 Task: 1.6.1 Clone list view under every object and filter our some fields
Action: Mouse moved to (32, 103)
Screenshot: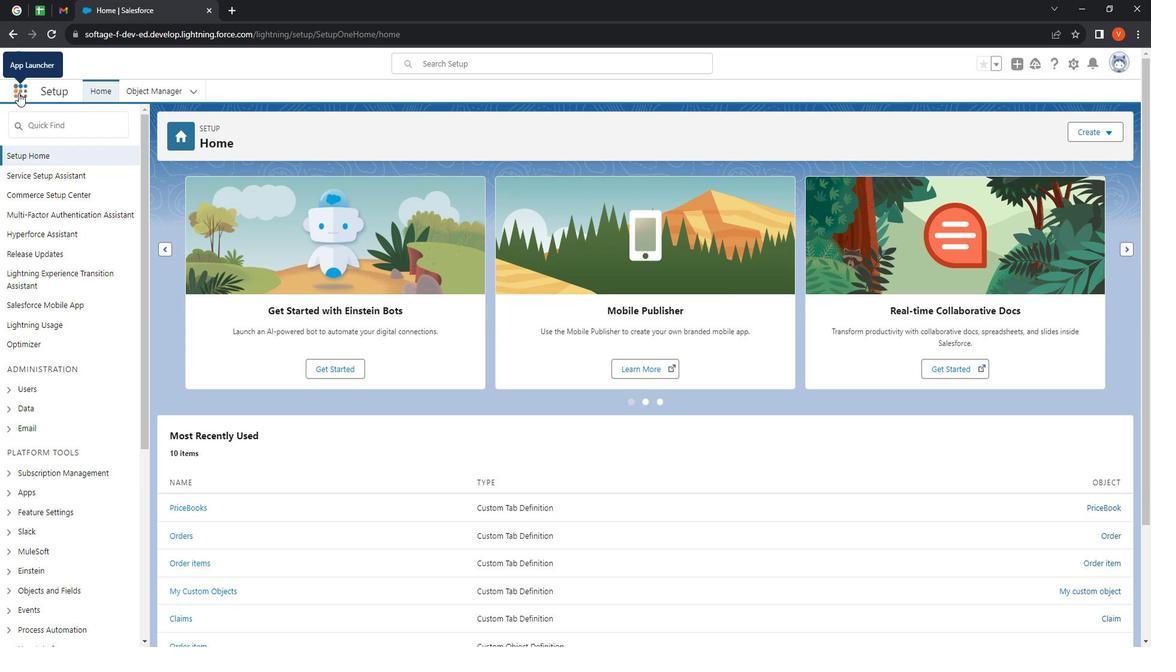 
Action: Mouse pressed left at (32, 103)
Screenshot: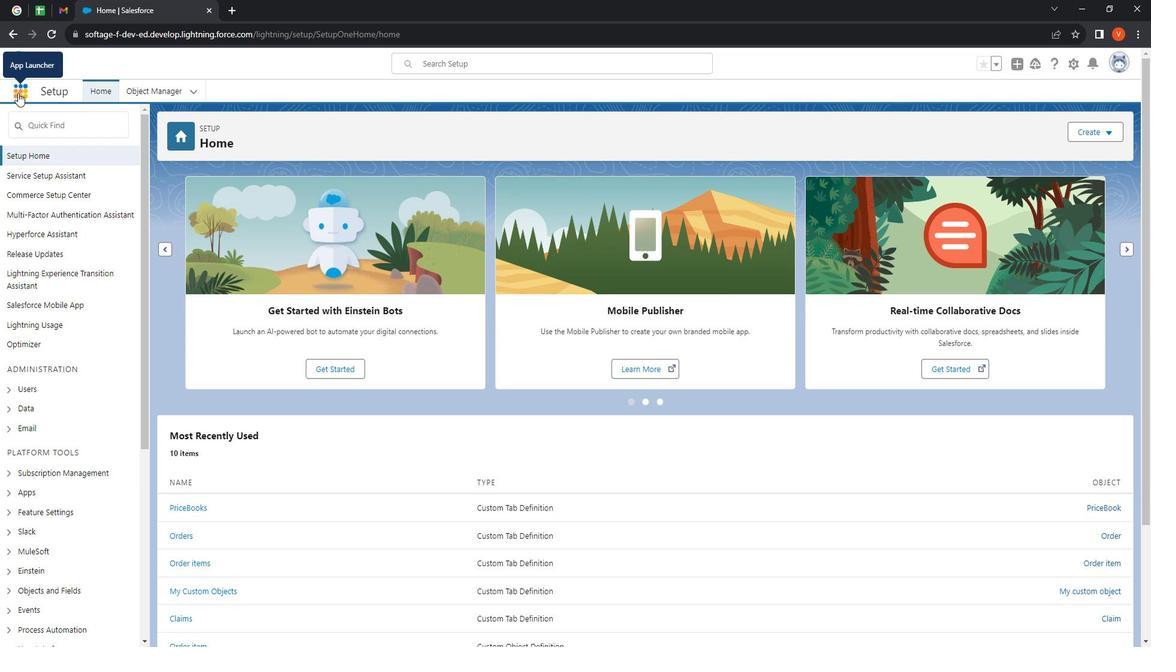 
Action: Mouse moved to (52, 313)
Screenshot: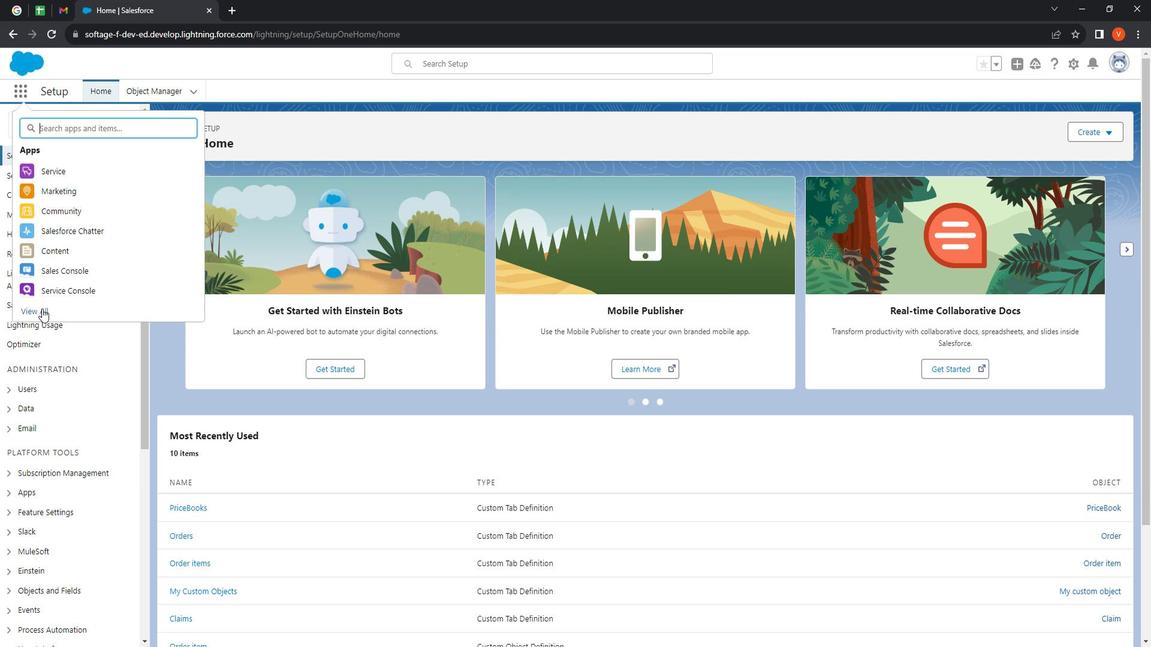 
Action: Mouse pressed left at (52, 313)
Screenshot: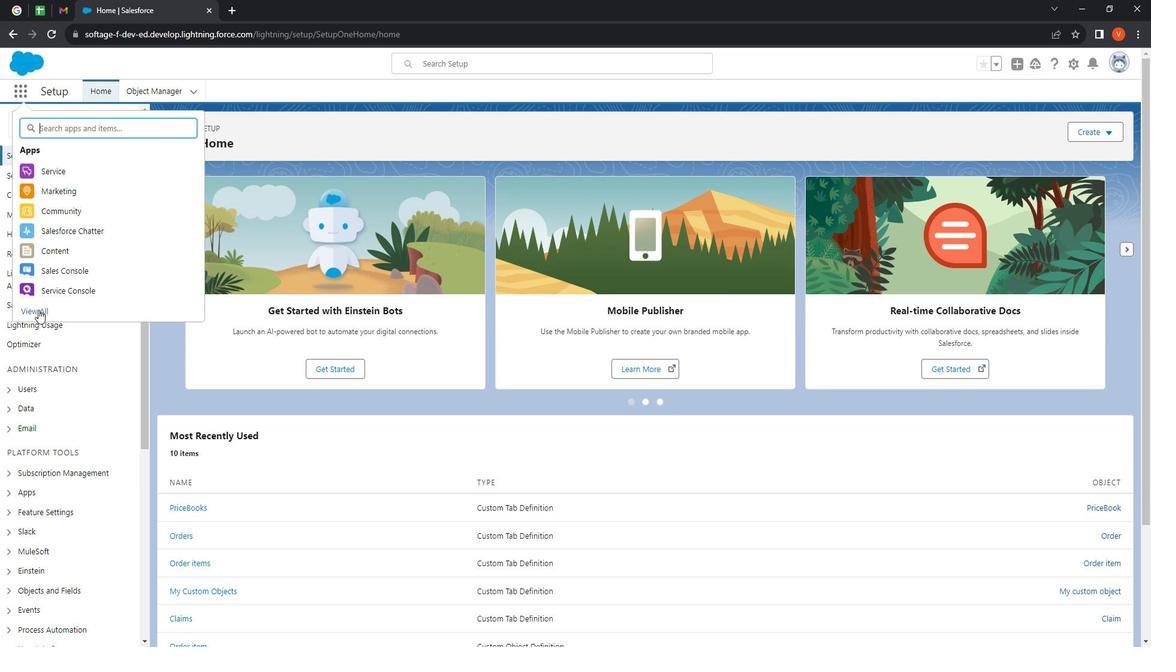 
Action: Mouse moved to (829, 457)
Screenshot: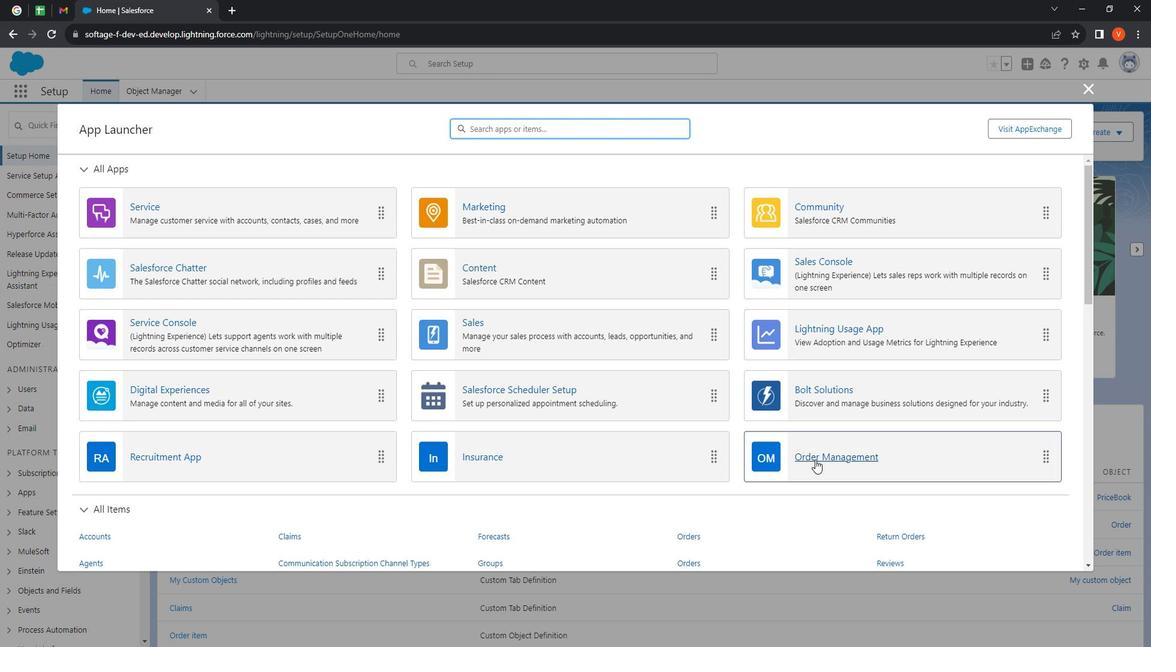 
Action: Mouse pressed left at (829, 457)
Screenshot: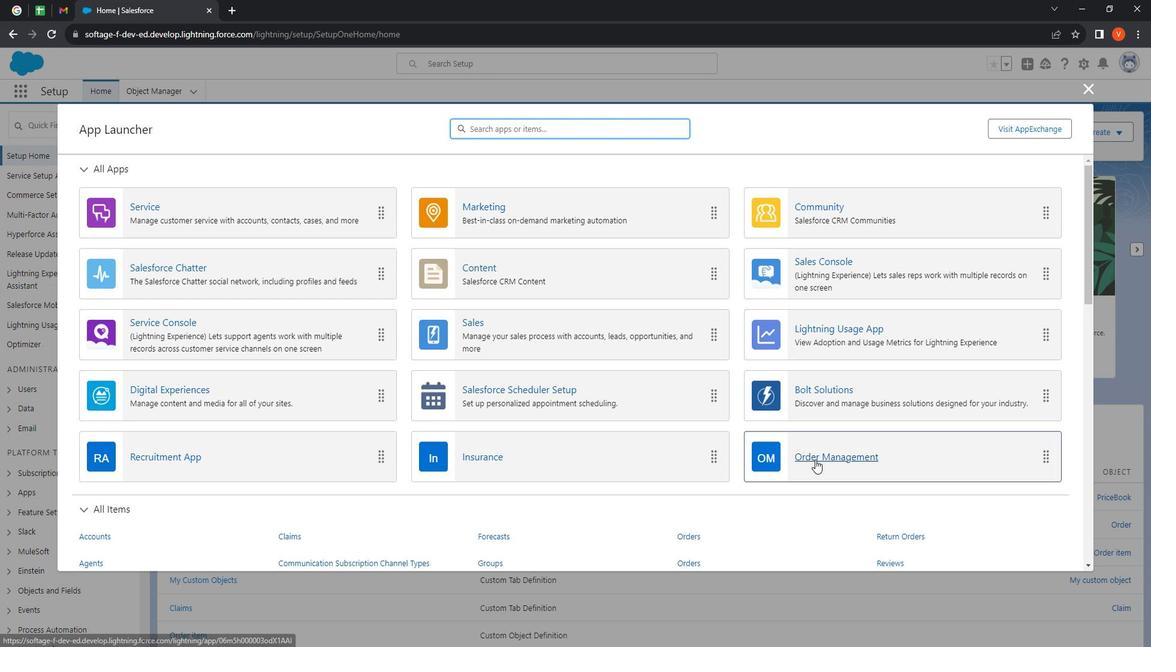 
Action: Mouse moved to (233, 100)
Screenshot: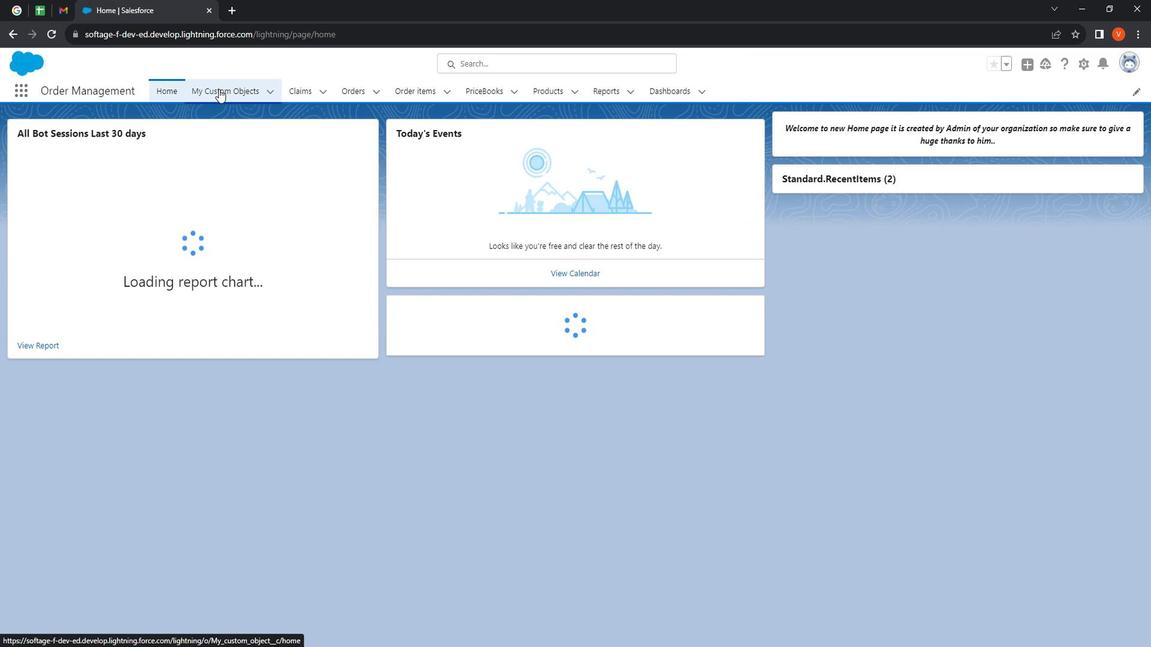 
Action: Mouse pressed left at (233, 100)
Screenshot: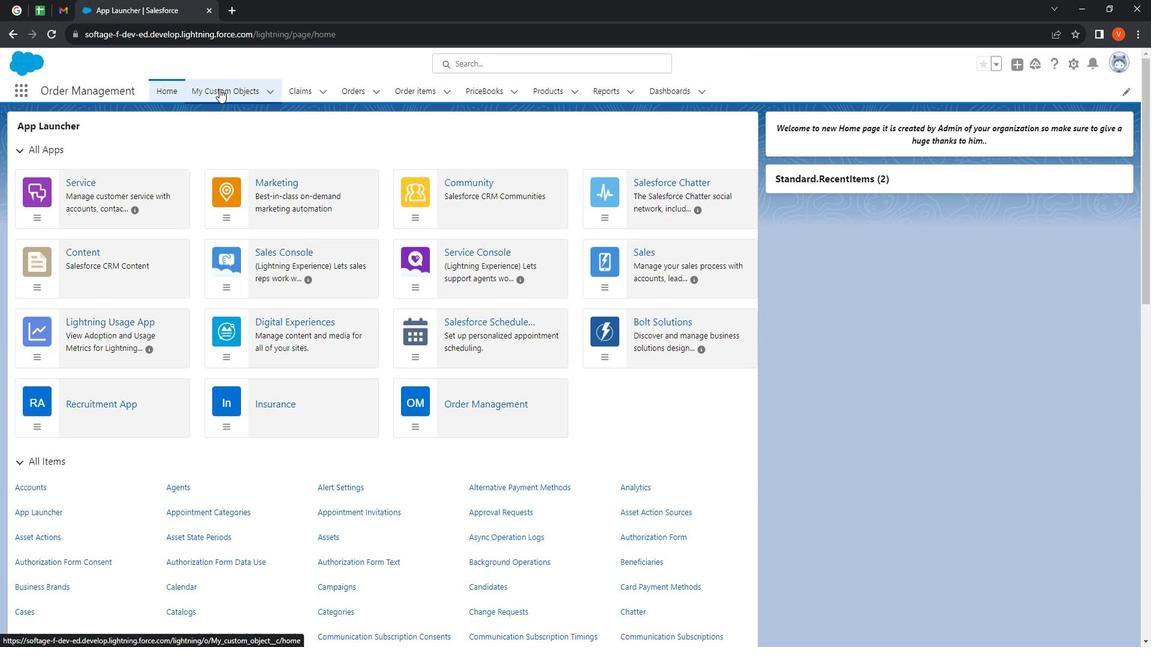 
Action: Mouse moved to (1024, 164)
Screenshot: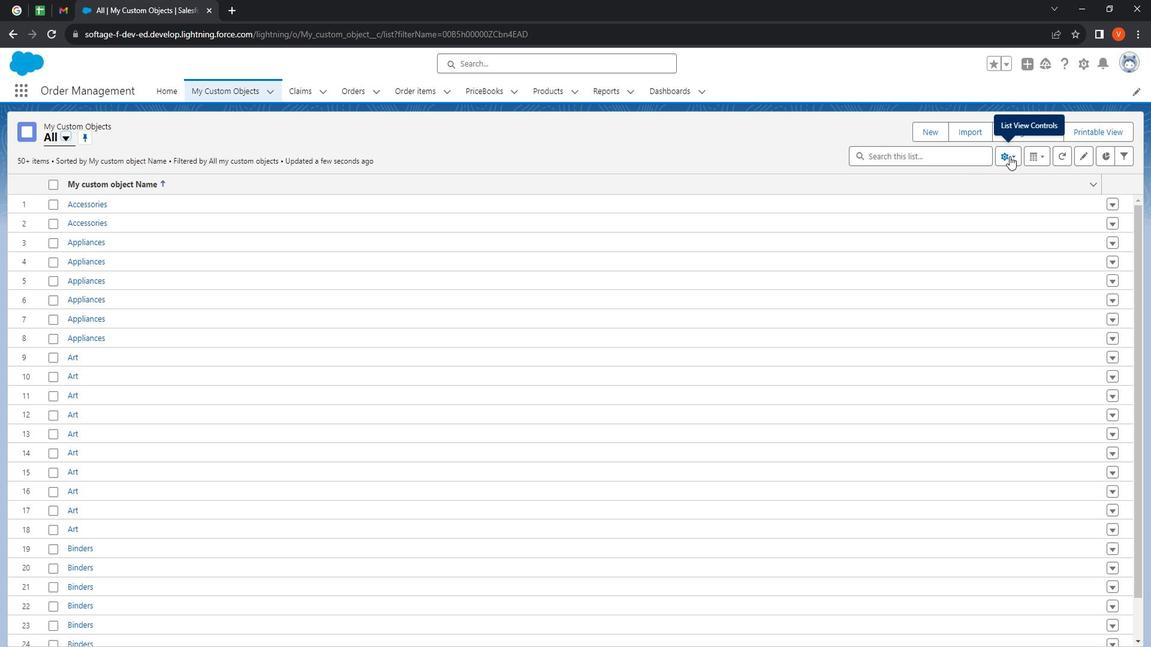 
Action: Mouse pressed left at (1024, 164)
Screenshot: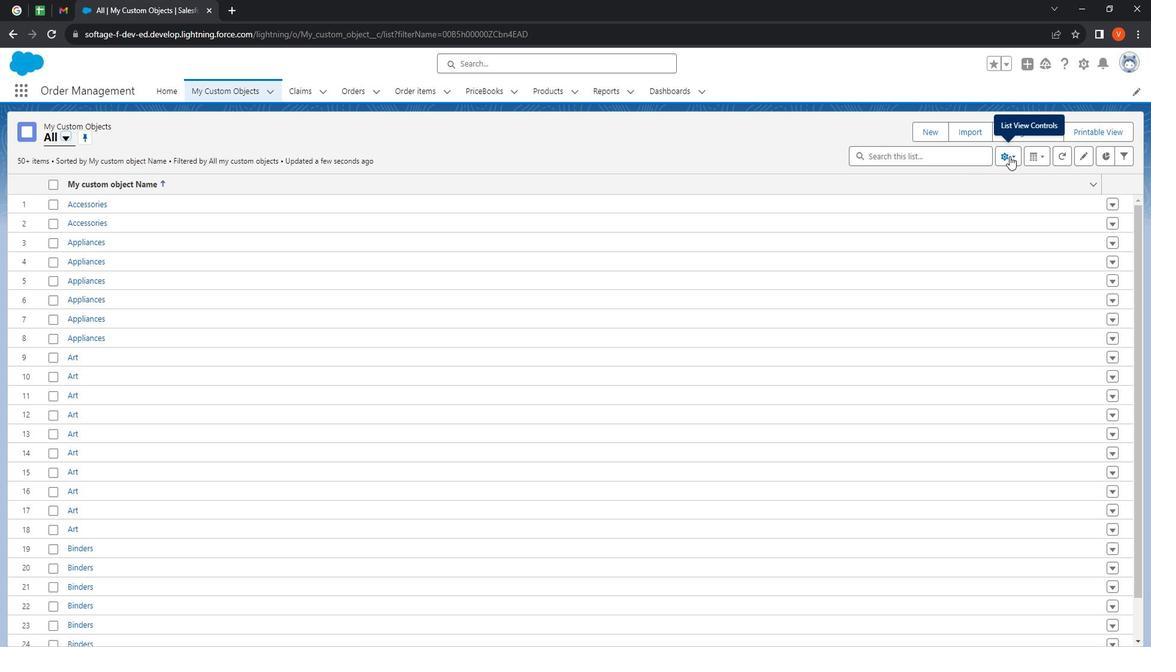 
Action: Mouse moved to (1002, 230)
Screenshot: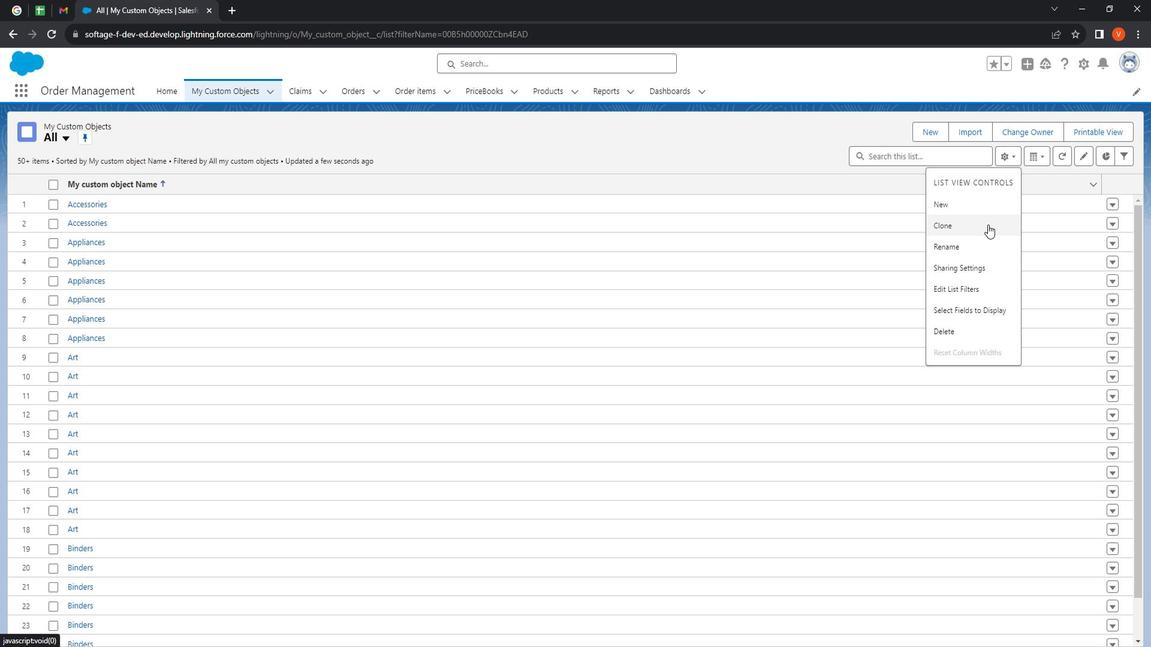 
Action: Mouse pressed left at (1002, 230)
Screenshot: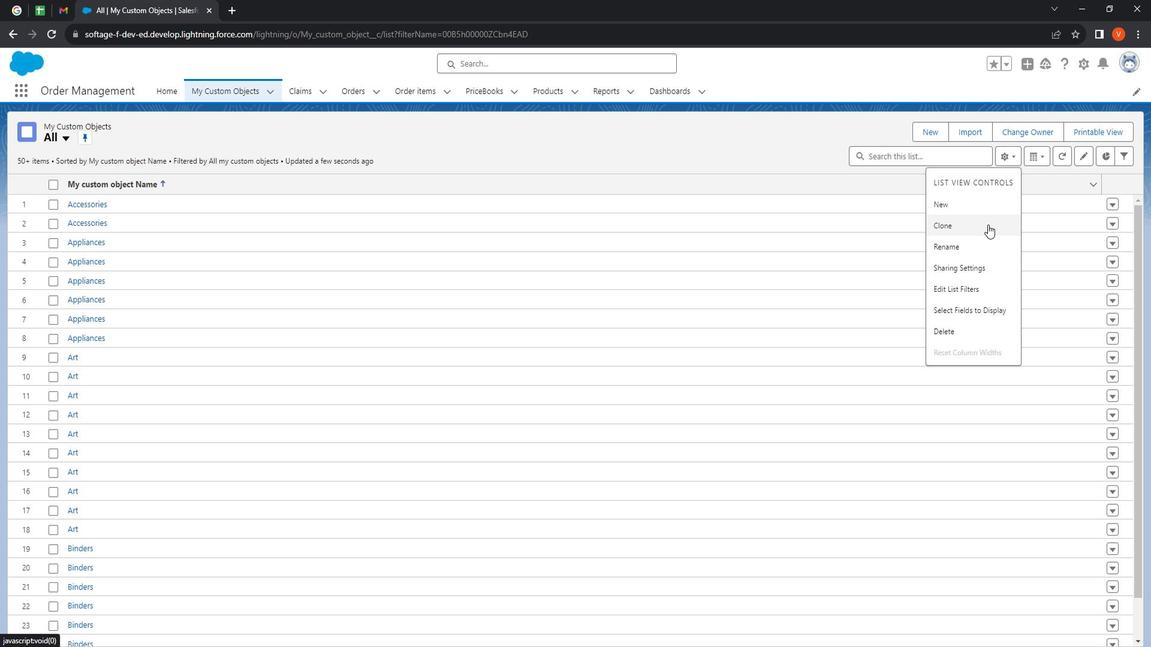 
Action: Mouse moved to (527, 272)
Screenshot: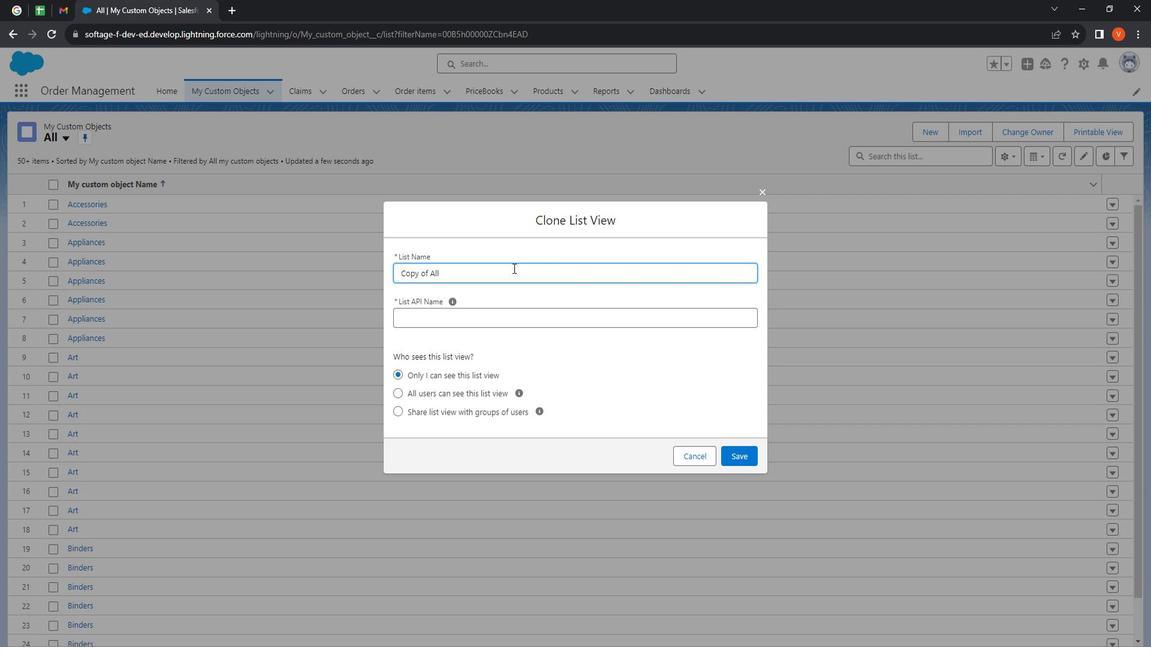 
Action: Mouse pressed left at (527, 272)
Screenshot: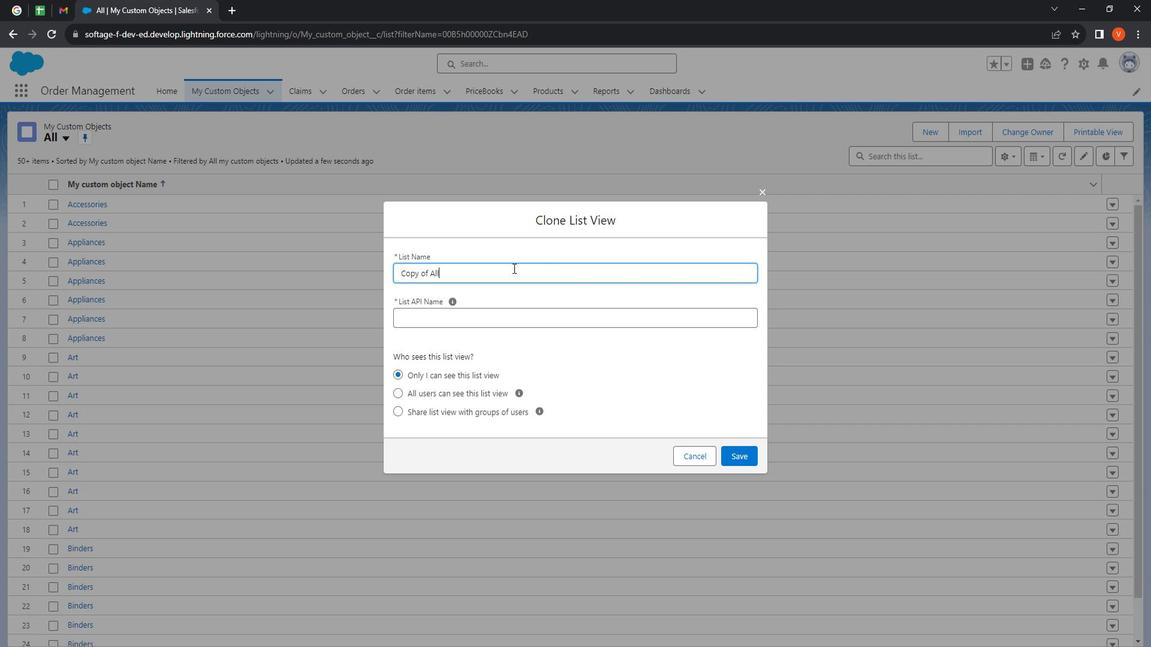 
Action: Mouse pressed left at (527, 272)
Screenshot: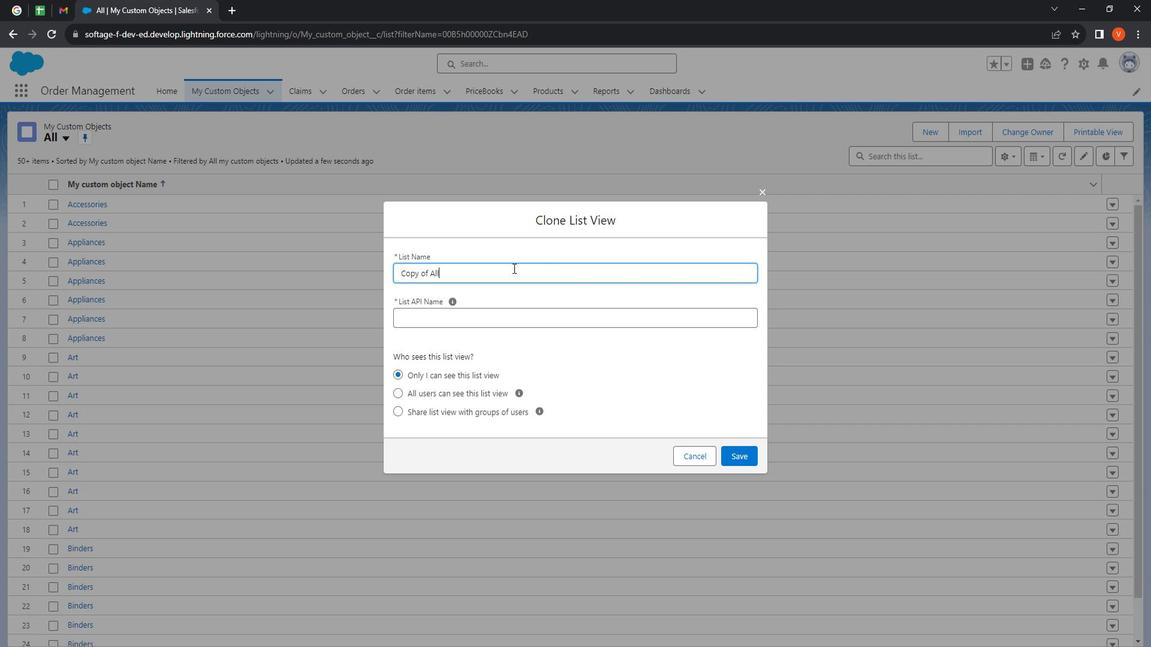 
Action: Mouse pressed left at (527, 272)
Screenshot: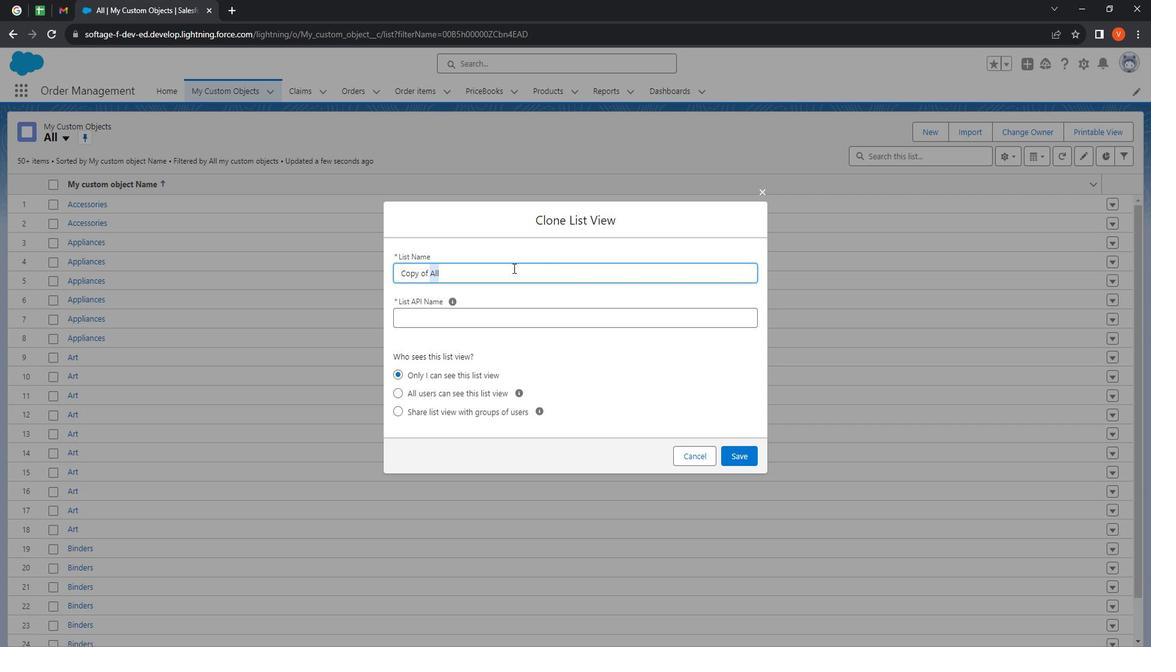 
Action: Mouse moved to (527, 272)
Screenshot: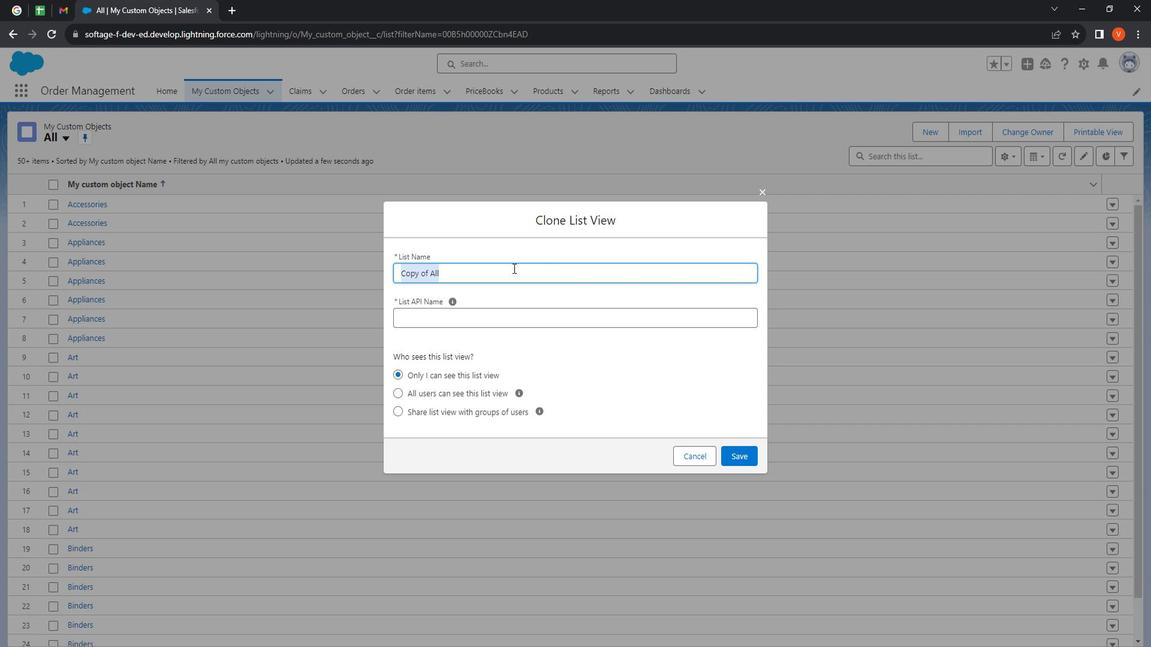 
Action: Key pressed <Key.shift><Key.shift><Key.shift><Key.shift><Key.shift><Key.shift><Key.shift><Key.shift><Key.shift><Key.shift><Key.shift><Key.shift><Key.shift><Key.shift><Key.shift><Key.shift><Key.shift><Key.shift><Key.shift><Key.shift><Key.shift><Key.shift><Key.shift><Key.shift><Key.shift><Key.shift><Key.shift><Key.shift><Key.shift>M<Key.backspace><Key.shift>Clone<Key.space>for<Key.space>all<Key.space>custom<Key.space>field
Screenshot: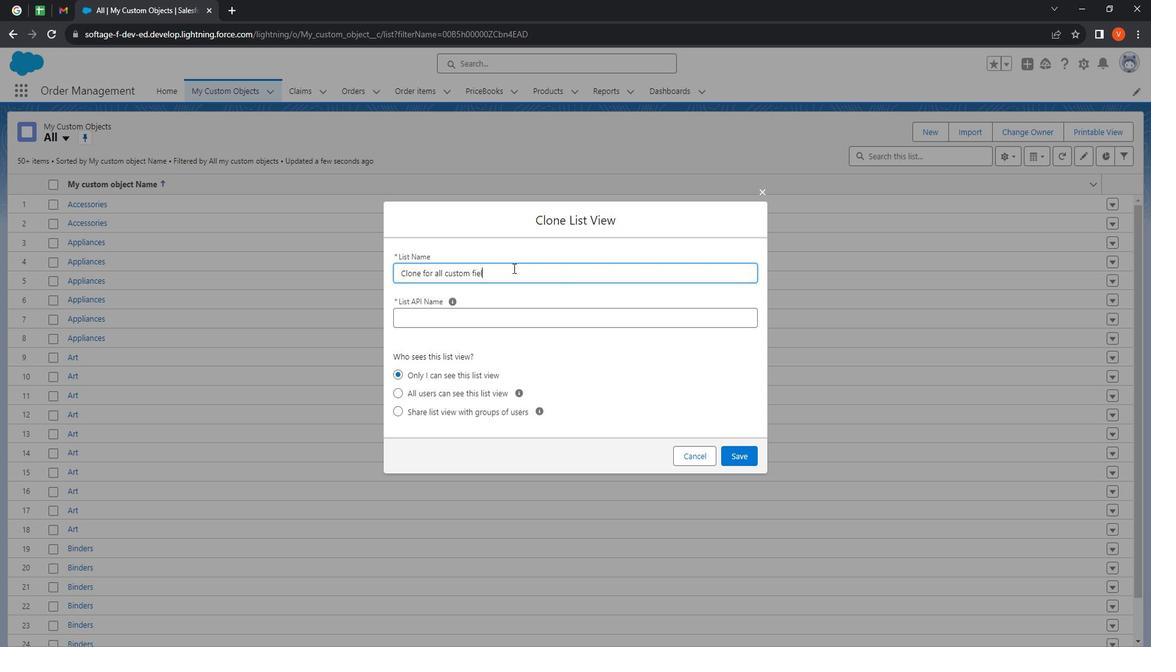 
Action: Mouse moved to (522, 282)
Screenshot: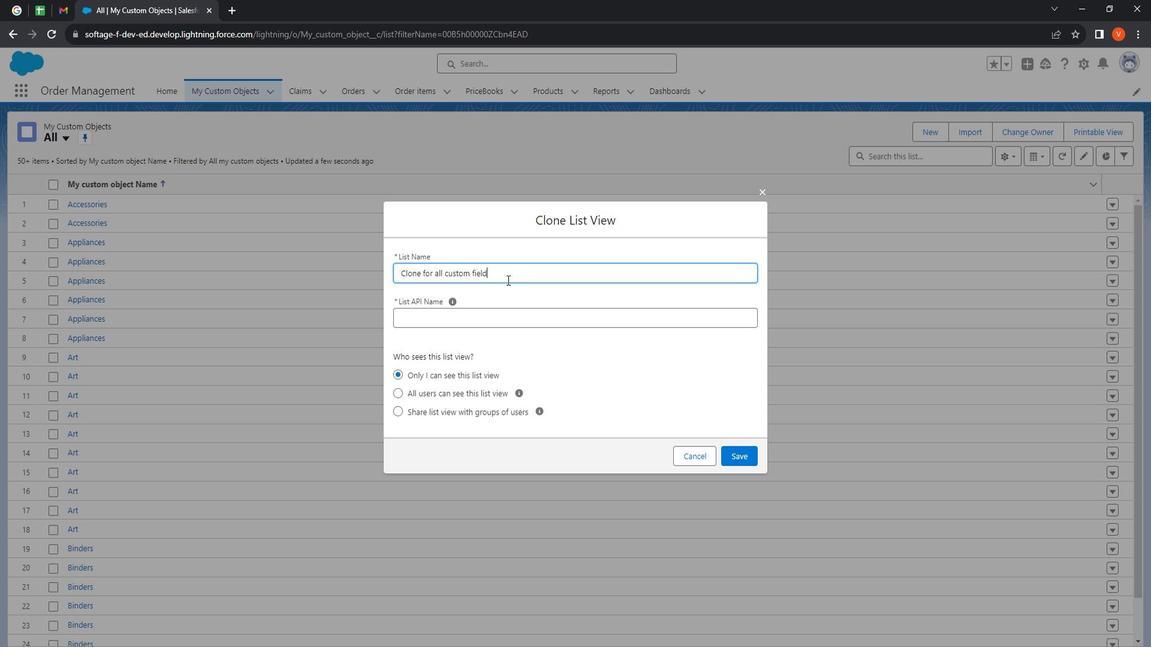 
Action: Mouse pressed left at (522, 282)
Screenshot: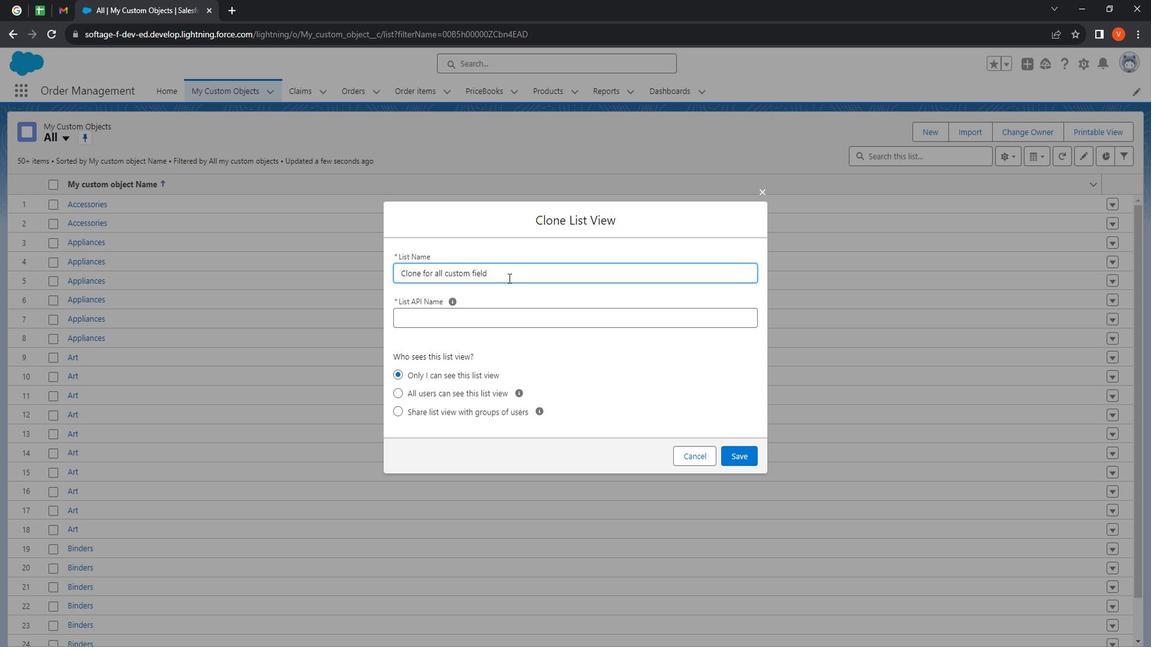 
Action: Mouse moved to (458, 280)
Screenshot: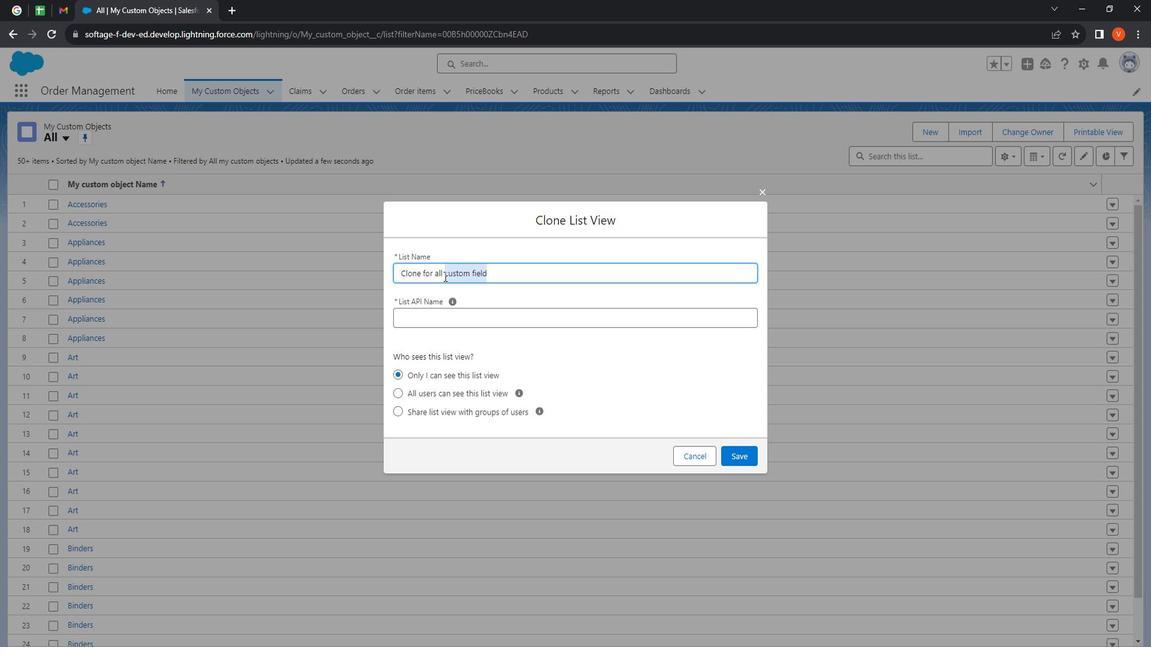 
Action: Key pressed <Key.backspace><Key.shift>List<Key.space>vide<Key.backspace>w<Key.space><Key.backspace><Key.backspace><Key.backspace>ew<Key.space>1
Screenshot: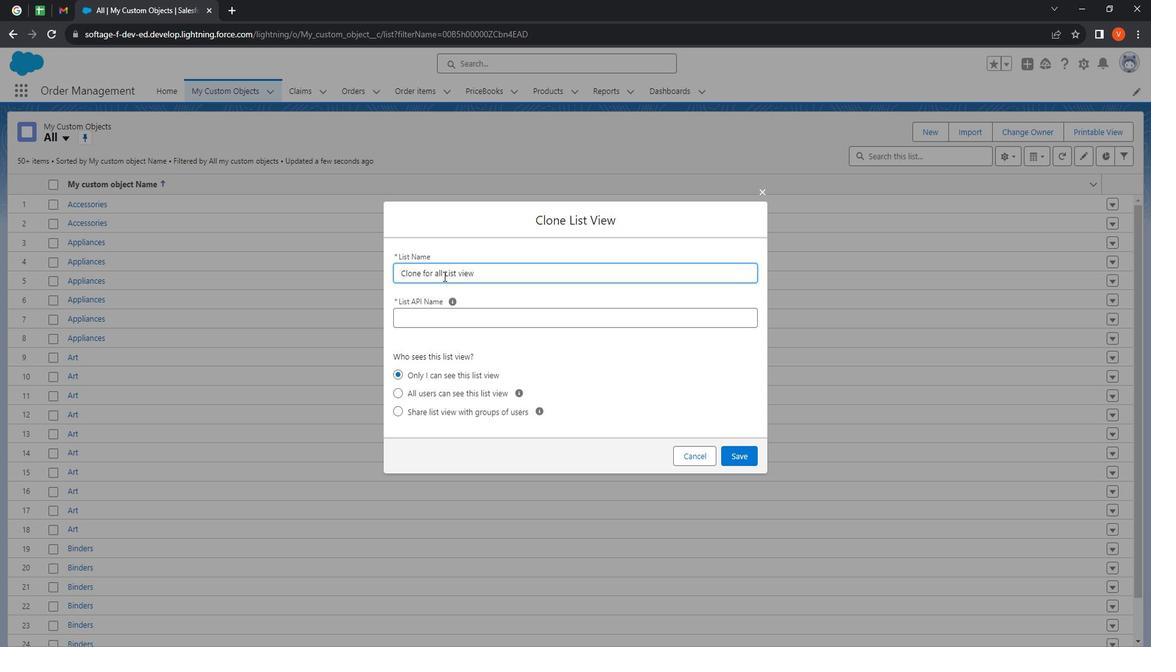 
Action: Mouse moved to (471, 326)
Screenshot: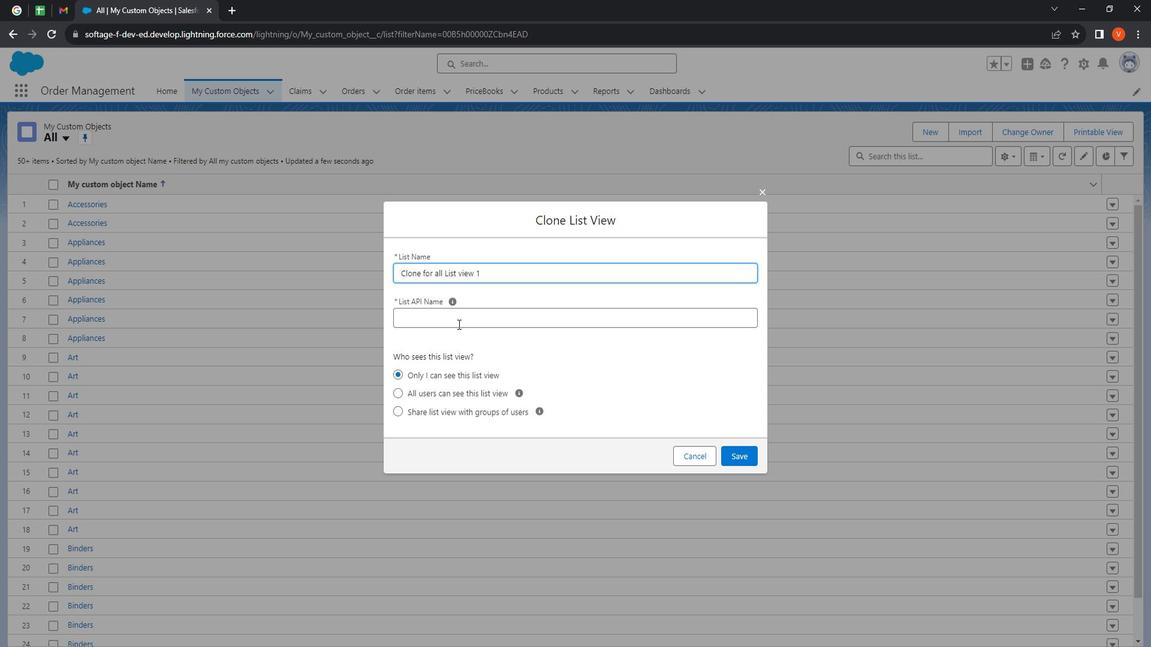 
Action: Mouse pressed left at (471, 326)
Screenshot: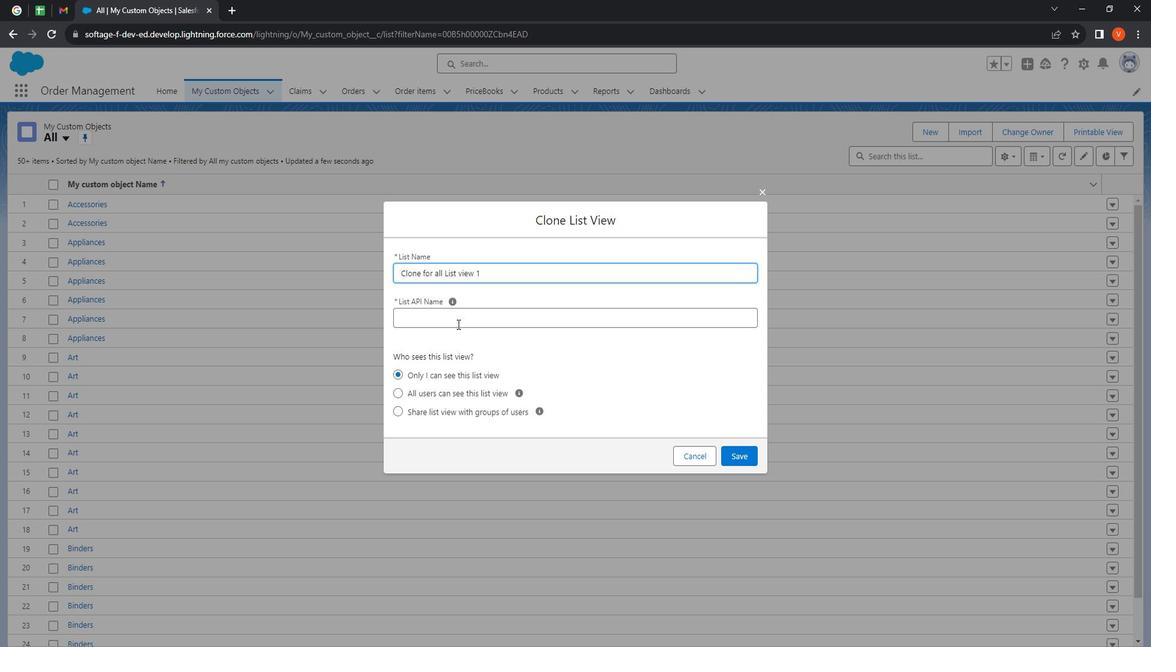 
Action: Mouse moved to (754, 459)
Screenshot: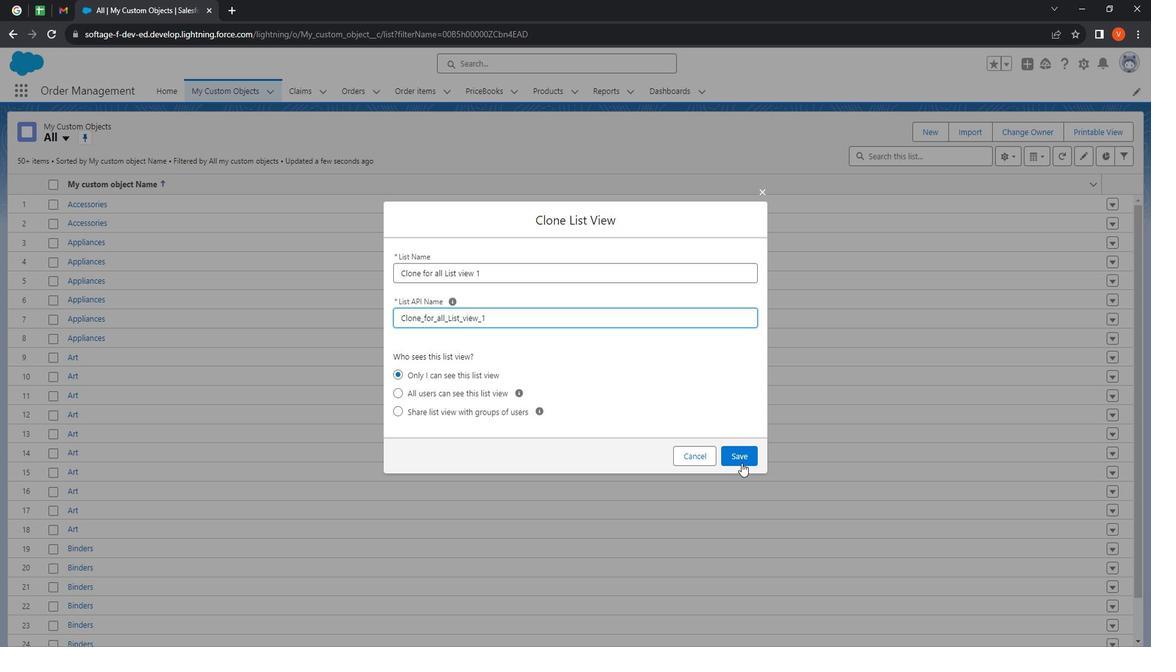 
Action: Mouse pressed left at (754, 459)
Screenshot: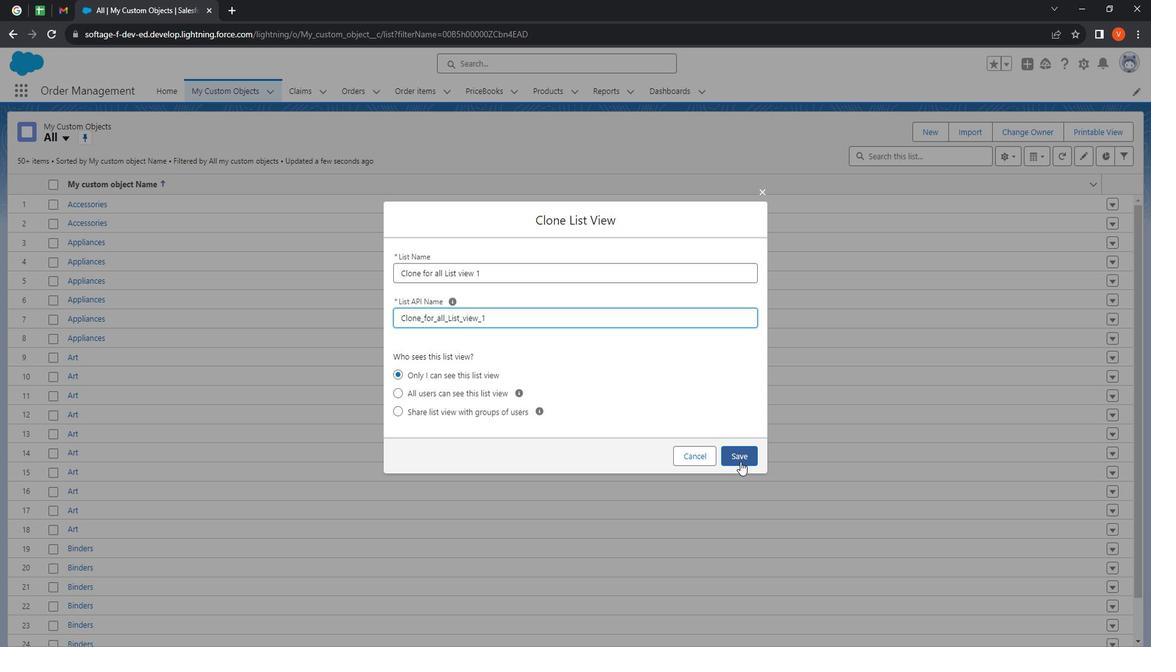 
Action: Mouse moved to (1143, 197)
Screenshot: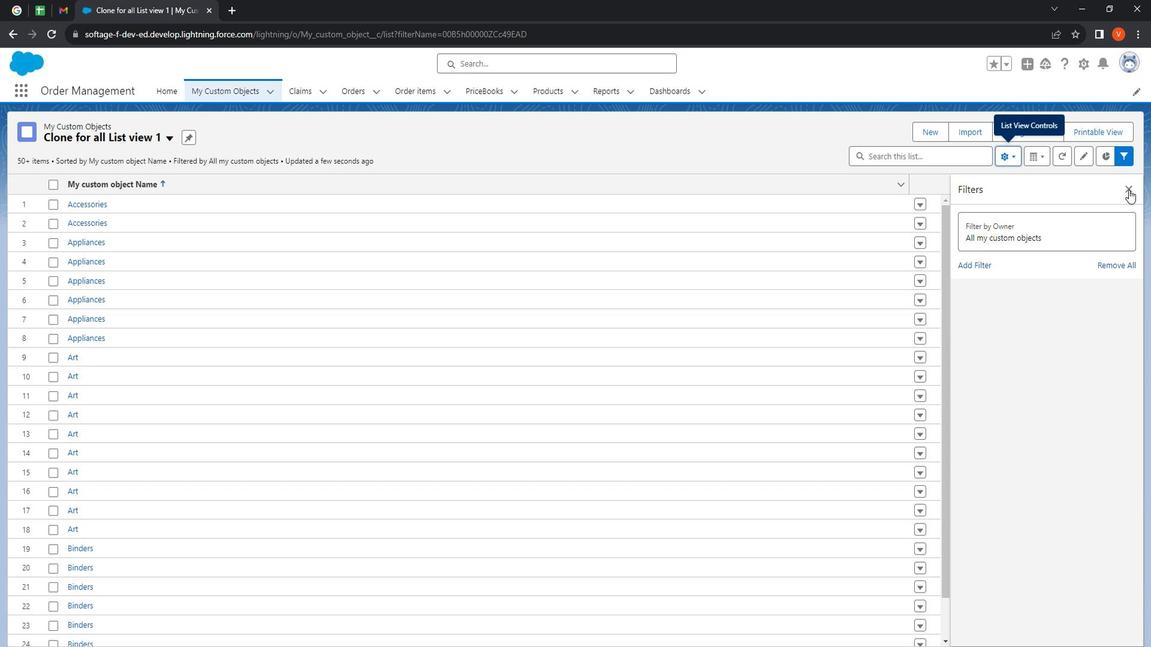 
Action: Mouse pressed left at (1143, 197)
Screenshot: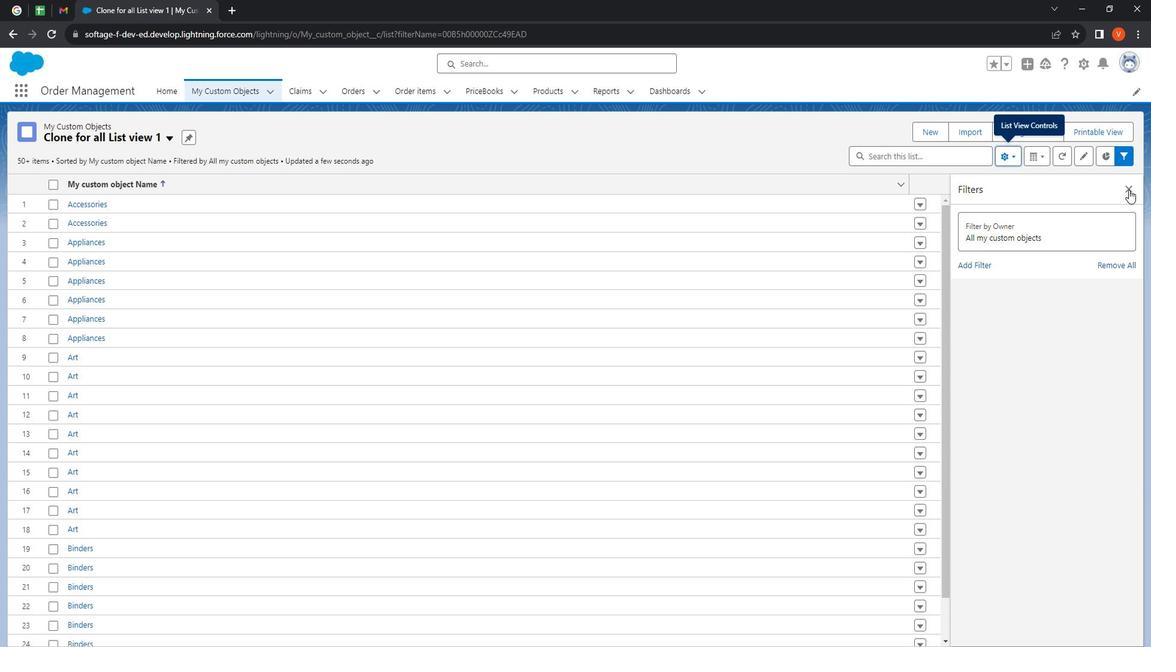 
Action: Mouse moved to (1027, 166)
Screenshot: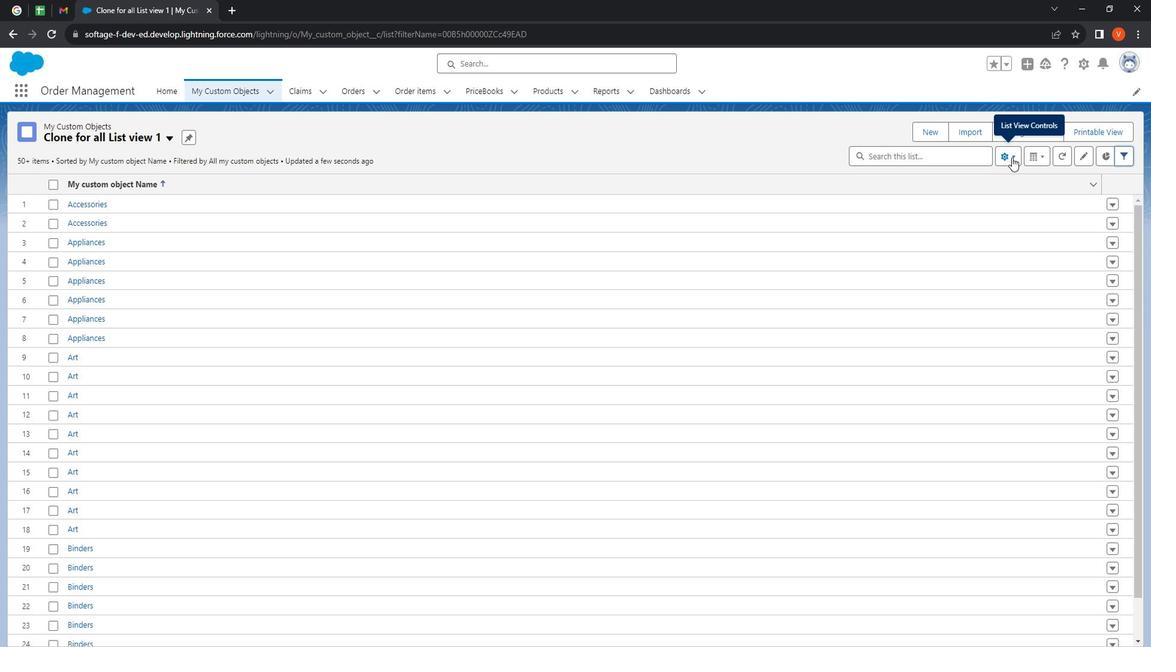 
Action: Mouse pressed left at (1027, 166)
Screenshot: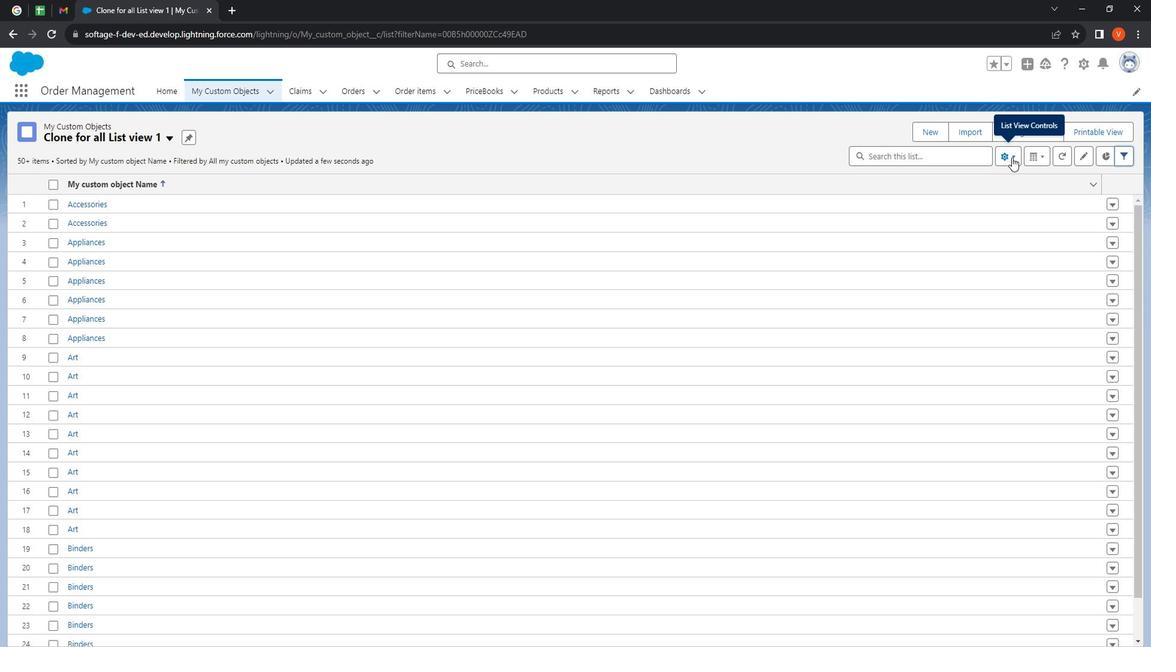 
Action: Mouse moved to (984, 312)
Screenshot: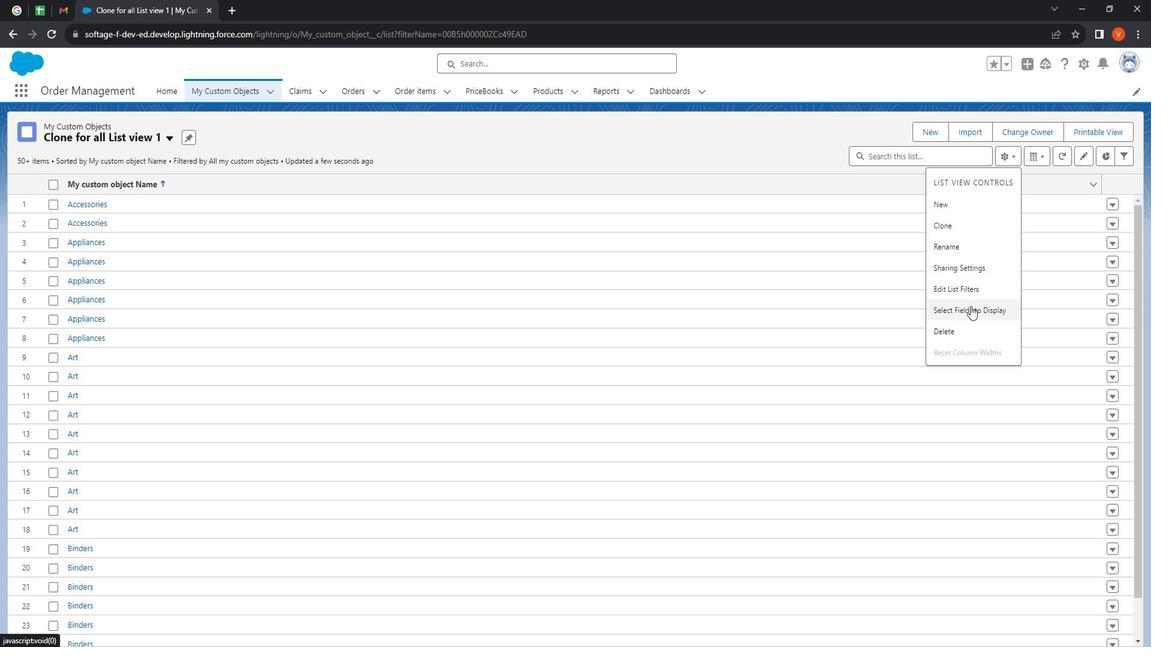 
Action: Mouse pressed left at (984, 312)
Screenshot: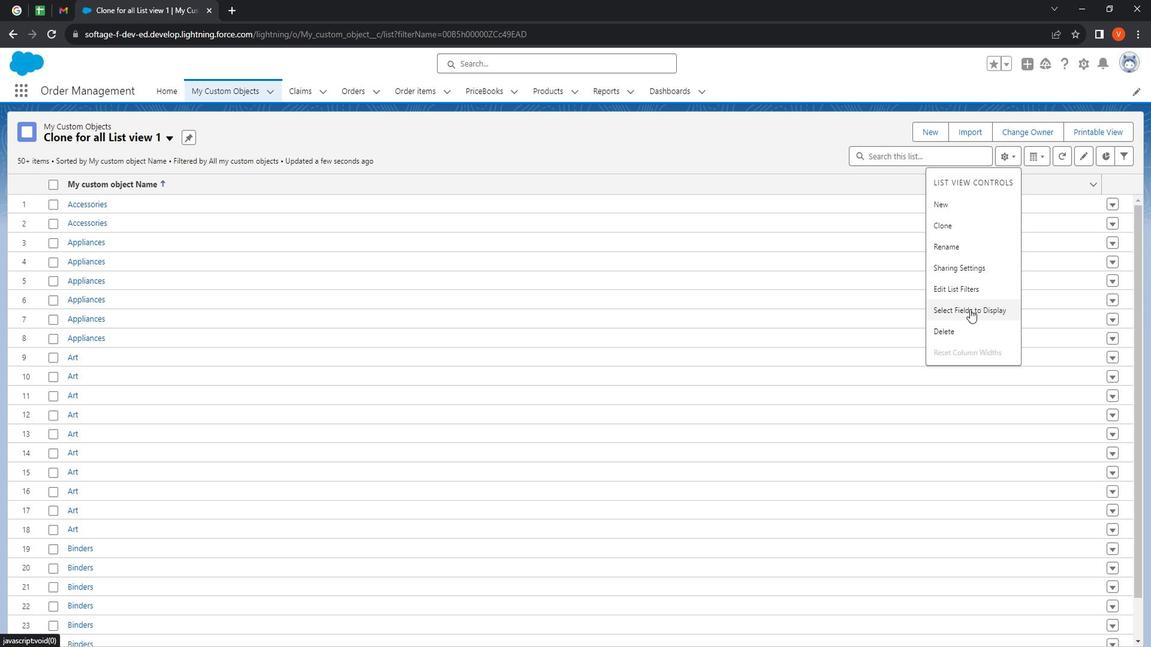 
Action: Mouse moved to (494, 353)
Screenshot: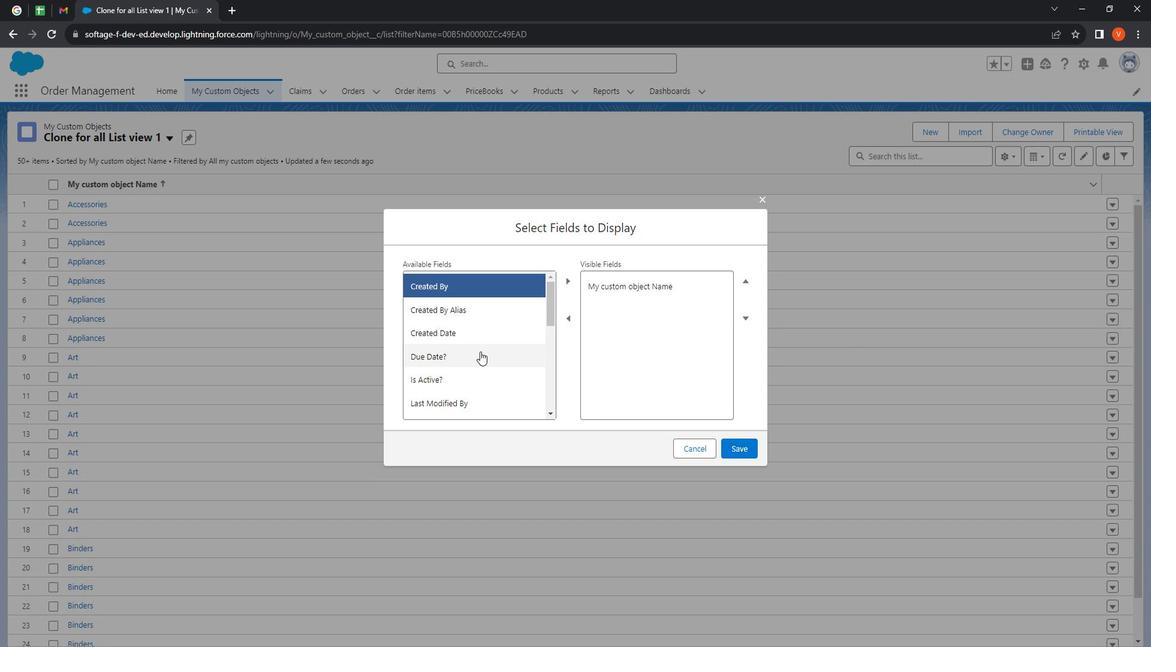 
Action: Mouse pressed left at (494, 353)
Screenshot: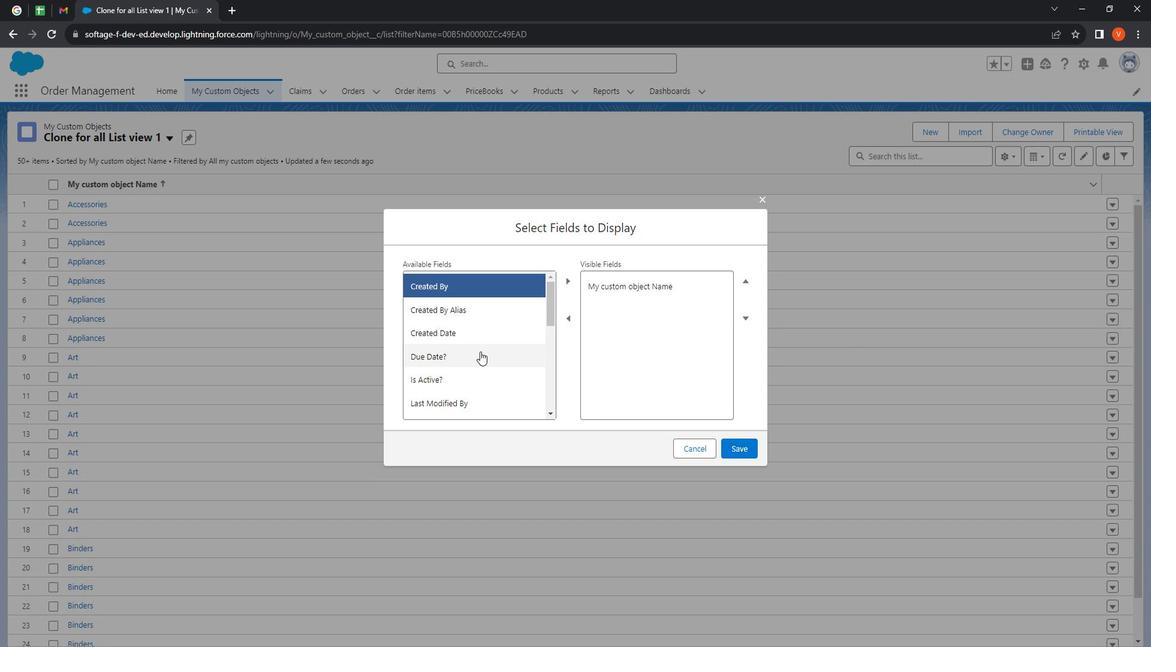 
Action: Mouse moved to (573, 282)
Screenshot: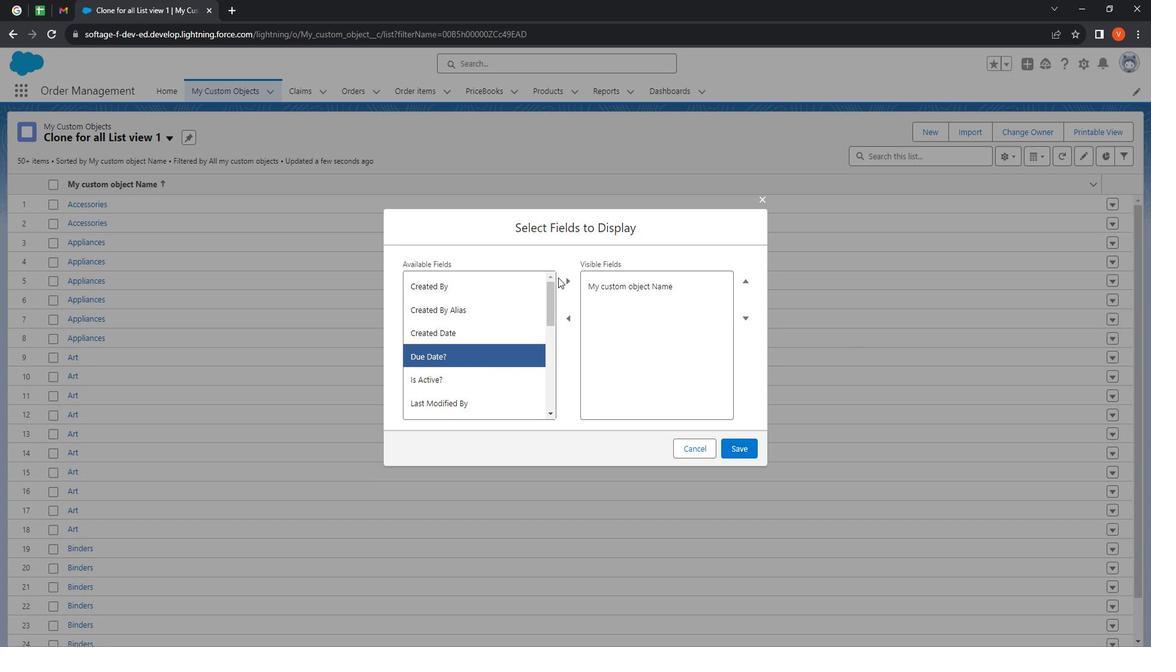 
Action: Mouse pressed left at (573, 282)
Screenshot: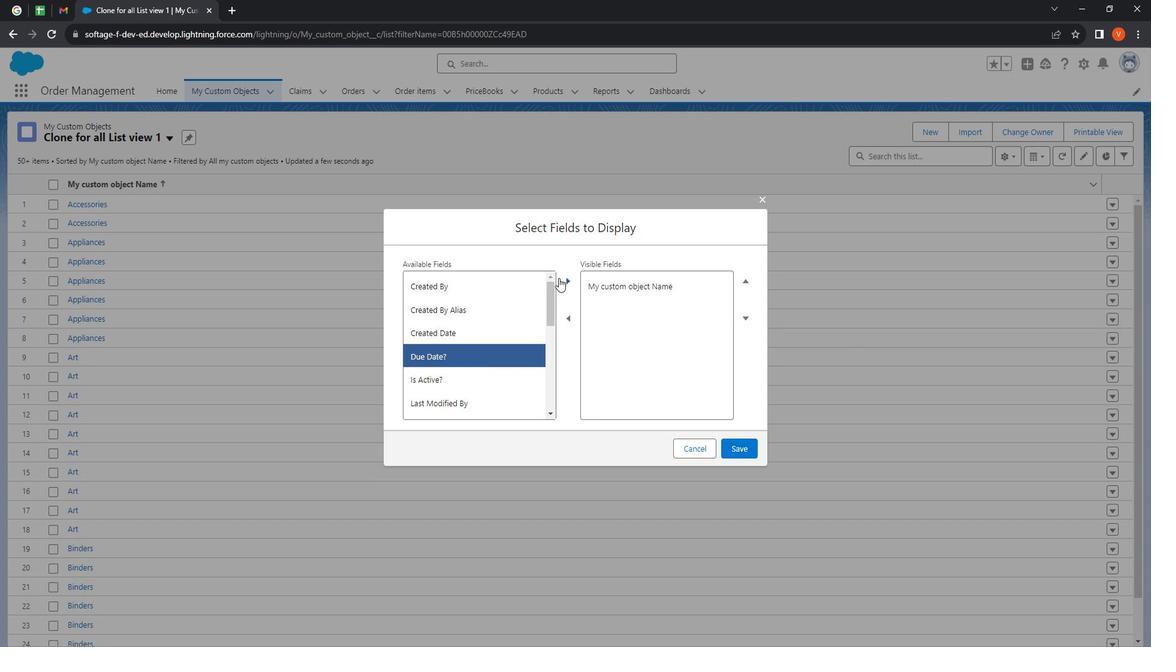 
Action: Mouse moved to (471, 367)
Screenshot: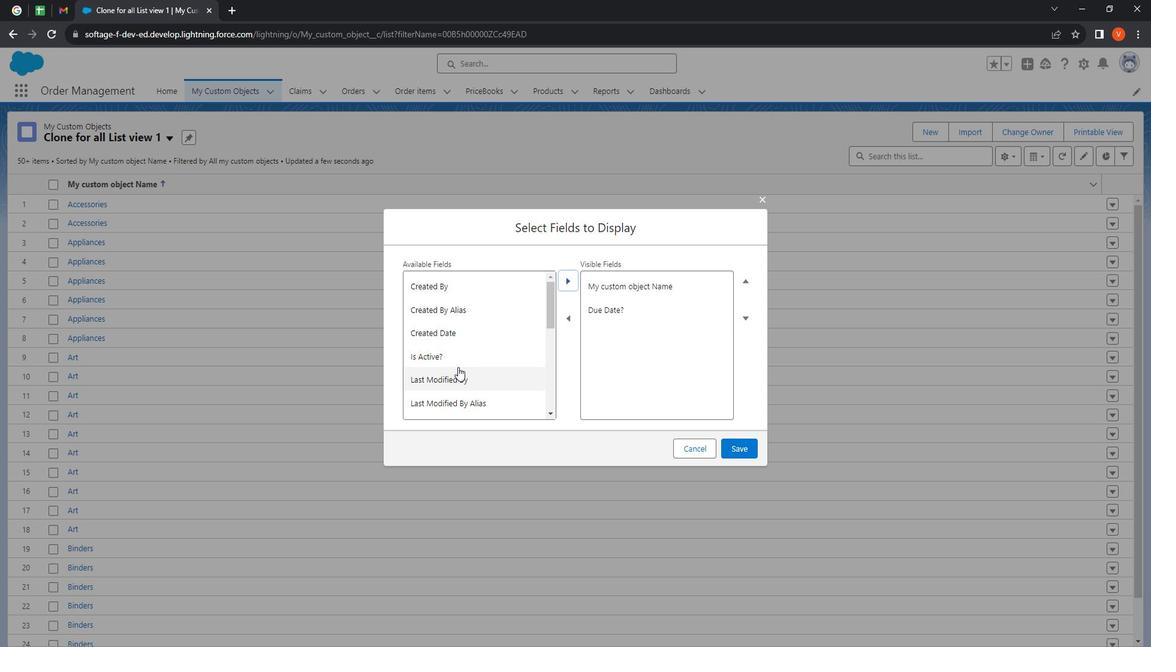 
Action: Mouse pressed left at (471, 367)
Screenshot: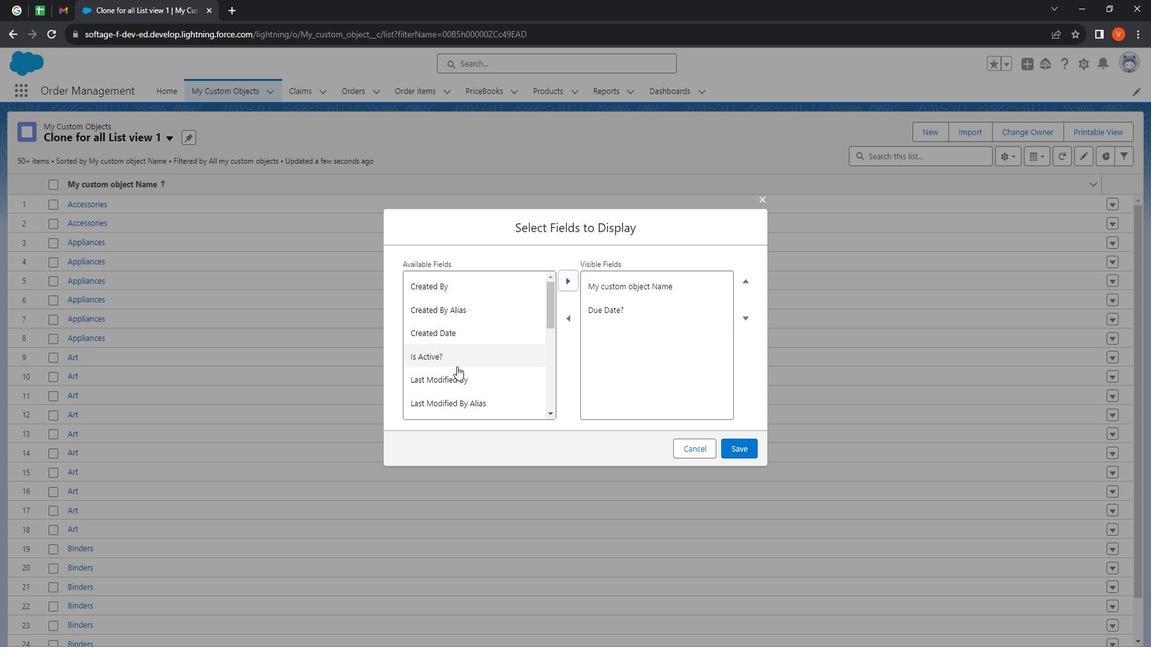 
Action: Mouse moved to (578, 288)
Screenshot: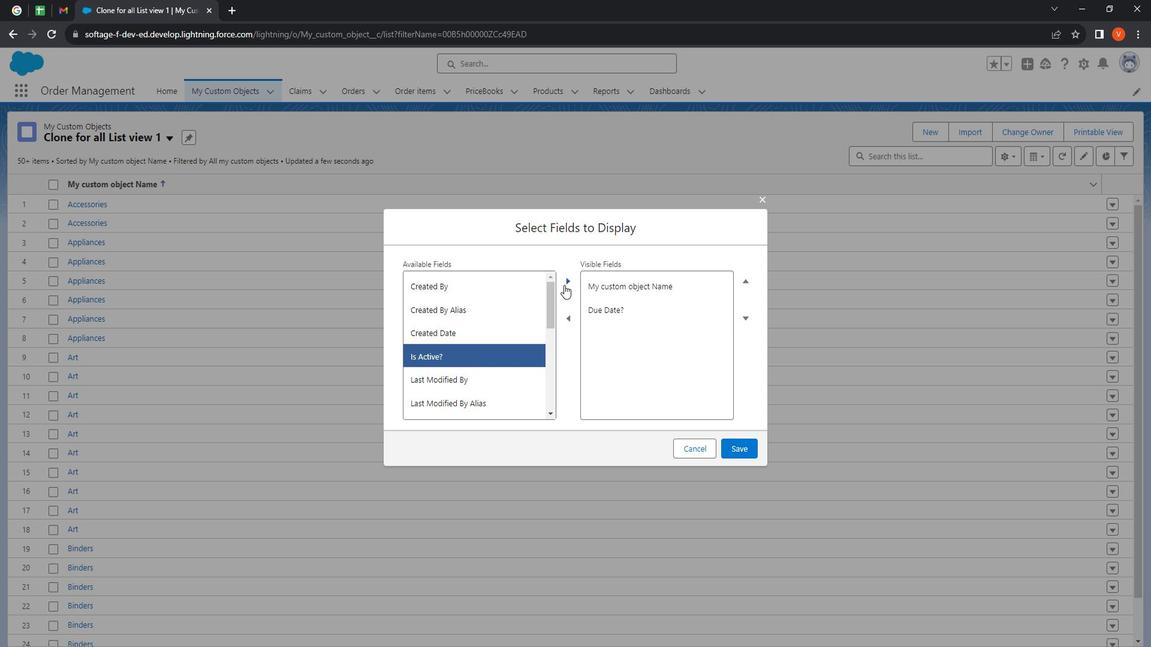 
Action: Mouse pressed left at (578, 288)
Screenshot: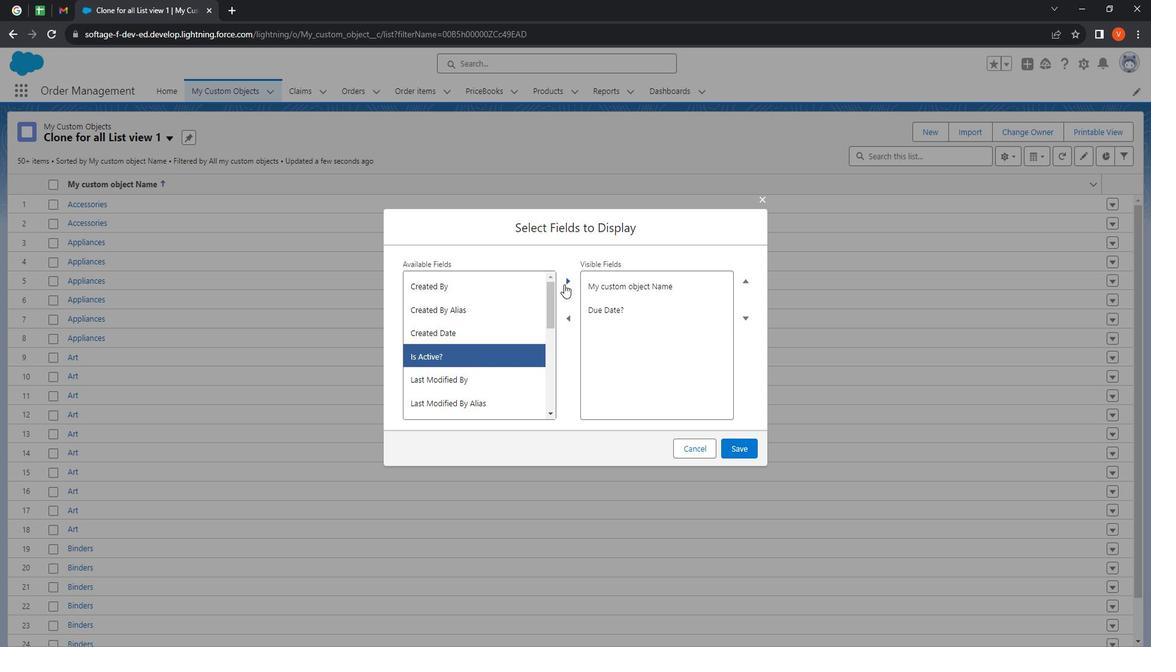
Action: Mouse moved to (504, 359)
Screenshot: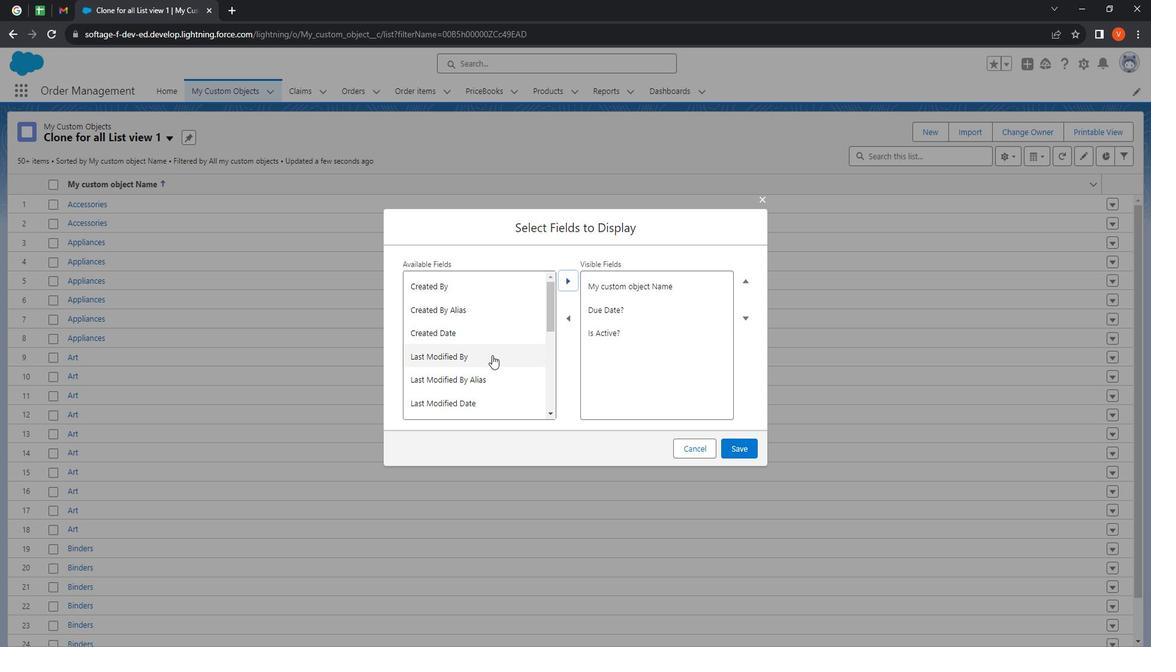 
Action: Mouse scrolled (504, 358) with delta (0, 0)
Screenshot: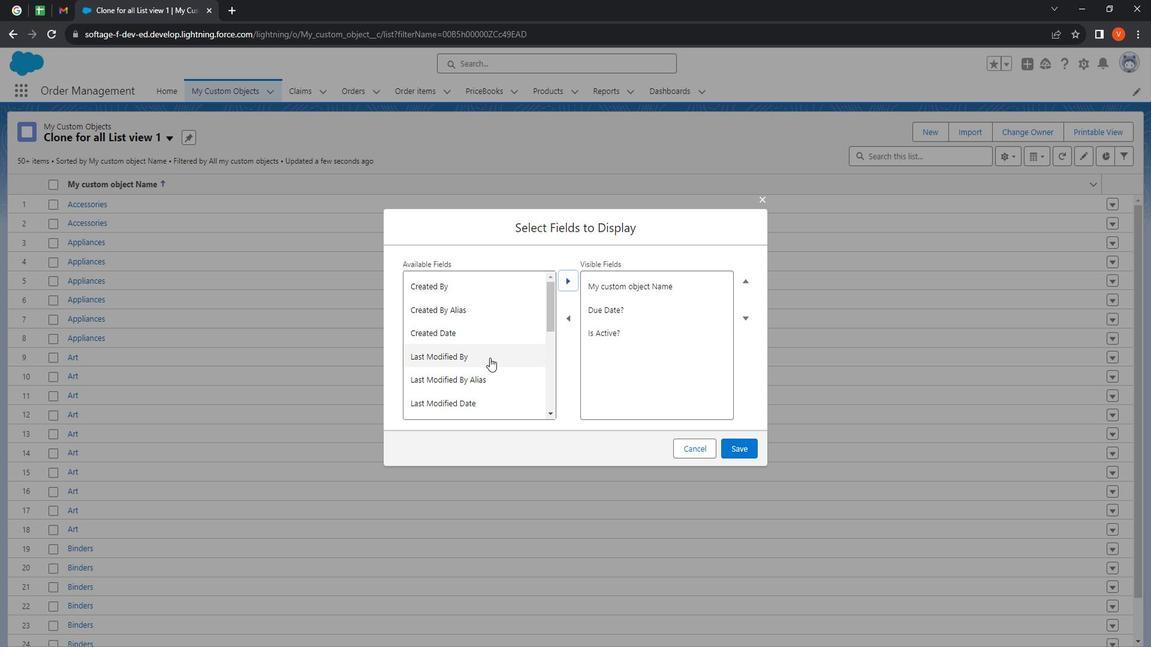 
Action: Mouse scrolled (504, 358) with delta (0, 0)
Screenshot: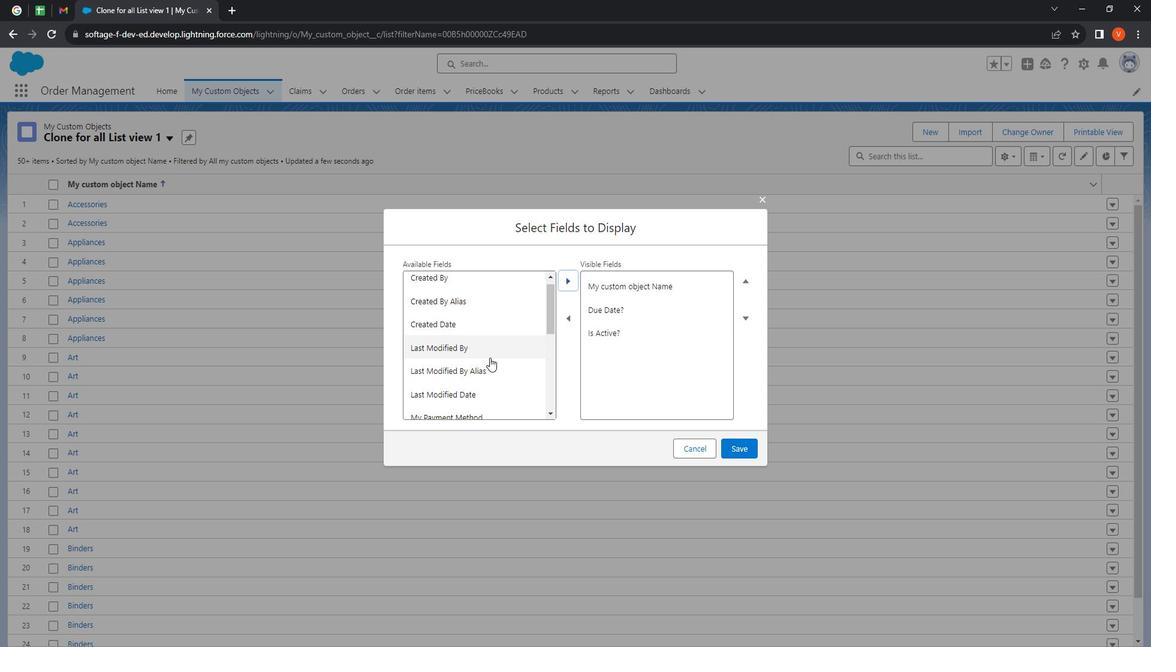 
Action: Mouse moved to (522, 299)
Screenshot: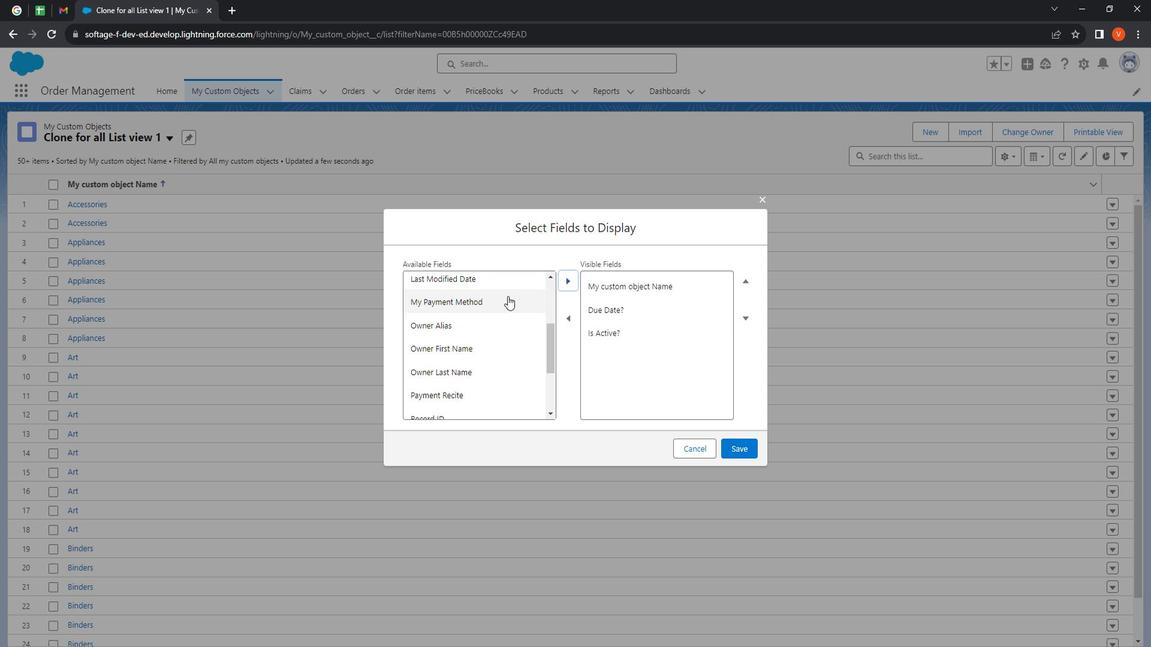 
Action: Mouse pressed left at (522, 299)
Screenshot: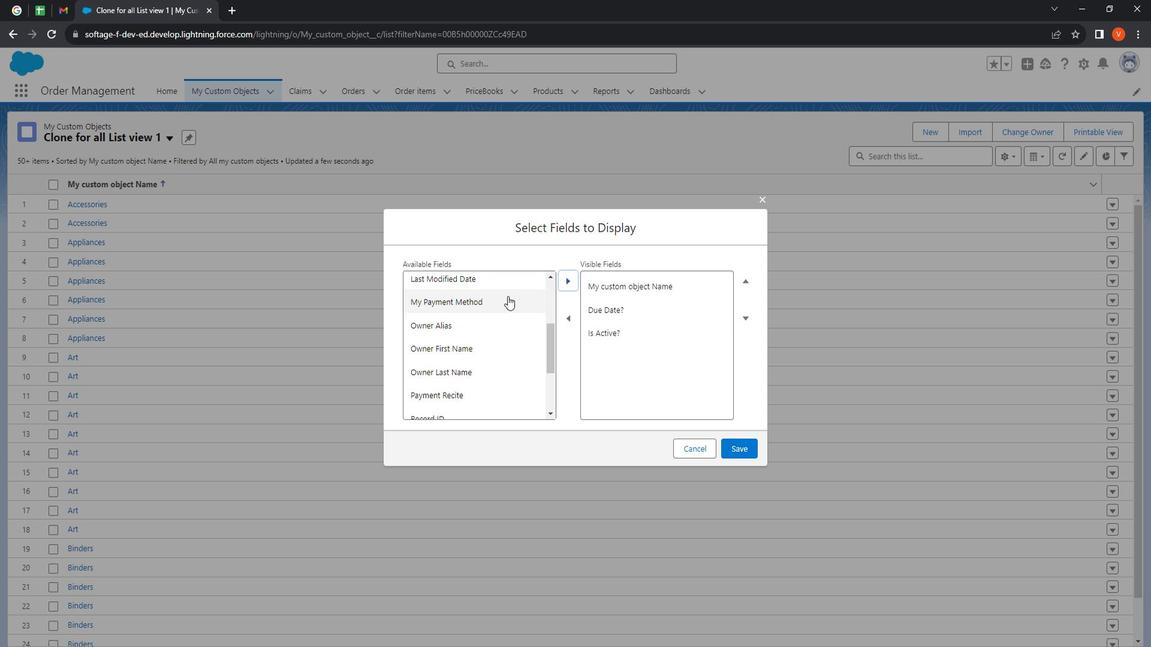 
Action: Mouse moved to (580, 287)
Screenshot: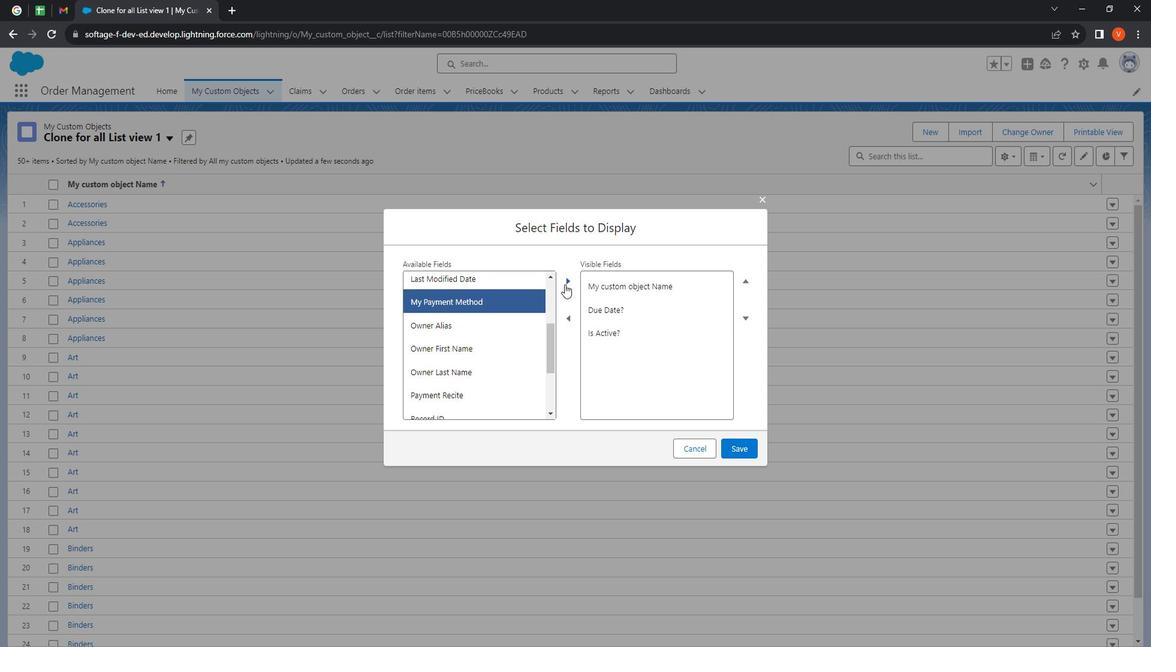 
Action: Mouse pressed left at (580, 287)
Screenshot: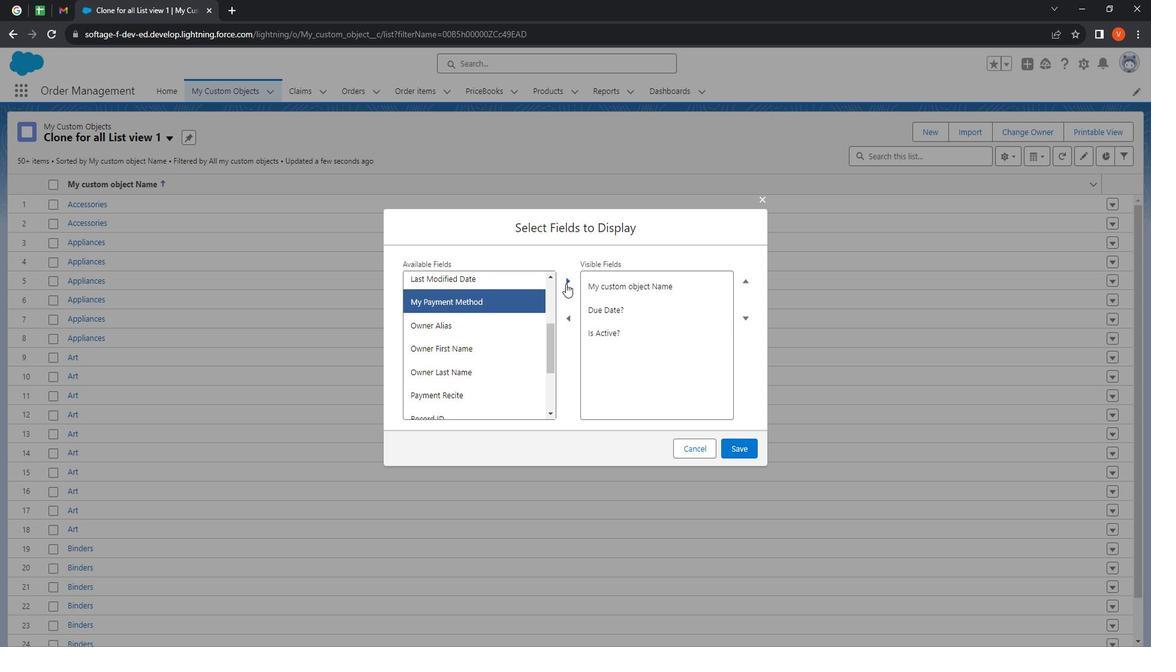 
Action: Mouse moved to (476, 338)
Screenshot: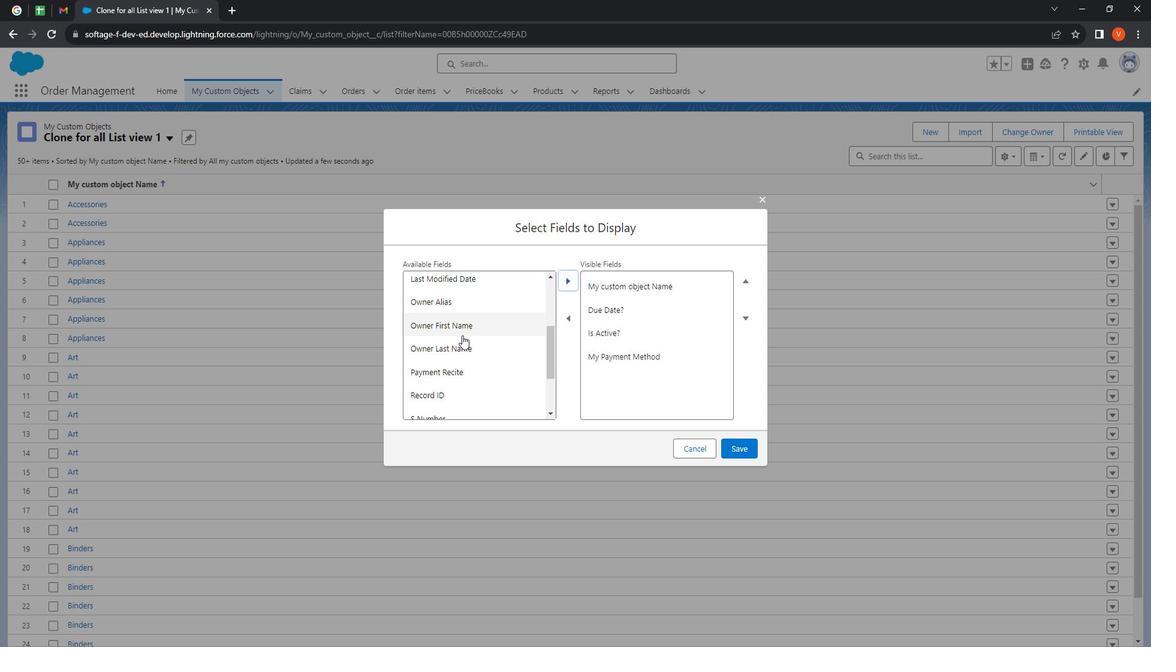
Action: Mouse scrolled (476, 337) with delta (0, 0)
Screenshot: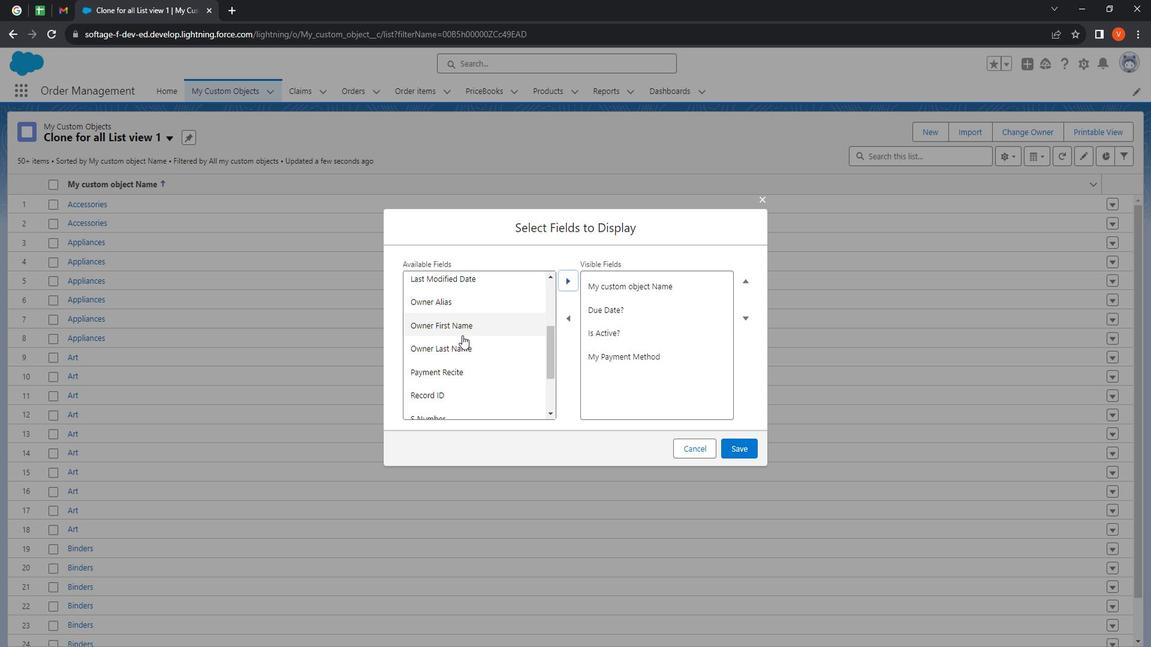 
Action: Mouse moved to (477, 339)
Screenshot: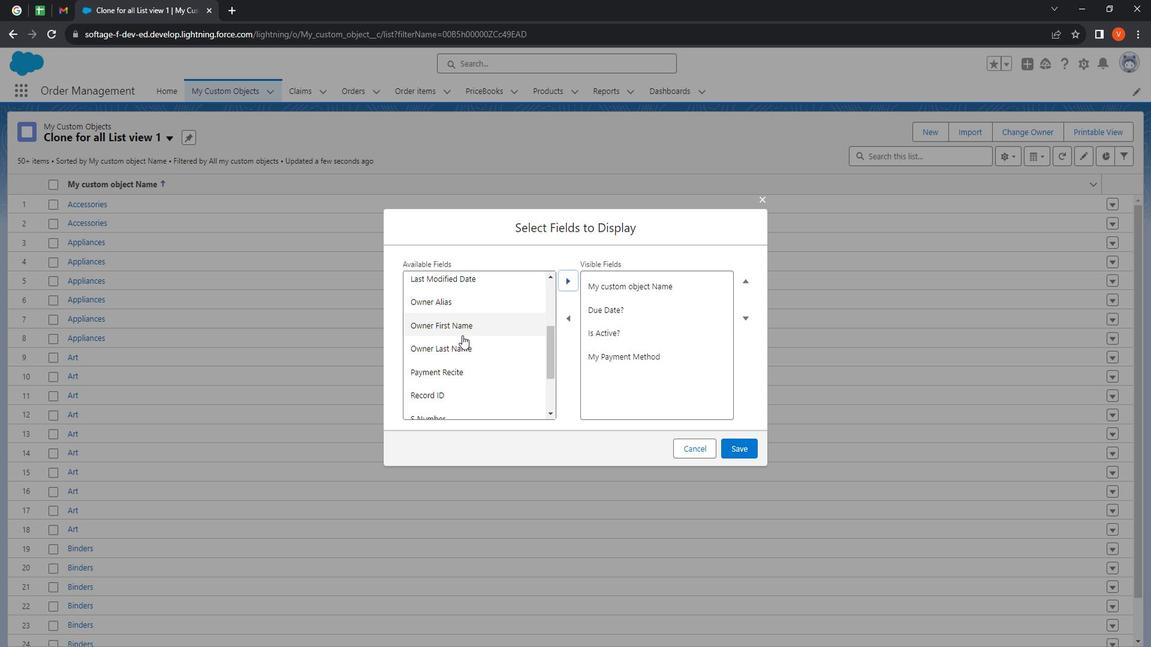 
Action: Mouse scrolled (477, 338) with delta (0, 0)
Screenshot: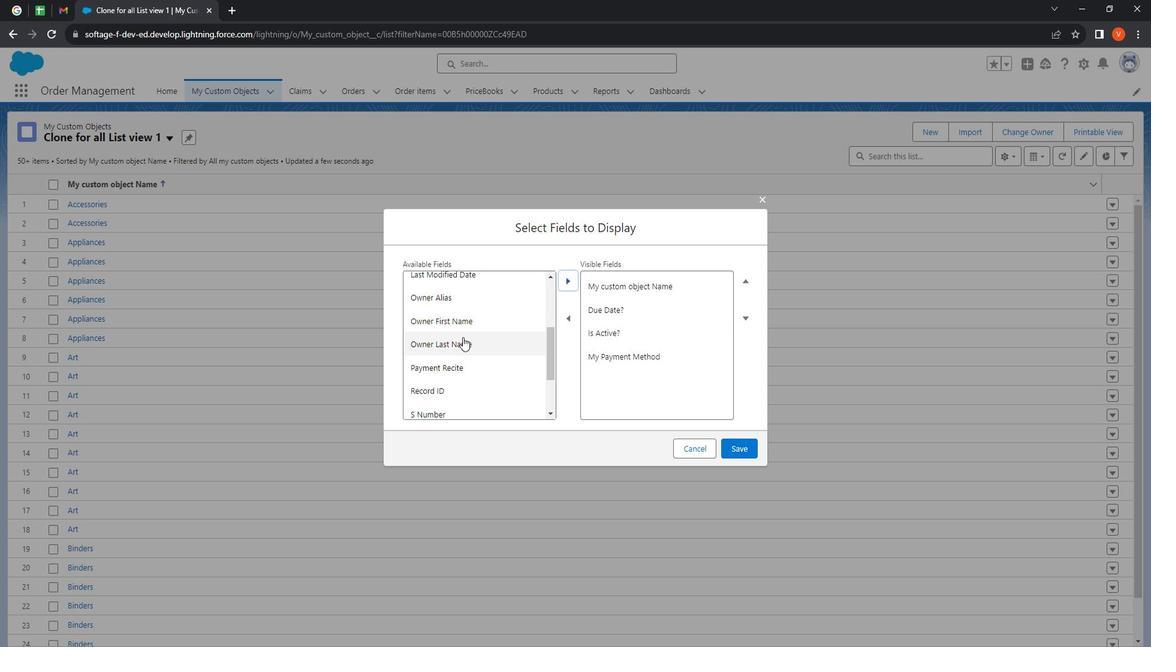 
Action: Mouse moved to (489, 299)
Screenshot: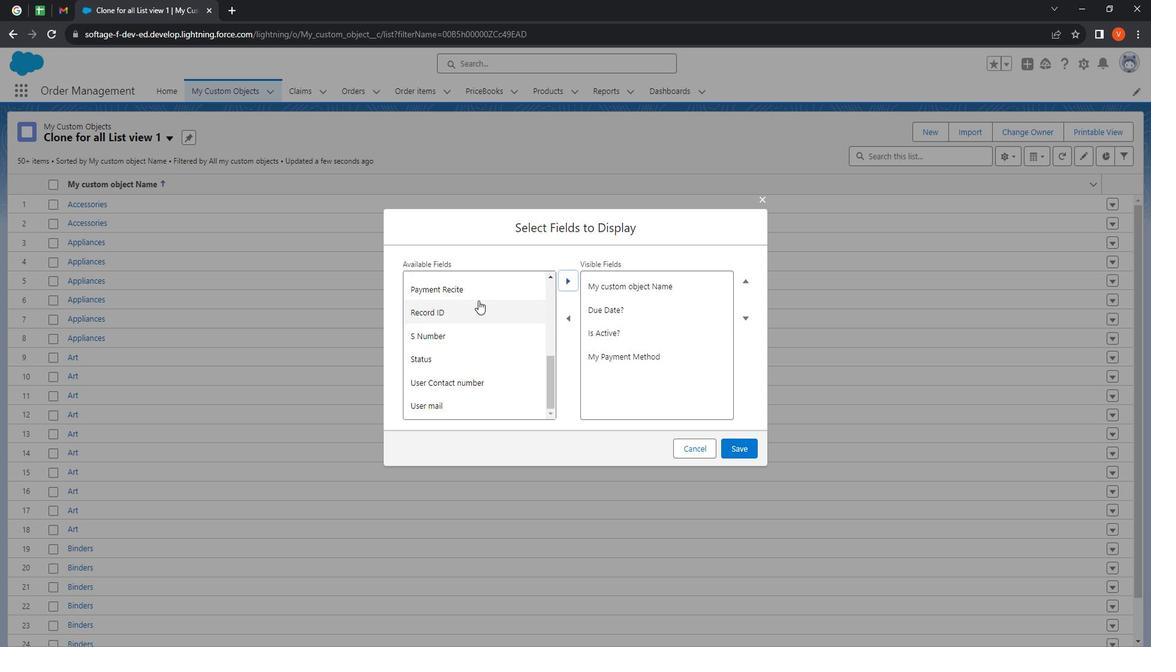 
Action: Mouse pressed left at (489, 299)
Screenshot: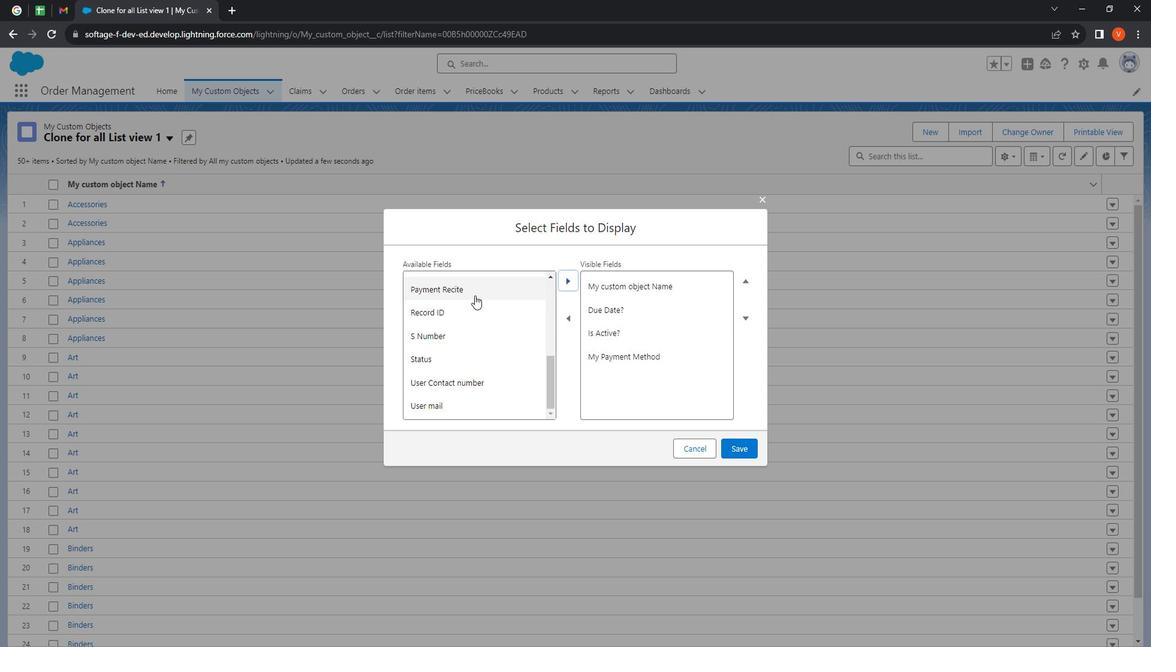 
Action: Mouse moved to (584, 289)
Screenshot: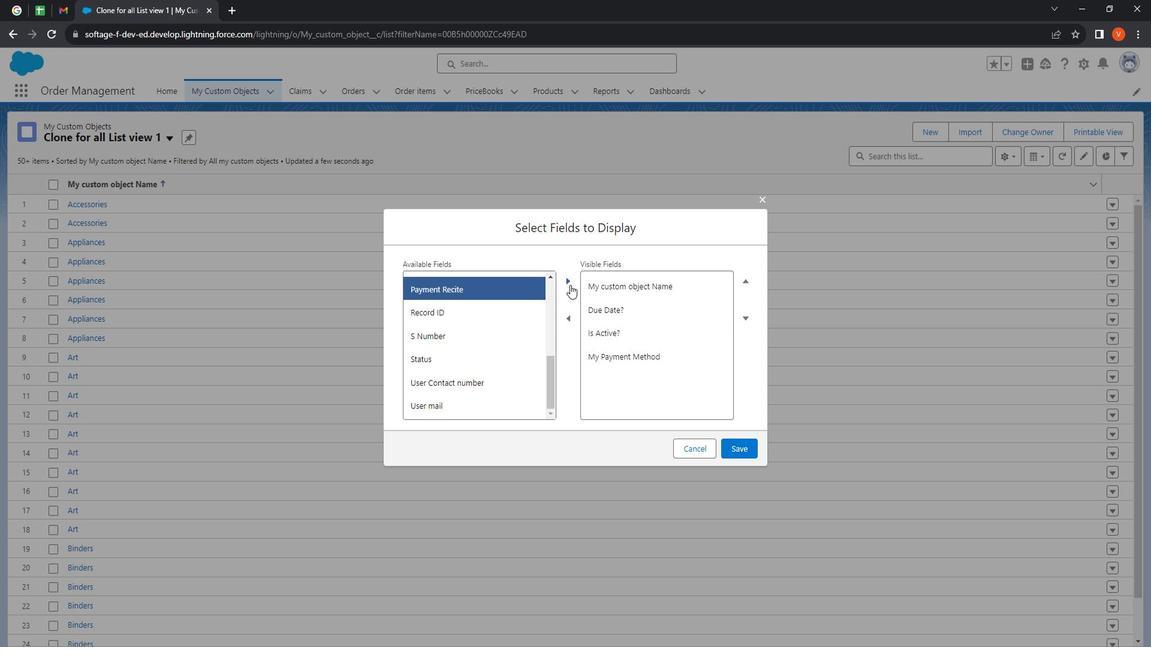 
Action: Mouse pressed left at (584, 289)
Screenshot: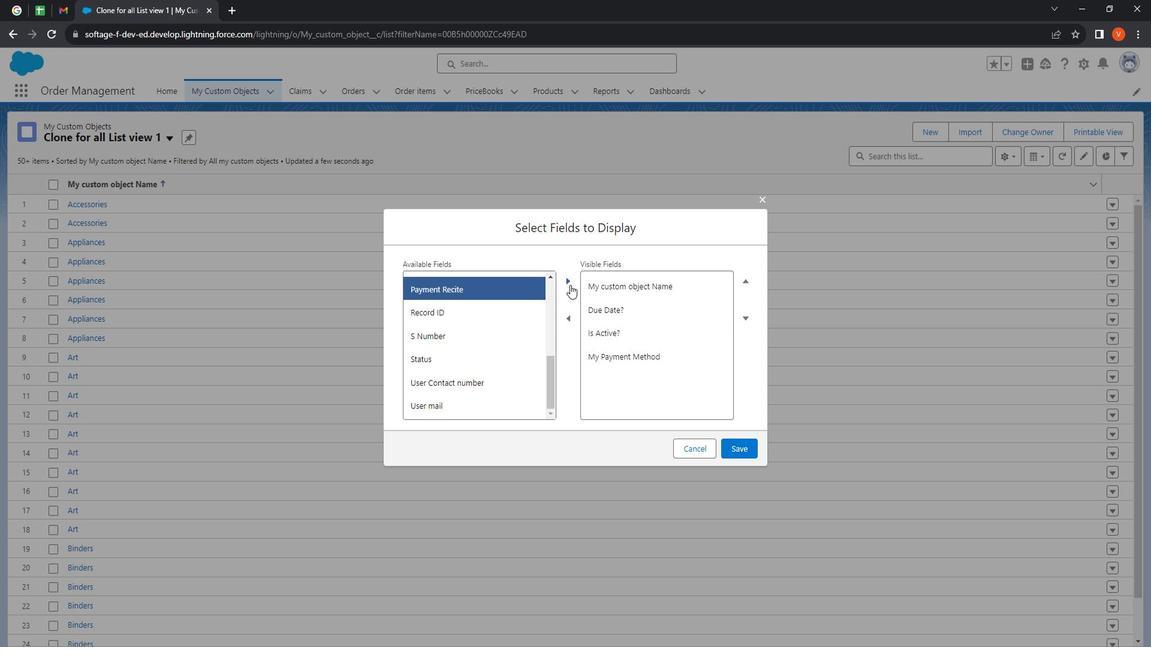 
Action: Mouse moved to (489, 328)
Screenshot: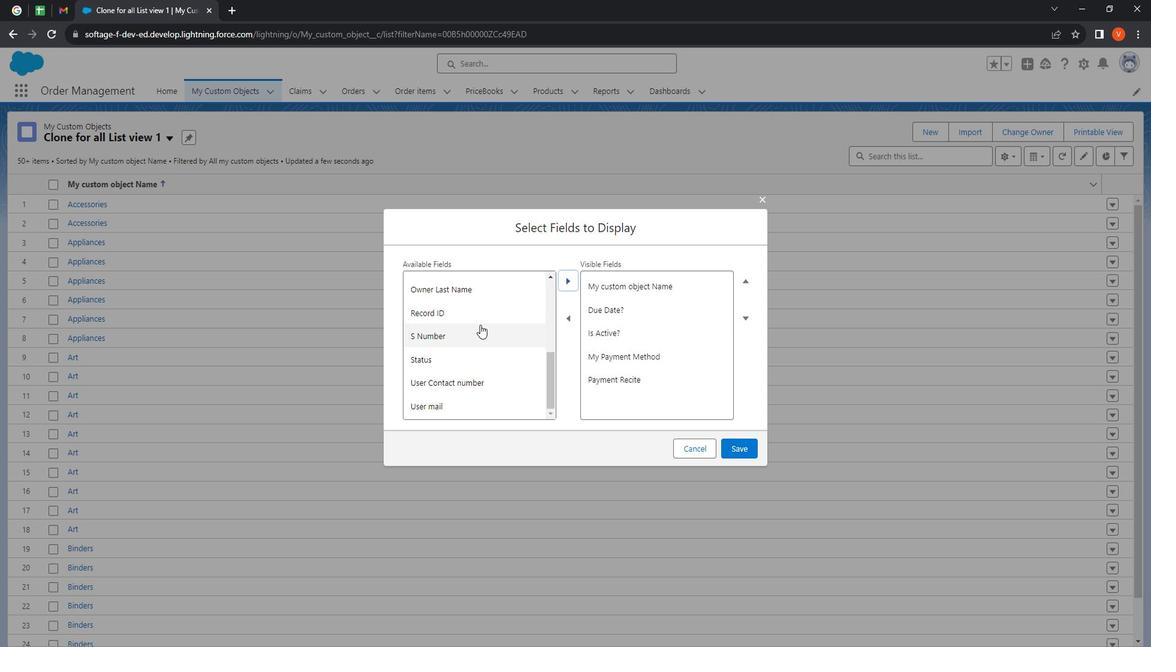 
Action: Mouse scrolled (489, 328) with delta (0, 0)
Screenshot: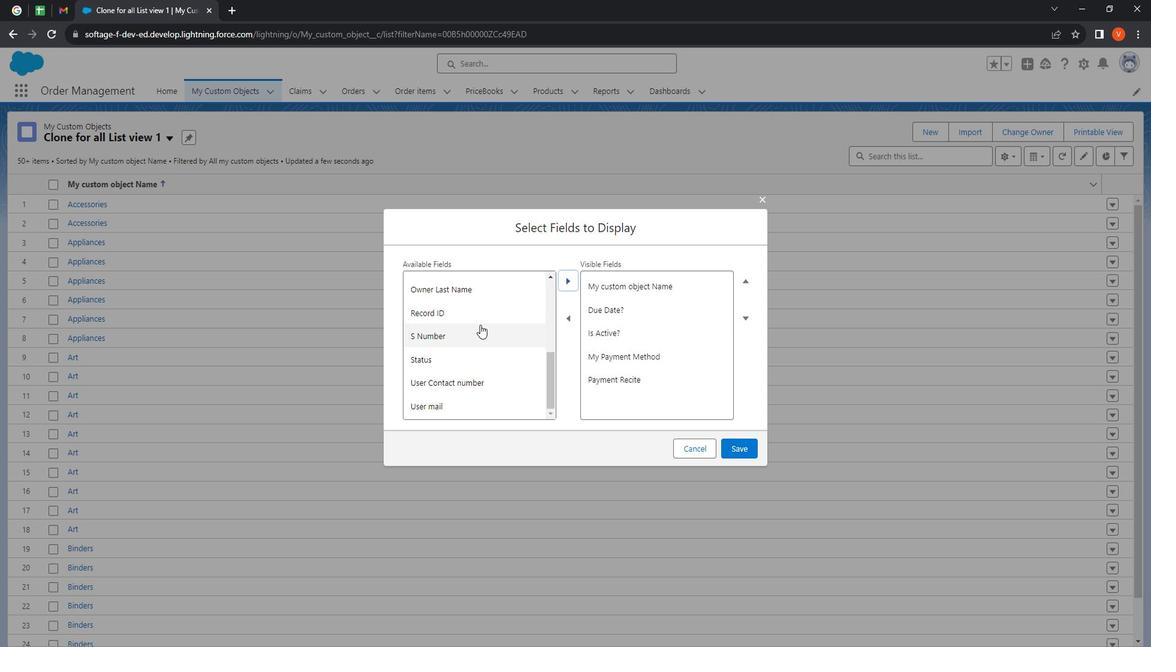 
Action: Mouse moved to (488, 341)
Screenshot: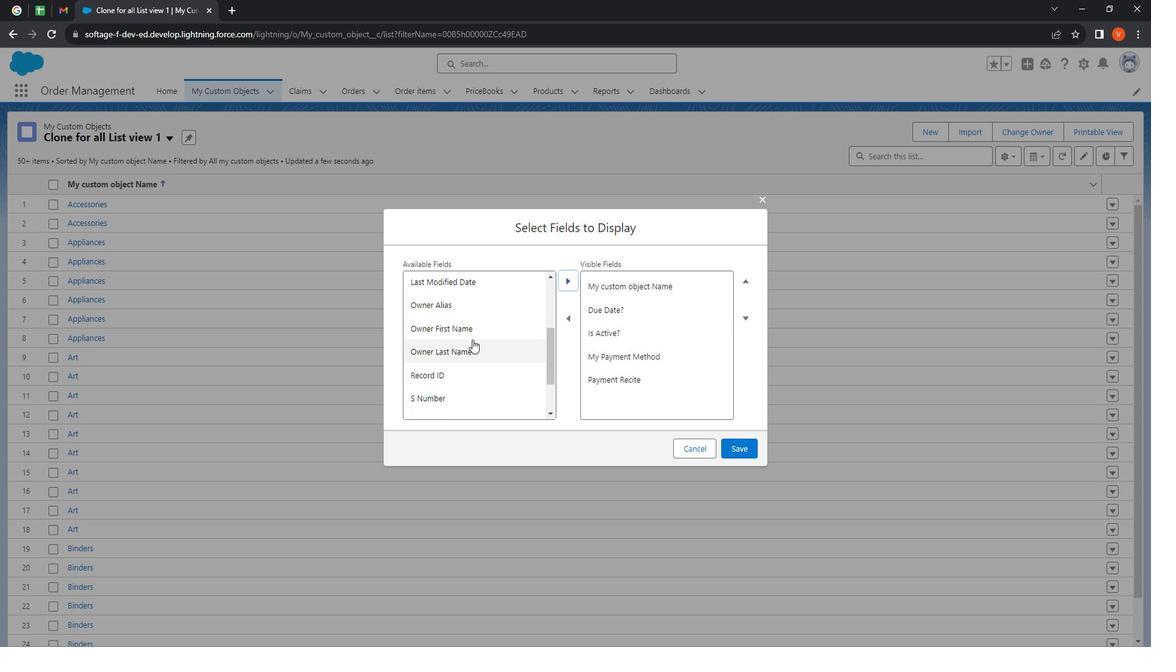 
Action: Mouse scrolled (488, 341) with delta (0, 0)
Screenshot: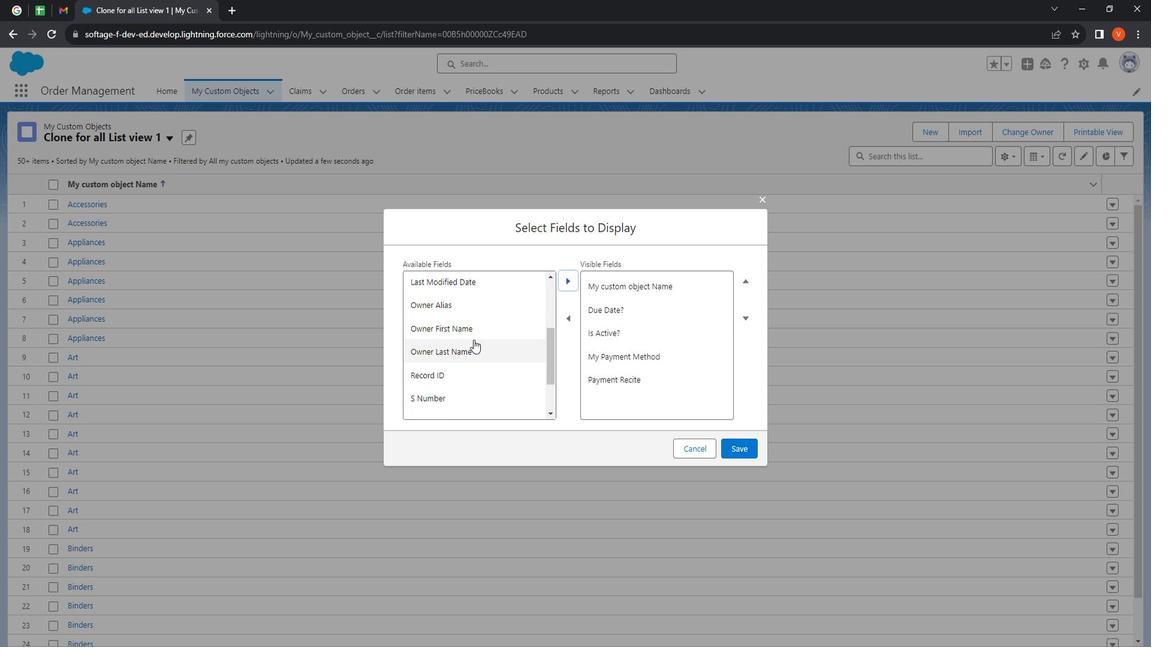 
Action: Mouse moved to (476, 340)
Screenshot: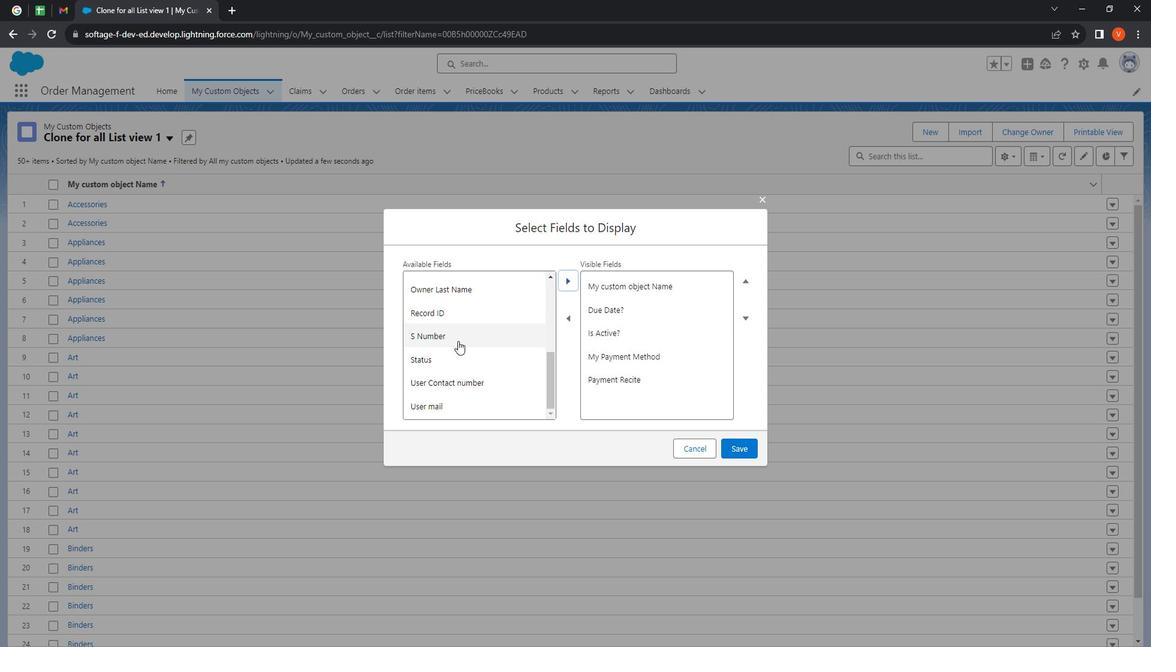 
Action: Mouse pressed left at (476, 340)
Screenshot: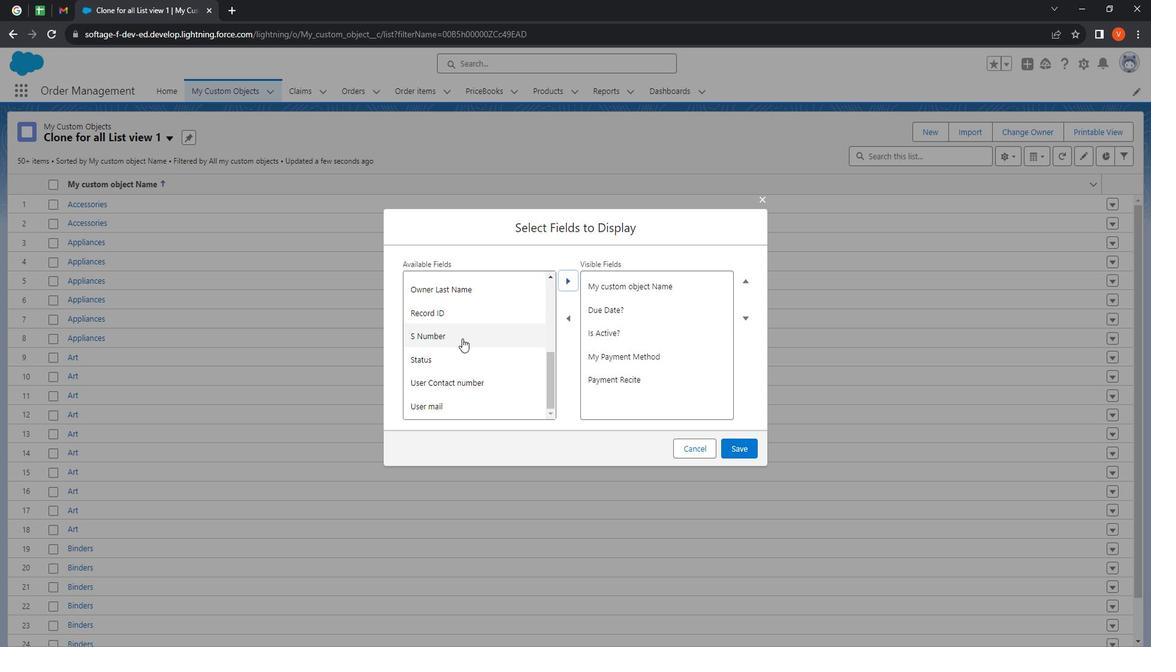 
Action: Mouse moved to (583, 281)
Screenshot: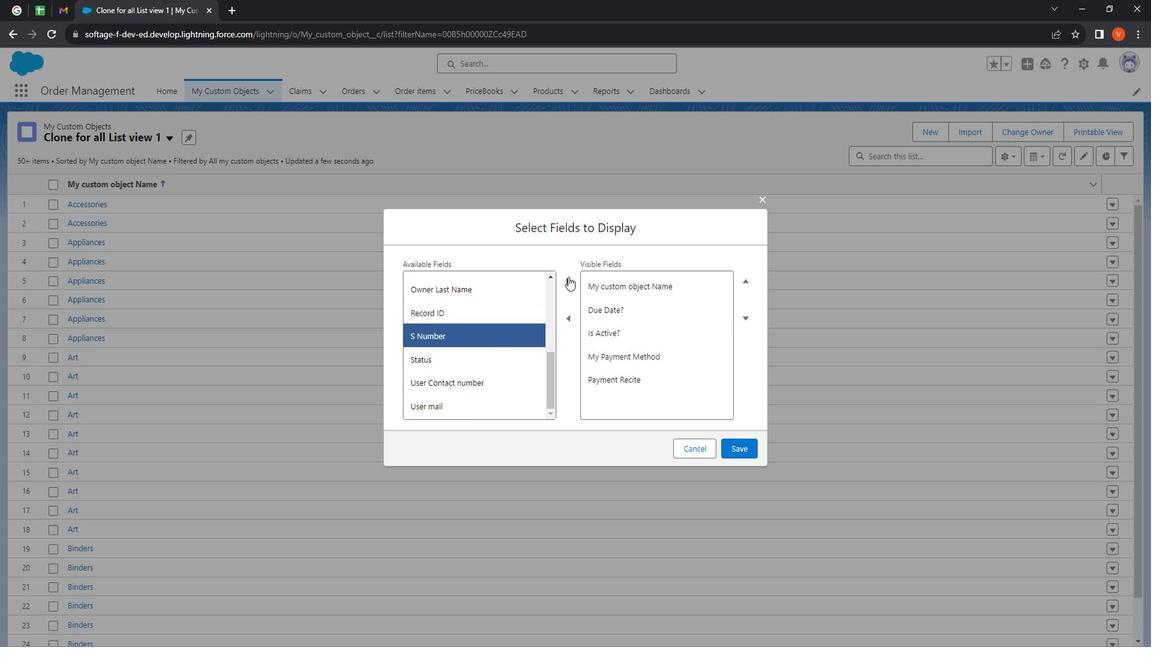 
Action: Mouse pressed left at (583, 281)
Screenshot: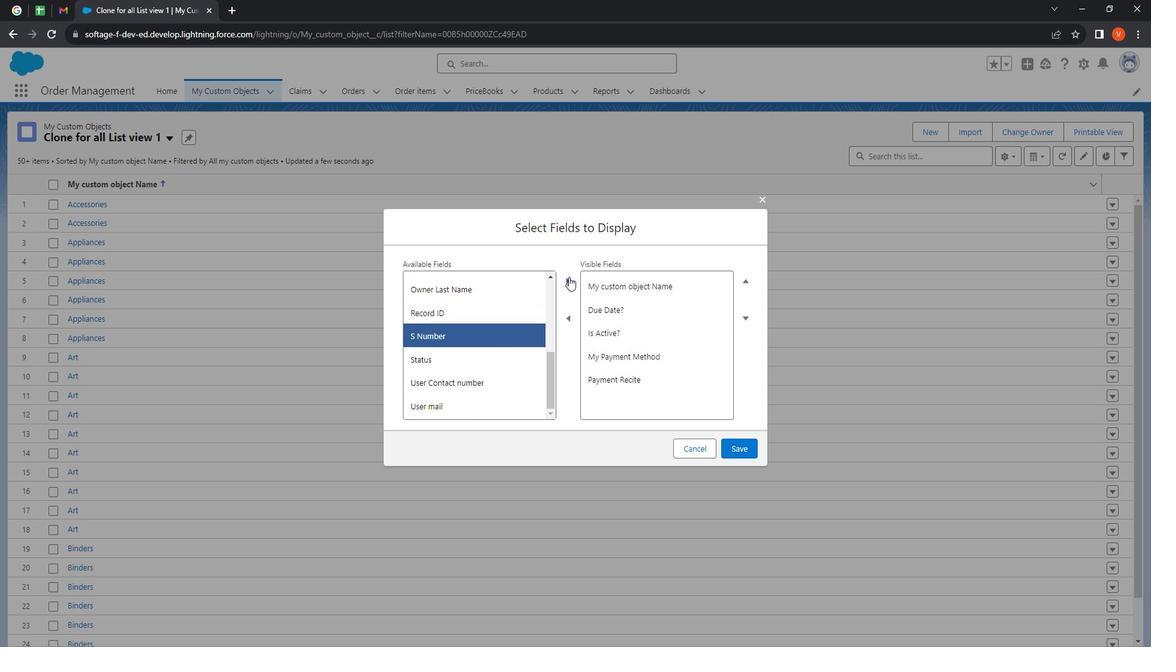 
Action: Mouse moved to (488, 364)
Screenshot: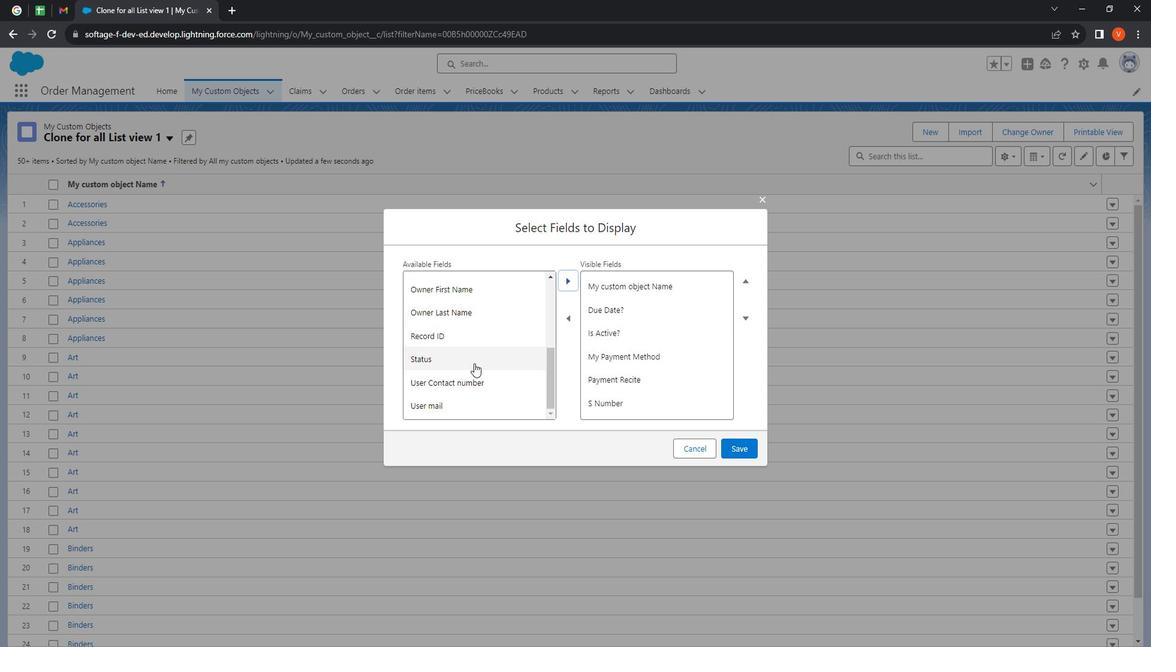 
Action: Mouse pressed left at (488, 364)
Screenshot: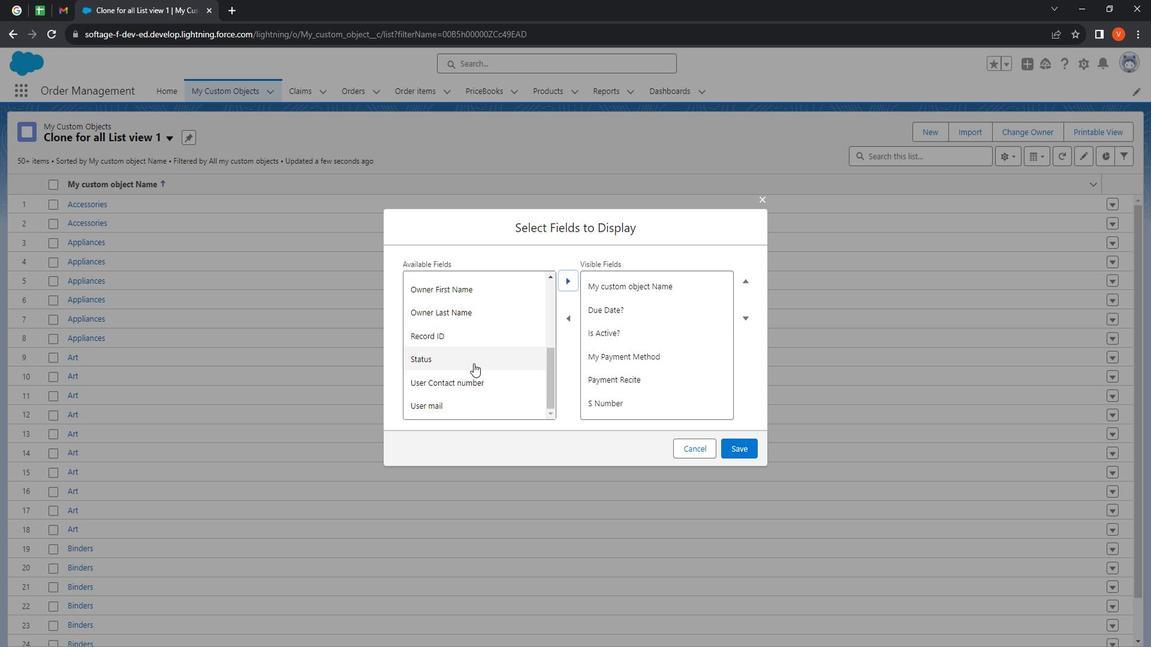 
Action: Mouse moved to (582, 288)
Screenshot: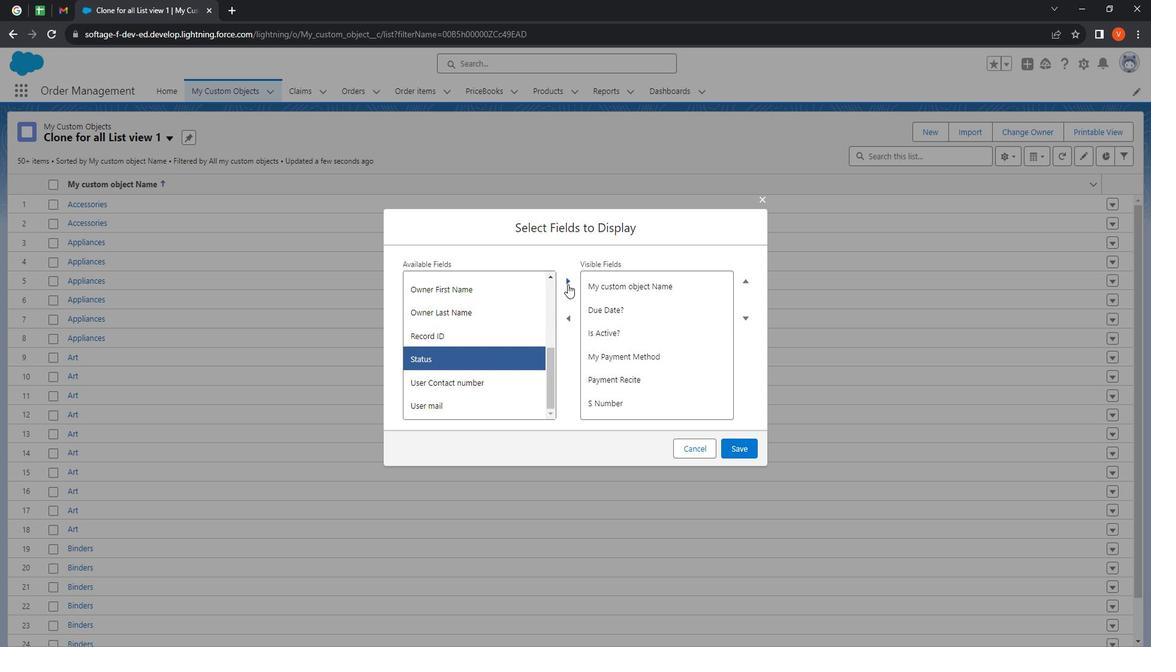 
Action: Mouse pressed left at (582, 288)
Screenshot: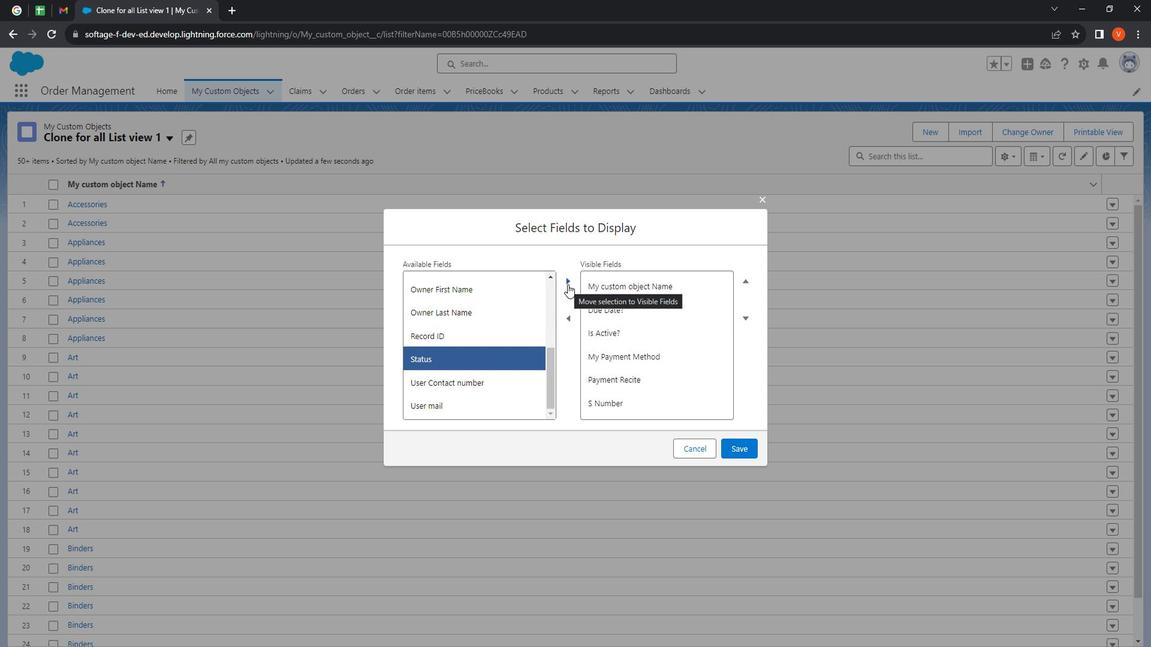 
Action: Mouse moved to (513, 394)
Screenshot: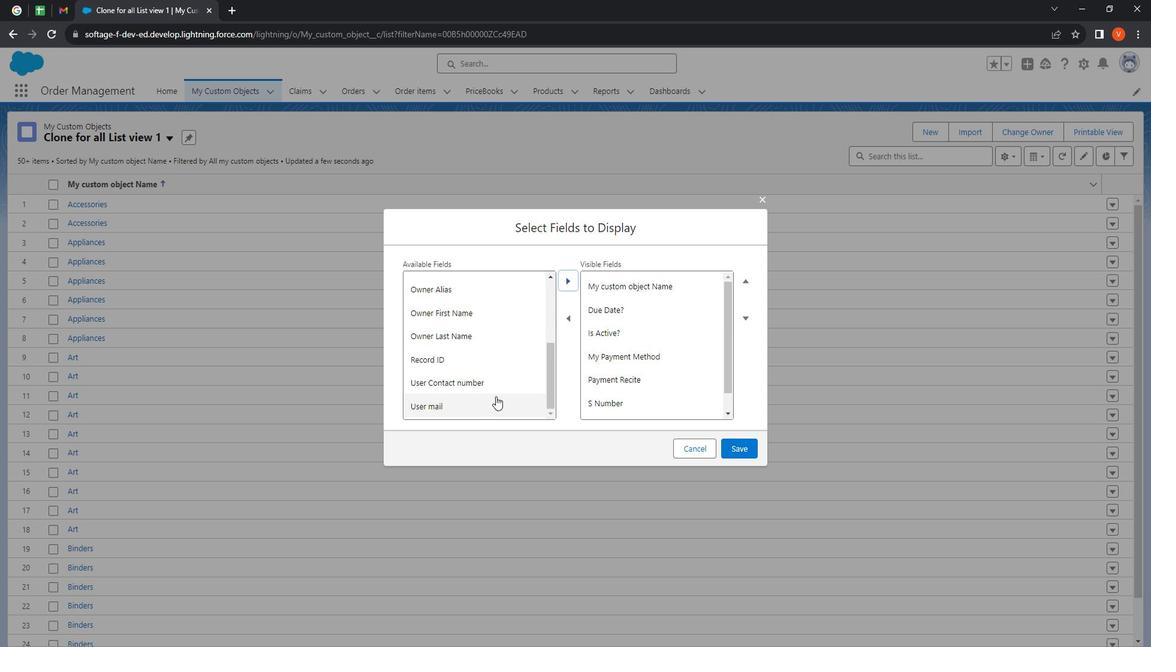 
Action: Mouse scrolled (513, 393) with delta (0, 0)
Screenshot: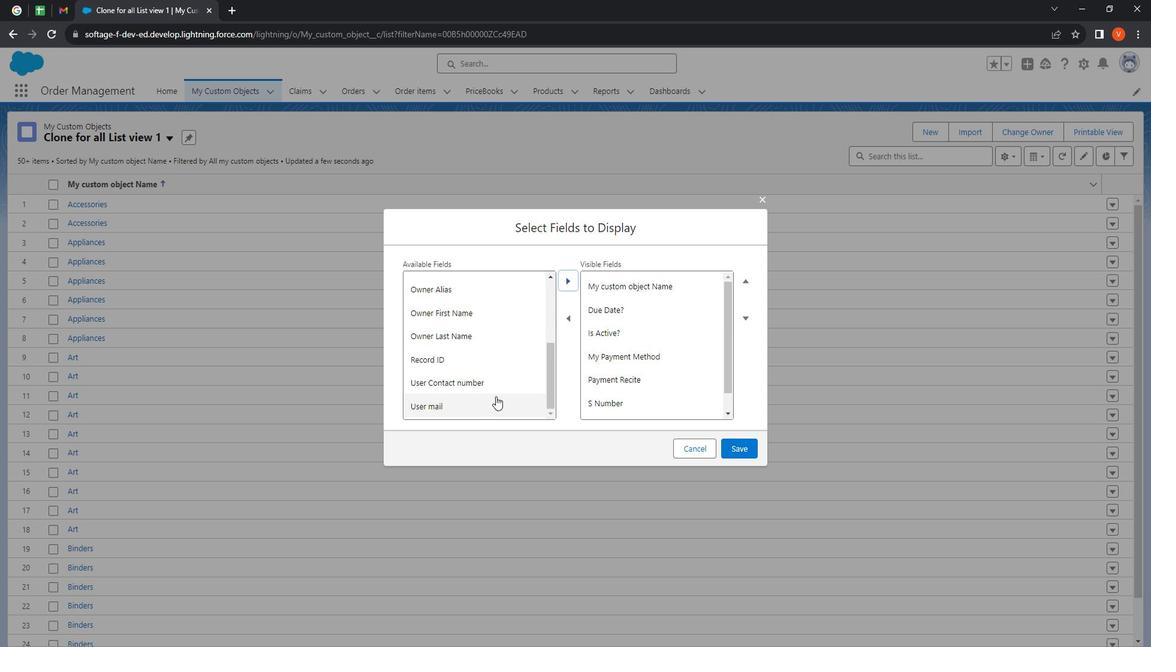 
Action: Mouse moved to (514, 393)
Screenshot: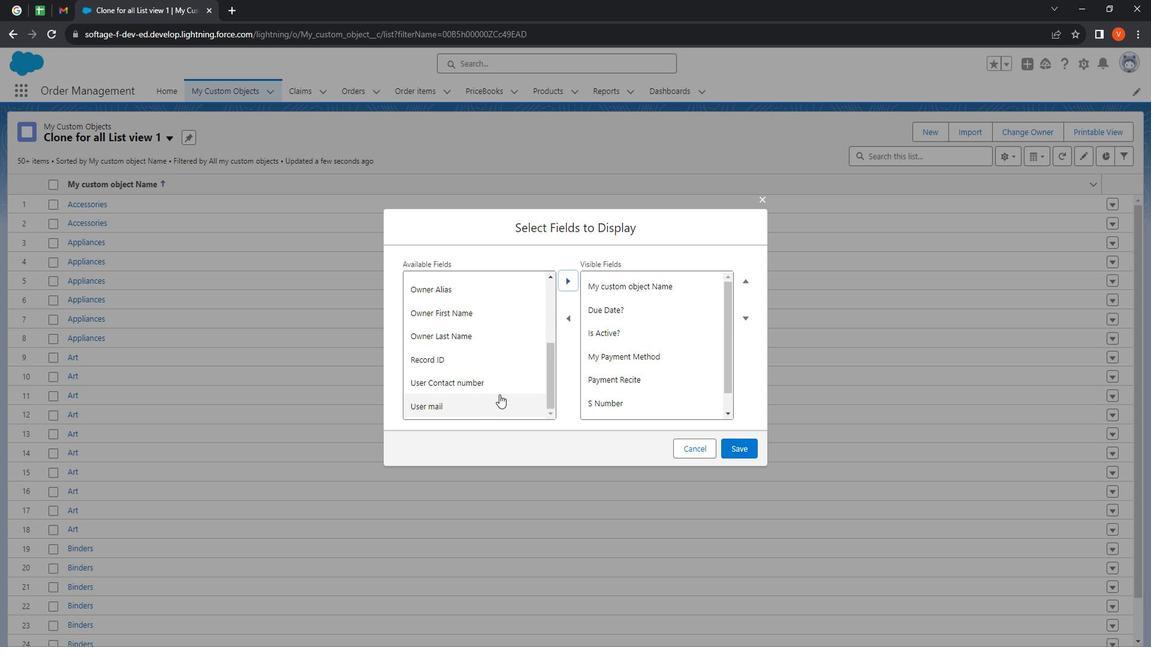 
Action: Mouse scrolled (514, 393) with delta (0, 0)
Screenshot: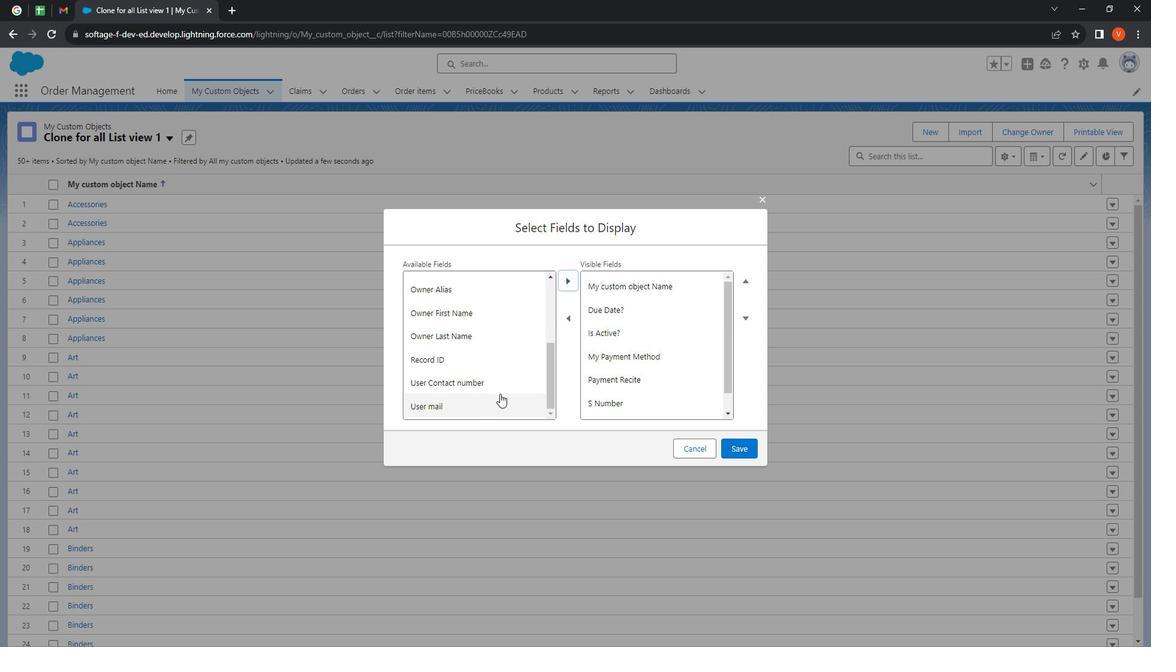 
Action: Mouse moved to (515, 393)
Screenshot: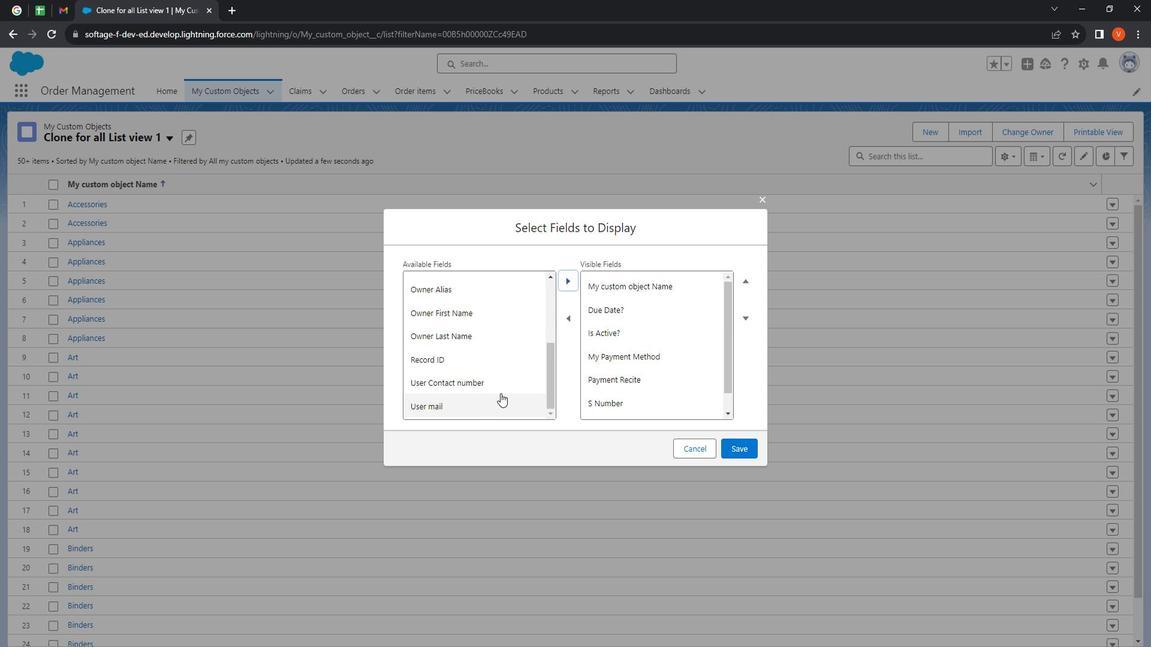 
Action: Mouse scrolled (515, 392) with delta (0, 0)
Screenshot: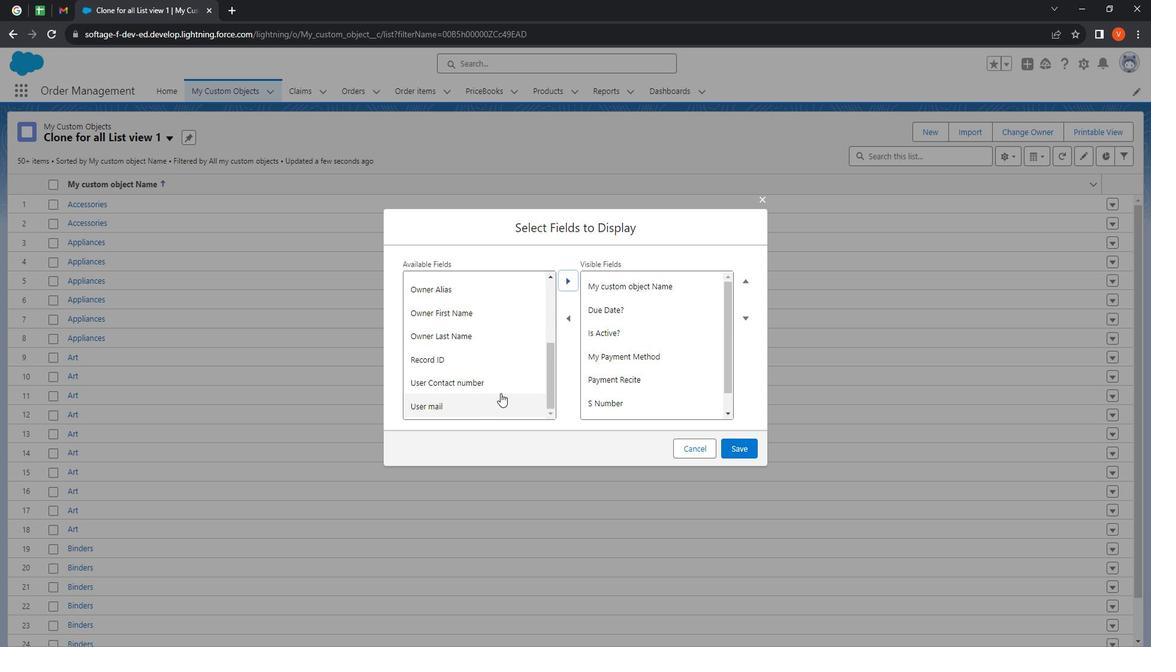 
Action: Mouse moved to (524, 388)
Screenshot: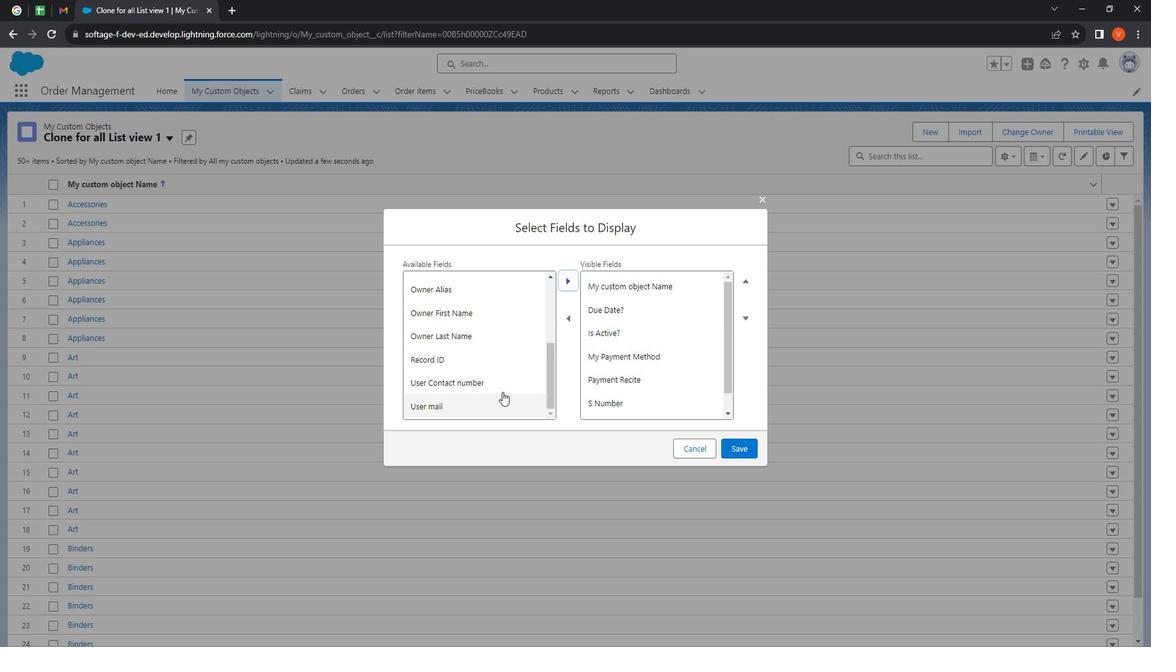 
Action: Mouse scrolled (524, 387) with delta (0, 0)
Screenshot: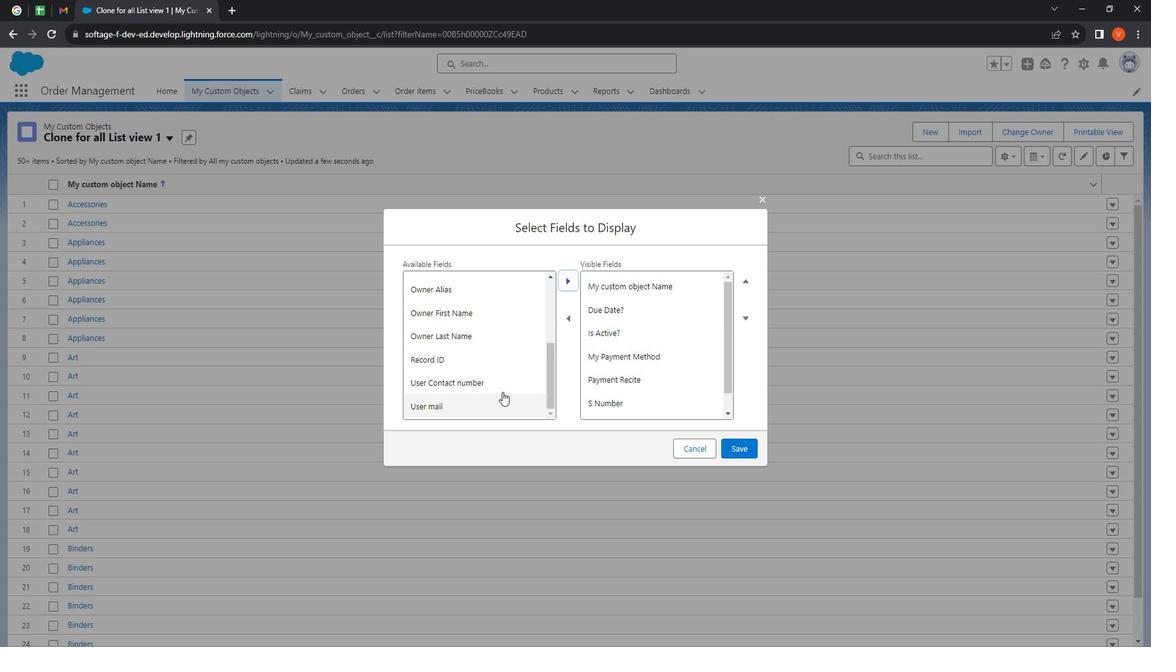 
Action: Mouse moved to (751, 441)
Screenshot: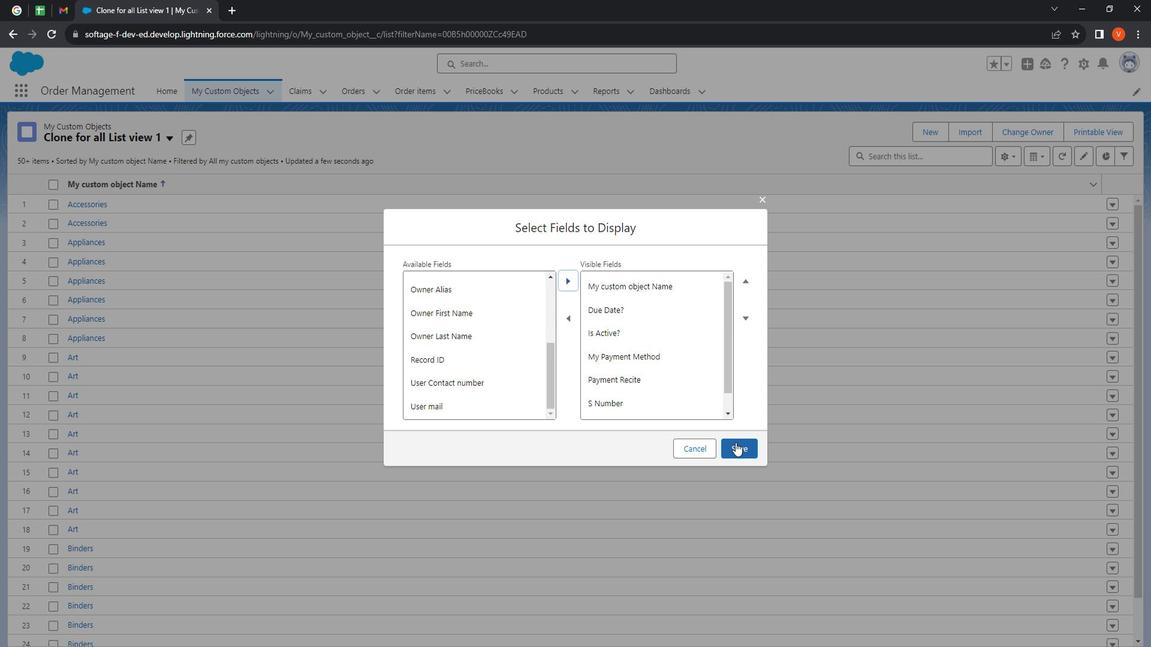 
Action: Mouse pressed left at (751, 441)
Screenshot: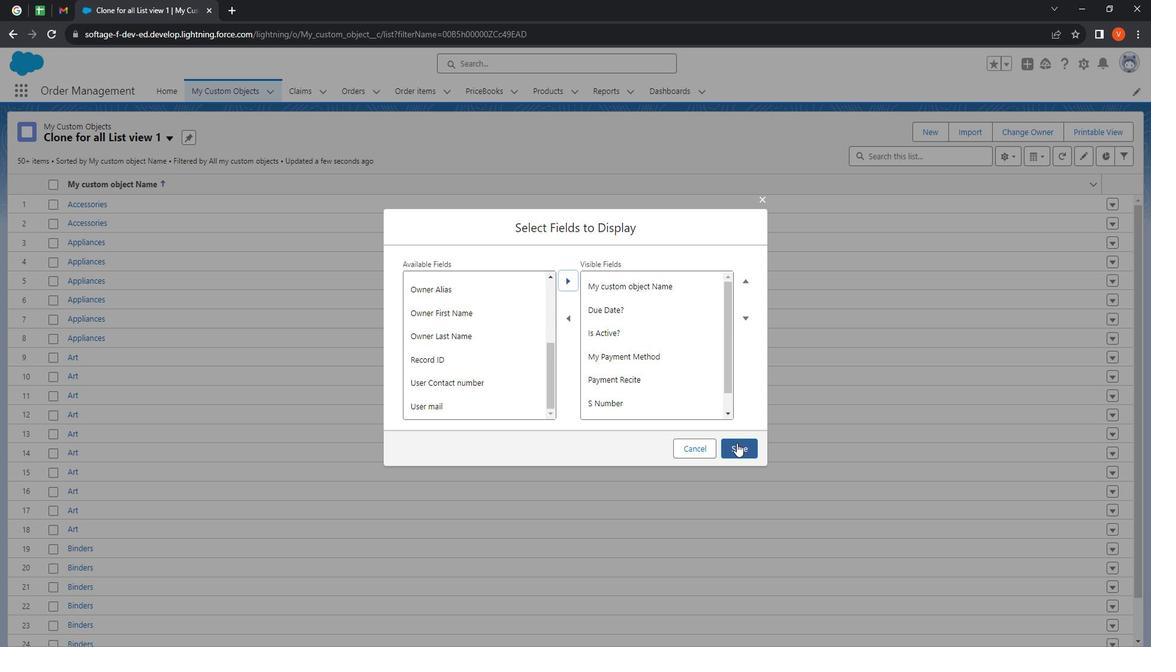 
Action: Mouse moved to (1136, 166)
Screenshot: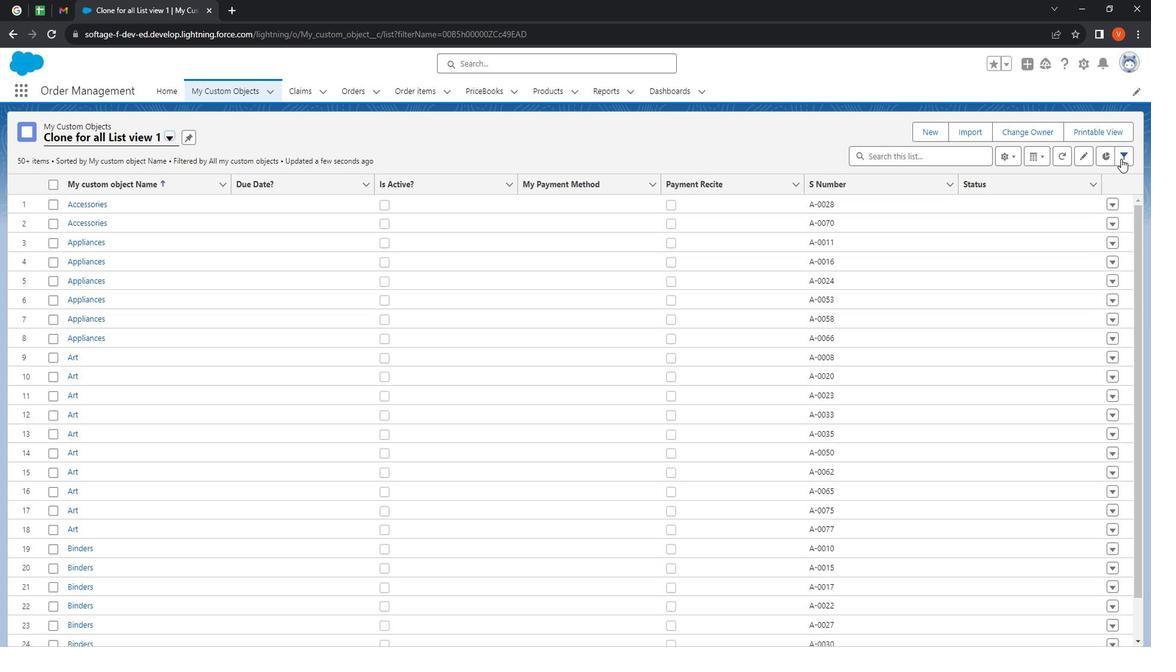 
Action: Mouse pressed left at (1136, 166)
Screenshot: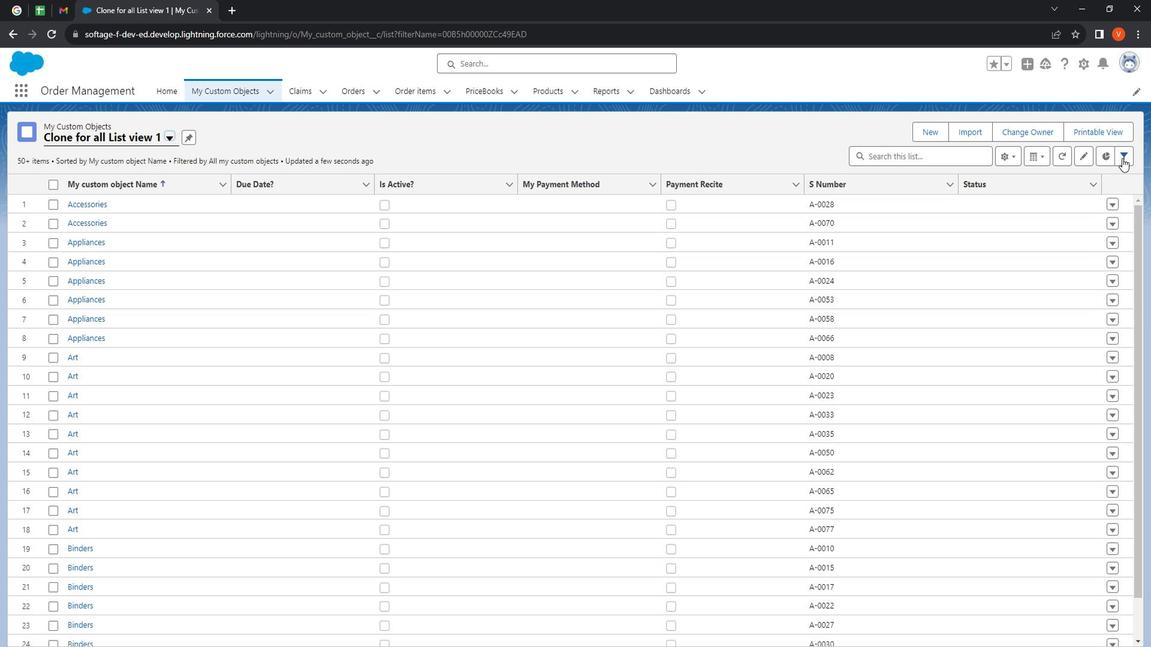 
Action: Mouse moved to (991, 271)
Screenshot: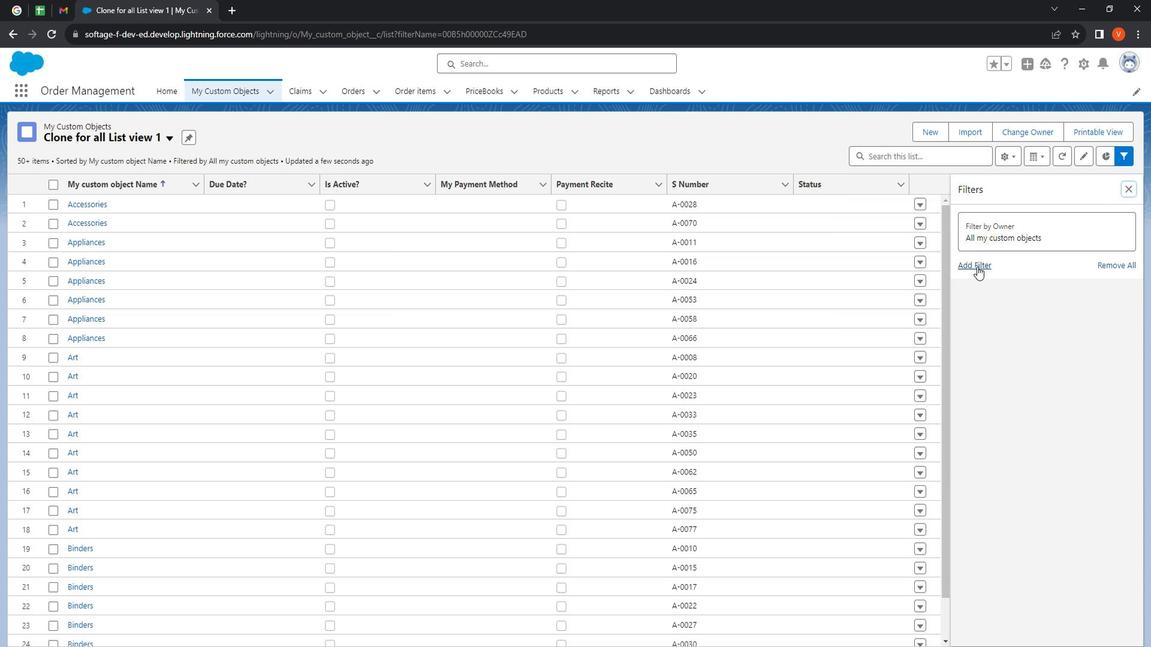 
Action: Mouse pressed left at (991, 271)
Screenshot: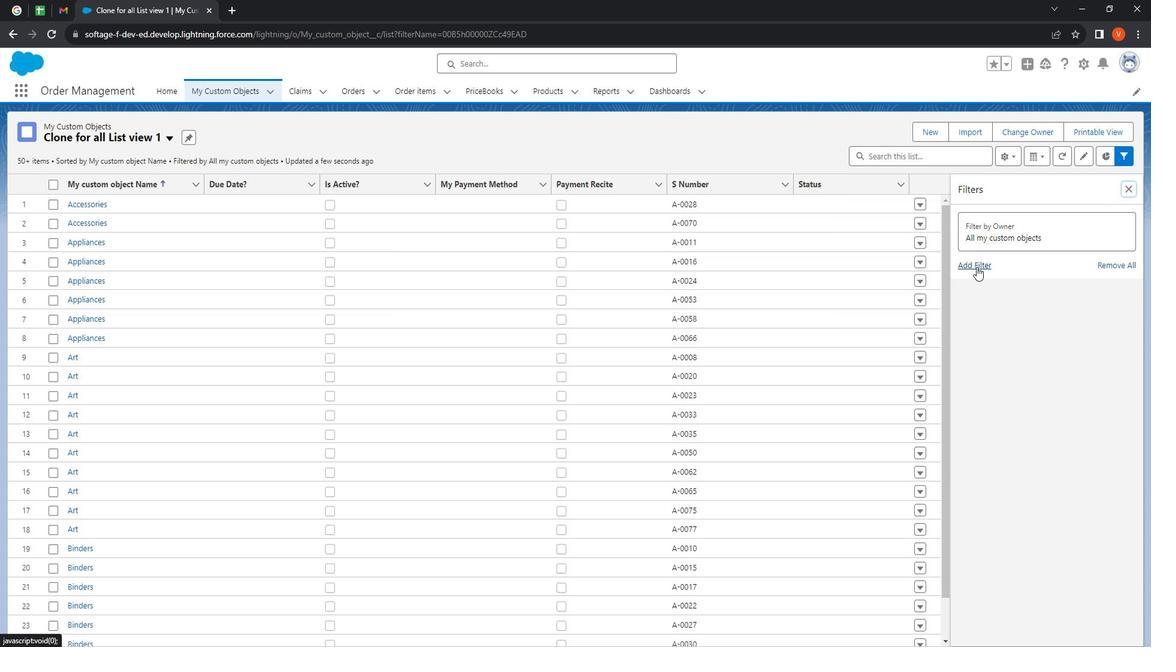 
Action: Mouse moved to (898, 230)
Screenshot: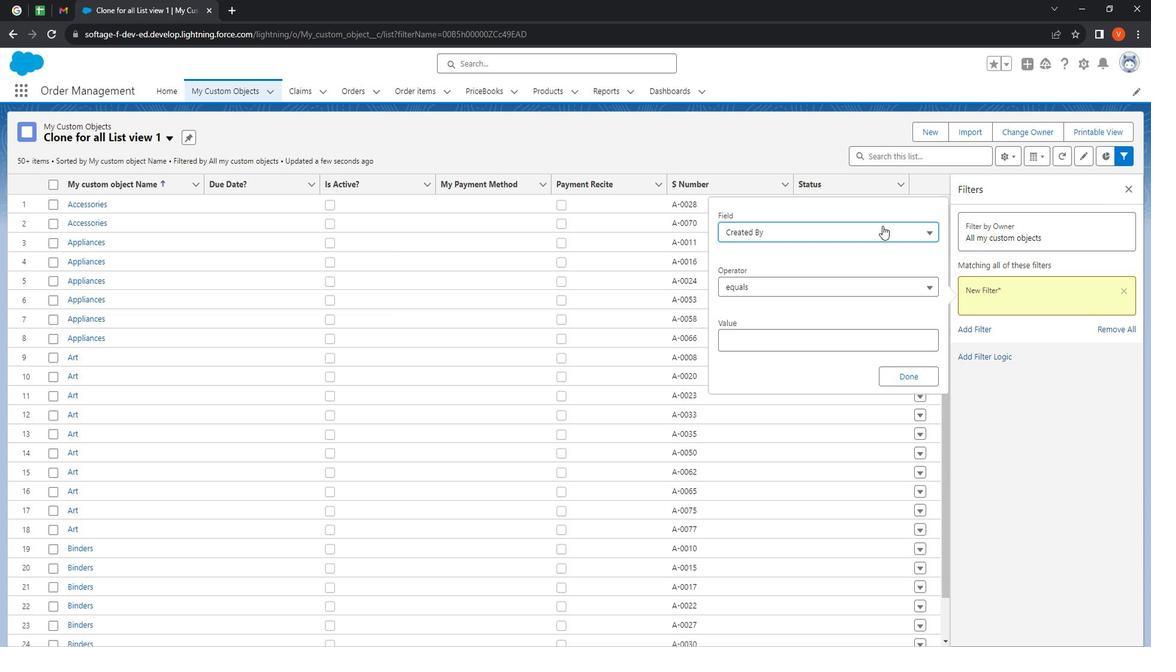 
Action: Mouse pressed left at (898, 230)
Screenshot: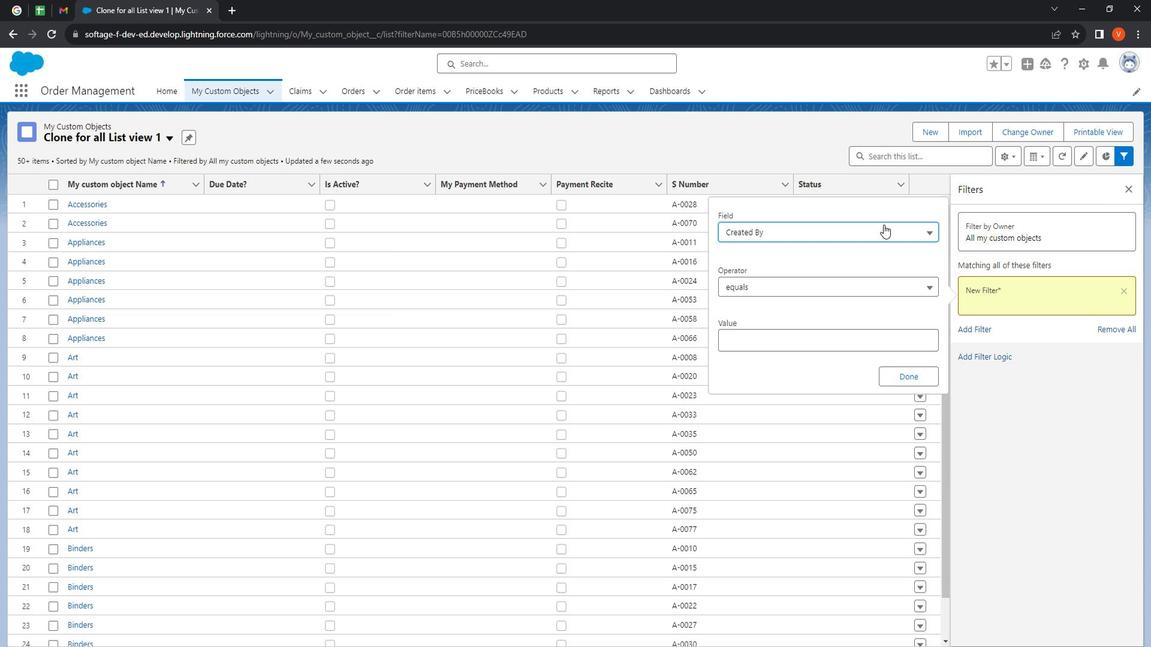 
Action: Mouse moved to (838, 359)
Screenshot: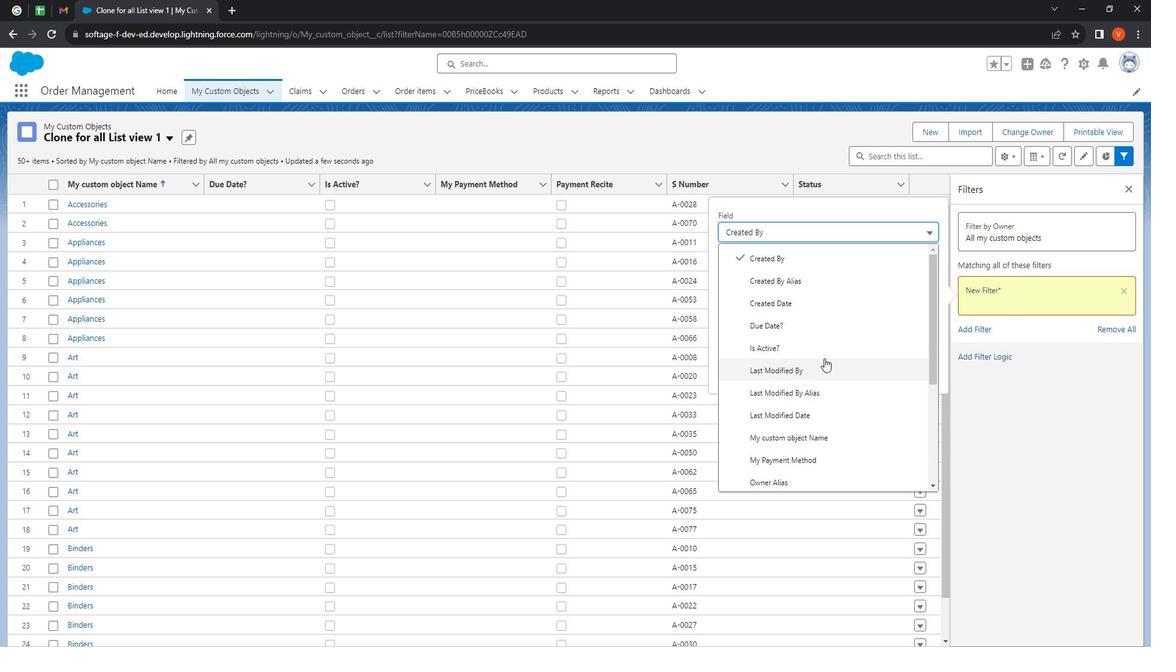 
Action: Mouse scrolled (838, 359) with delta (0, 0)
Screenshot: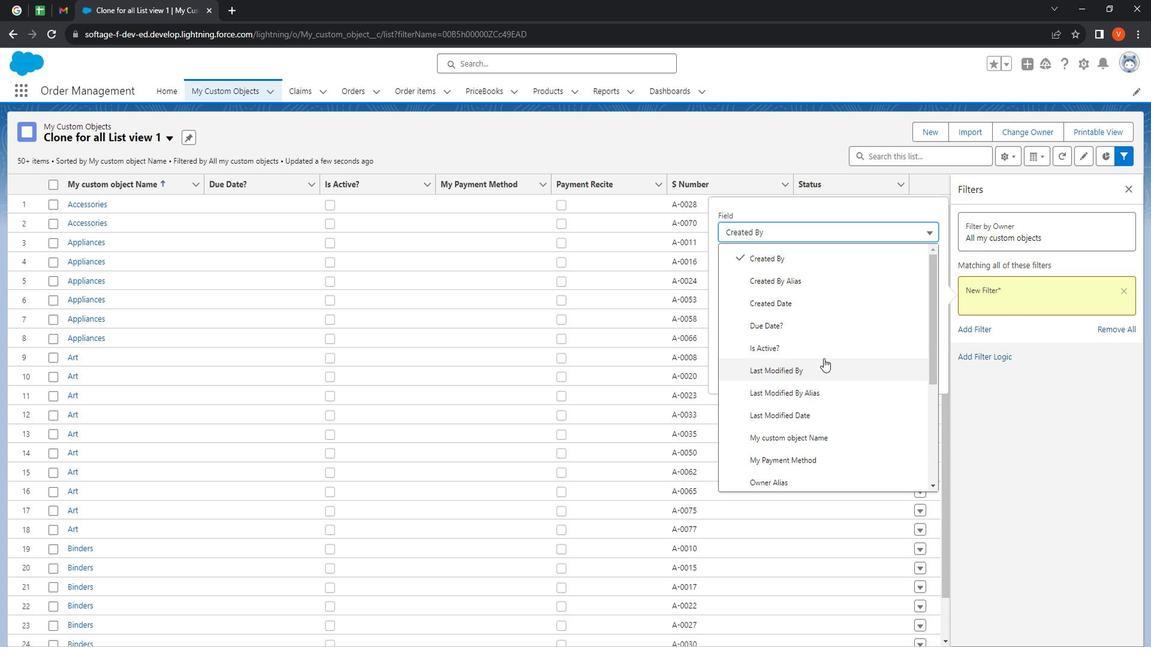 
Action: Mouse scrolled (838, 359) with delta (0, 0)
Screenshot: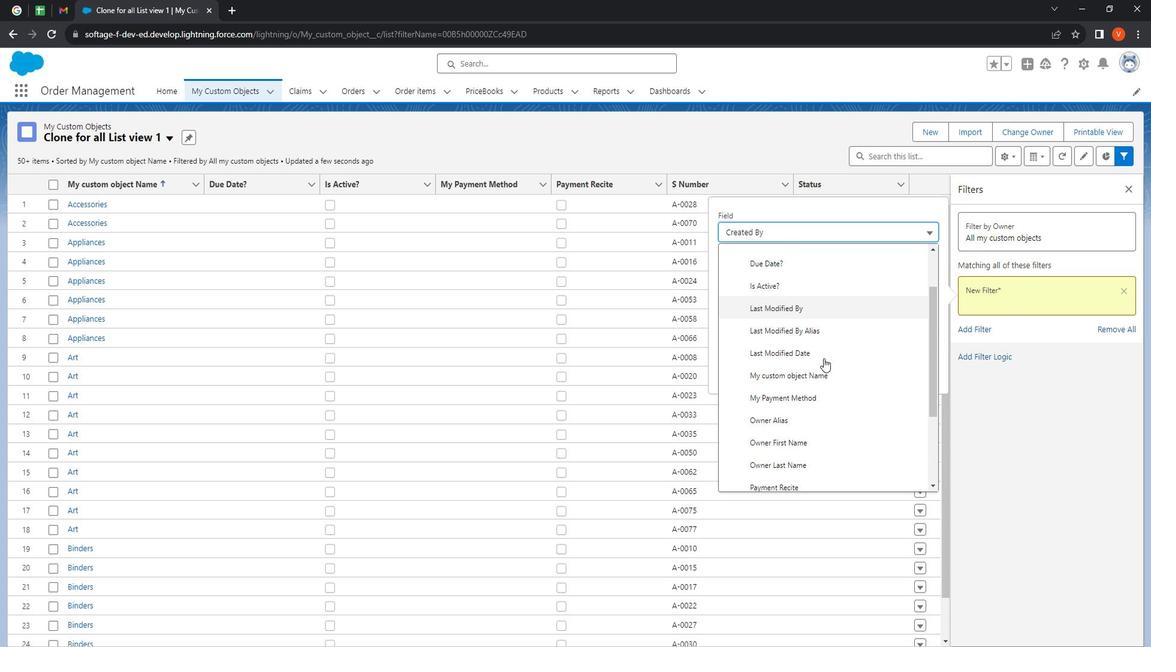 
Action: Mouse moved to (838, 362)
Screenshot: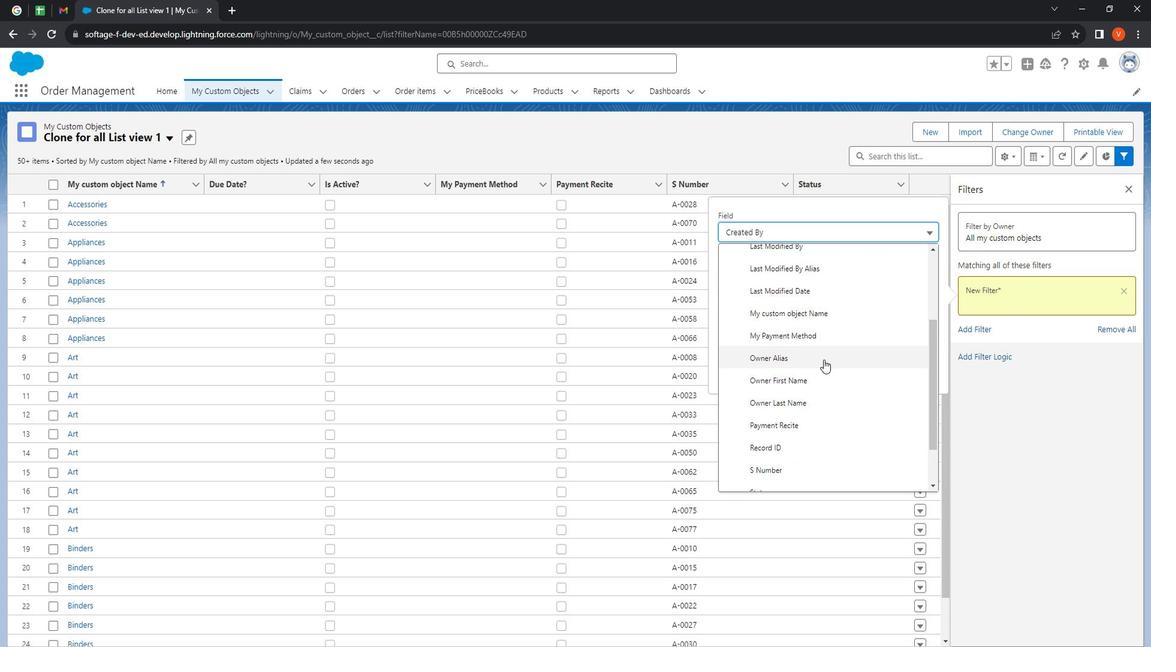 
Action: Mouse scrolled (838, 362) with delta (0, 0)
Screenshot: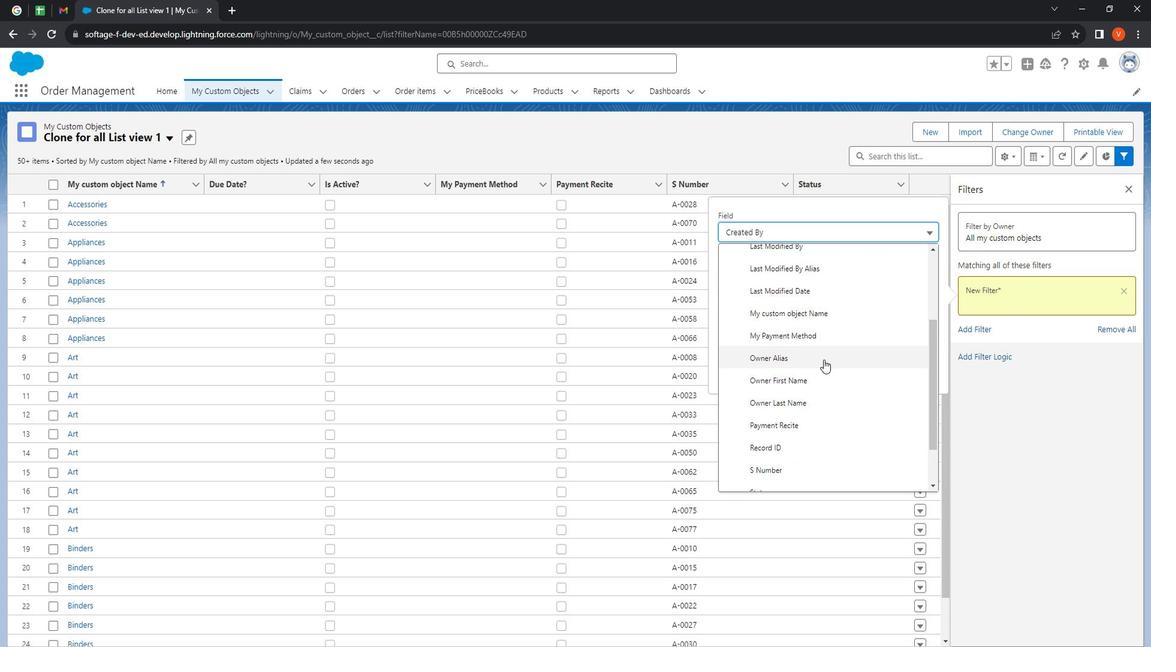 
Action: Mouse moved to (809, 408)
Screenshot: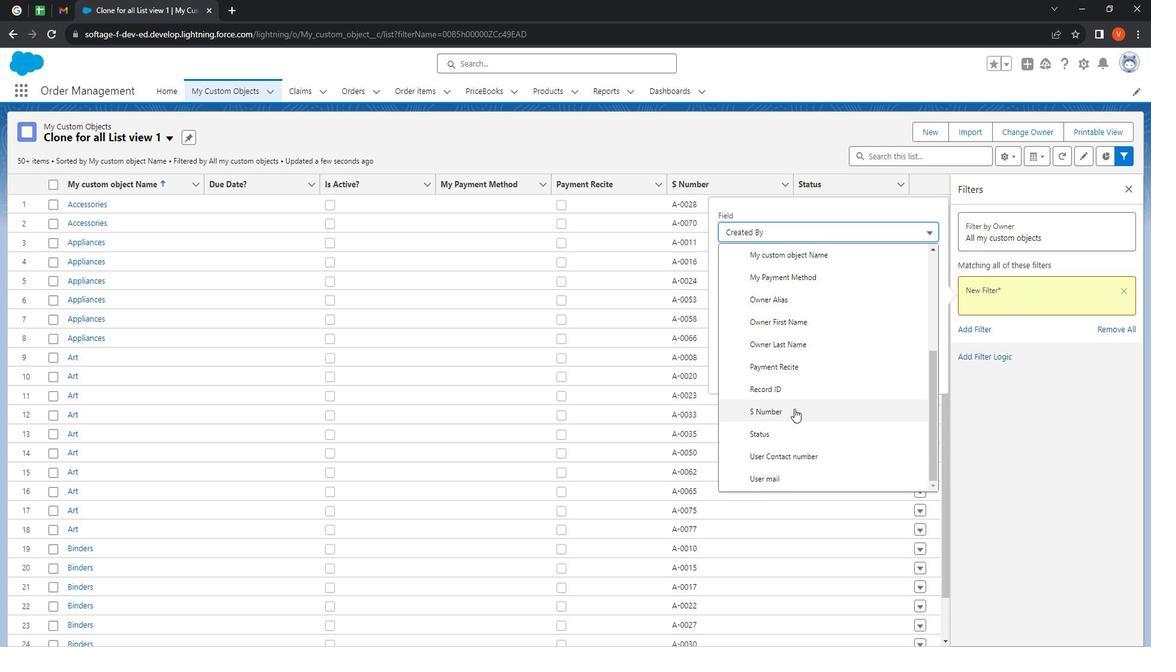 
Action: Mouse pressed left at (809, 408)
Screenshot: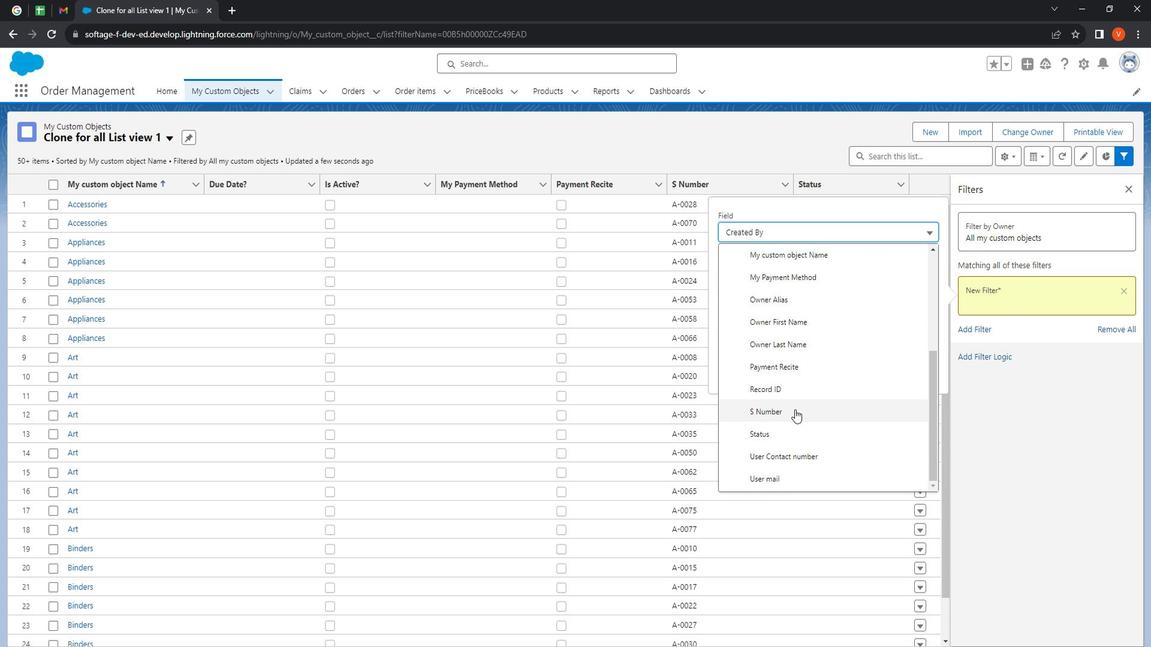 
Action: Mouse moved to (825, 292)
Screenshot: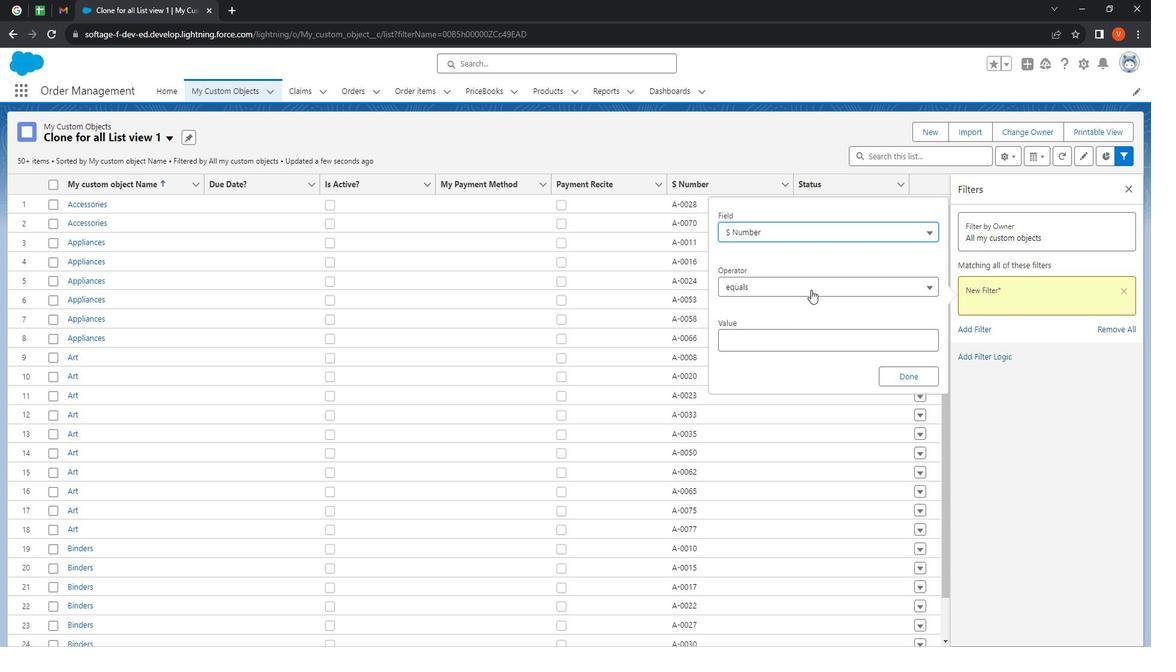 
Action: Mouse pressed left at (825, 292)
Screenshot: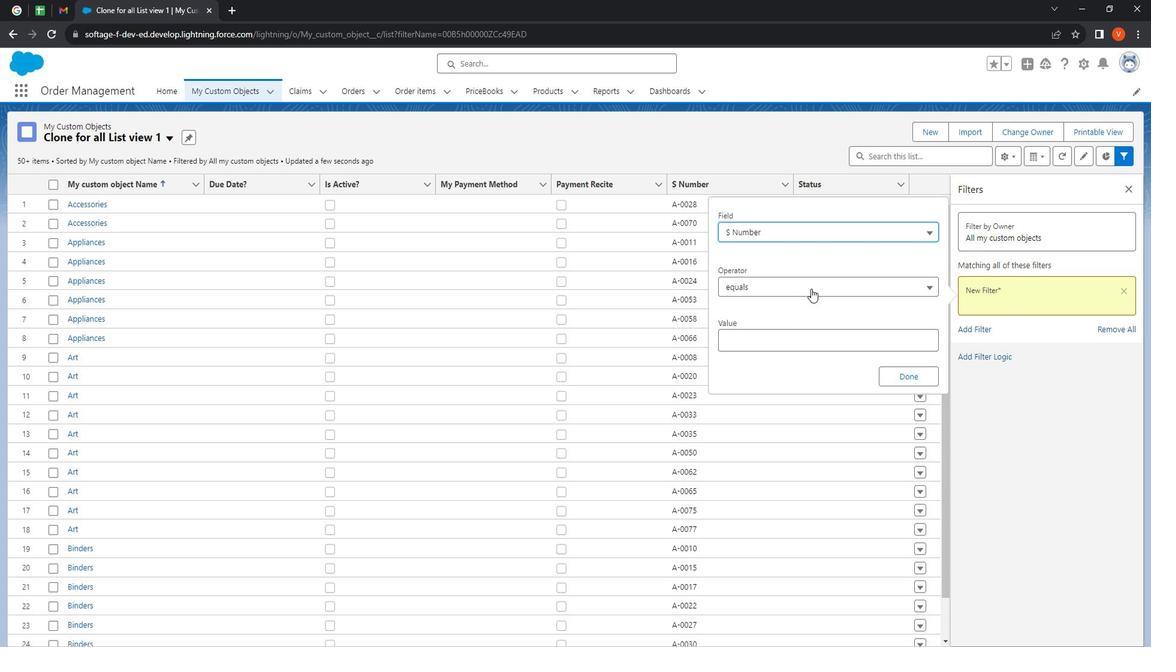 
Action: Mouse moved to (817, 356)
Screenshot: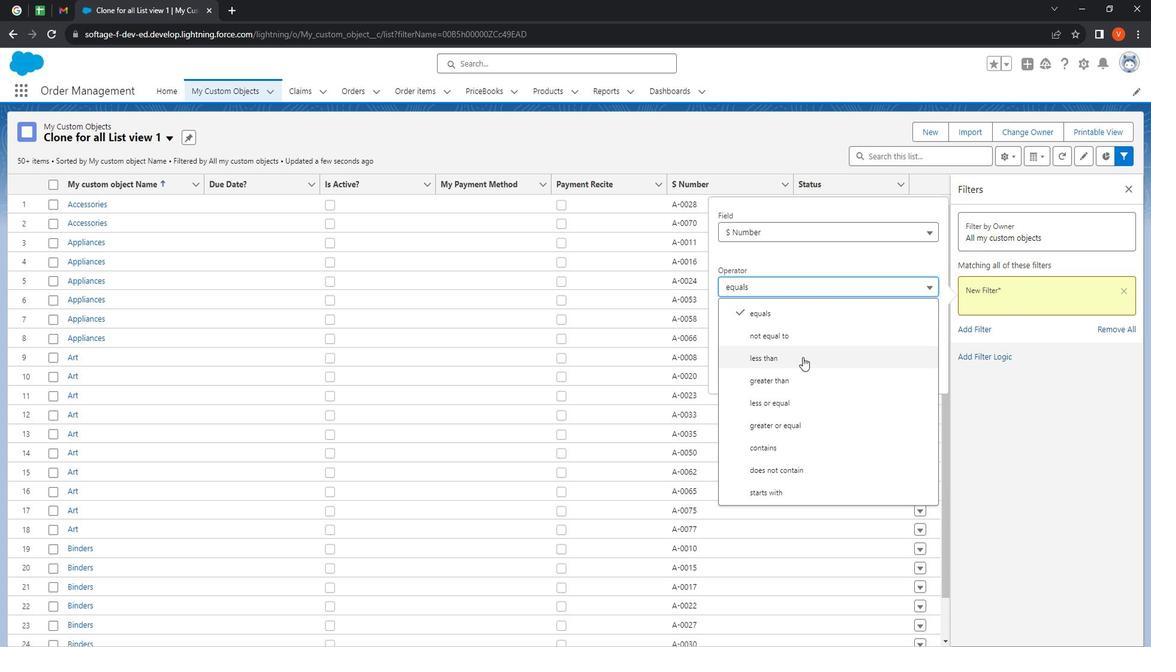 
Action: Mouse pressed left at (817, 356)
Screenshot: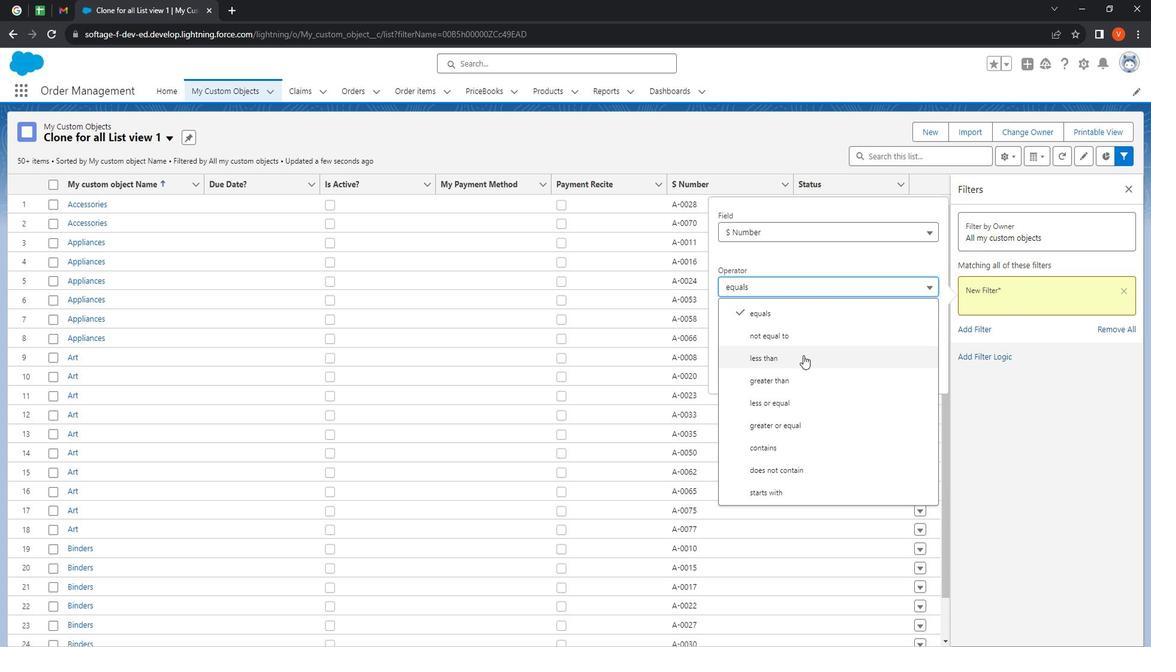 
Action: Mouse moved to (796, 343)
Screenshot: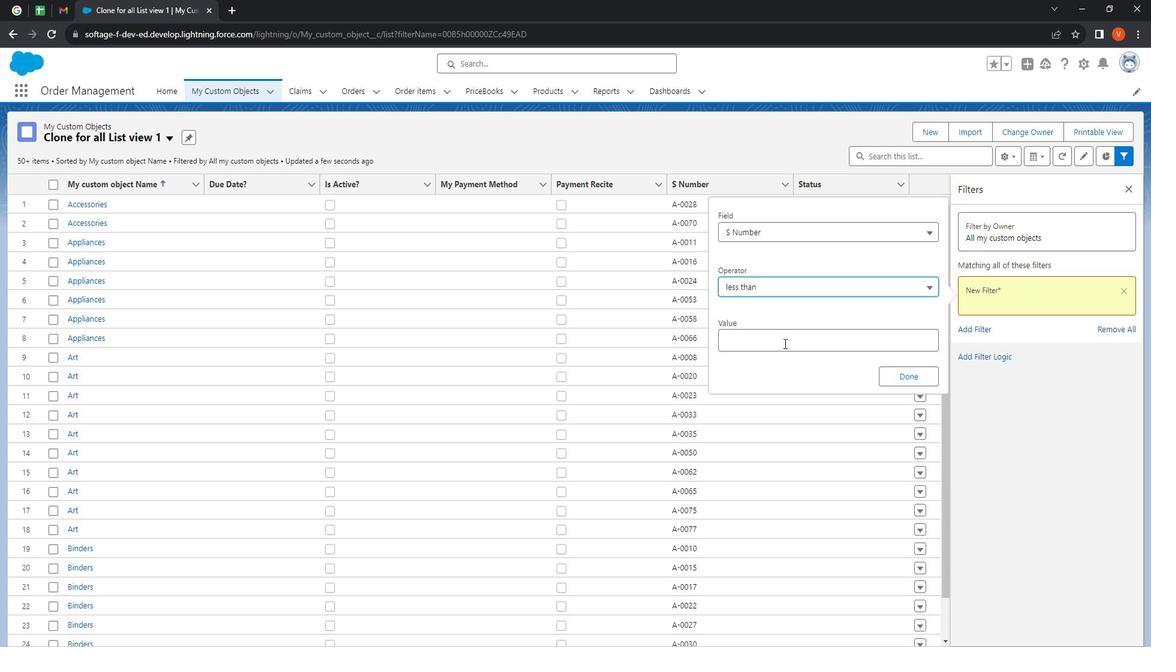 
Action: Mouse pressed left at (796, 343)
Screenshot: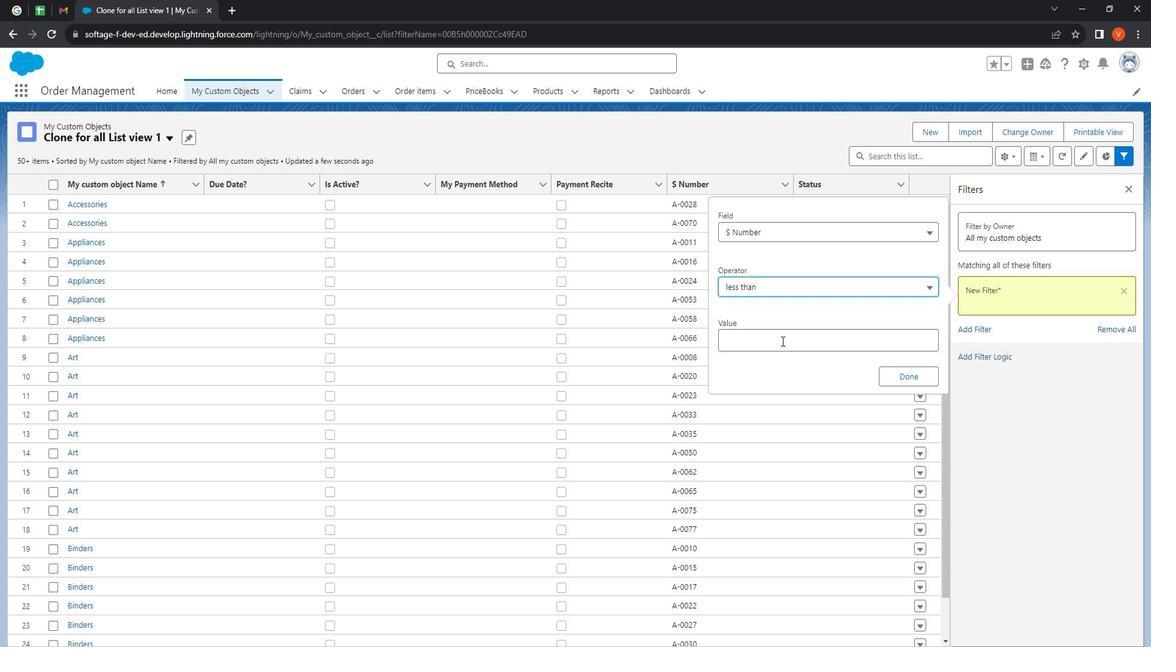 
Action: Key pressed <Key.shift><Key.shift><Key.shift>A-0050
Screenshot: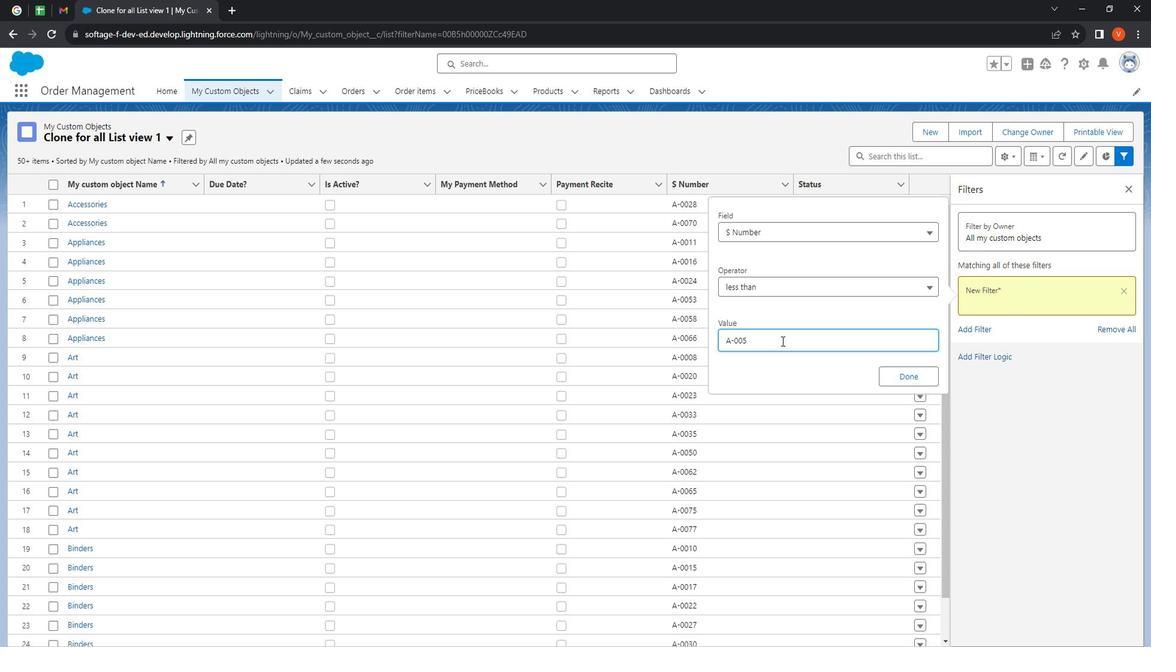 
Action: Mouse moved to (910, 377)
Screenshot: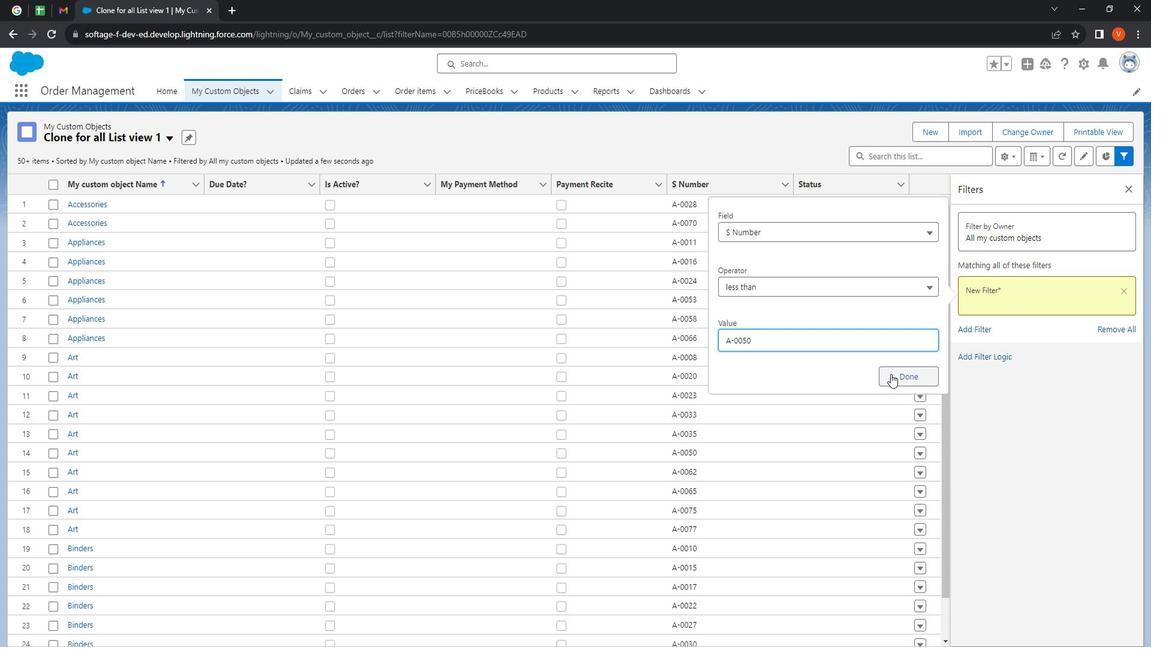 
Action: Mouse pressed left at (910, 377)
Screenshot: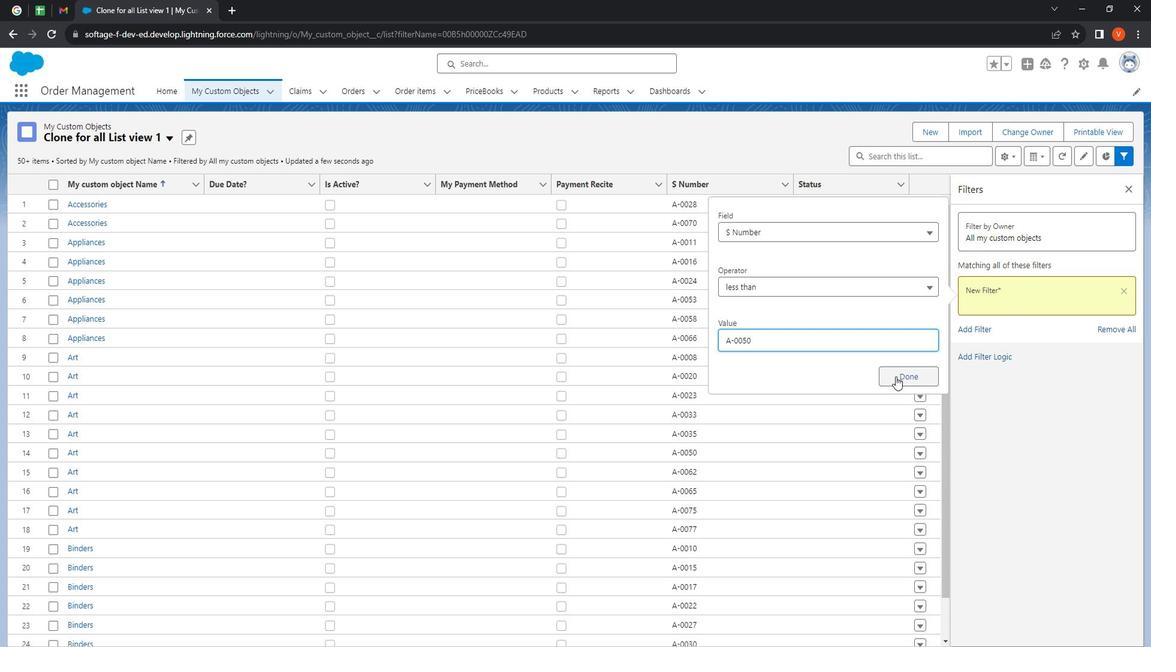 
Action: Mouse moved to (991, 336)
Screenshot: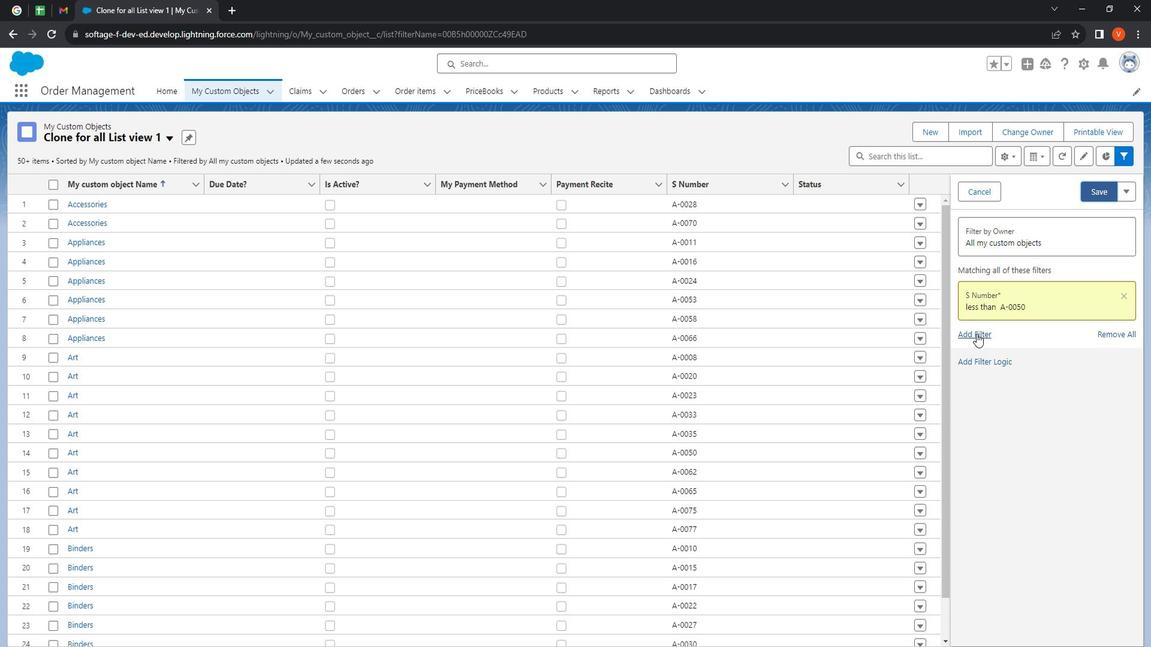
Action: Mouse pressed left at (991, 336)
Screenshot: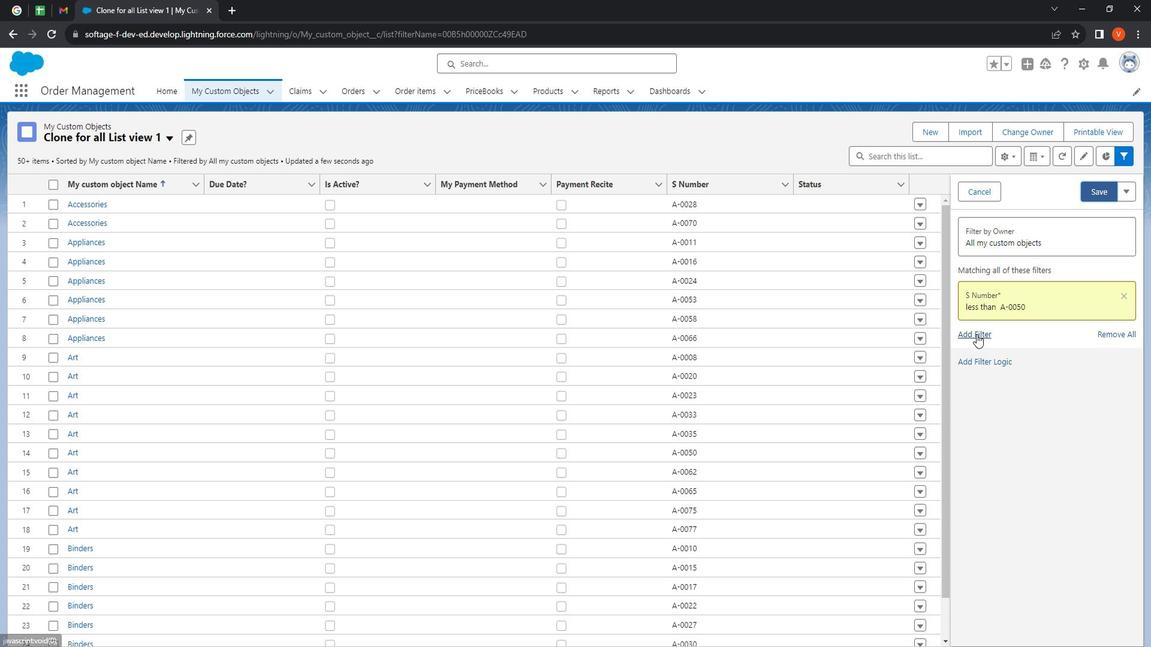 
Action: Mouse moved to (817, 287)
Screenshot: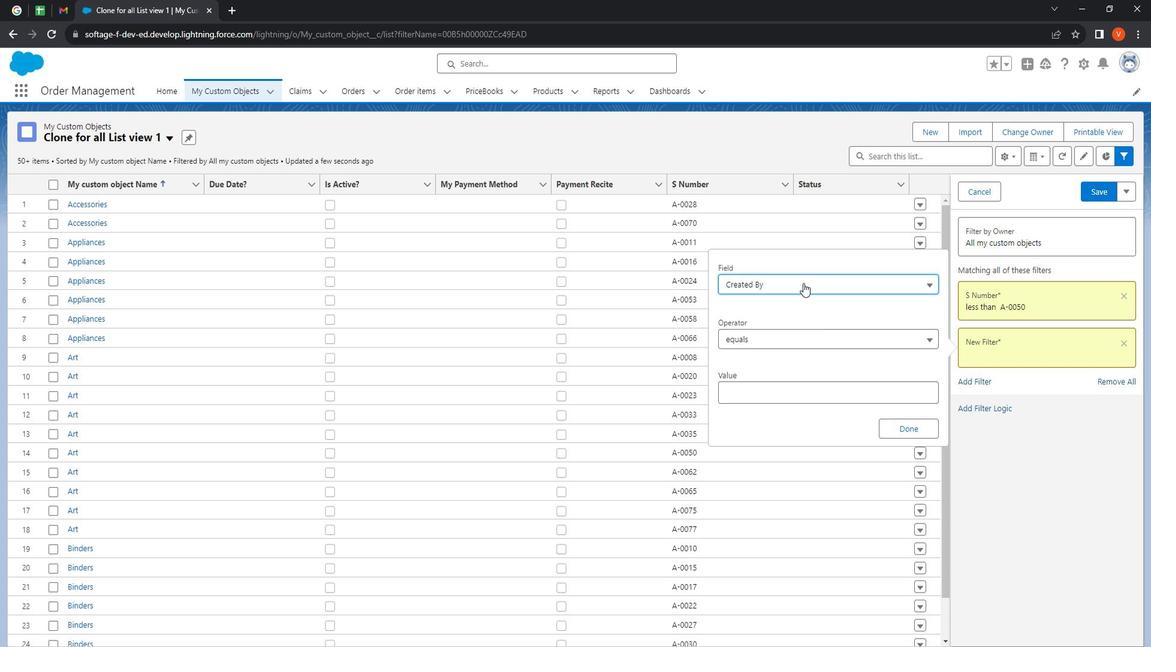 
Action: Mouse pressed left at (817, 287)
Screenshot: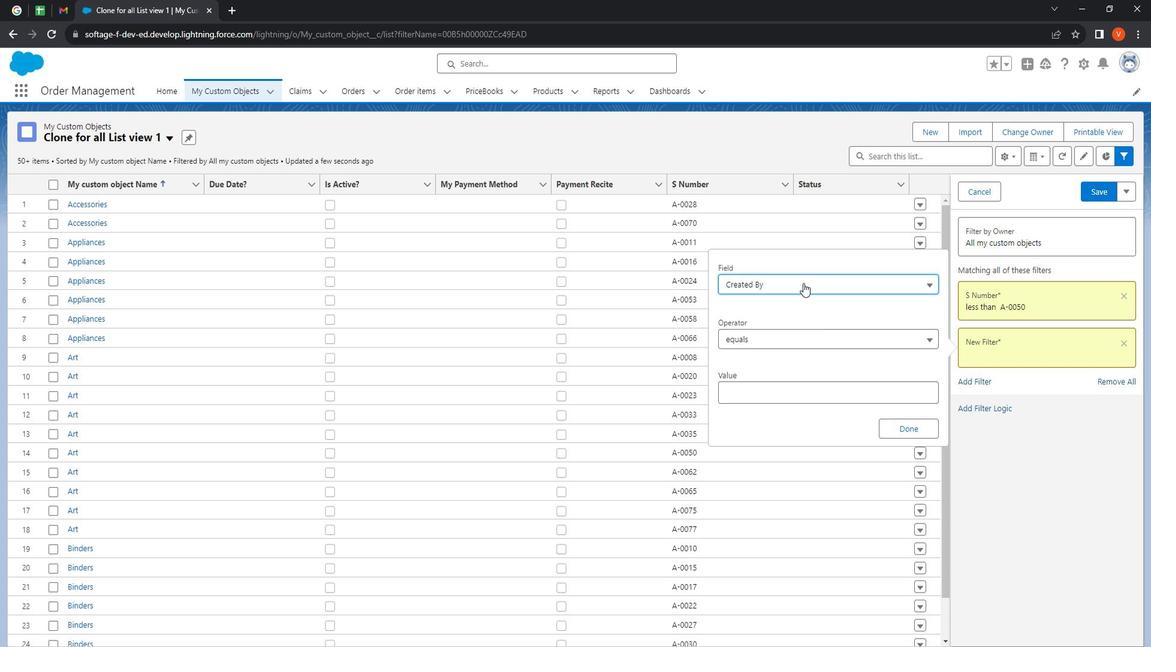 
Action: Mouse moved to (837, 397)
Screenshot: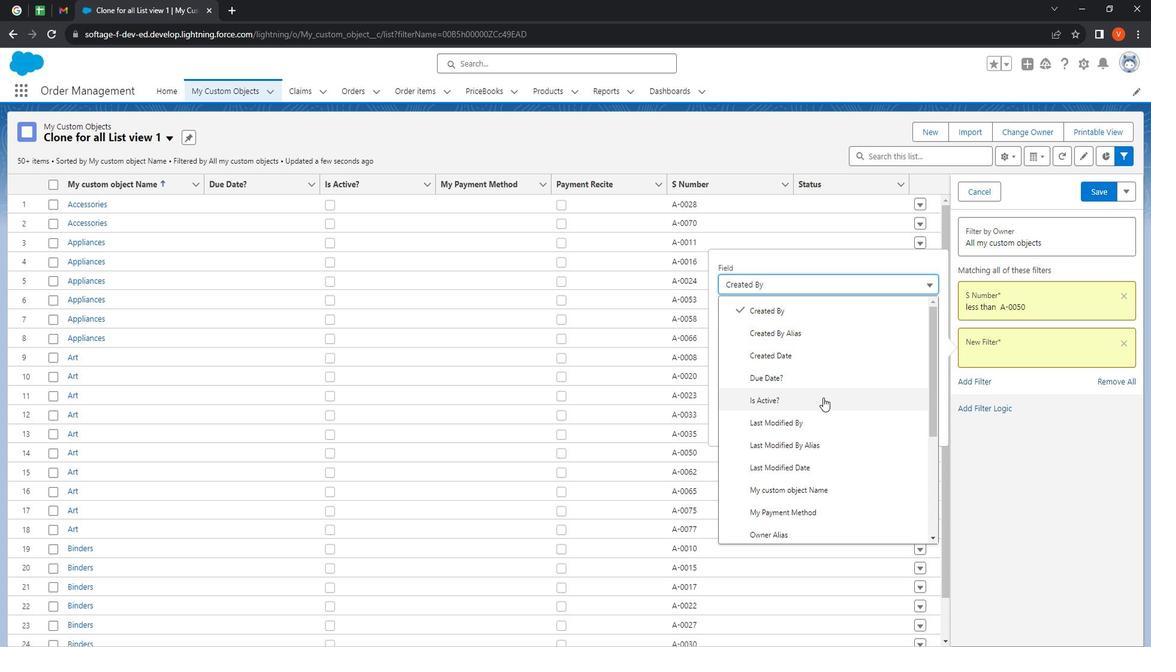 
Action: Mouse scrolled (837, 396) with delta (0, 0)
Screenshot: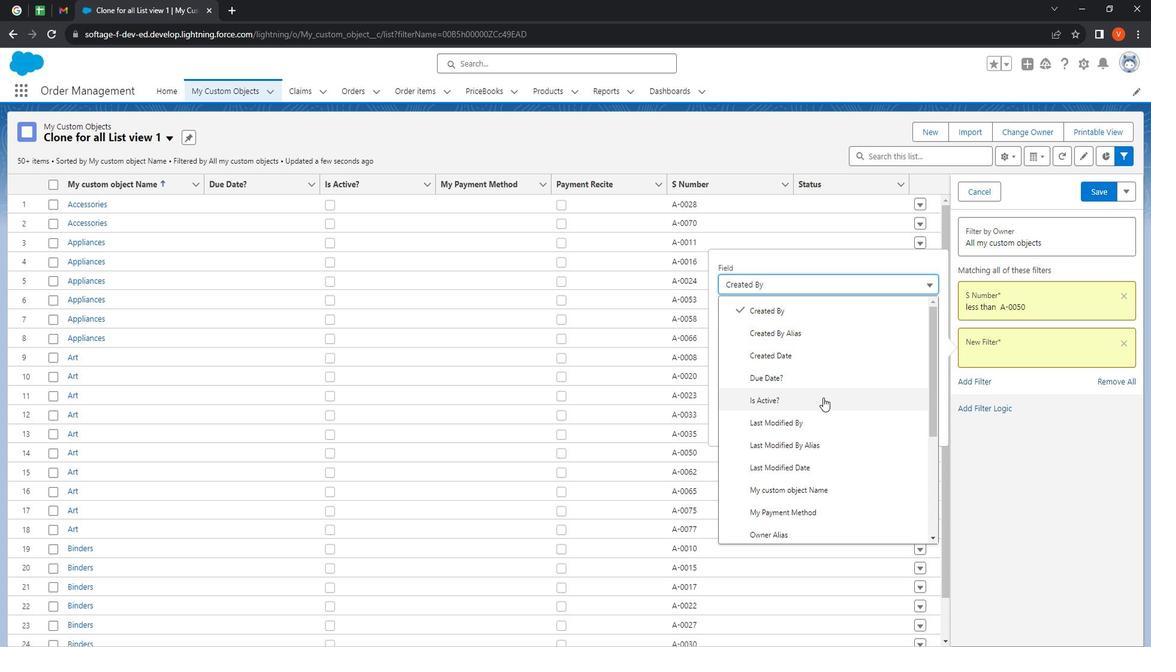 
Action: Mouse moved to (838, 395)
Screenshot: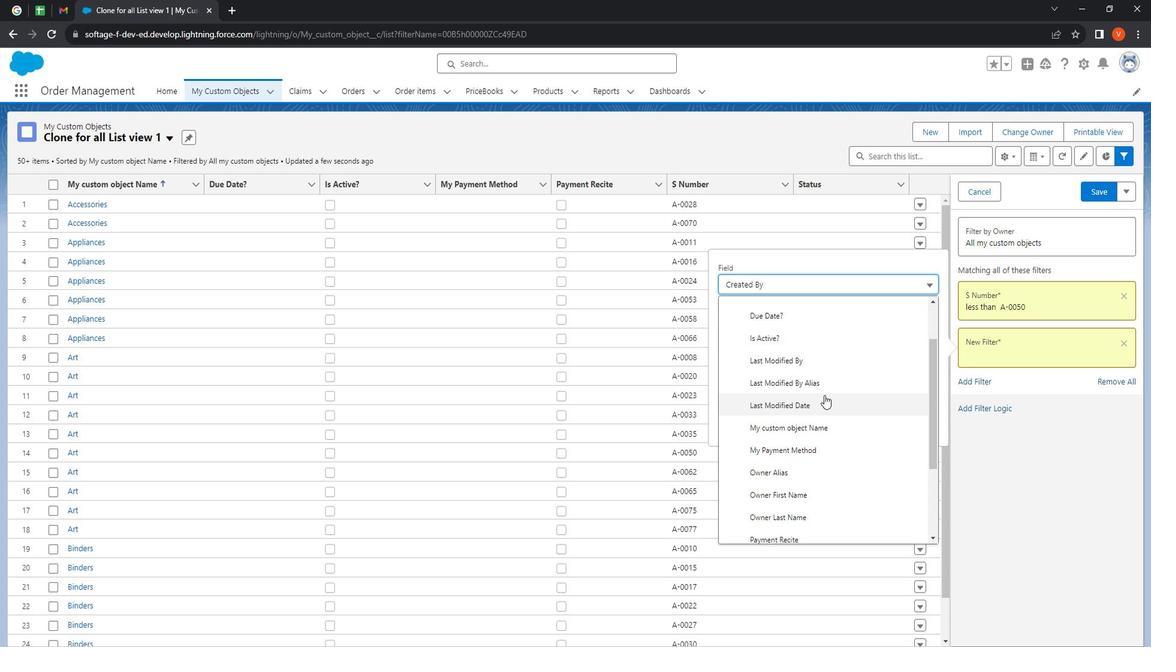 
Action: Mouse scrolled (838, 394) with delta (0, 0)
Screenshot: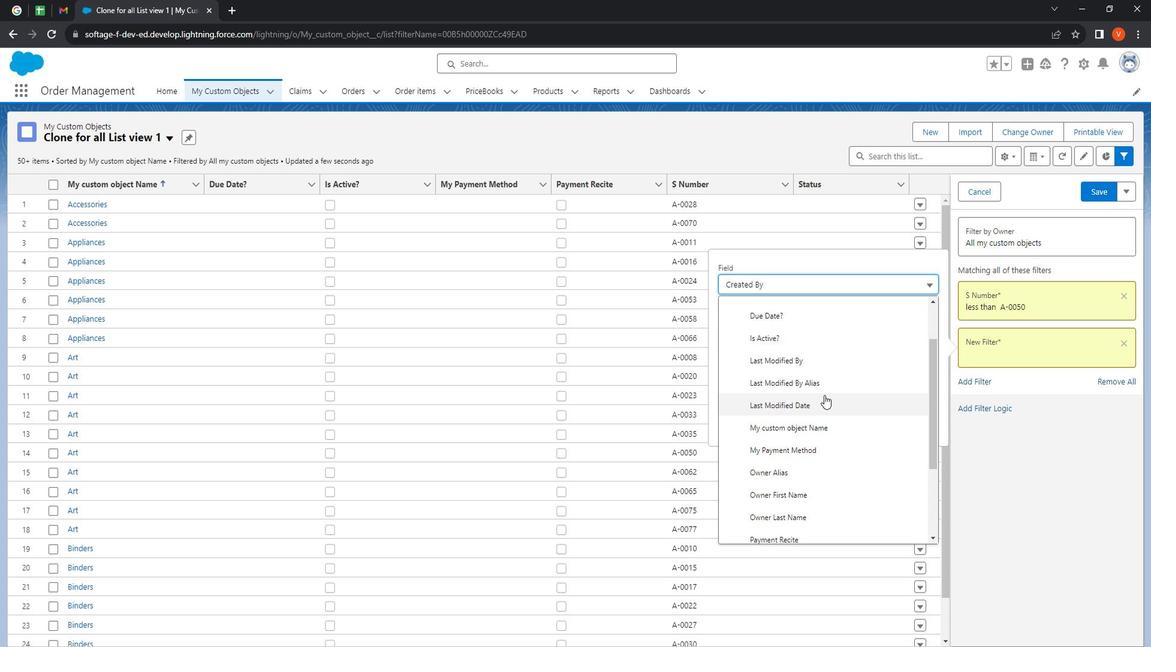 
Action: Mouse moved to (844, 388)
Screenshot: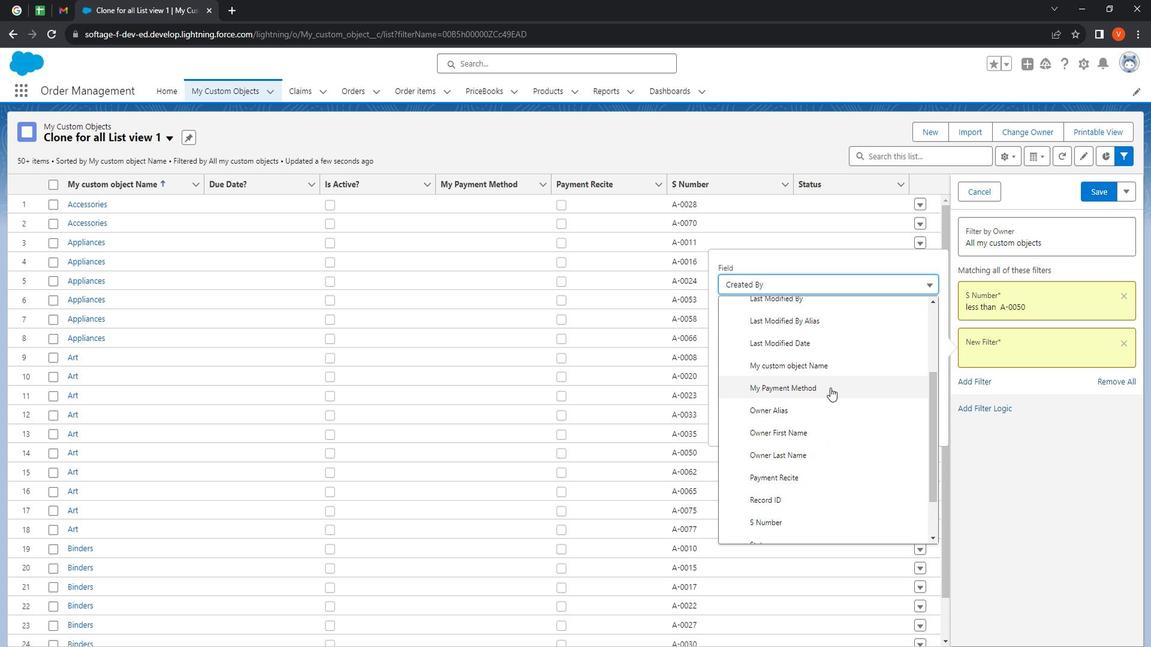 
Action: Mouse scrolled (844, 387) with delta (0, 0)
Screenshot: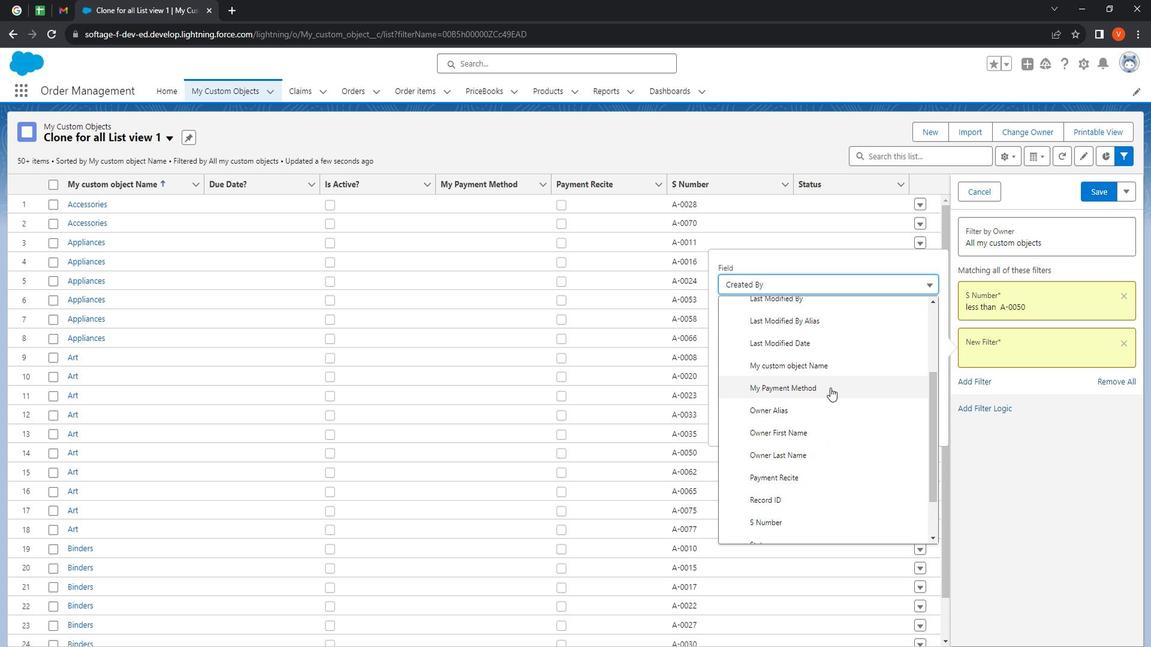 
Action: Mouse moved to (845, 389)
Screenshot: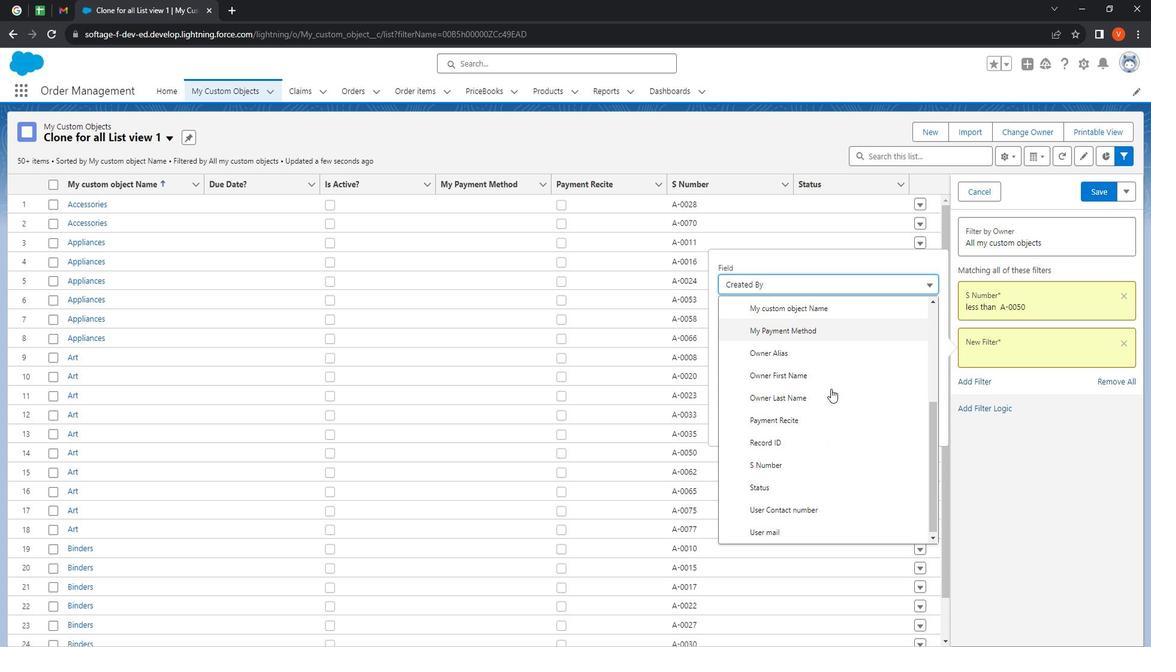 
Action: Mouse scrolled (845, 388) with delta (0, 0)
Screenshot: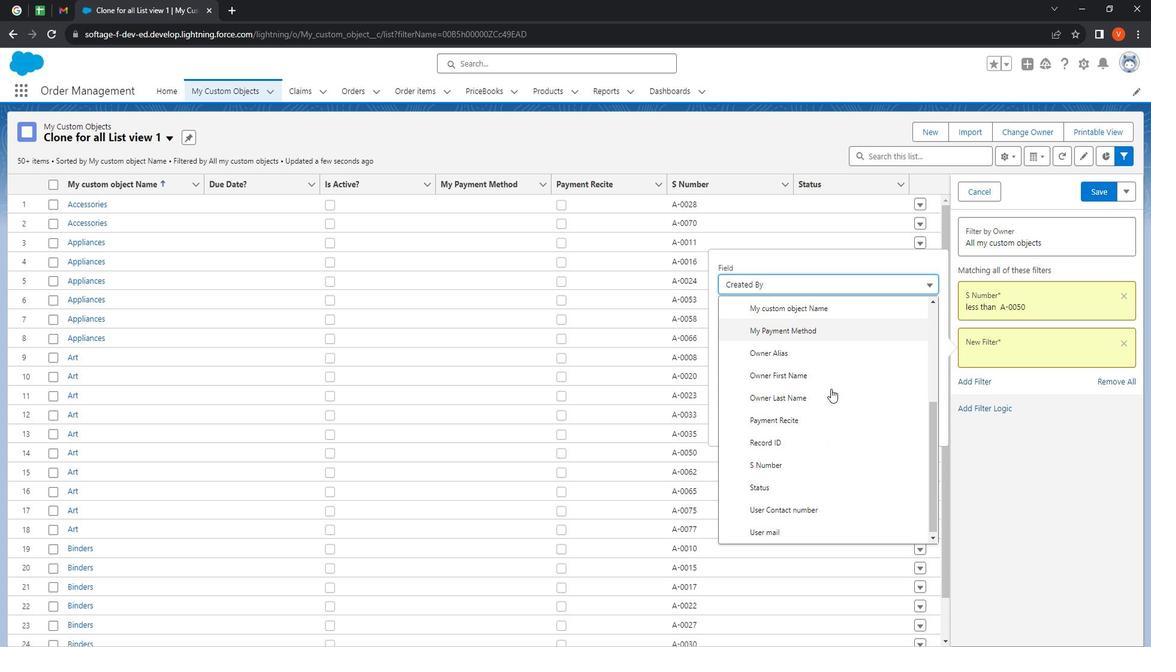 
Action: Mouse moved to (846, 389)
Screenshot: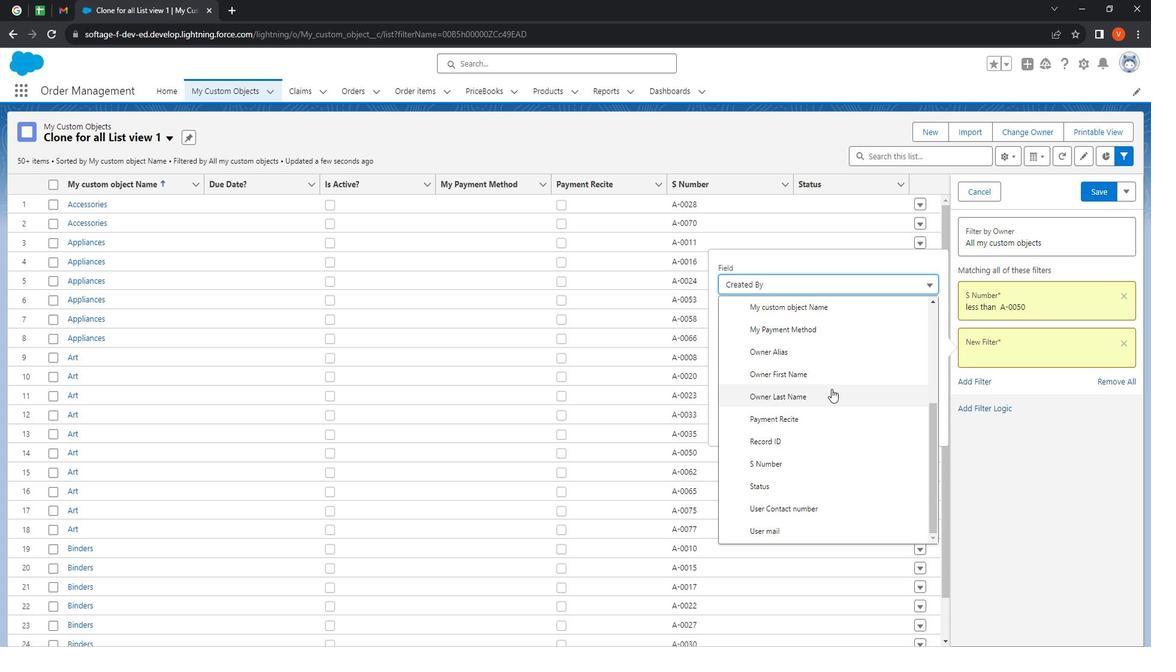 
Action: Mouse scrolled (846, 389) with delta (0, 0)
Screenshot: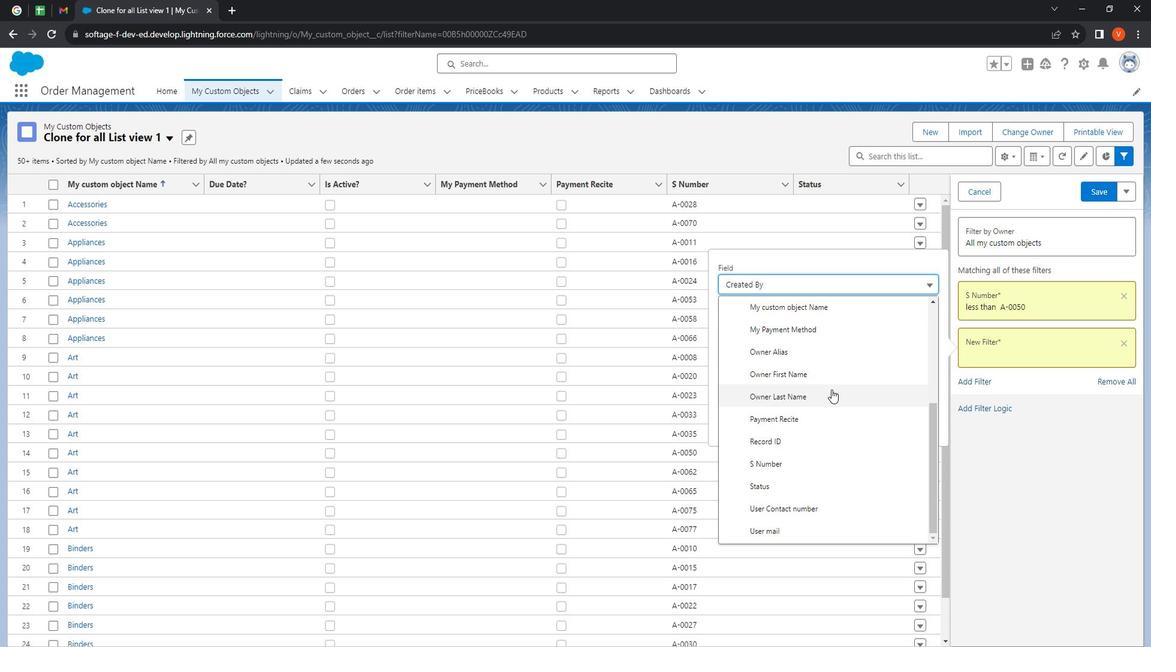 
Action: Mouse moved to (846, 392)
Screenshot: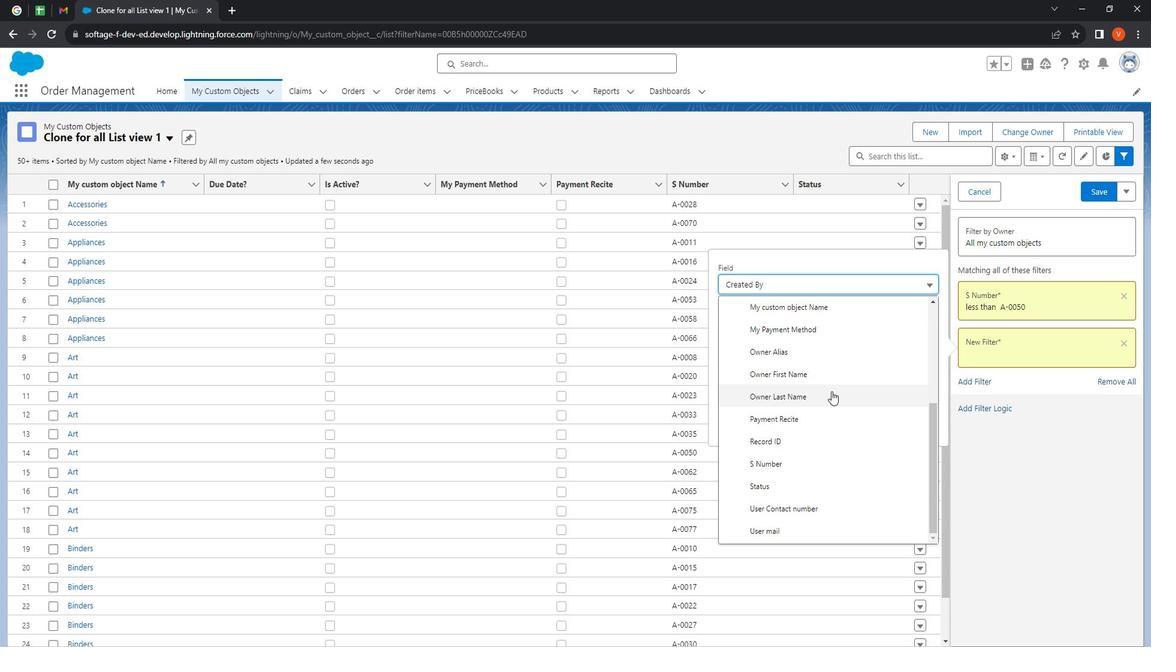 
Action: Mouse scrolled (846, 391) with delta (0, 0)
Screenshot: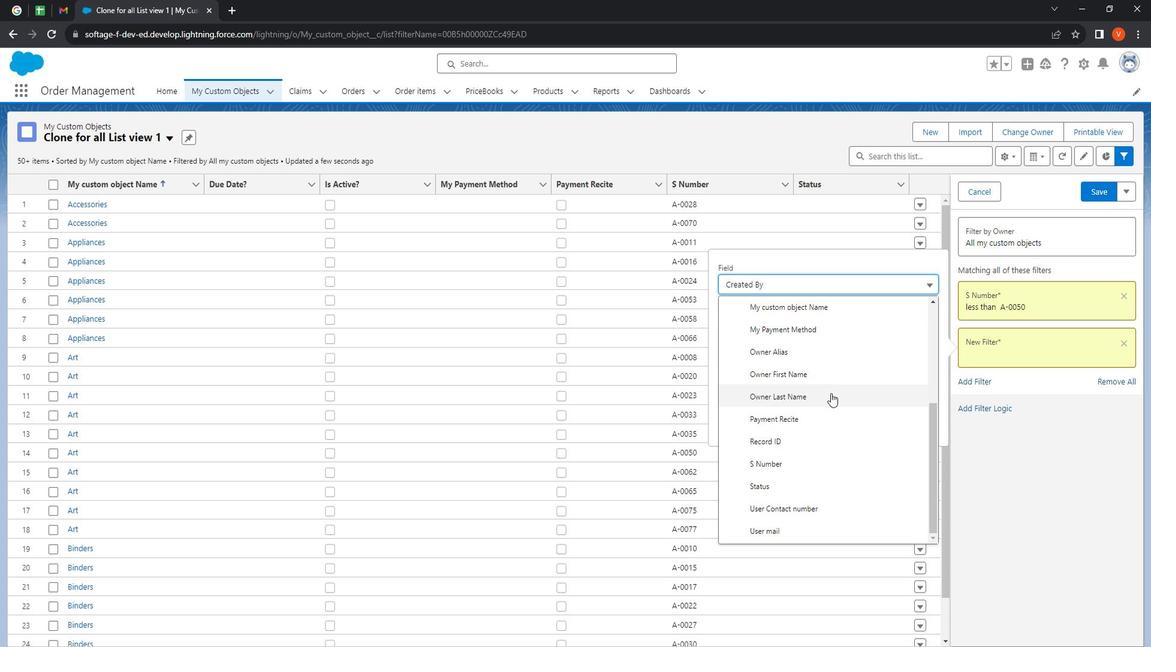 
Action: Mouse moved to (948, 477)
Screenshot: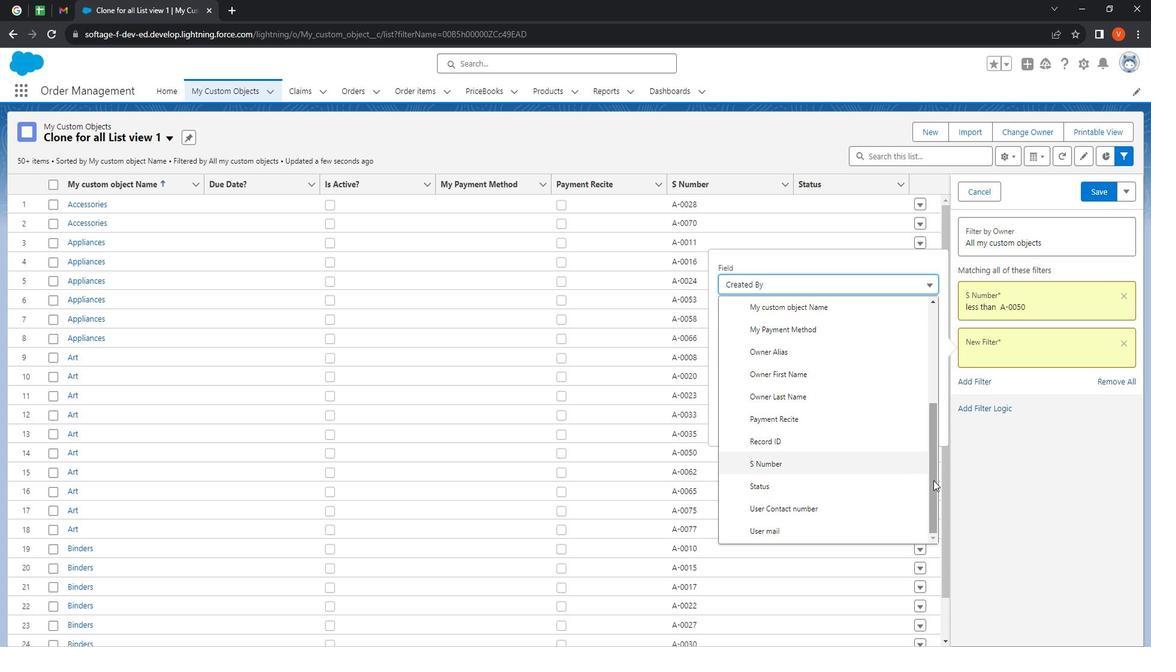 
Action: Mouse pressed left at (948, 477)
Screenshot: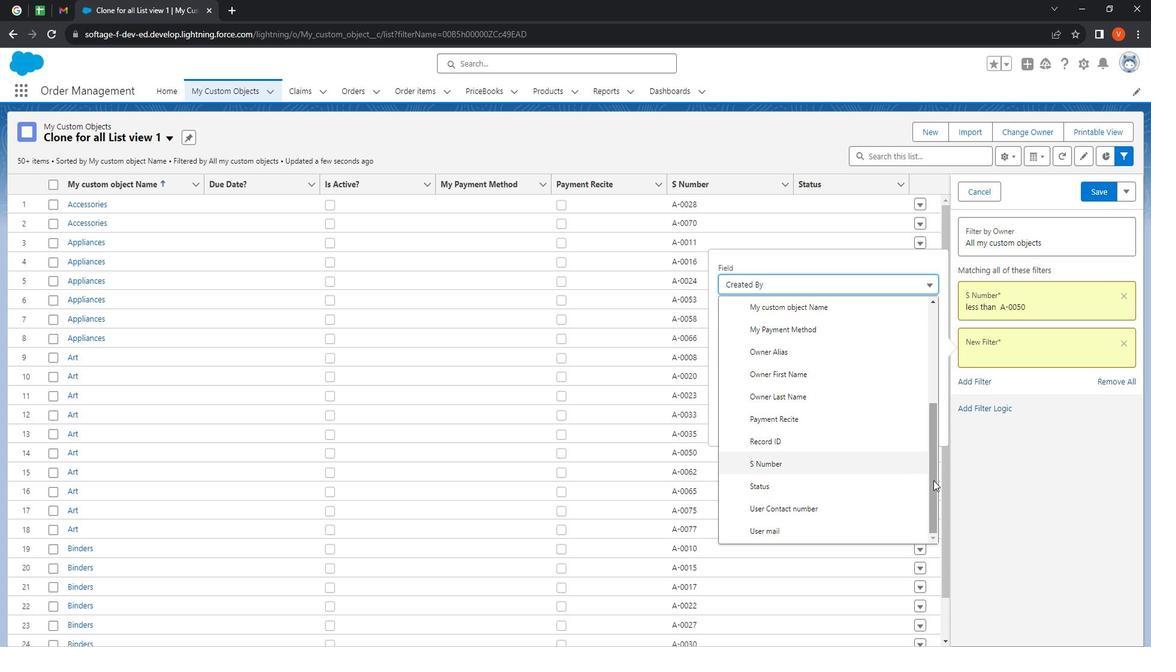 
Action: Mouse moved to (795, 358)
Screenshot: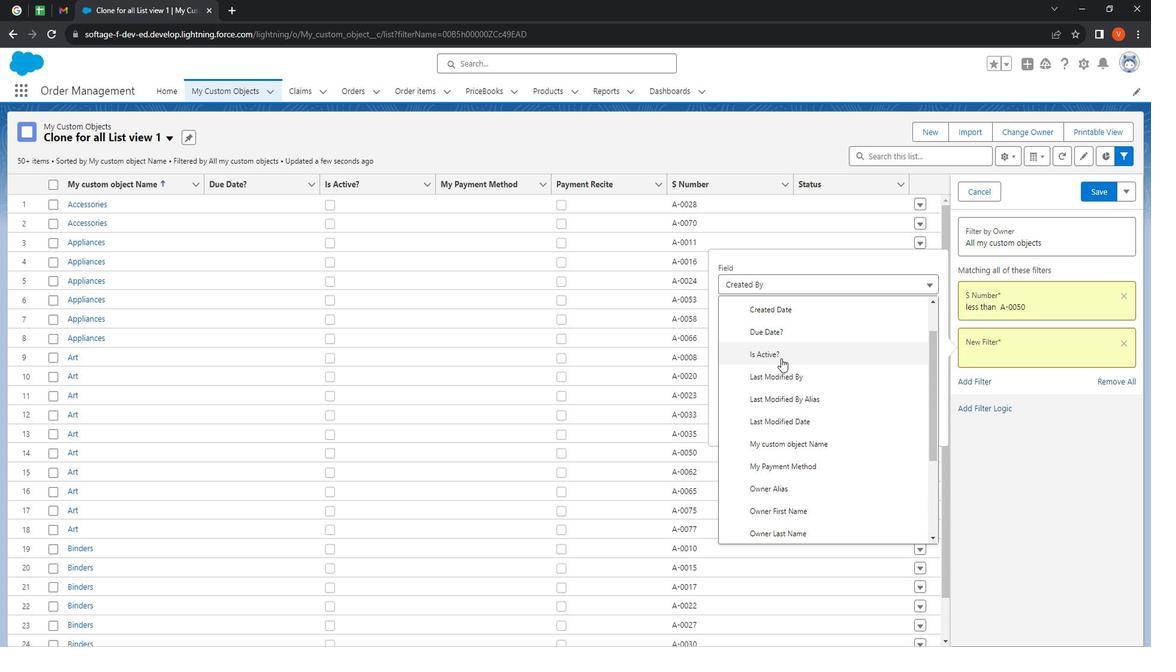 
Action: Mouse pressed left at (795, 358)
Screenshot: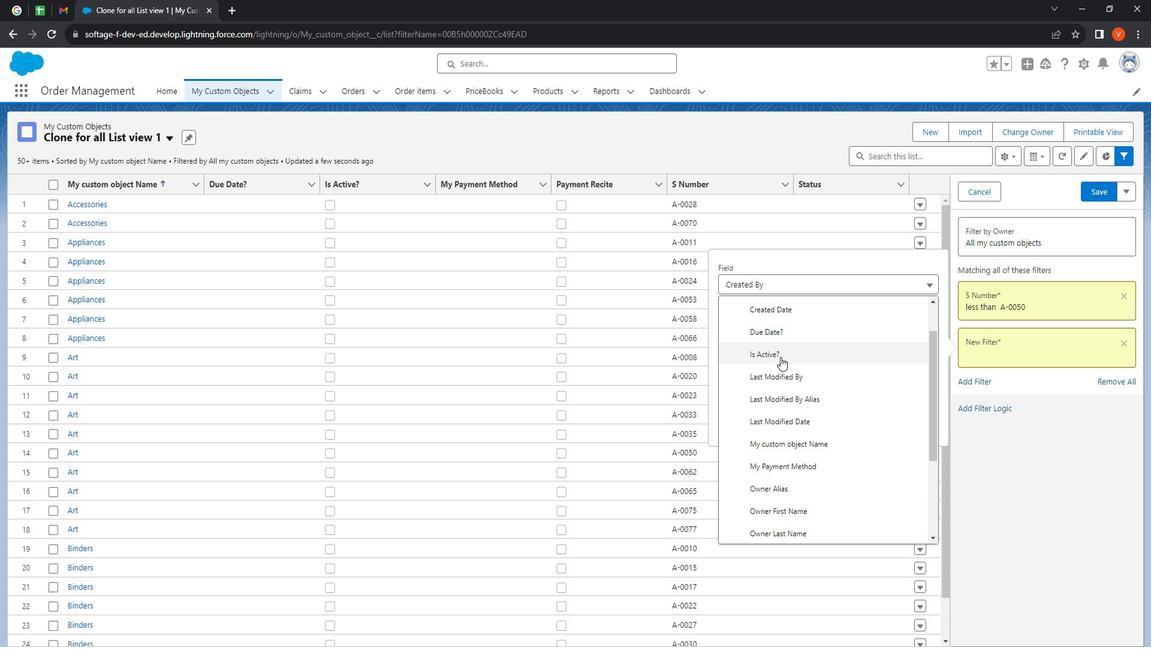 
Action: Mouse moved to (828, 343)
Screenshot: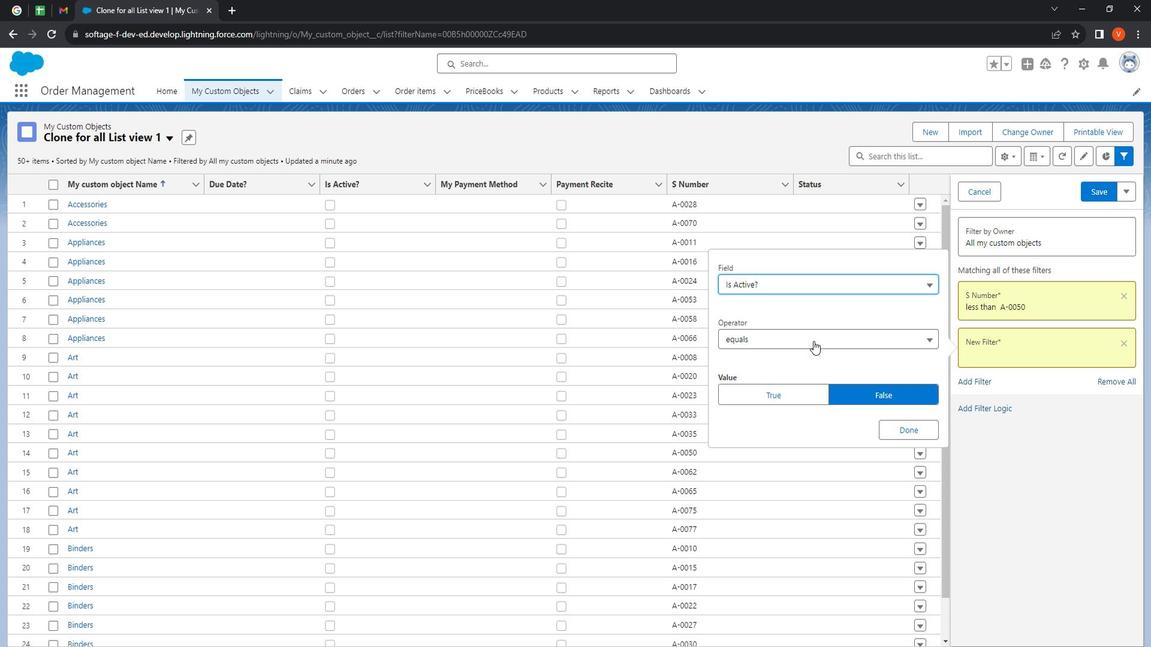 
Action: Mouse pressed left at (828, 343)
Screenshot: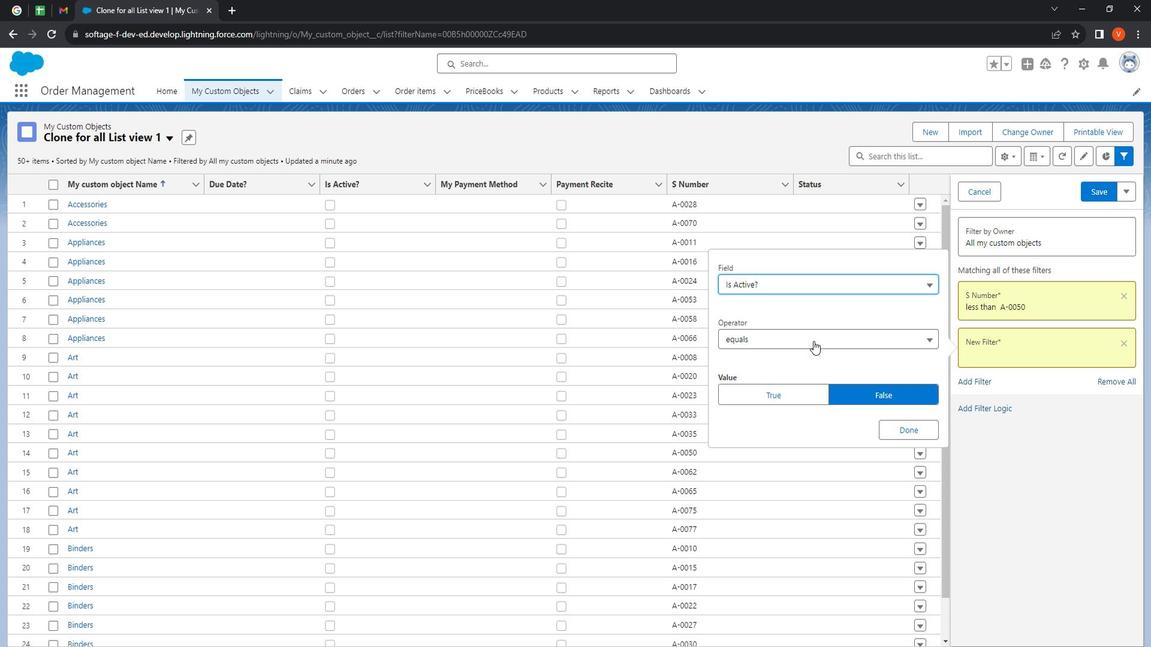 
Action: Mouse moved to (813, 386)
Screenshot: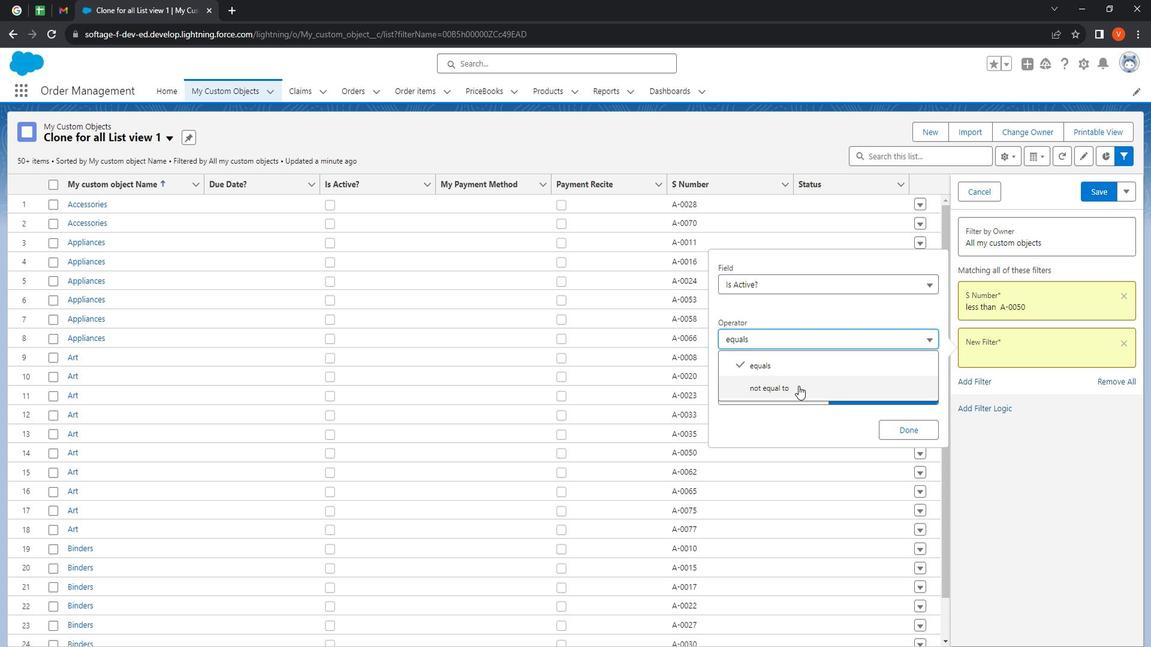 
Action: Mouse pressed left at (813, 386)
Screenshot: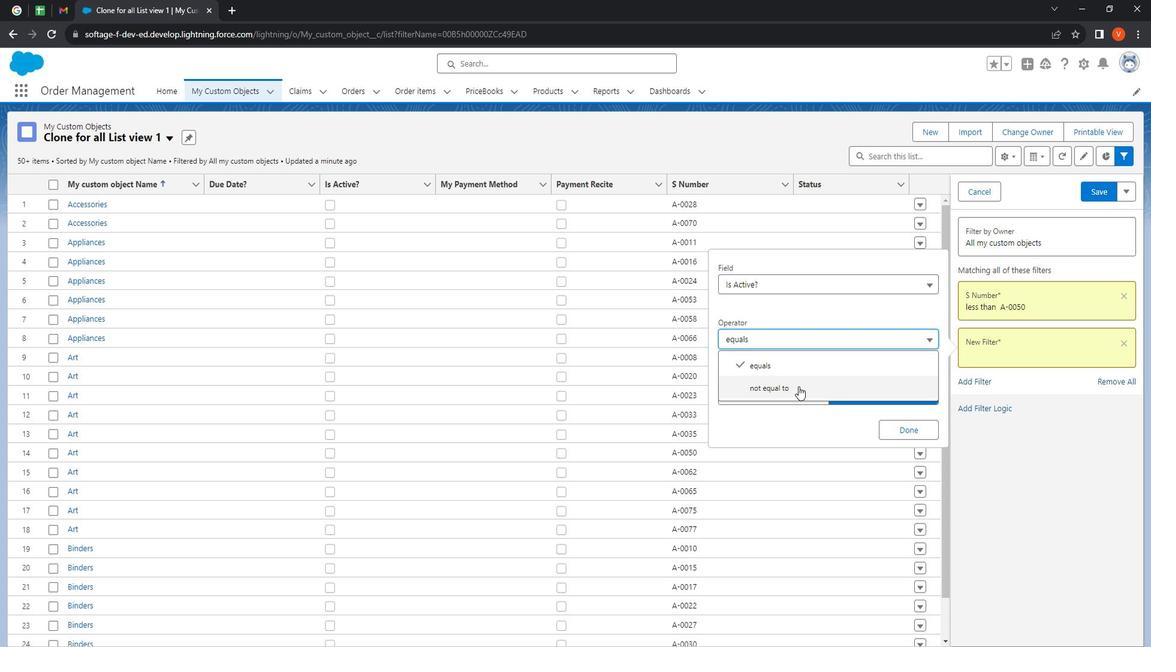 
Action: Mouse moved to (816, 398)
Screenshot: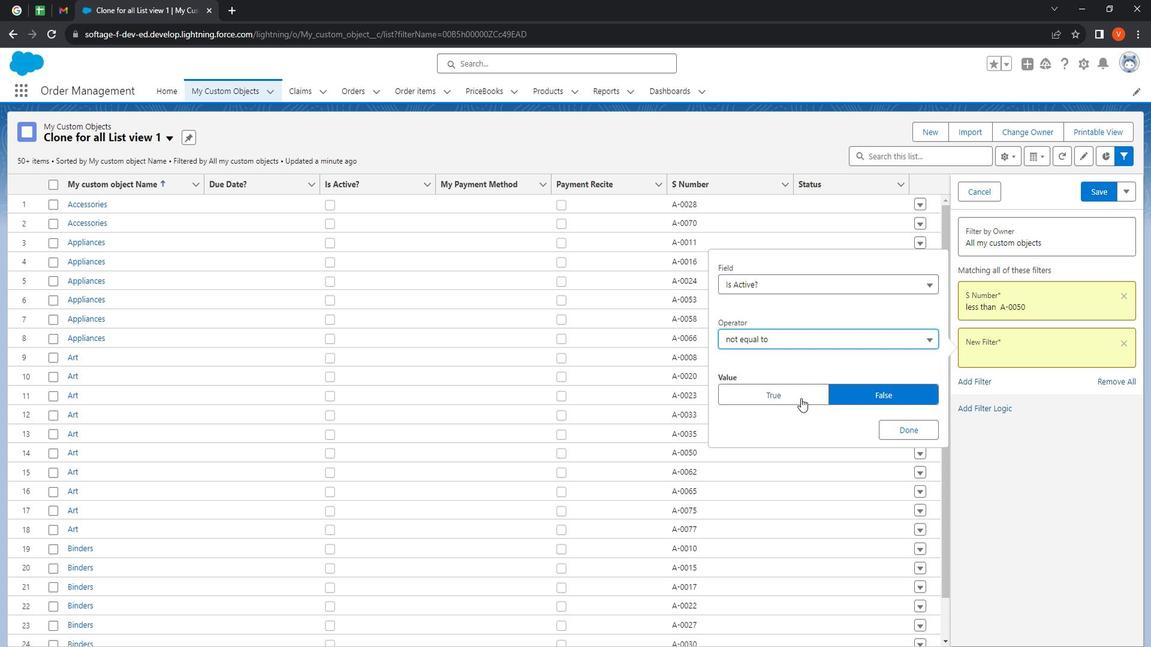 
Action: Mouse pressed left at (816, 398)
Screenshot: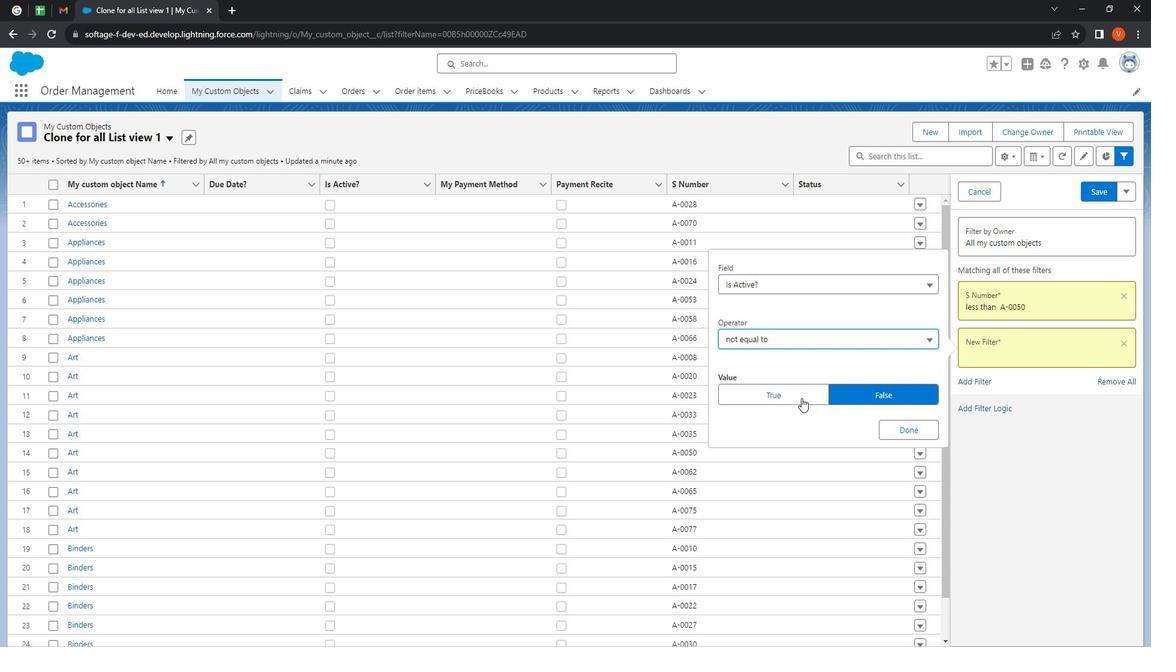 
Action: Mouse moved to (939, 427)
Screenshot: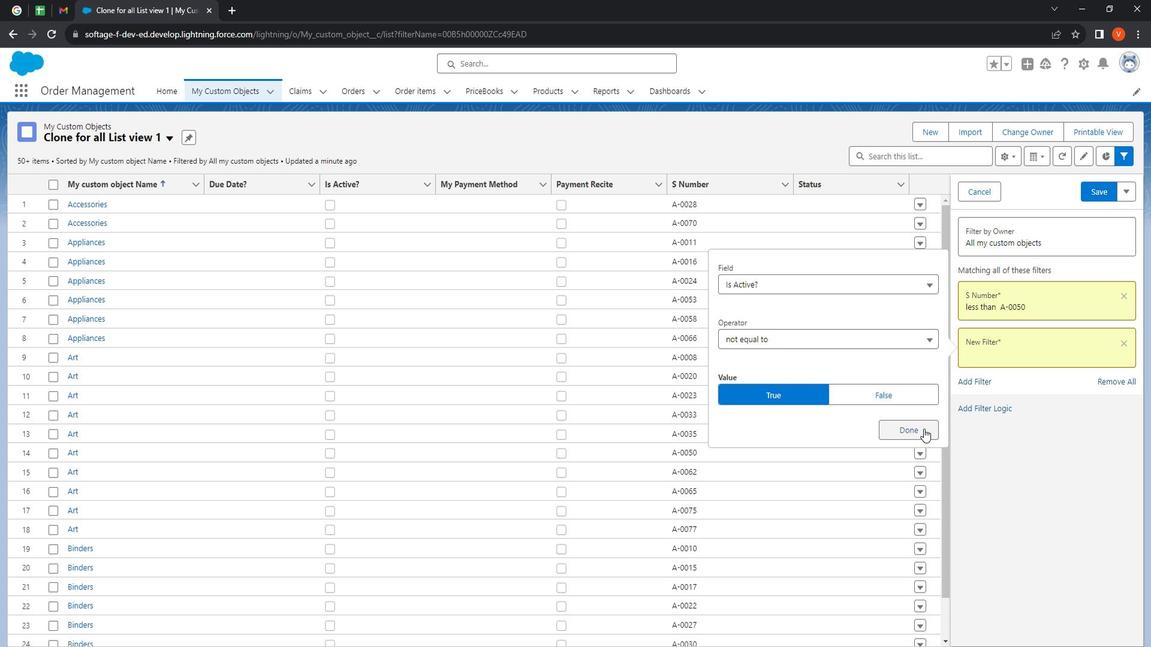 
Action: Mouse pressed left at (939, 427)
Screenshot: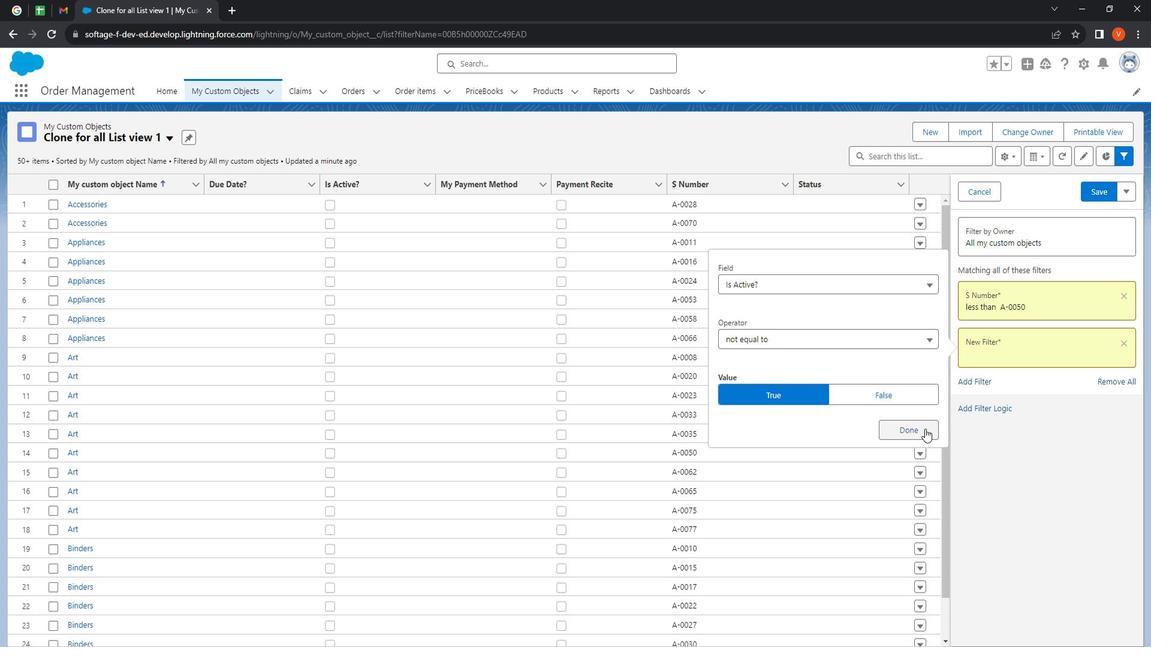 
Action: Mouse moved to (1112, 203)
Screenshot: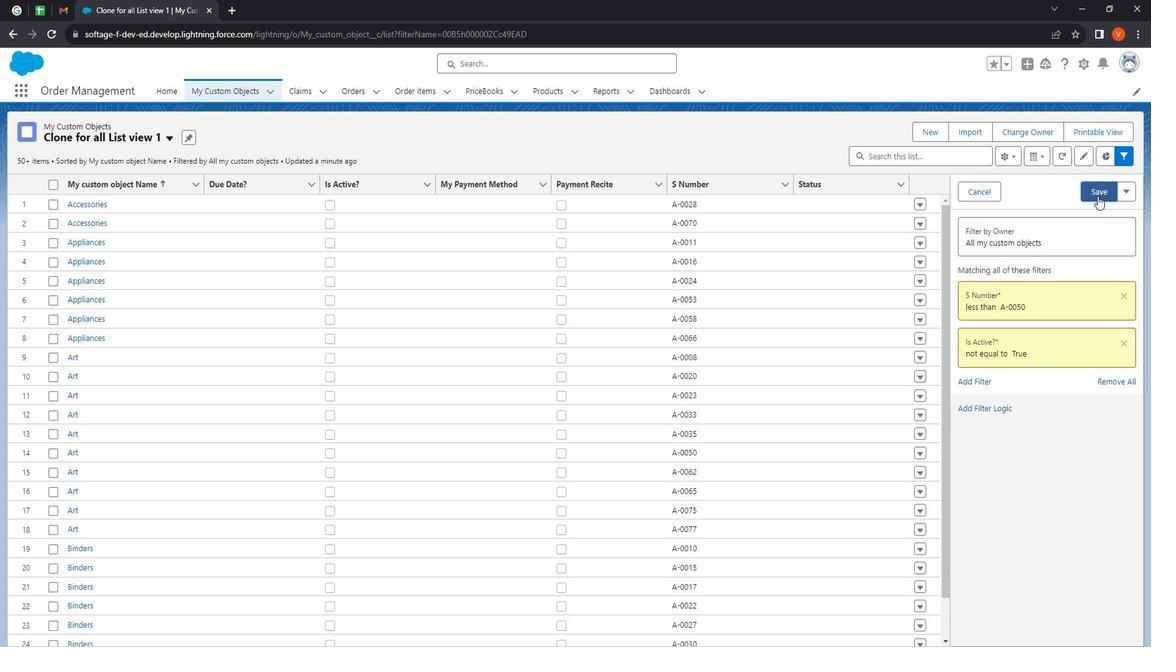 
Action: Mouse pressed left at (1112, 203)
Screenshot: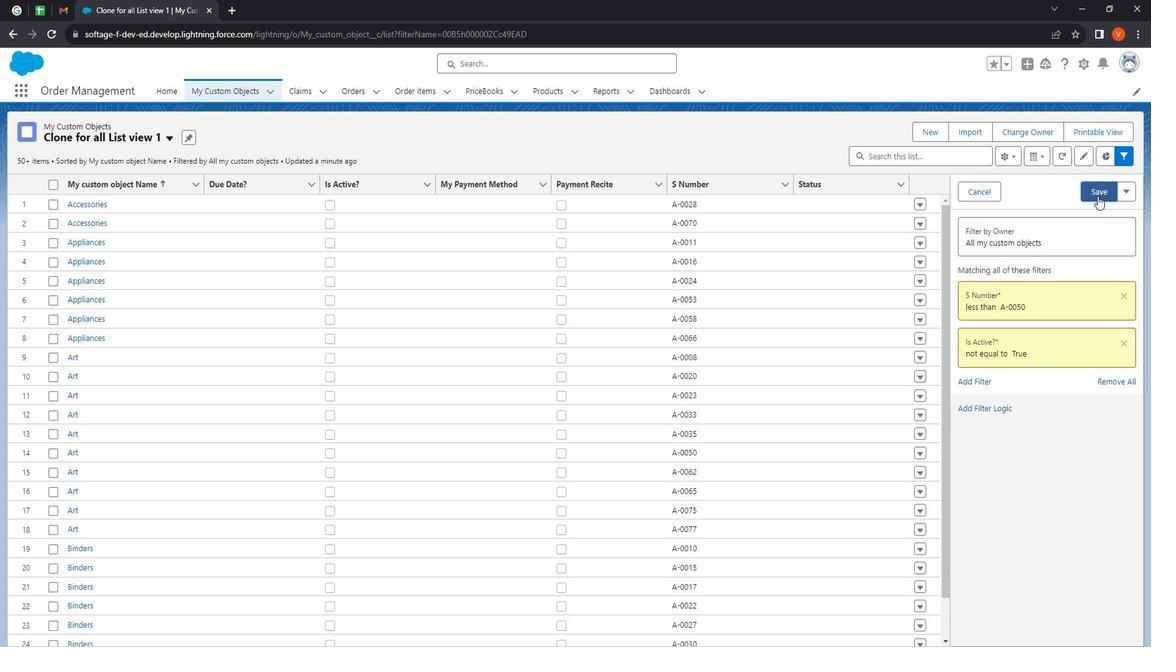 
Action: Mouse moved to (1141, 194)
Screenshot: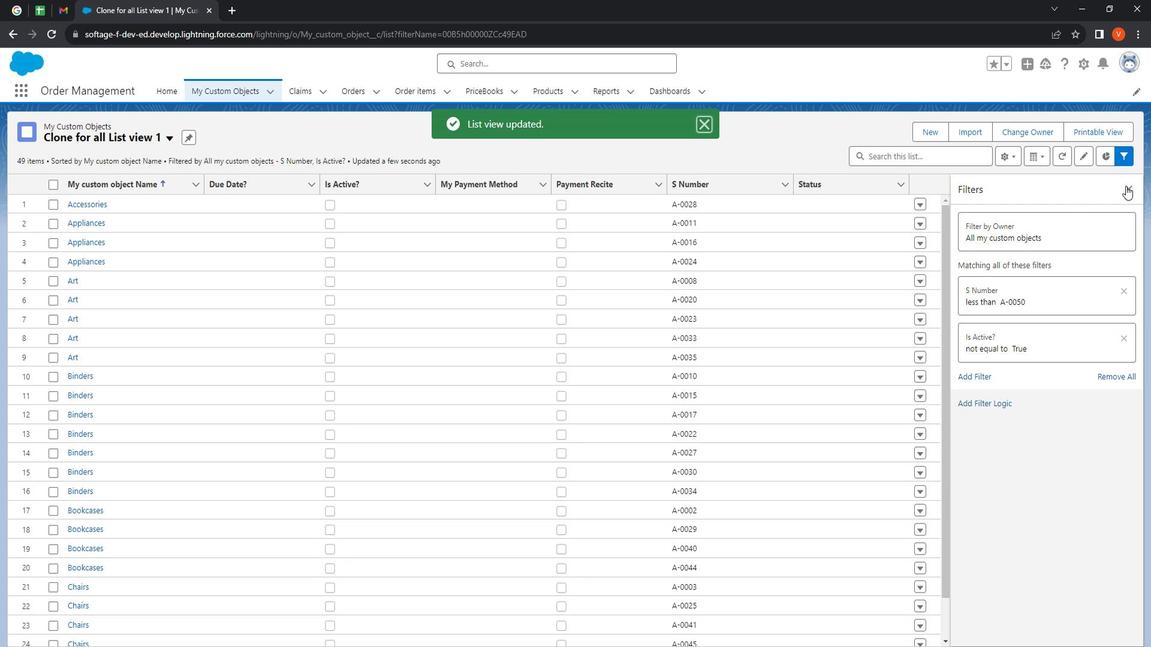 
Action: Mouse pressed left at (1141, 194)
Screenshot: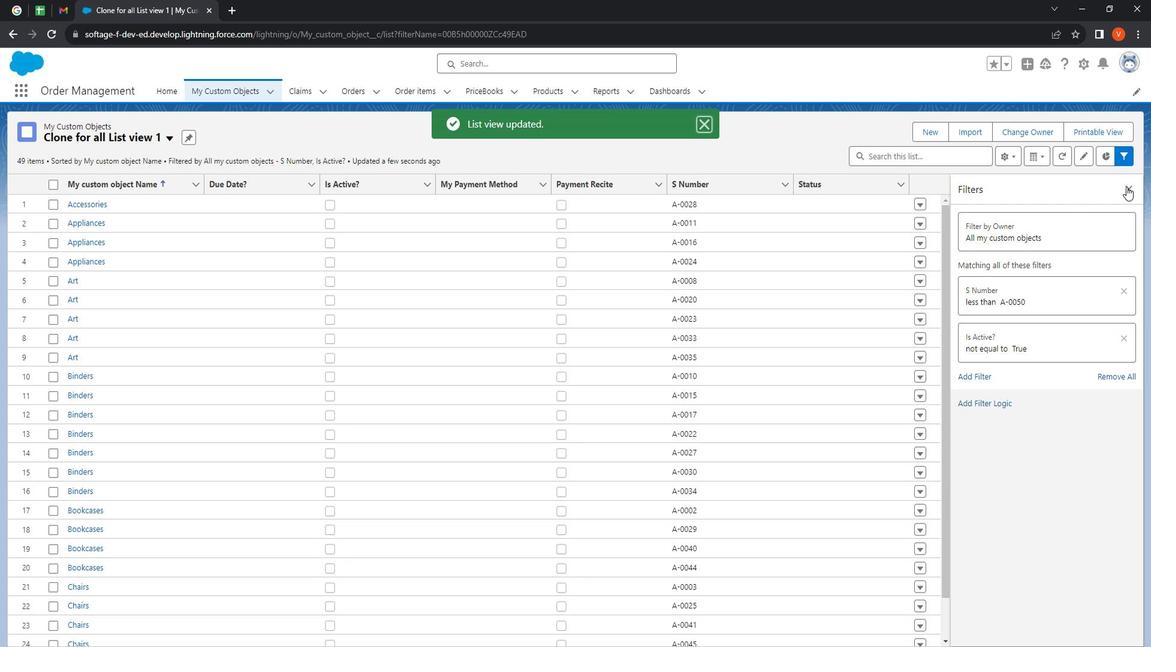 
Action: Mouse moved to (316, 101)
Screenshot: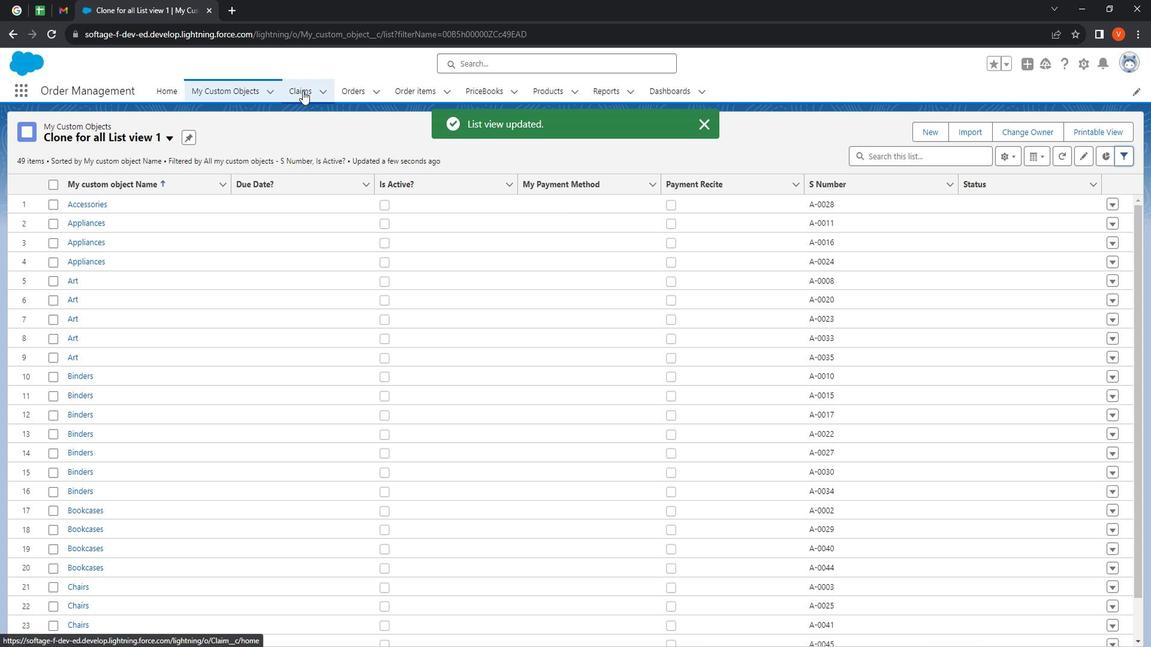 
Action: Mouse pressed left at (316, 101)
Screenshot: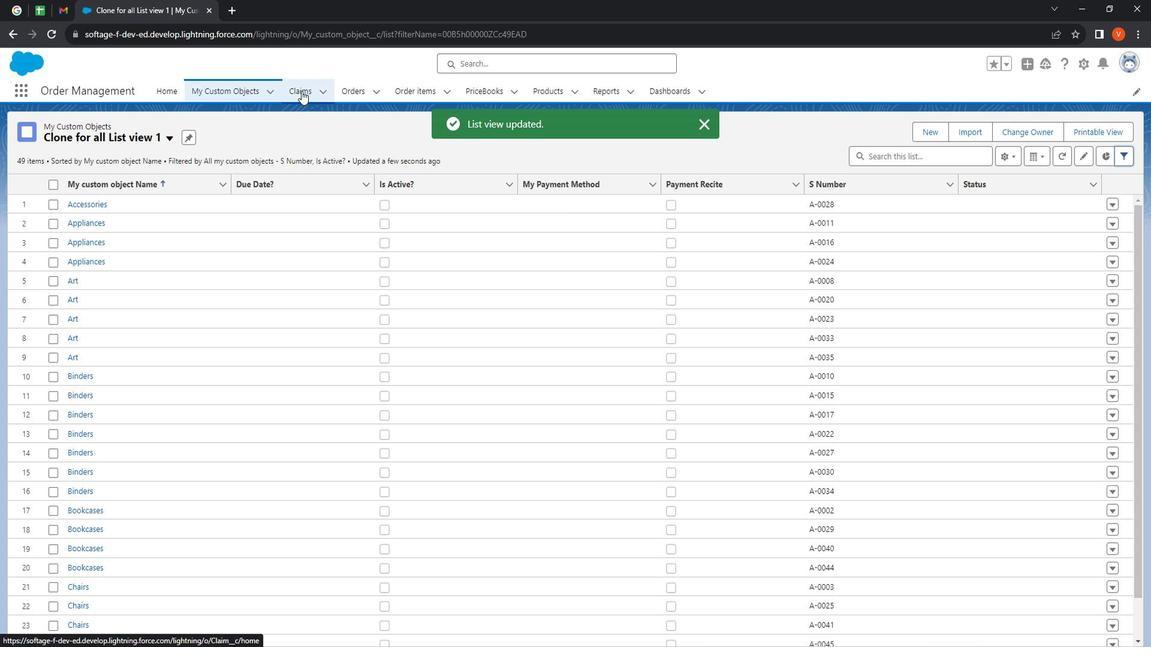 
Action: Mouse moved to (1024, 168)
Screenshot: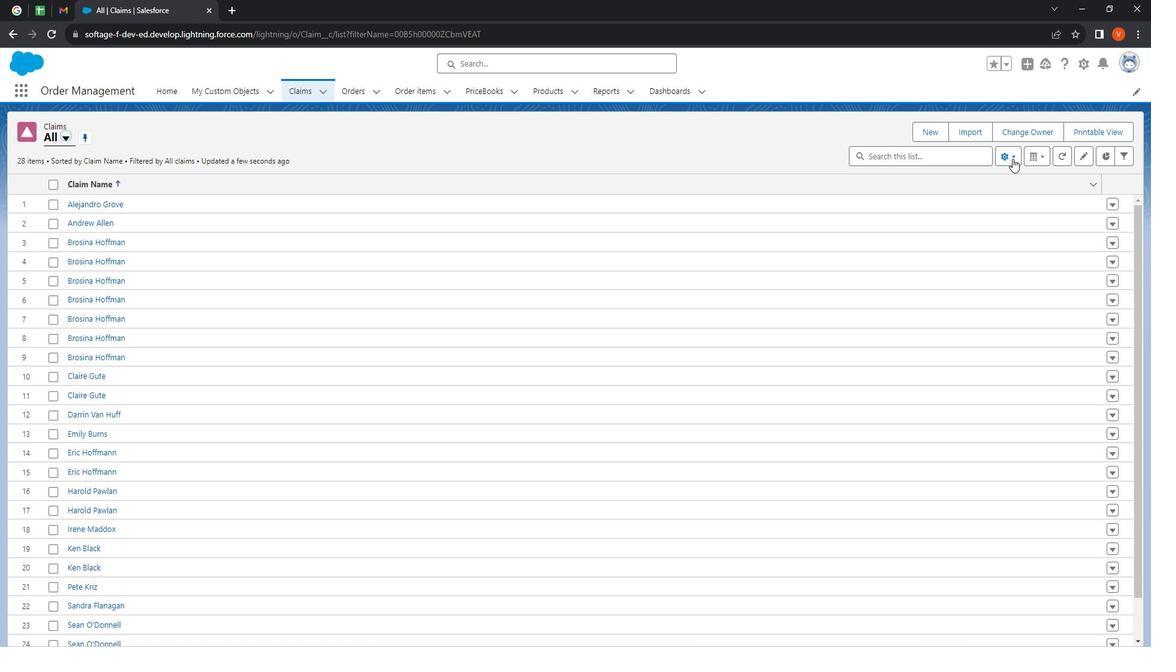 
Action: Mouse pressed left at (1024, 168)
Screenshot: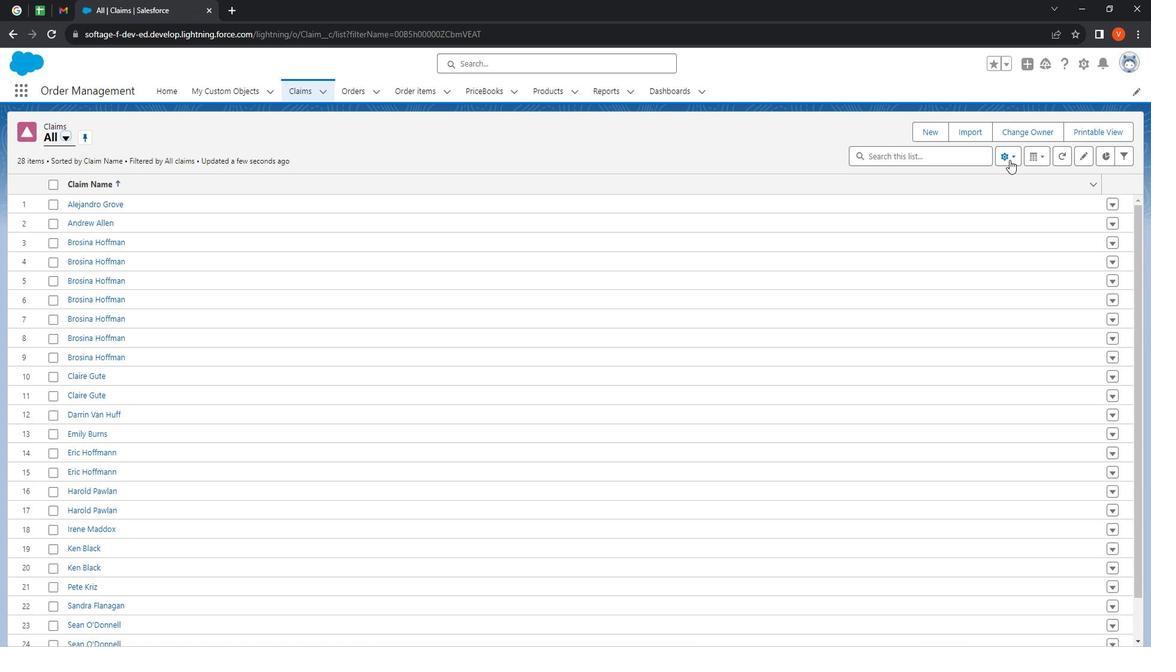 
Action: Mouse moved to (973, 236)
Screenshot: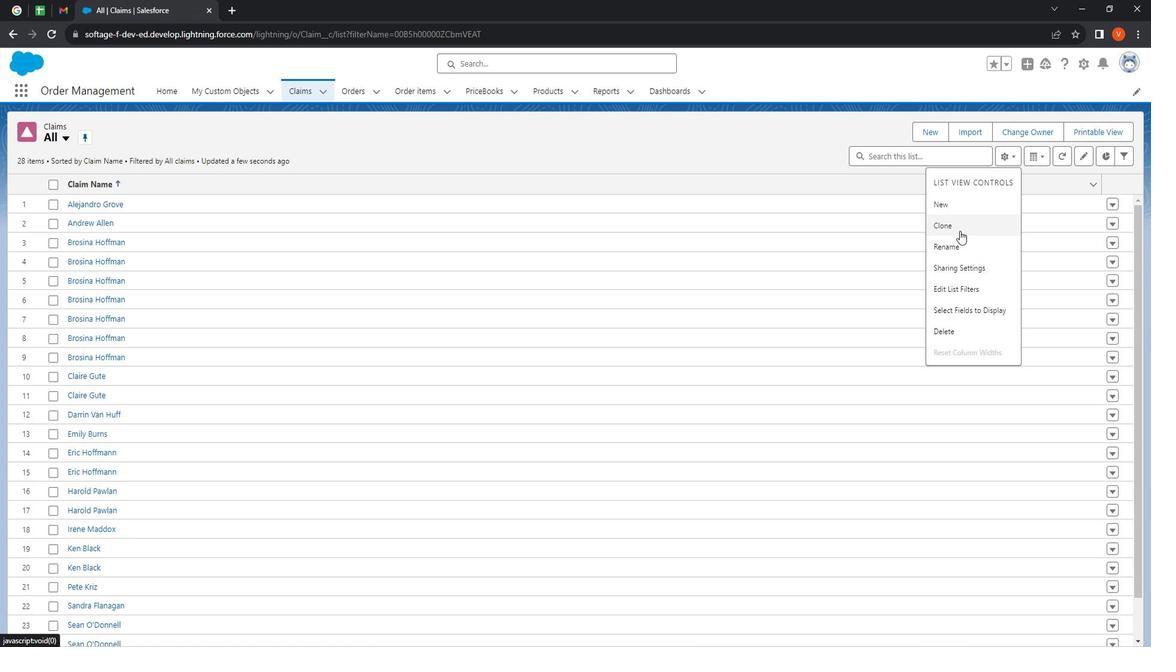
Action: Mouse pressed left at (973, 236)
Screenshot: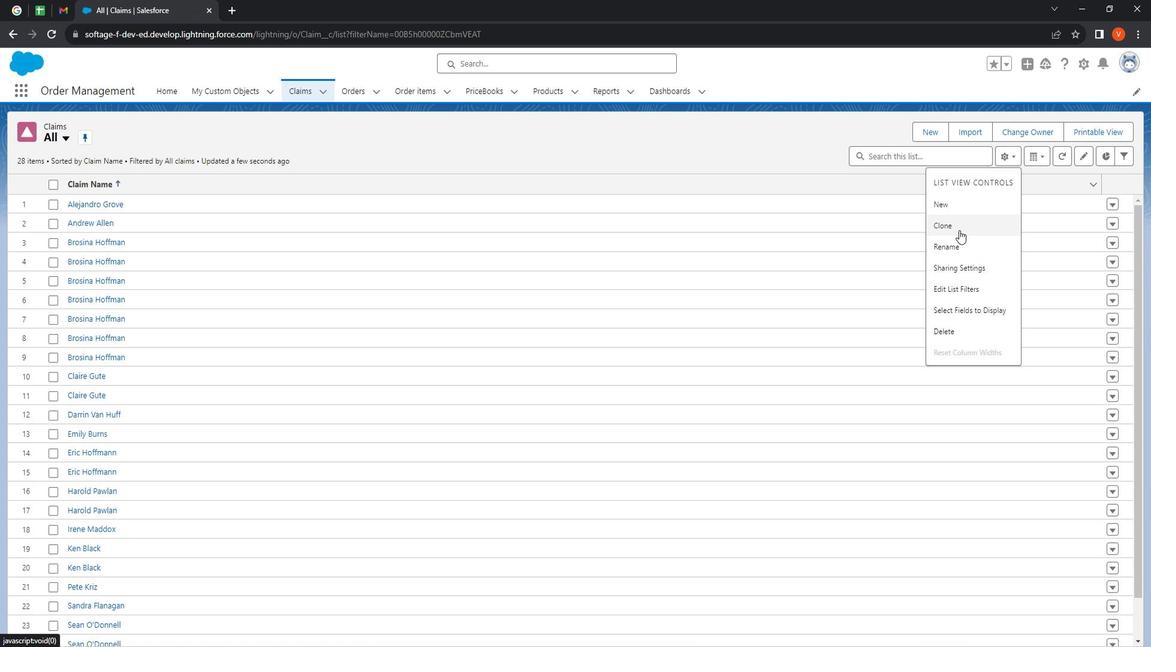 
Action: Mouse moved to (539, 274)
Screenshot: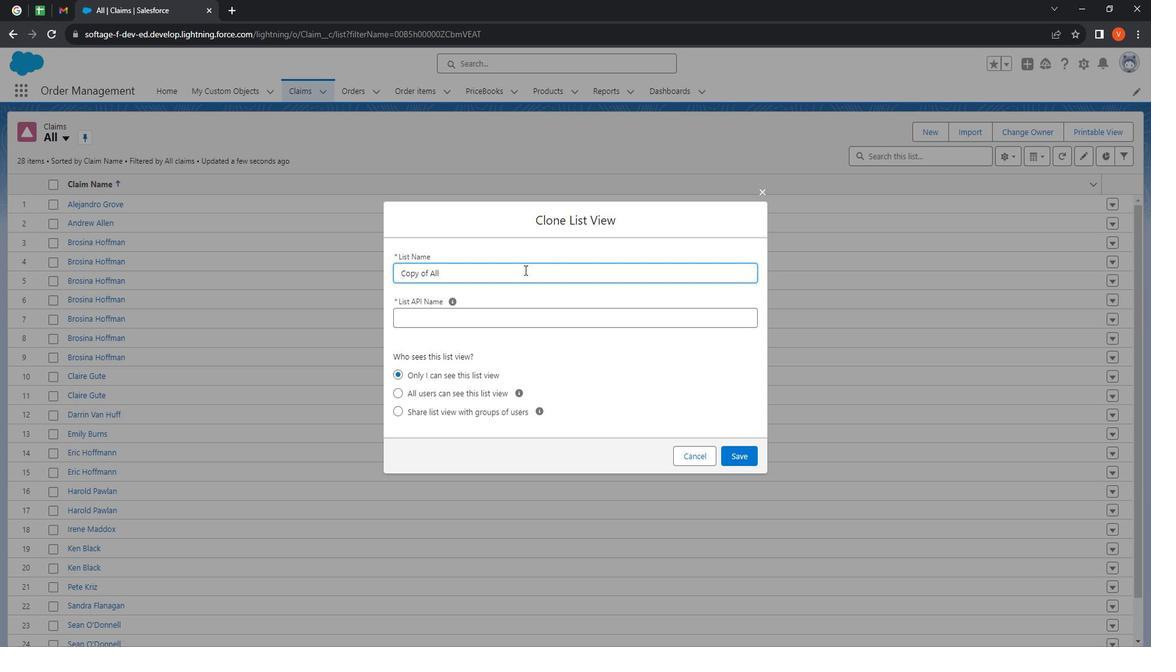 
Action: Mouse pressed left at (539, 274)
Screenshot: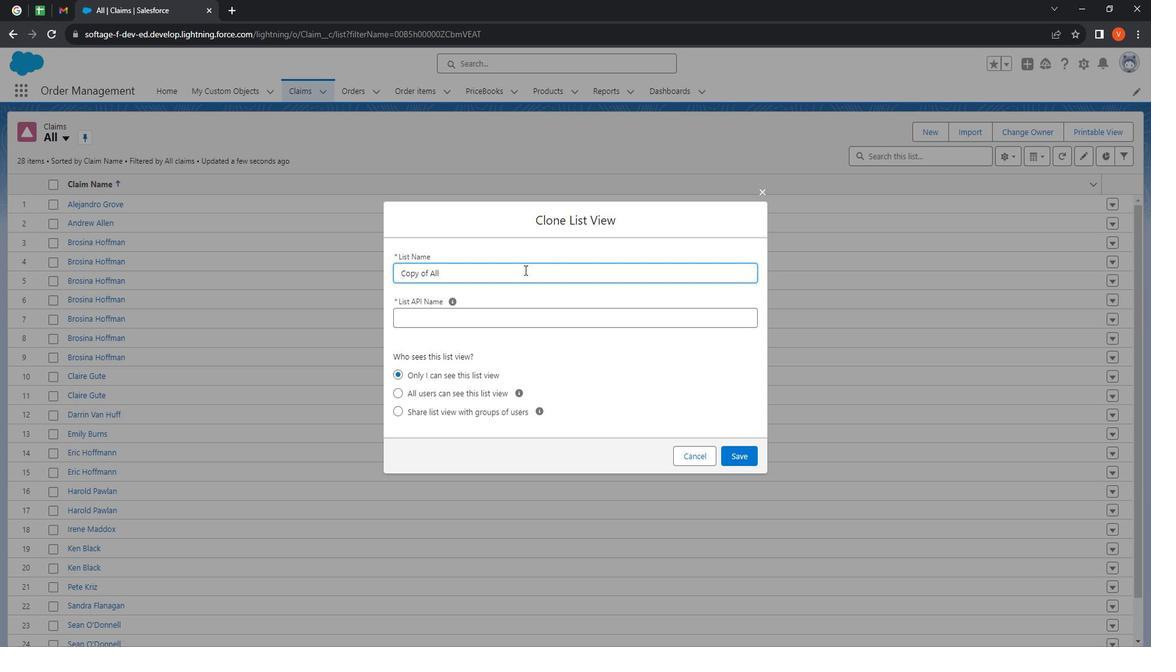 
Action: Key pressed <Key.space><Key.shift>List<Key.space><Key.shift><Key.shift><Key.shift><Key.shift><Key.shift><Key.shift><Key.shift>View<Key.space>1<Key.space>for<Key.space>claim
Screenshot: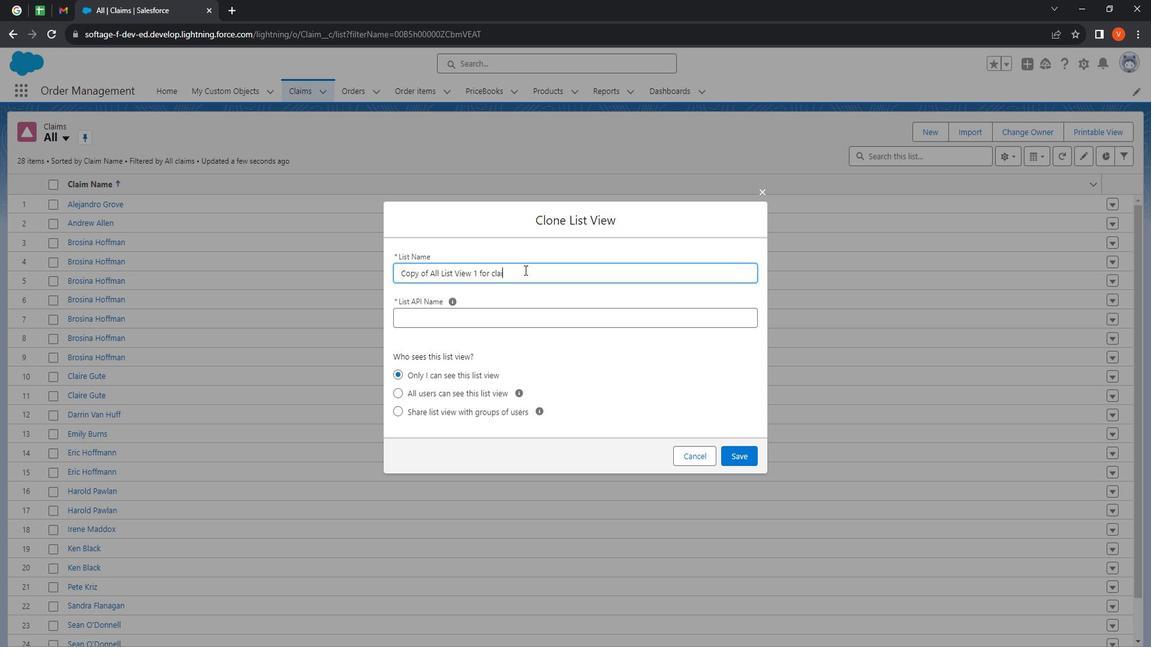 
Action: Mouse moved to (539, 313)
Screenshot: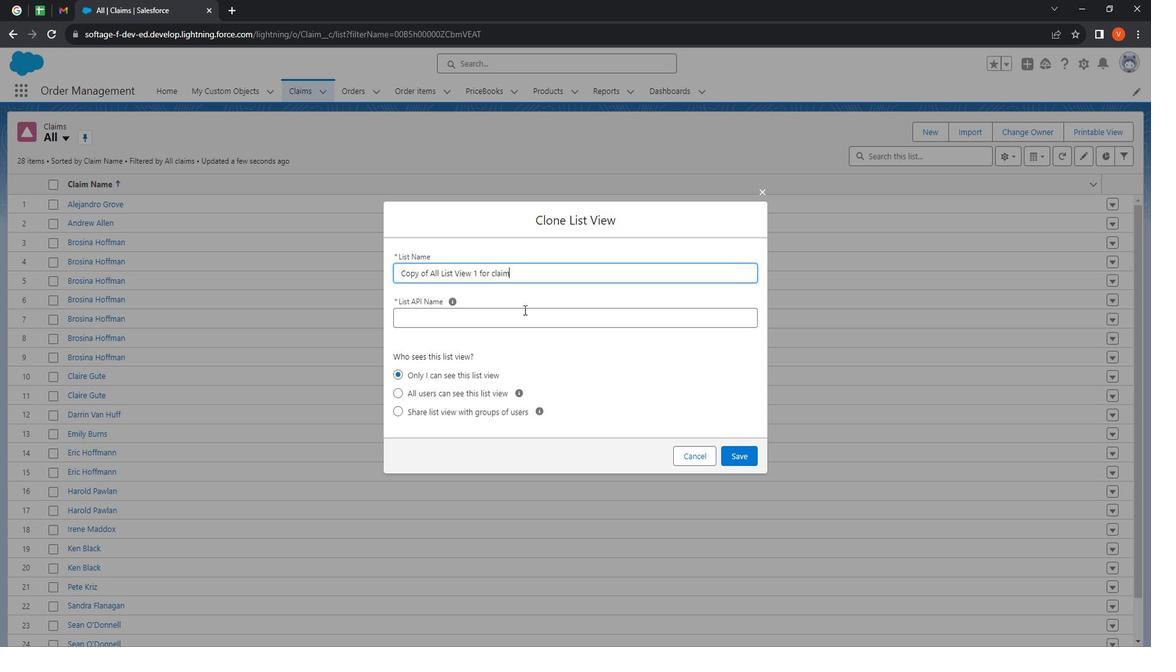 
Action: Mouse pressed left at (539, 313)
Screenshot: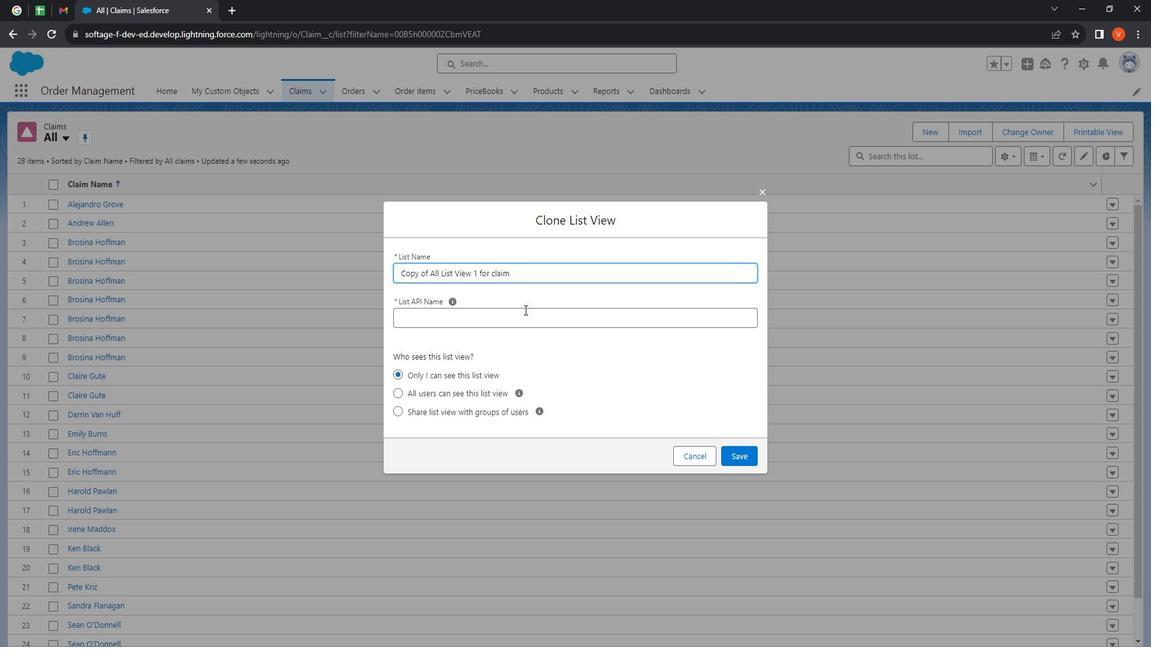 
Action: Mouse moved to (754, 458)
Screenshot: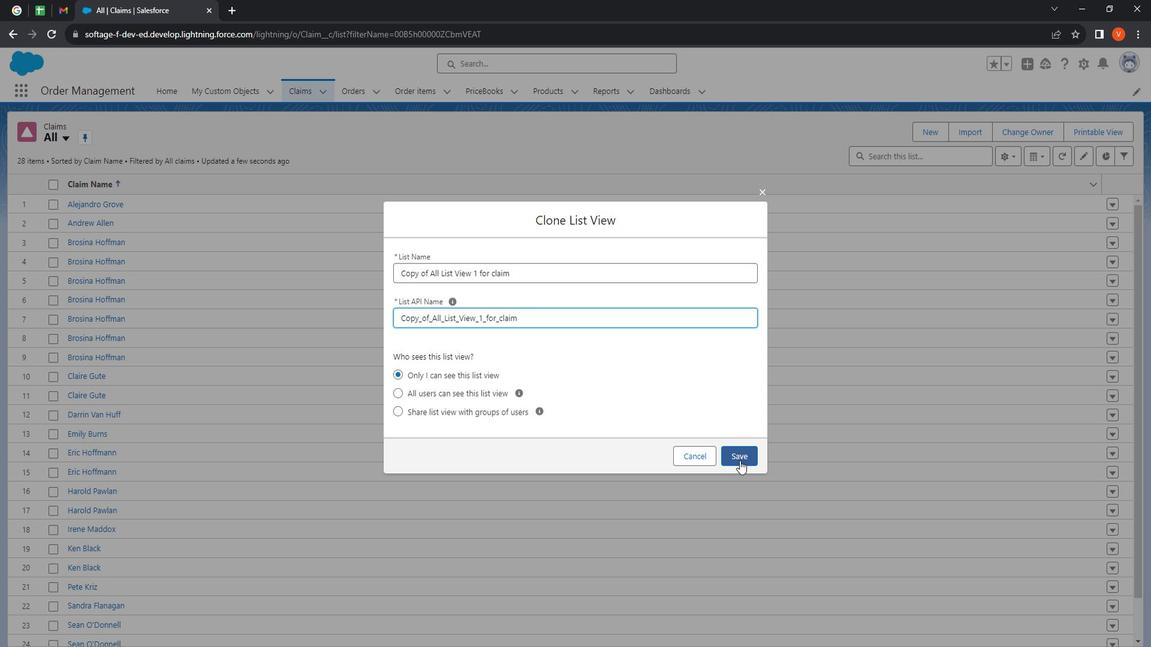 
Action: Mouse pressed left at (754, 458)
Screenshot: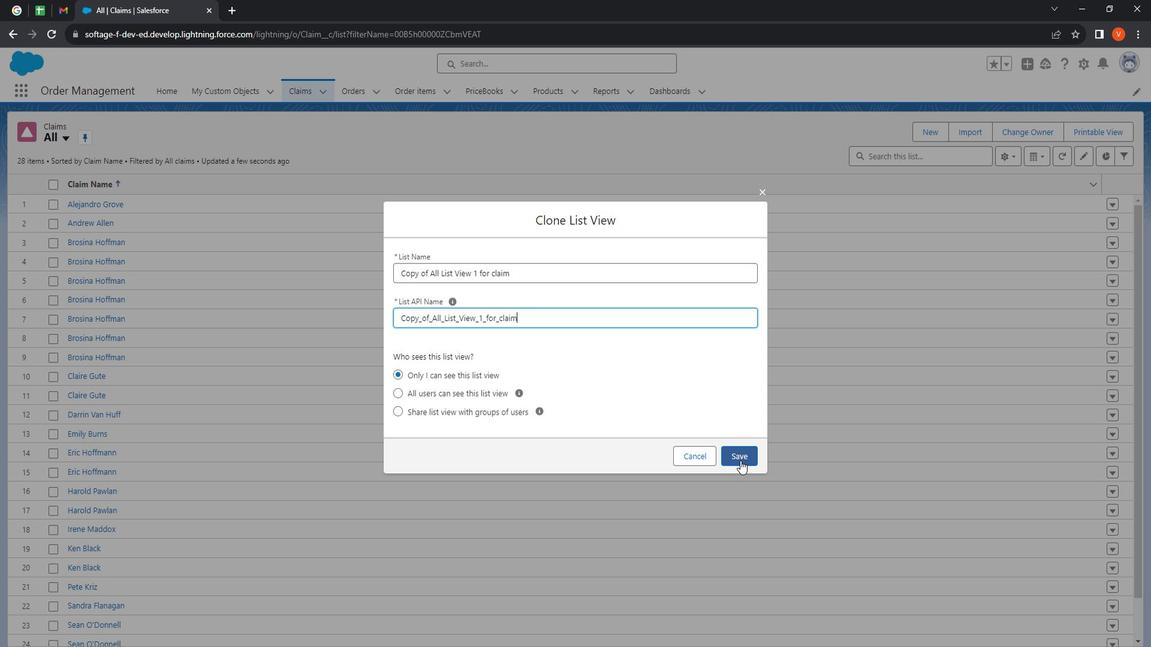 
Action: Mouse moved to (1142, 196)
Screenshot: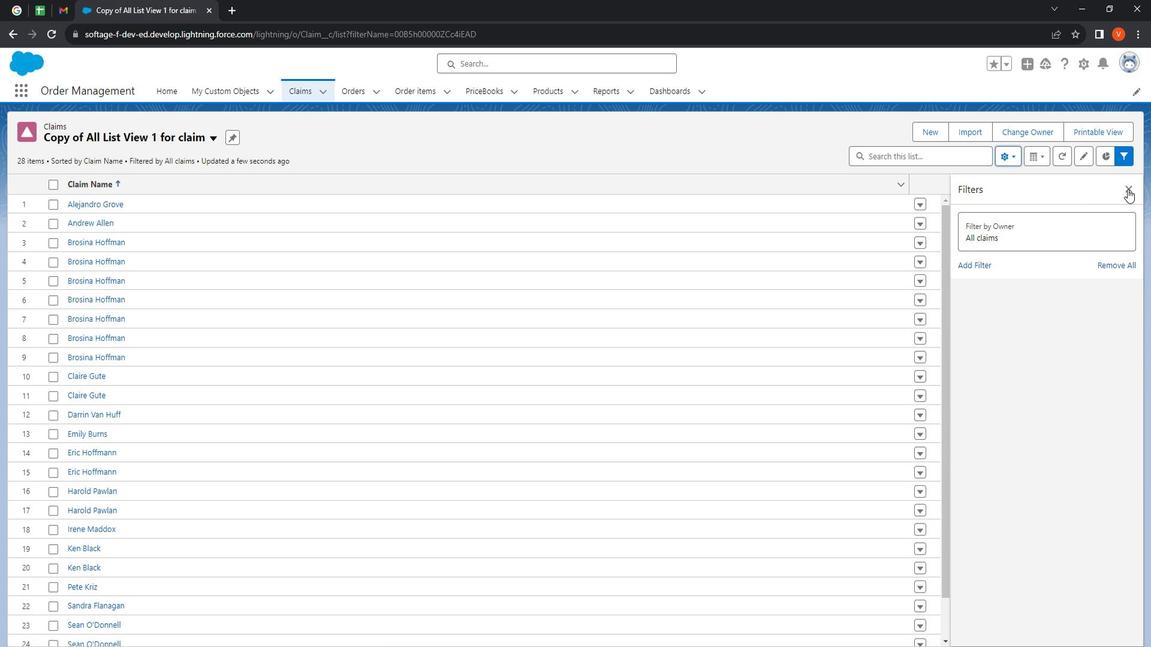 
Action: Mouse pressed left at (1142, 196)
Screenshot: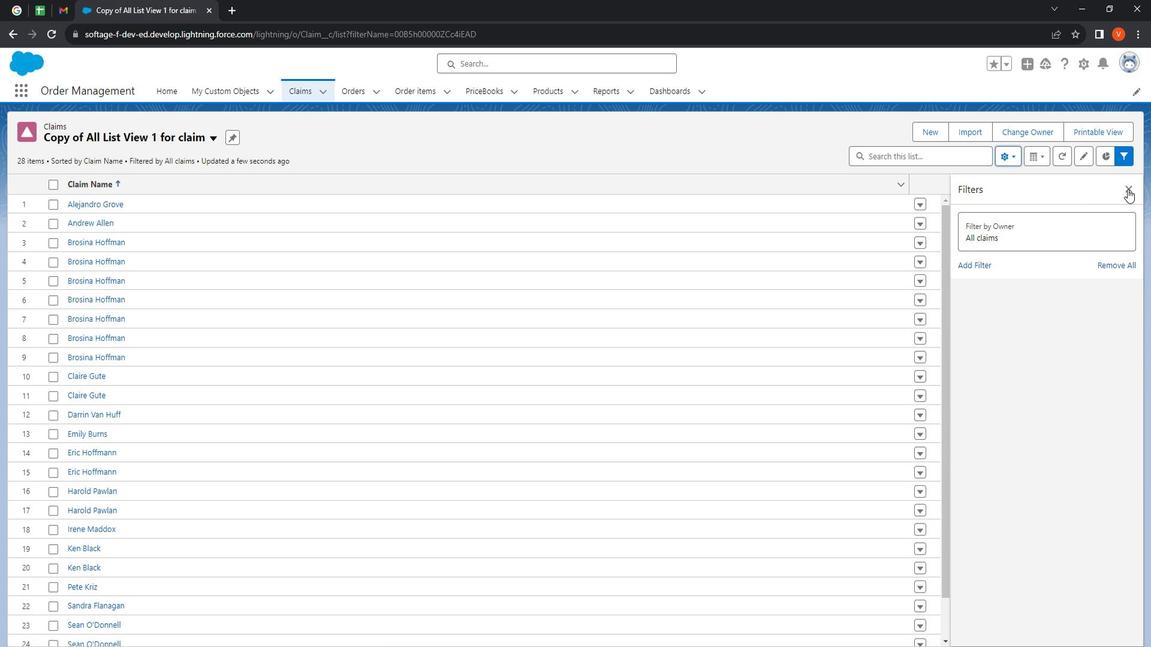 
Action: Mouse moved to (1018, 163)
Screenshot: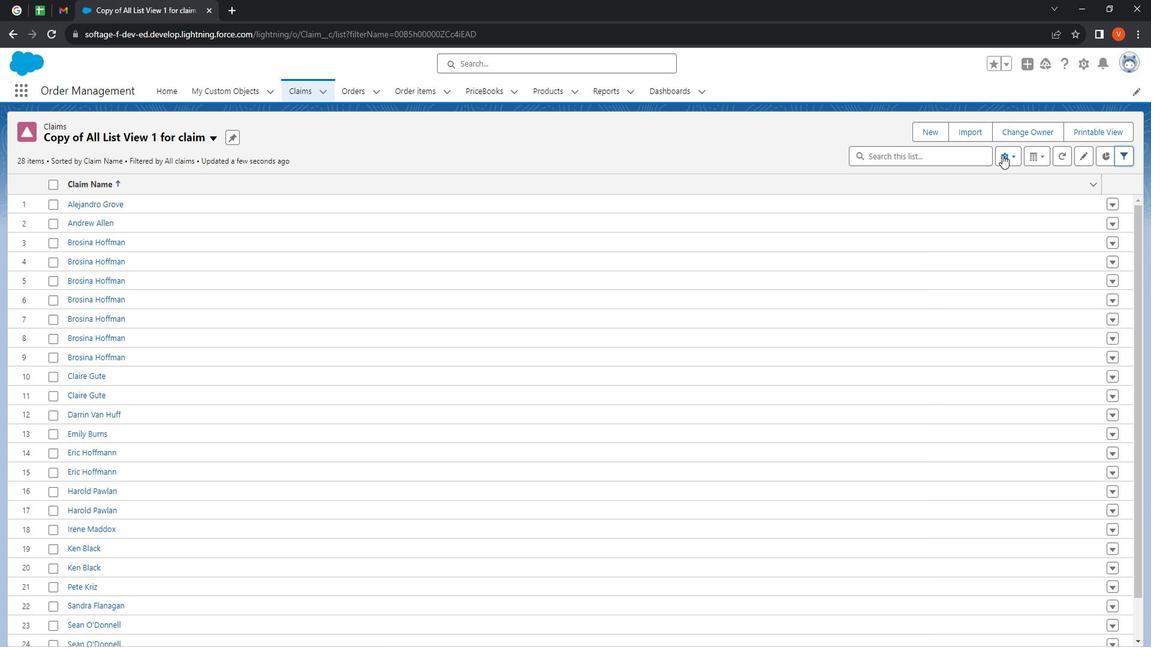 
Action: Mouse pressed left at (1018, 163)
Screenshot: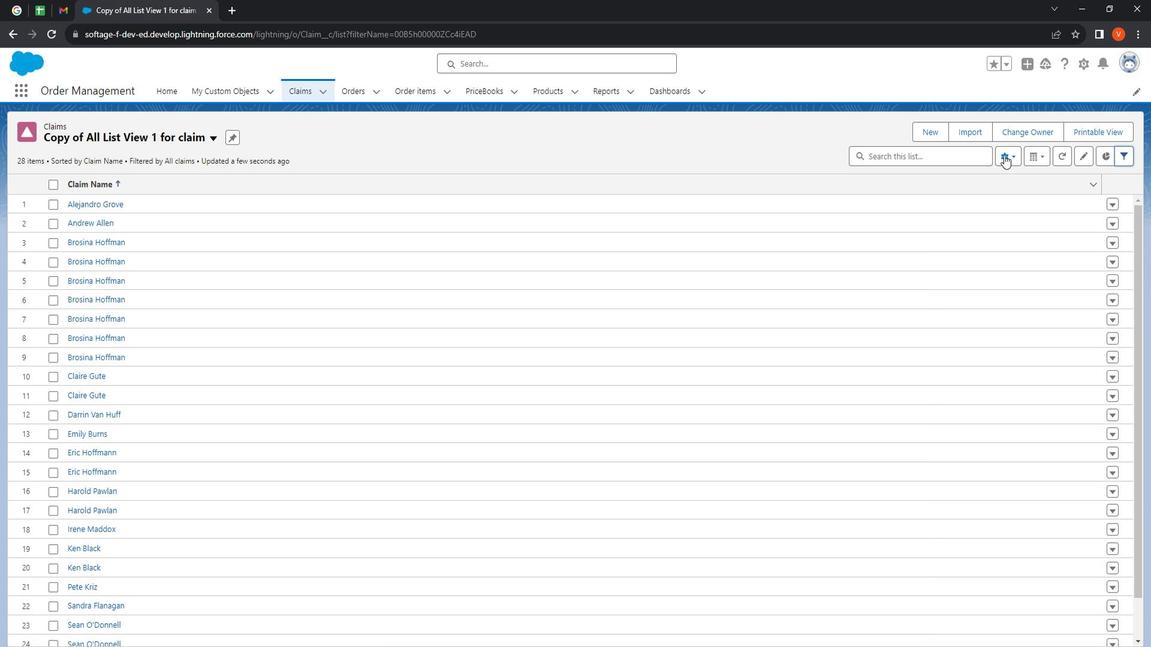 
Action: Mouse moved to (996, 313)
Screenshot: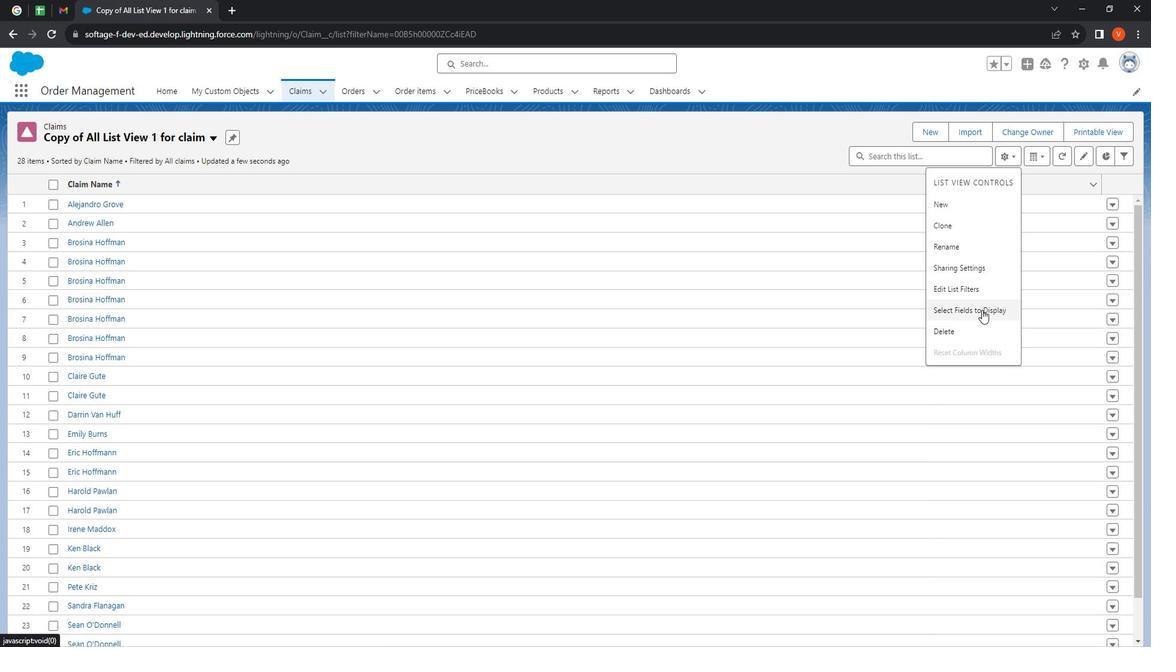 
Action: Mouse pressed left at (996, 313)
Screenshot: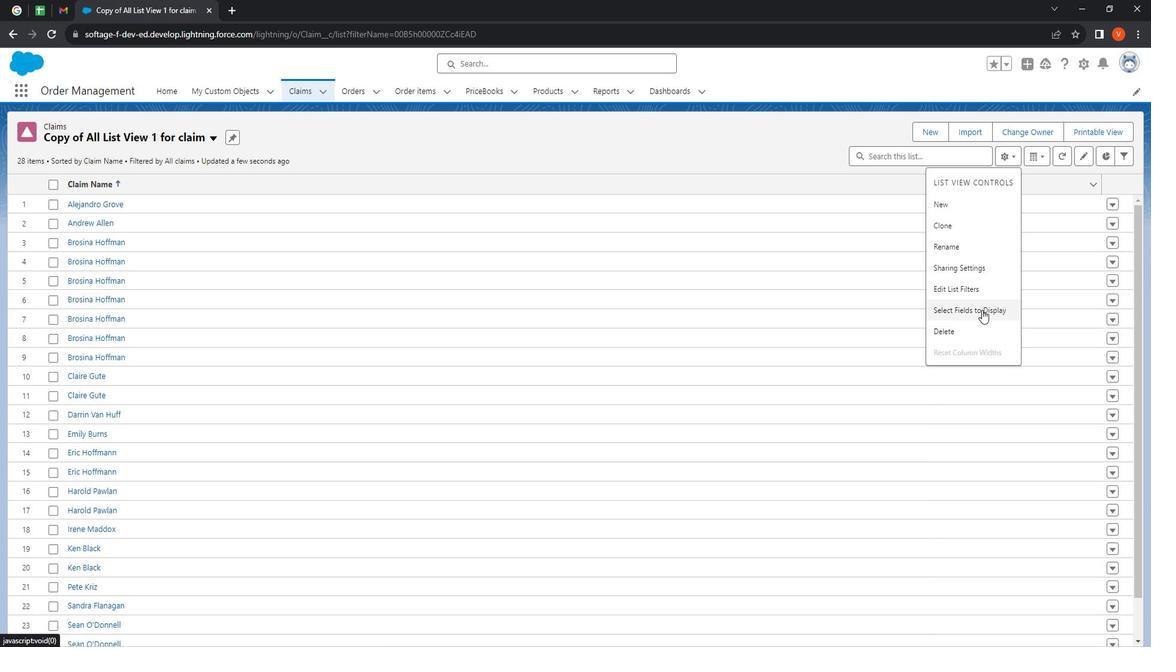 
Action: Mouse moved to (583, 289)
Screenshot: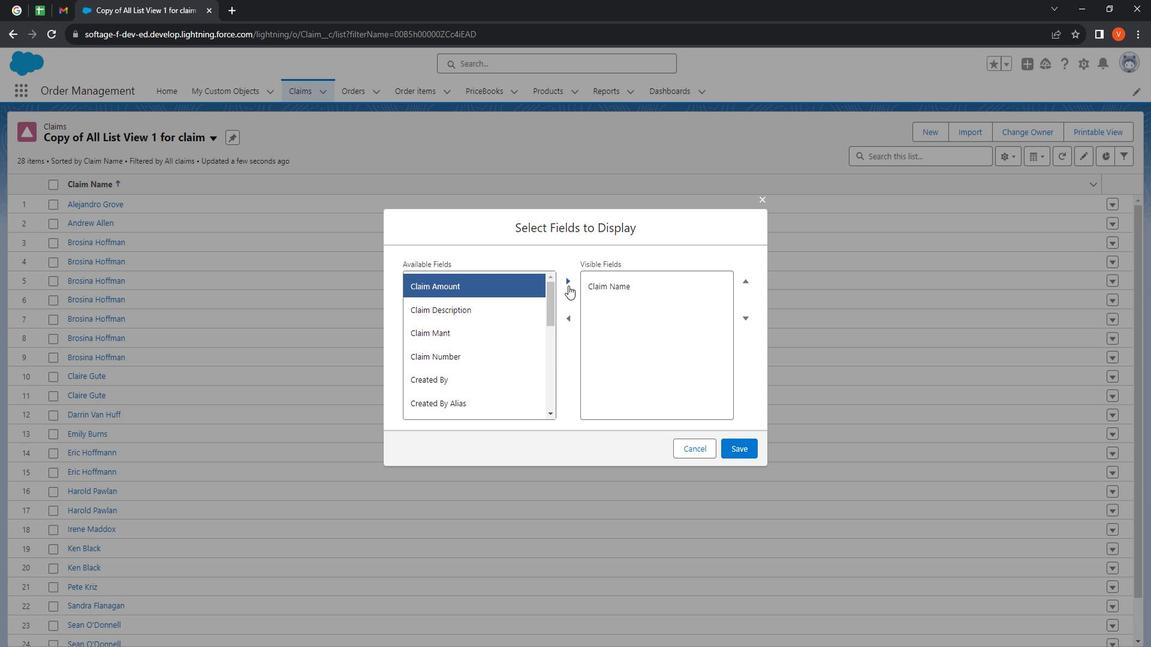 
Action: Mouse pressed left at (583, 289)
Screenshot: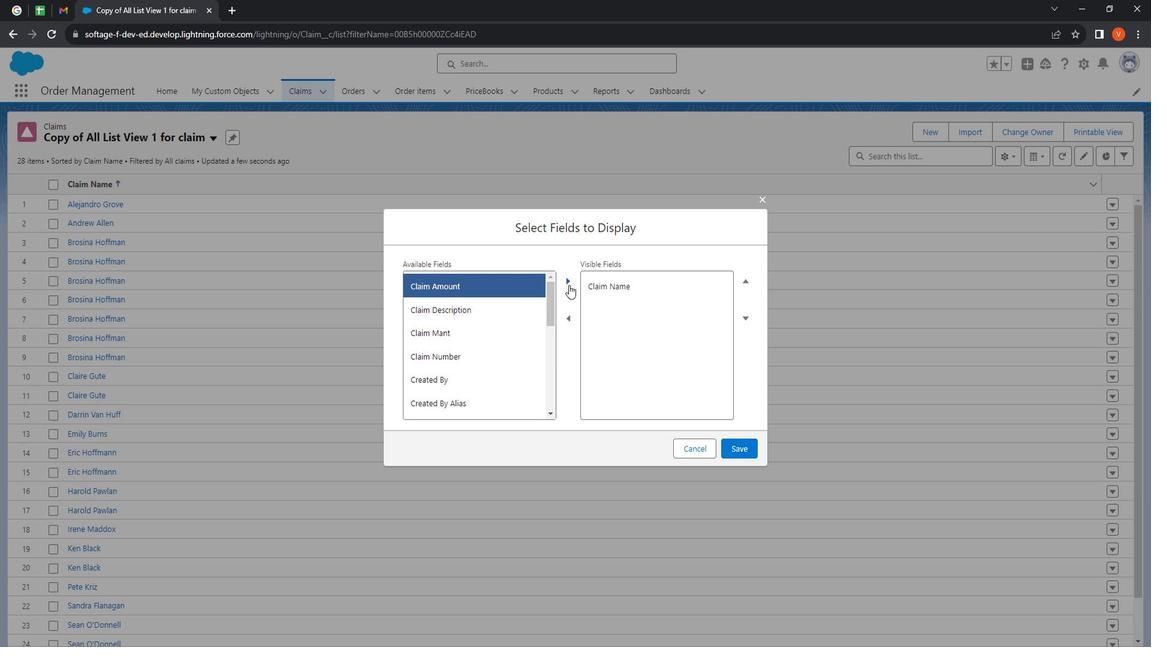 
Action: Mouse moved to (491, 332)
Screenshot: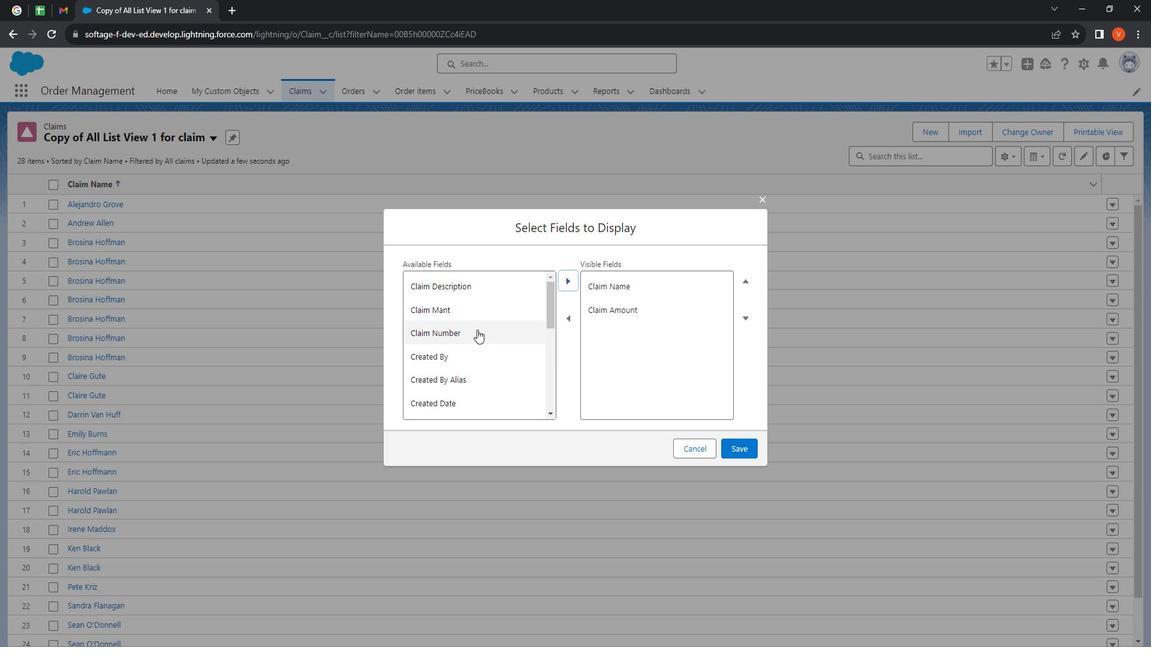 
Action: Mouse pressed left at (491, 332)
Screenshot: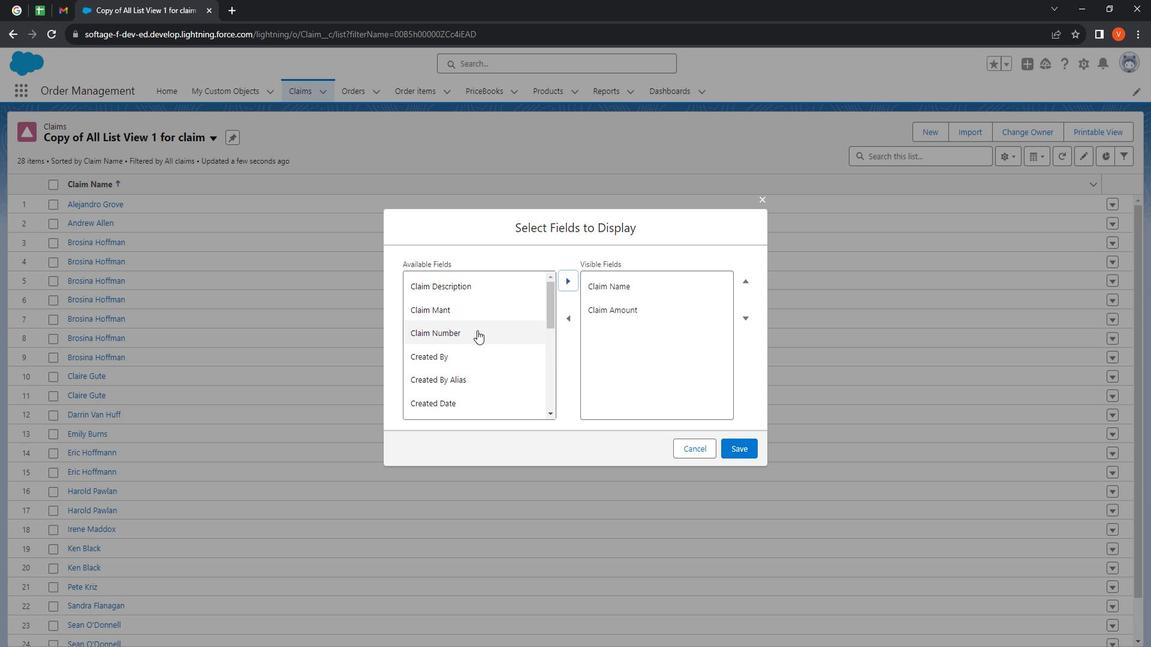 
Action: Mouse moved to (579, 285)
Screenshot: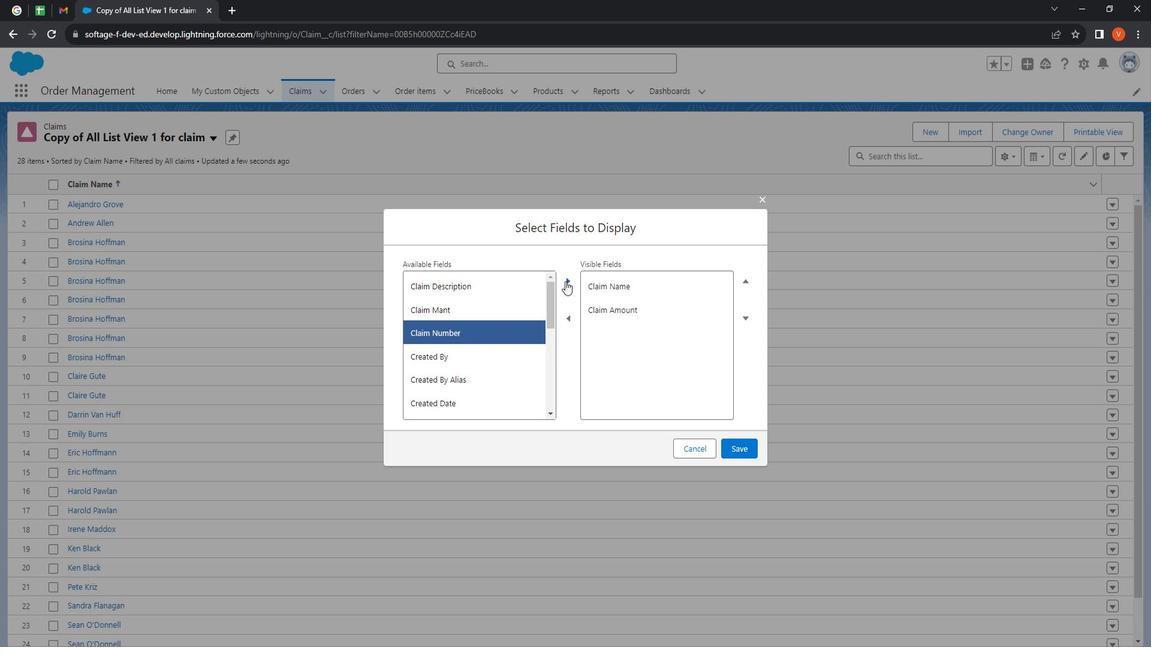
Action: Mouse pressed left at (579, 285)
Screenshot: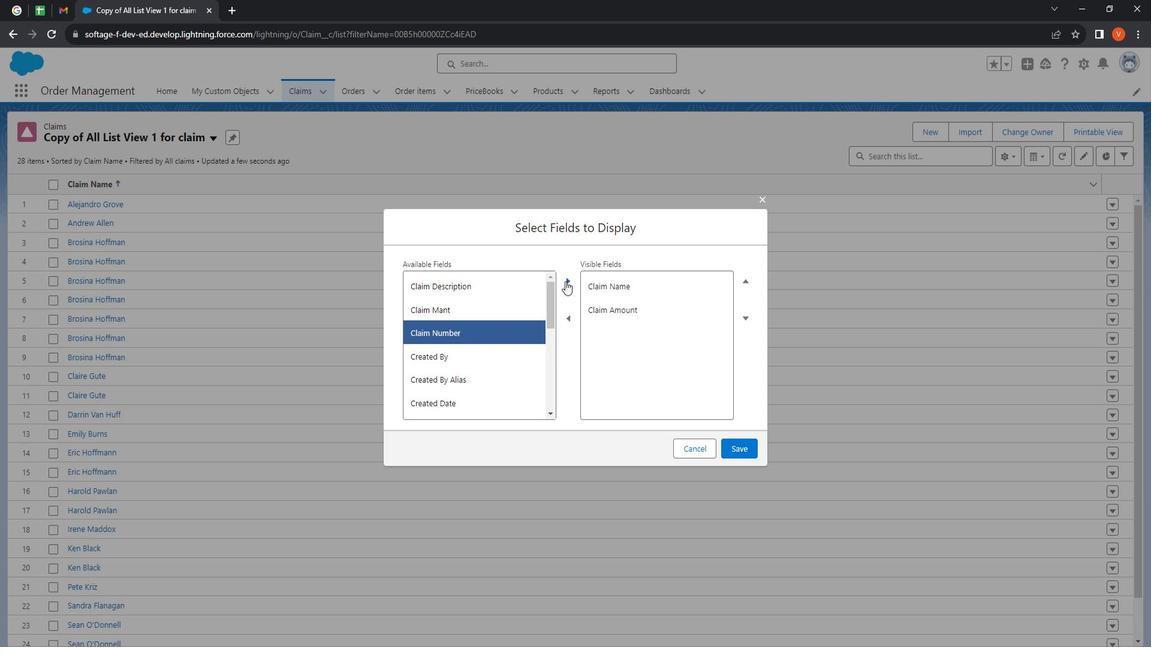 
Action: Mouse moved to (491, 352)
Screenshot: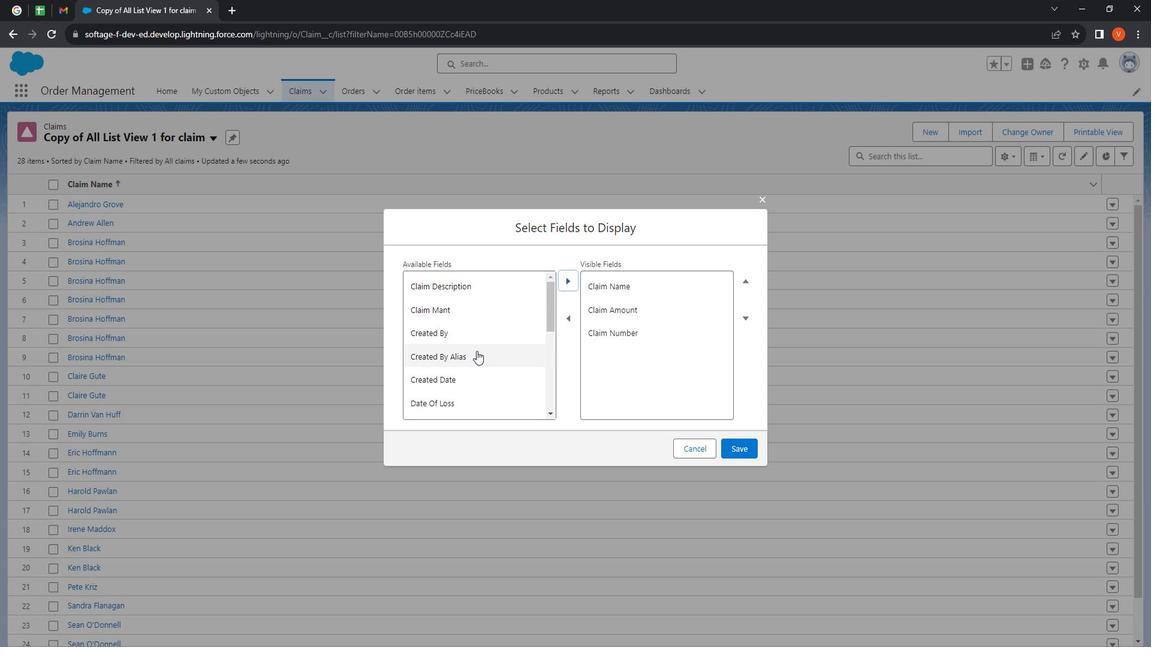 
Action: Mouse pressed left at (491, 352)
Screenshot: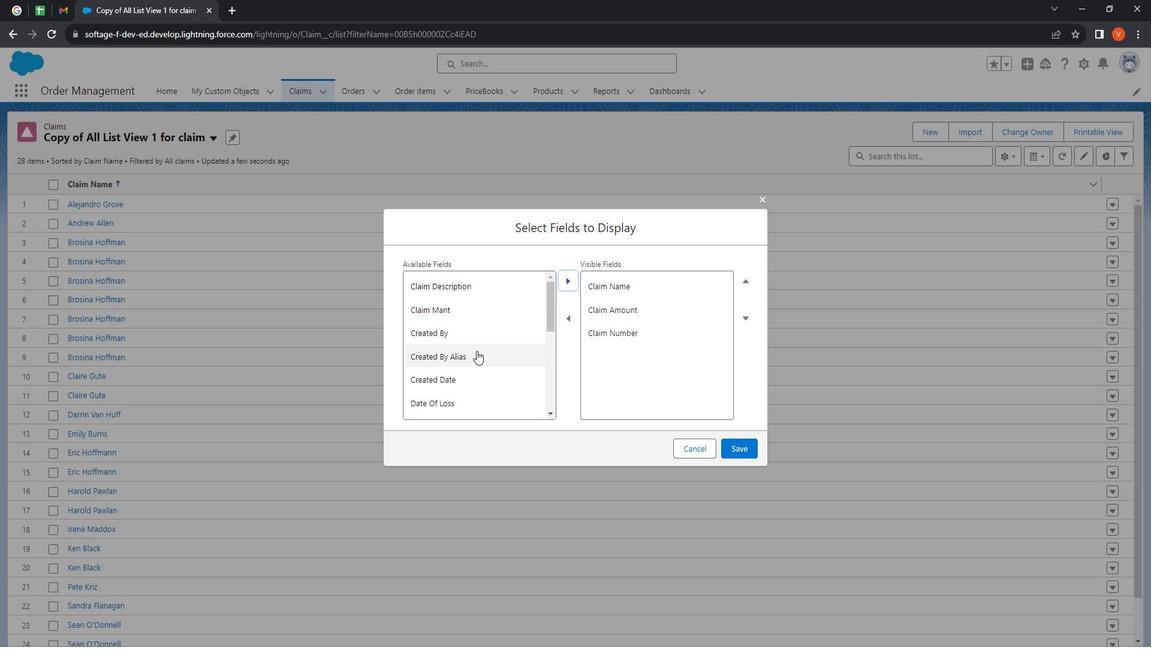 
Action: Mouse moved to (584, 285)
Screenshot: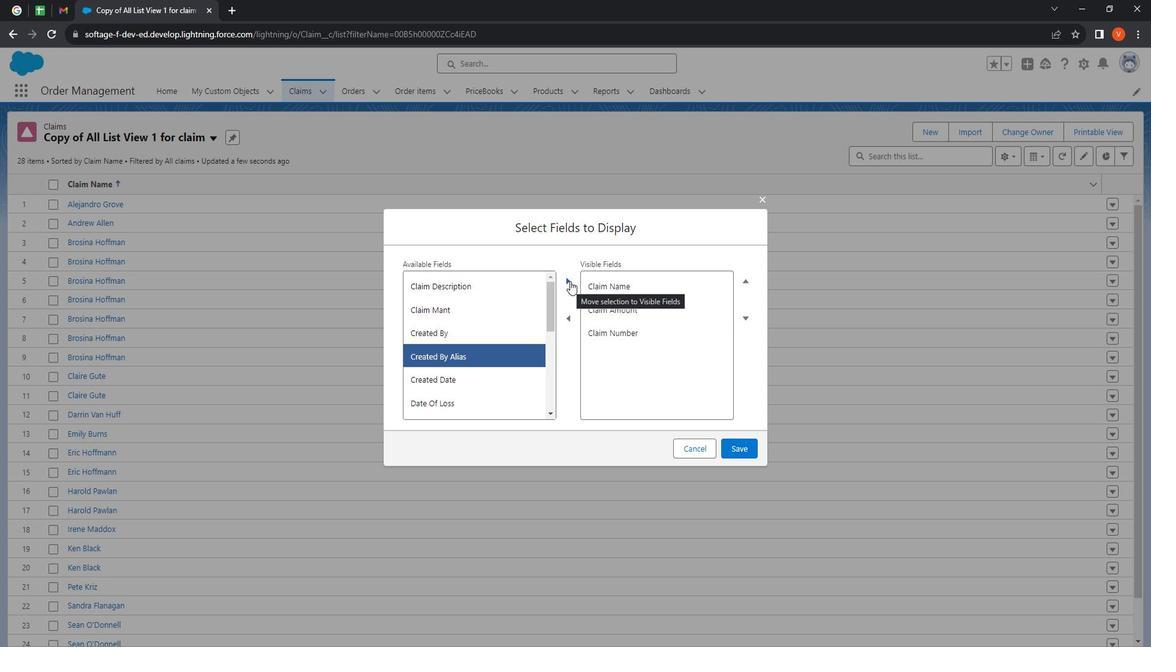 
Action: Mouse pressed left at (584, 285)
Screenshot: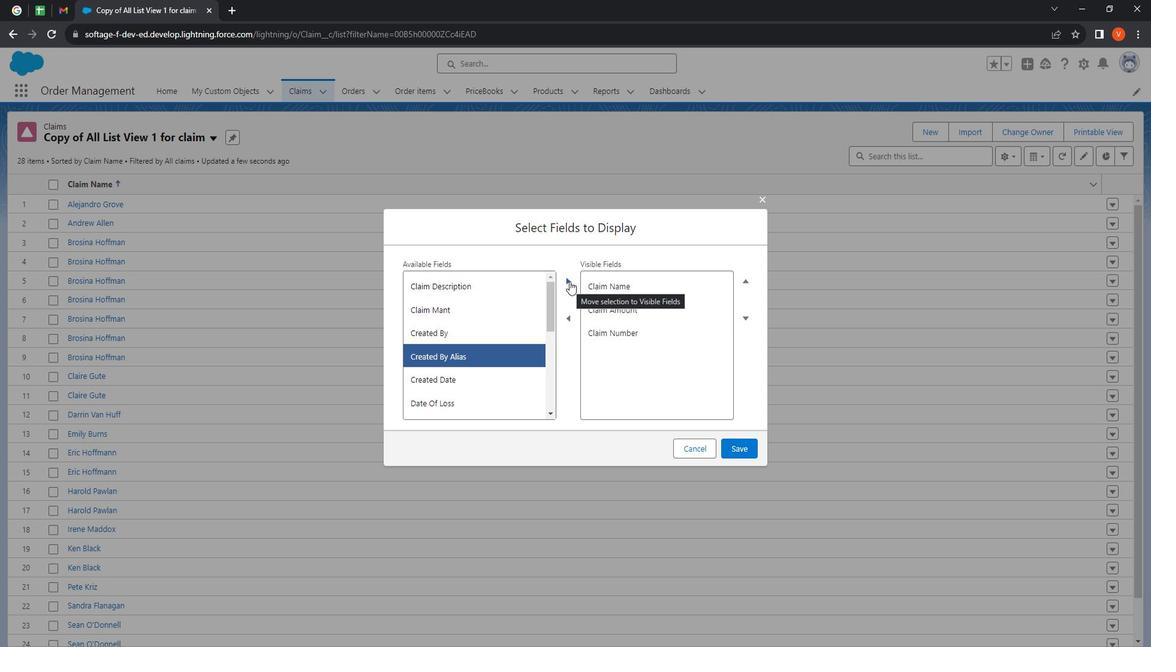 
Action: Mouse moved to (474, 354)
Screenshot: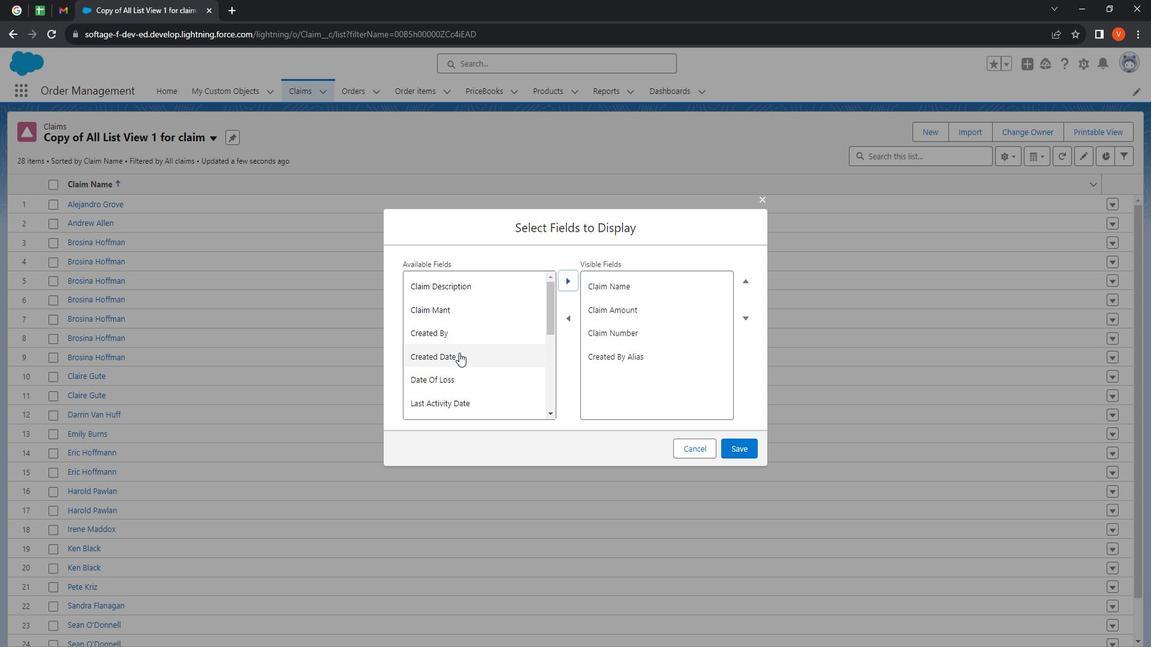 
Action: Mouse scrolled (474, 353) with delta (0, 0)
Screenshot: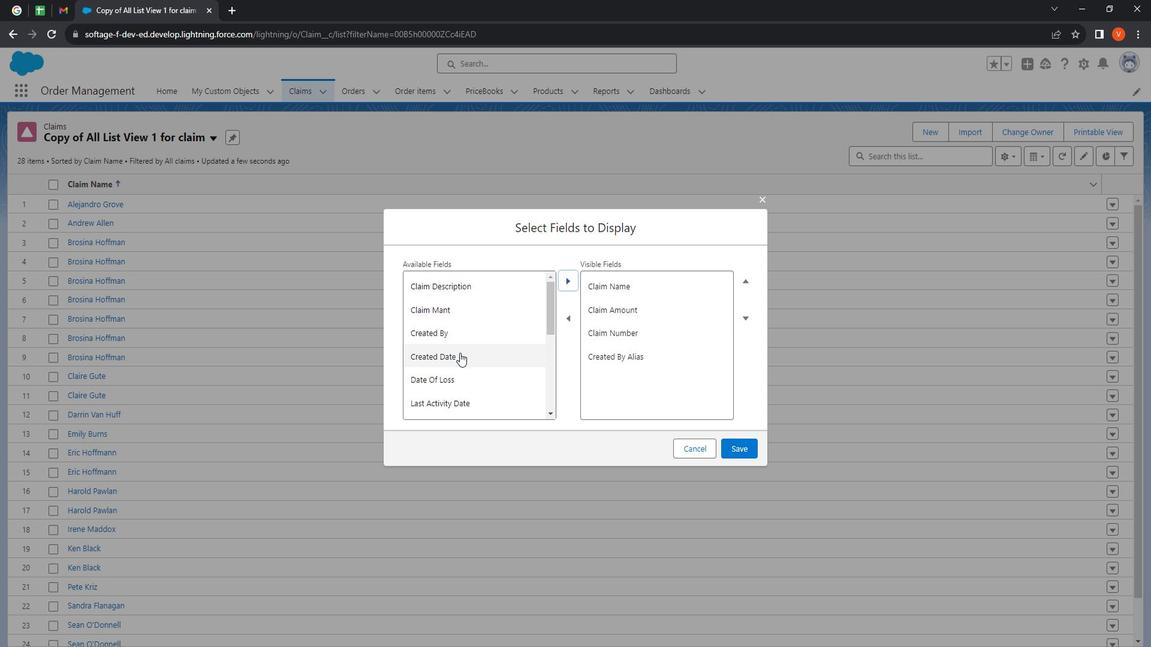 
Action: Mouse scrolled (474, 353) with delta (0, 0)
Screenshot: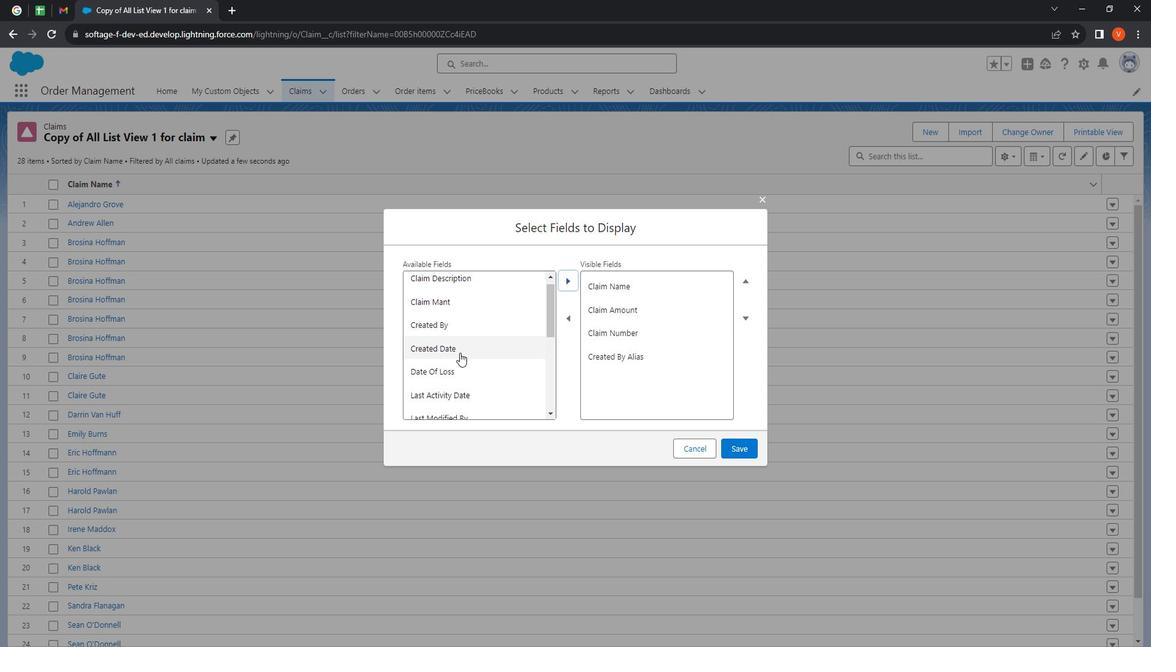 
Action: Mouse moved to (491, 336)
Screenshot: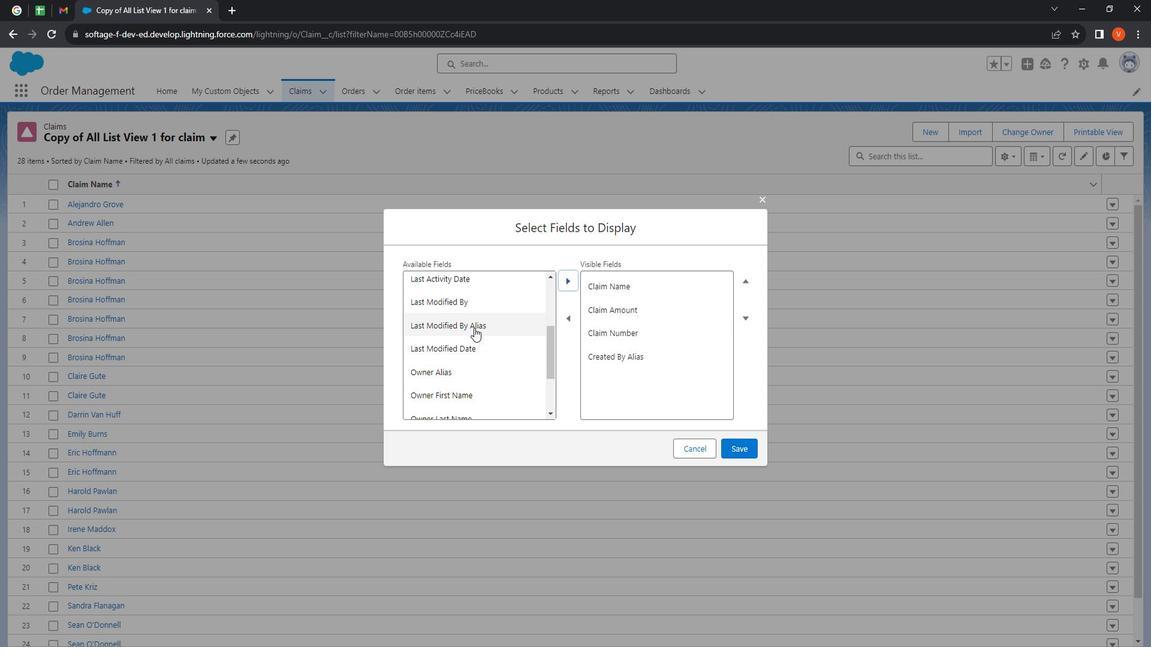 
Action: Mouse scrolled (491, 337) with delta (0, 0)
Screenshot: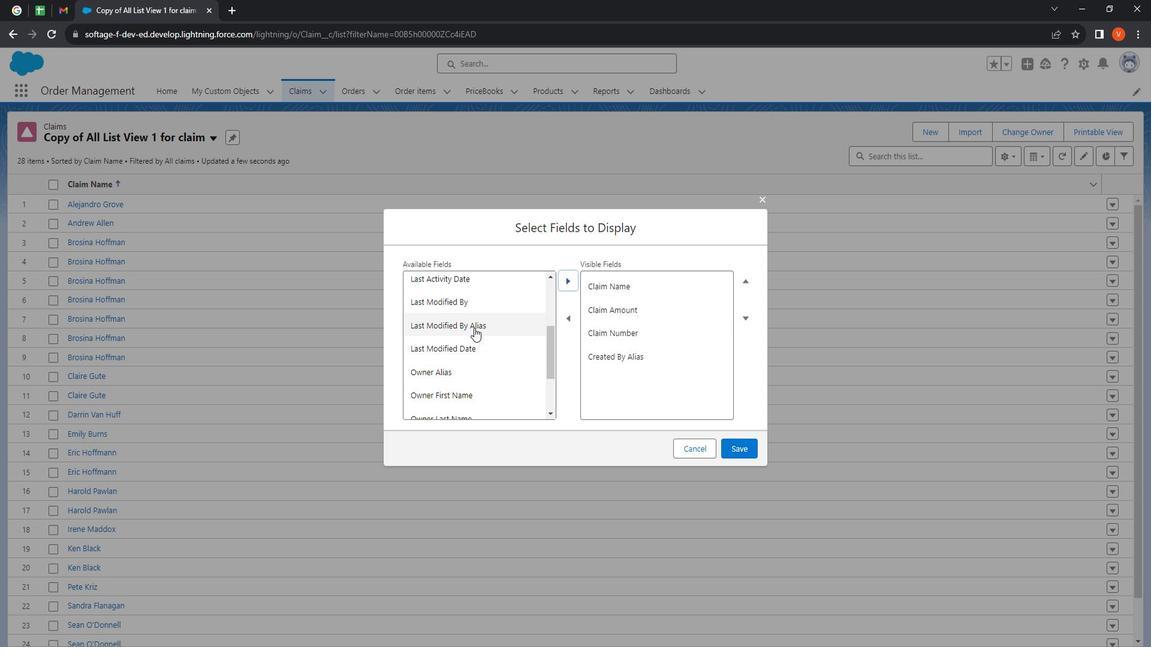 
Action: Mouse moved to (493, 346)
Screenshot: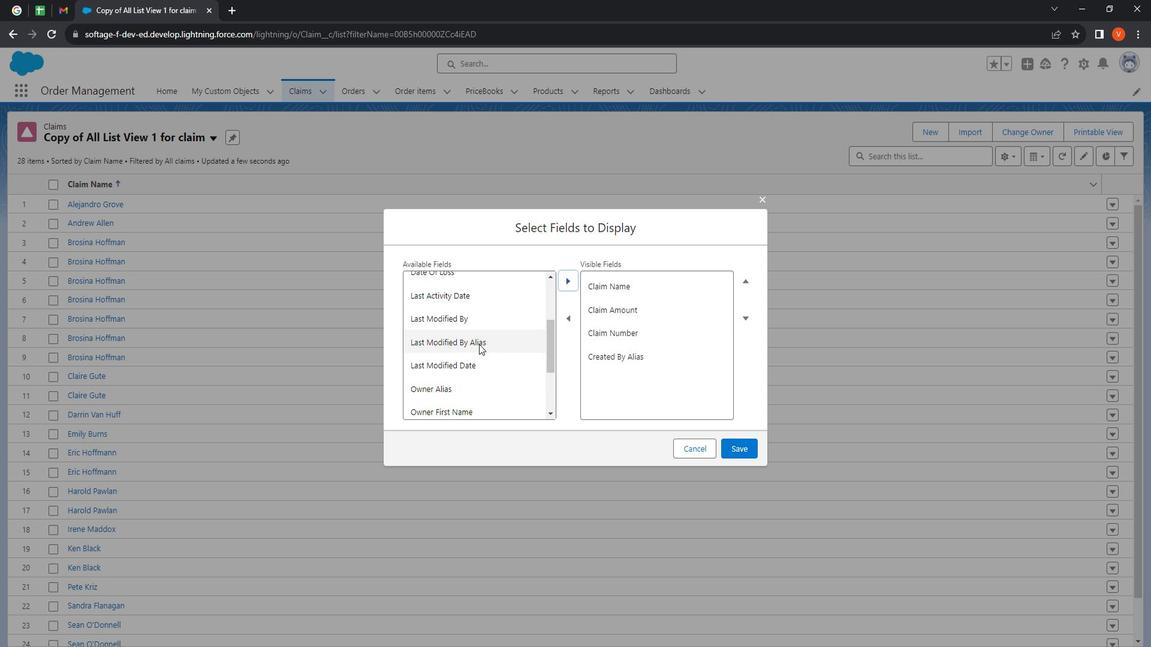 
Action: Mouse scrolled (493, 346) with delta (0, 0)
Screenshot: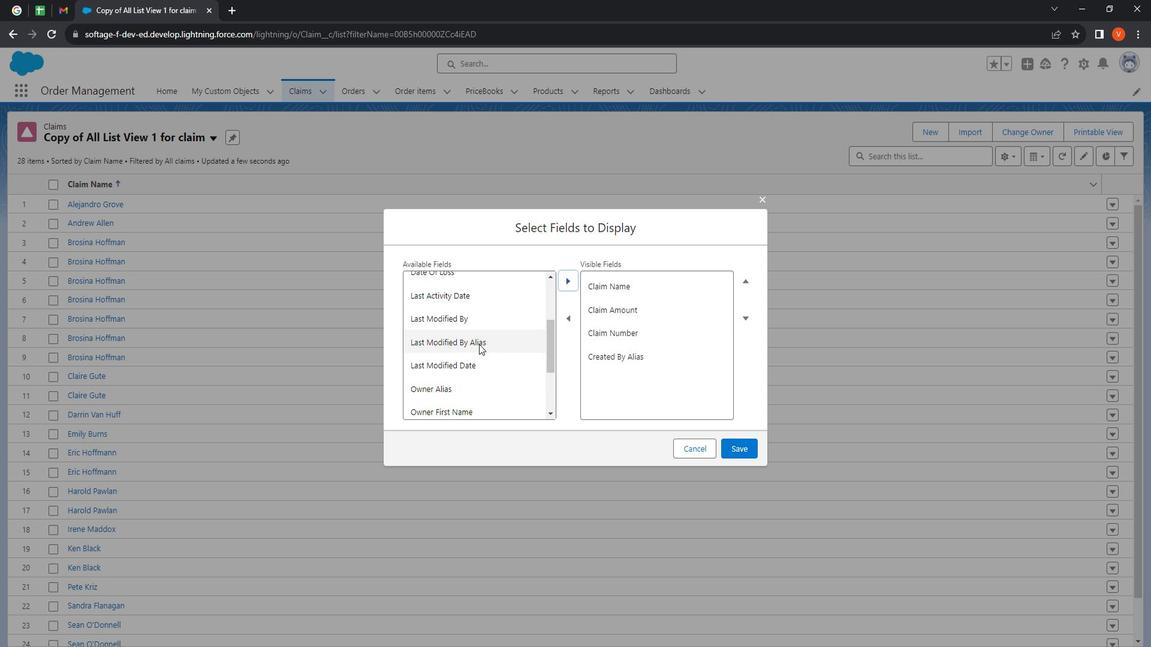 
Action: Mouse moved to (487, 368)
Screenshot: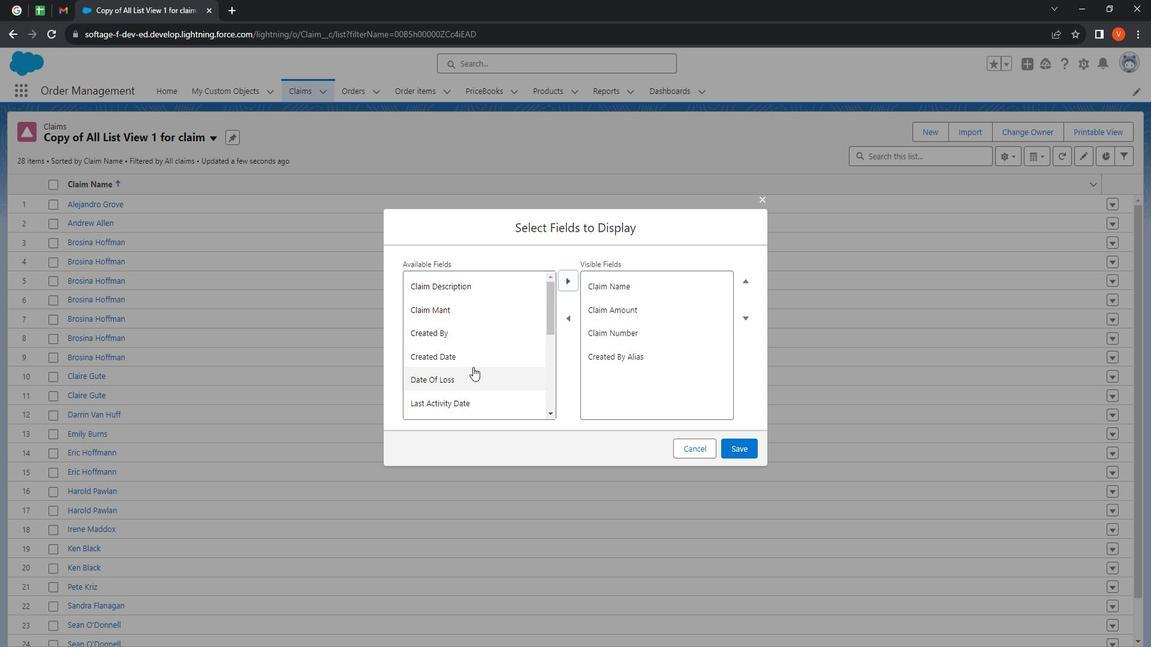 
Action: Mouse scrolled (487, 367) with delta (0, 0)
Screenshot: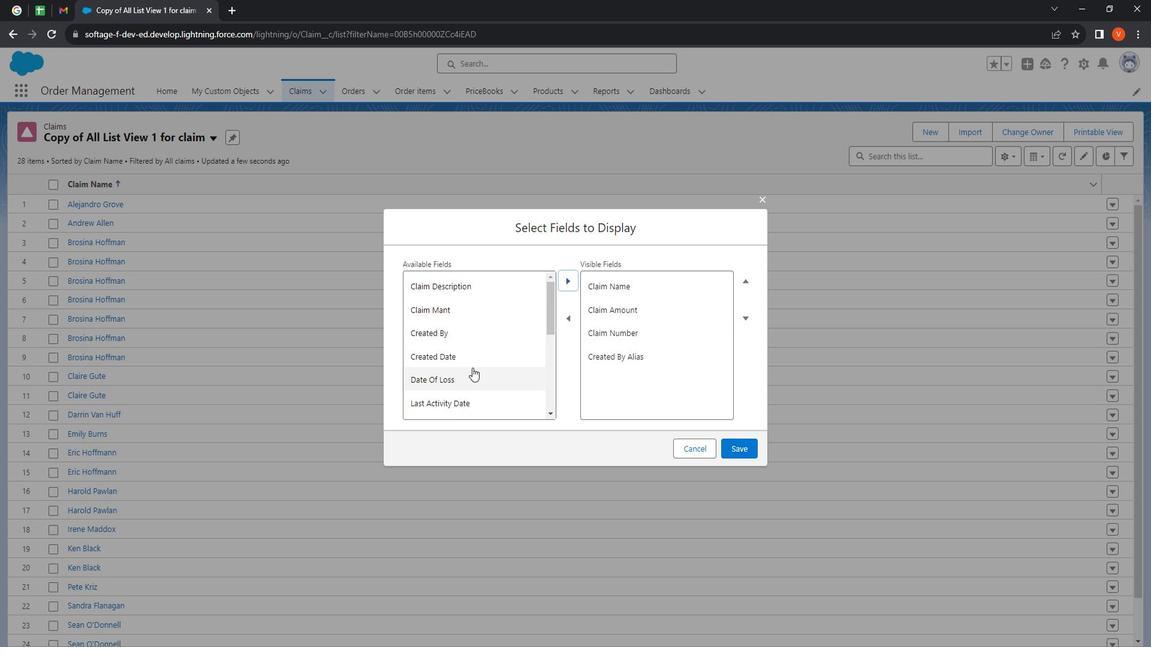 
Action: Mouse moved to (466, 315)
Screenshot: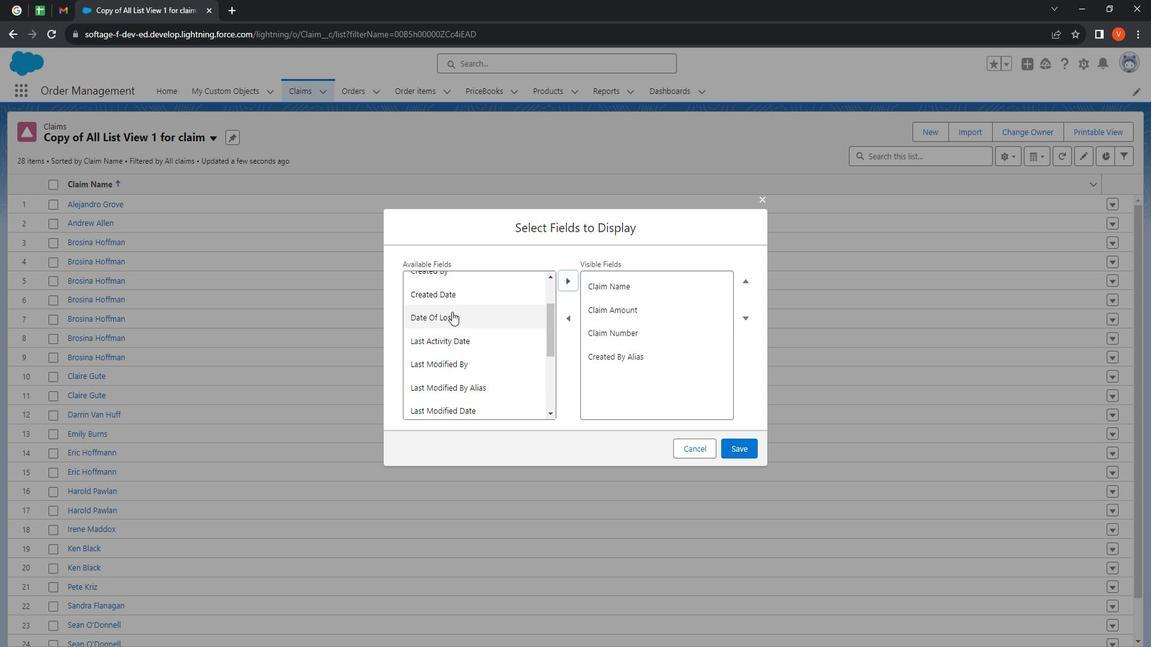 
Action: Mouse pressed left at (466, 315)
Screenshot: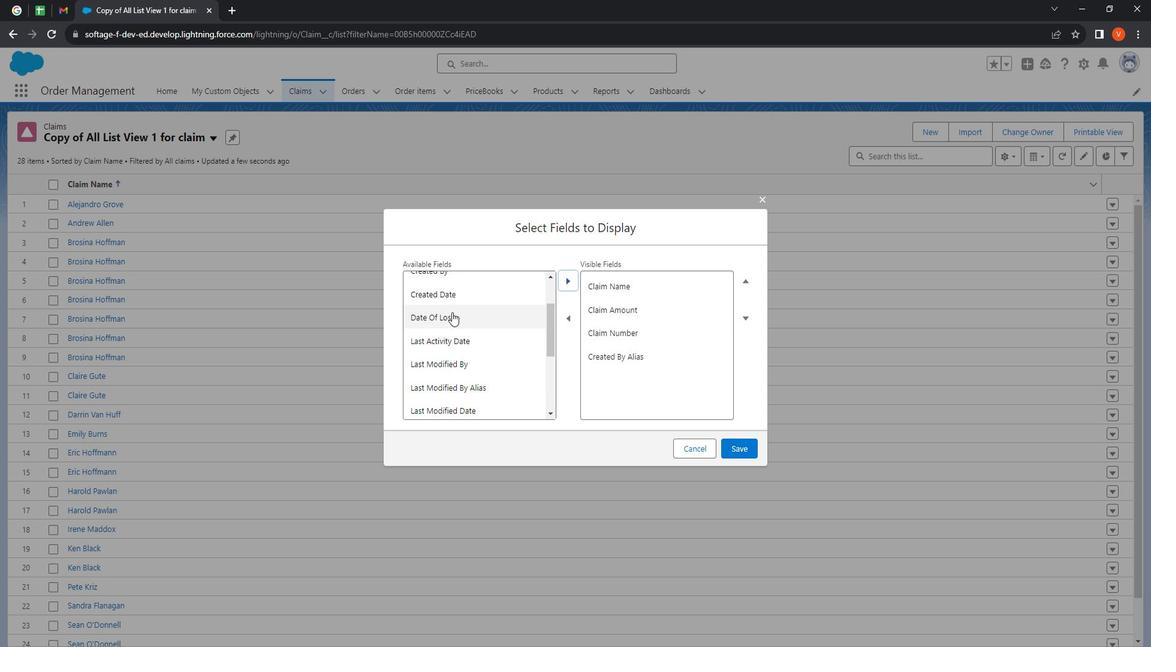 
Action: Mouse moved to (581, 288)
Screenshot: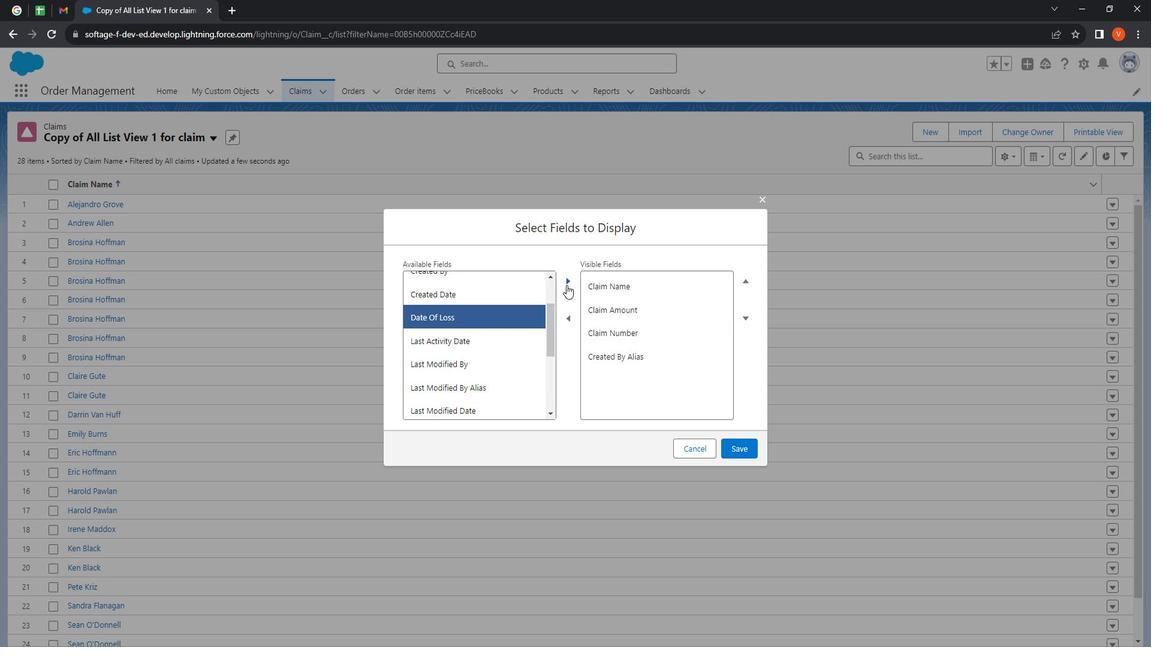 
Action: Mouse pressed left at (581, 288)
Screenshot: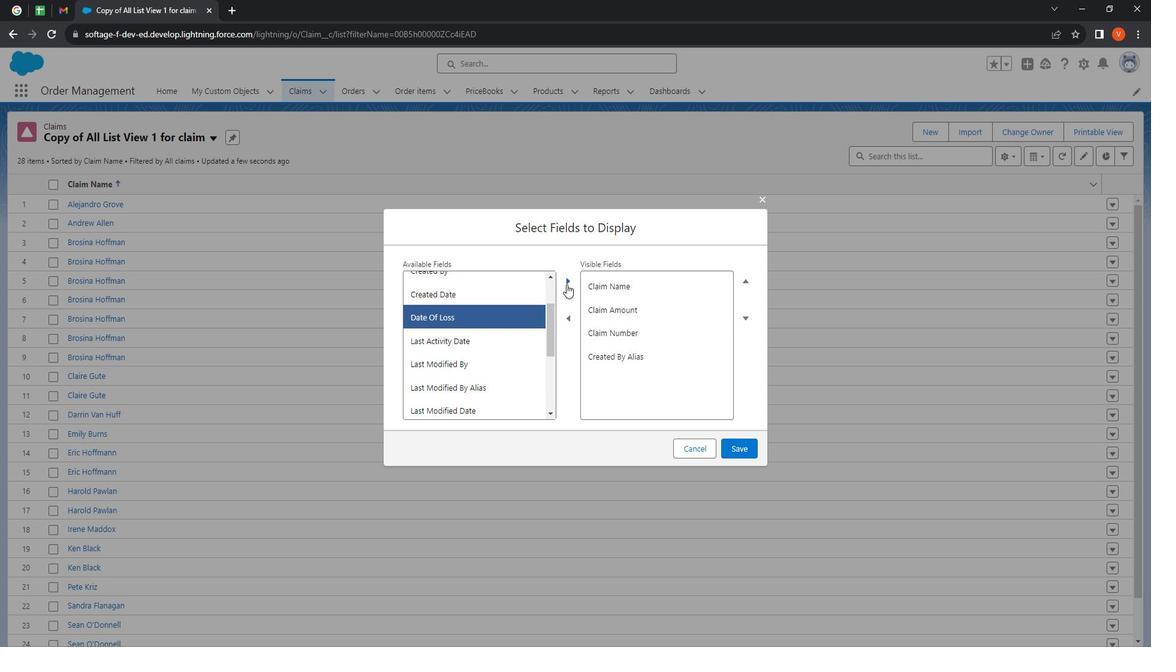 
Action: Mouse moved to (503, 360)
Screenshot: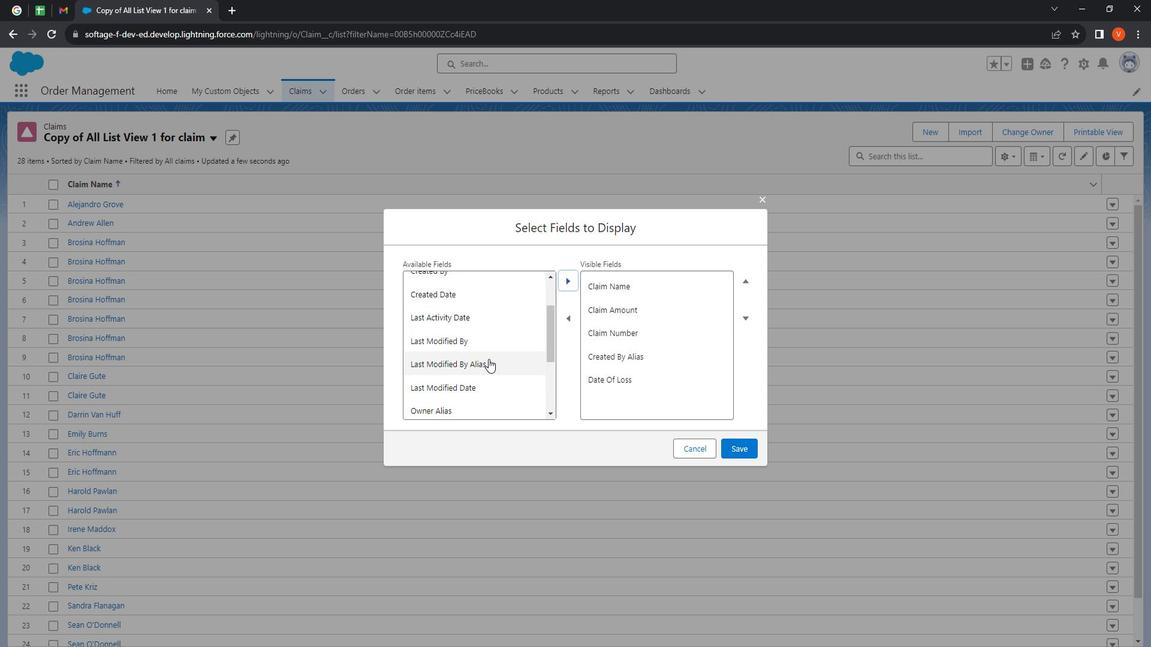 
Action: Mouse scrolled (503, 359) with delta (0, 0)
Screenshot: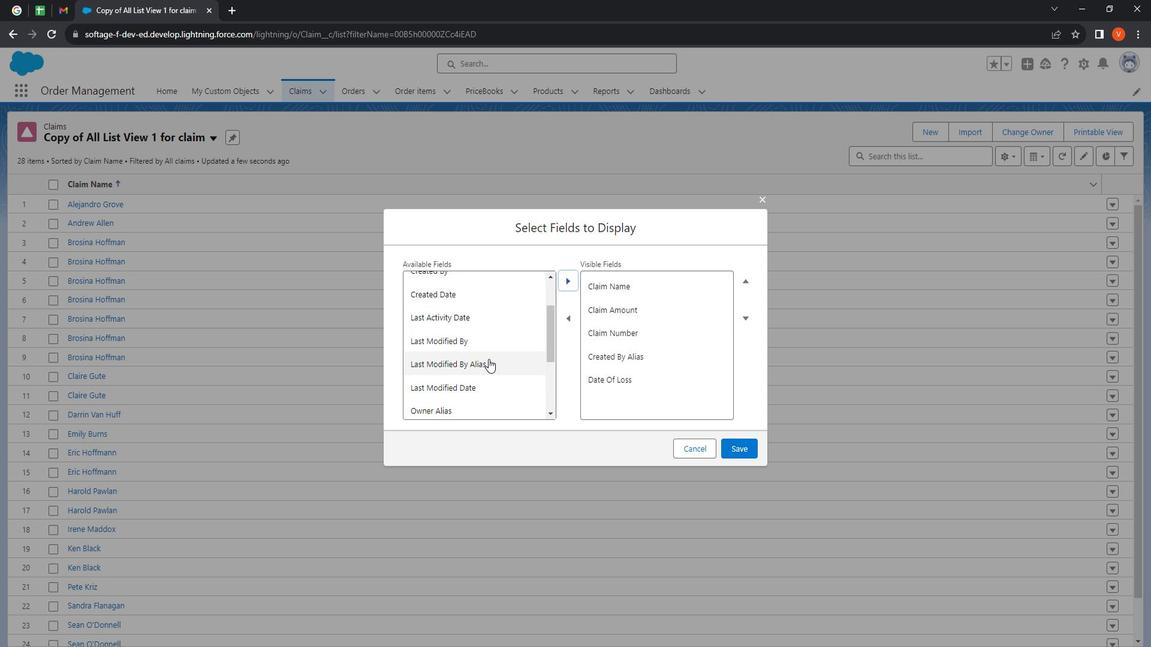 
Action: Mouse moved to (487, 363)
Screenshot: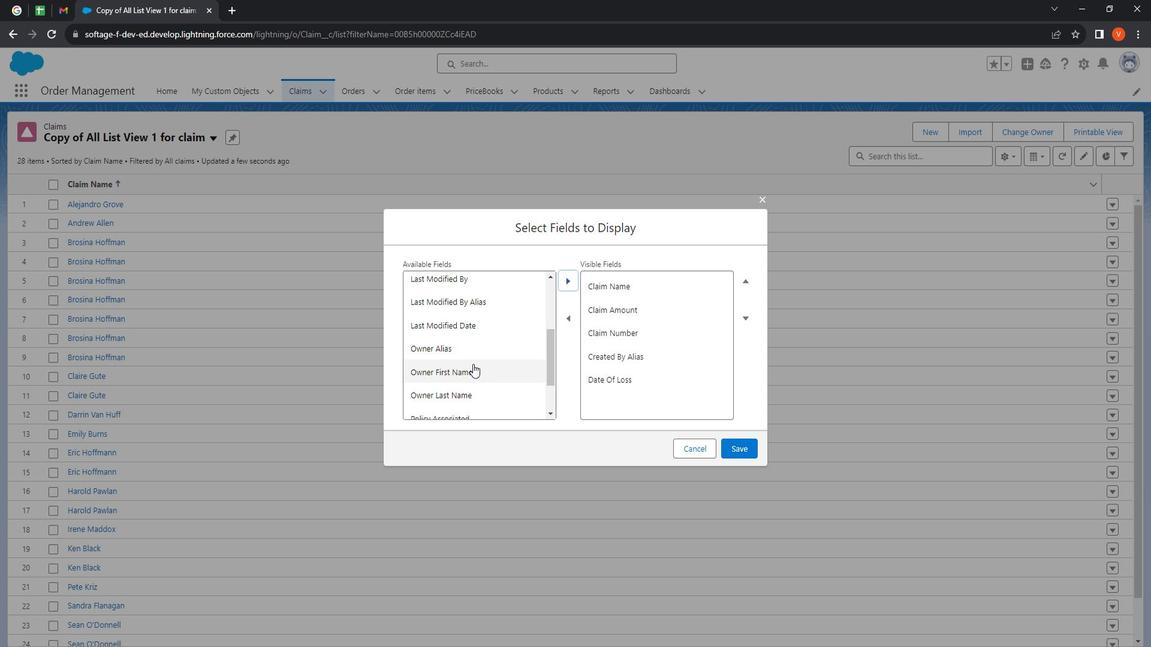 
Action: Mouse scrolled (487, 362) with delta (0, 0)
Screenshot: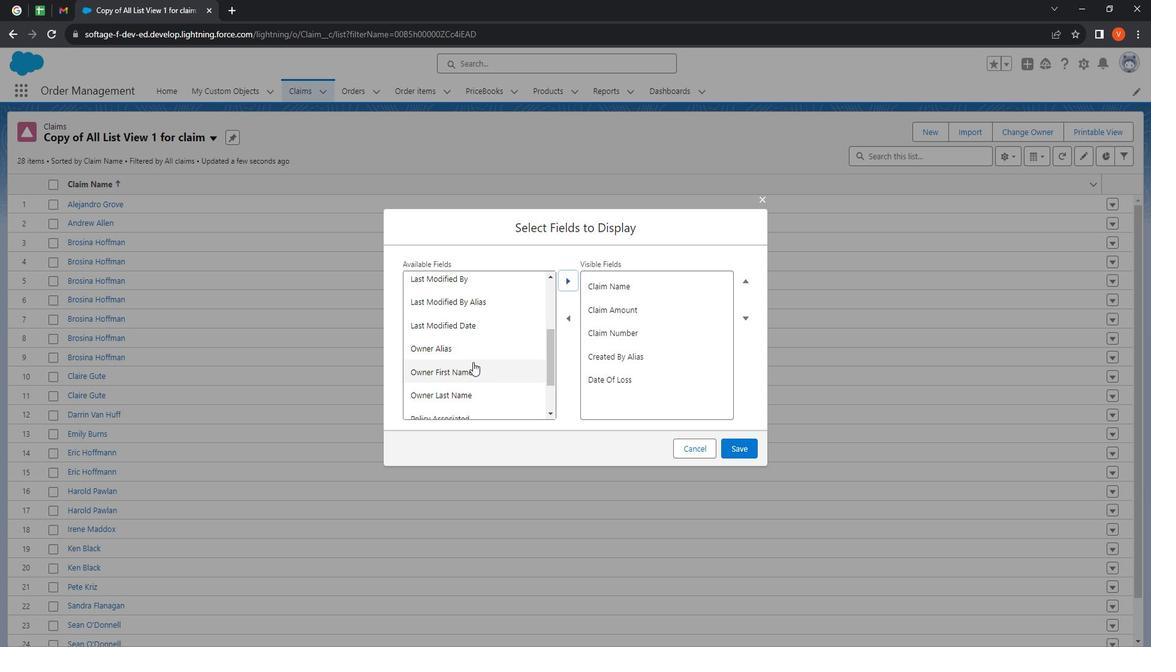 
Action: Mouse moved to (486, 366)
Screenshot: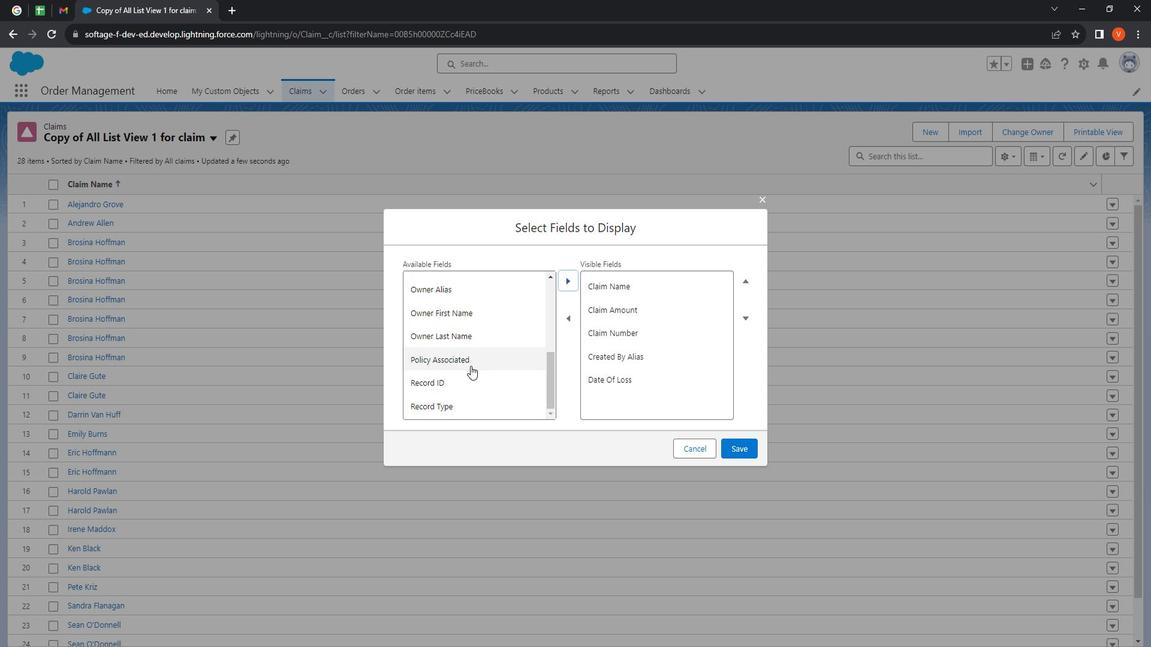 
Action: Mouse scrolled (486, 365) with delta (0, 0)
Screenshot: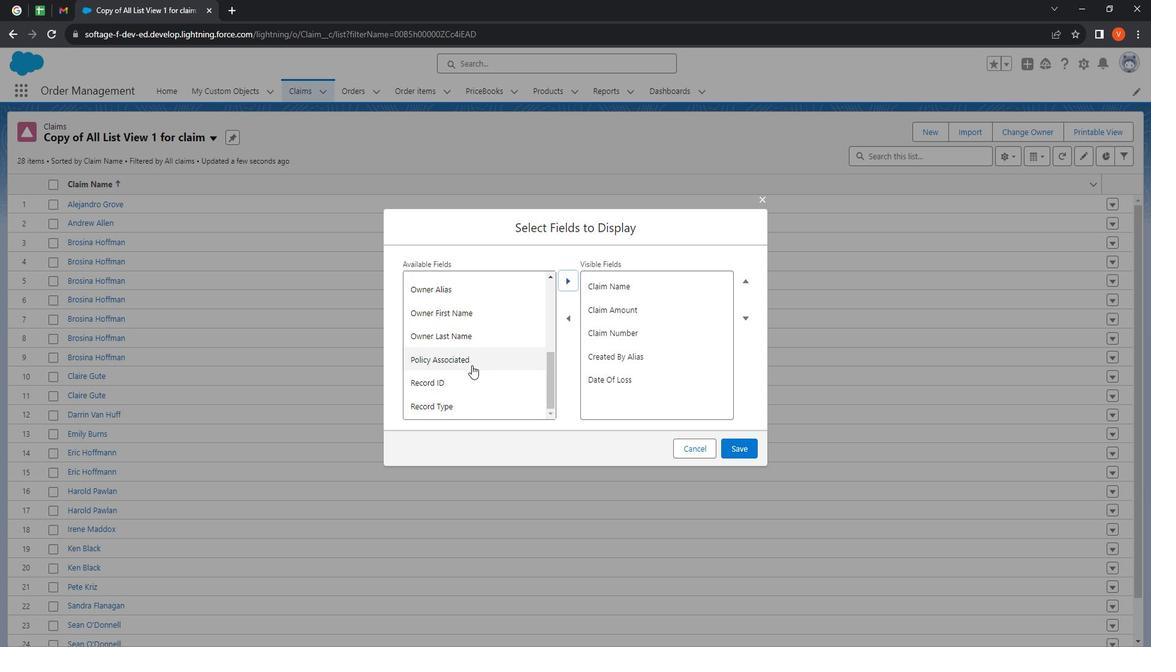 
Action: Mouse moved to (478, 386)
Screenshot: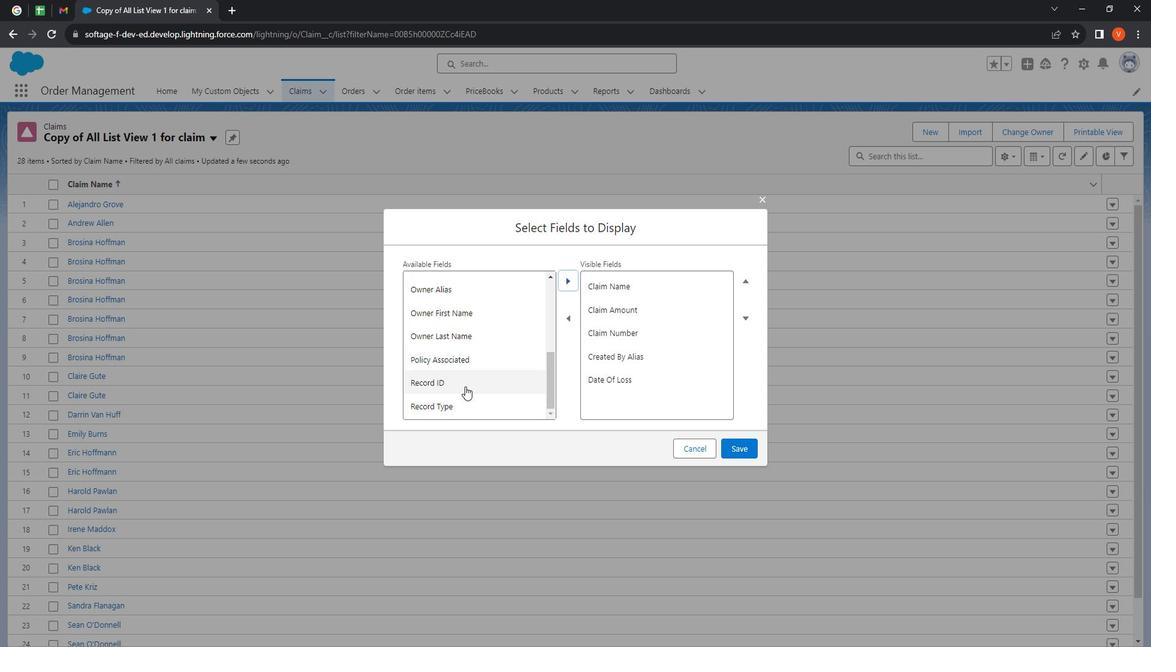 
Action: Mouse pressed left at (478, 386)
Screenshot: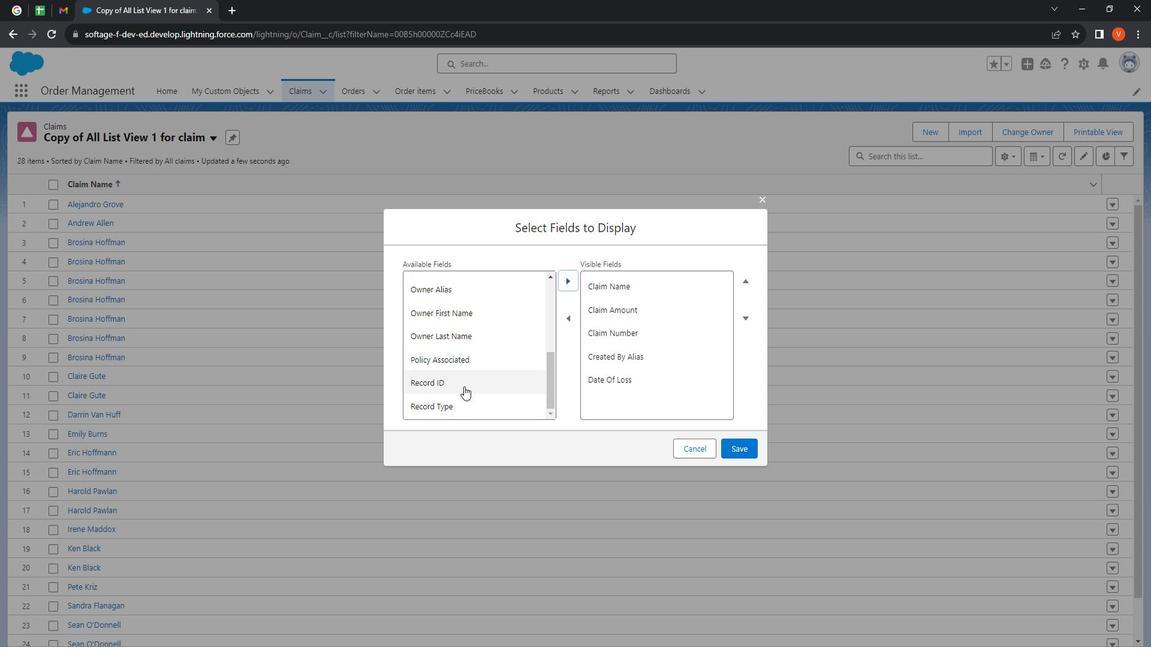 
Action: Mouse moved to (482, 399)
Screenshot: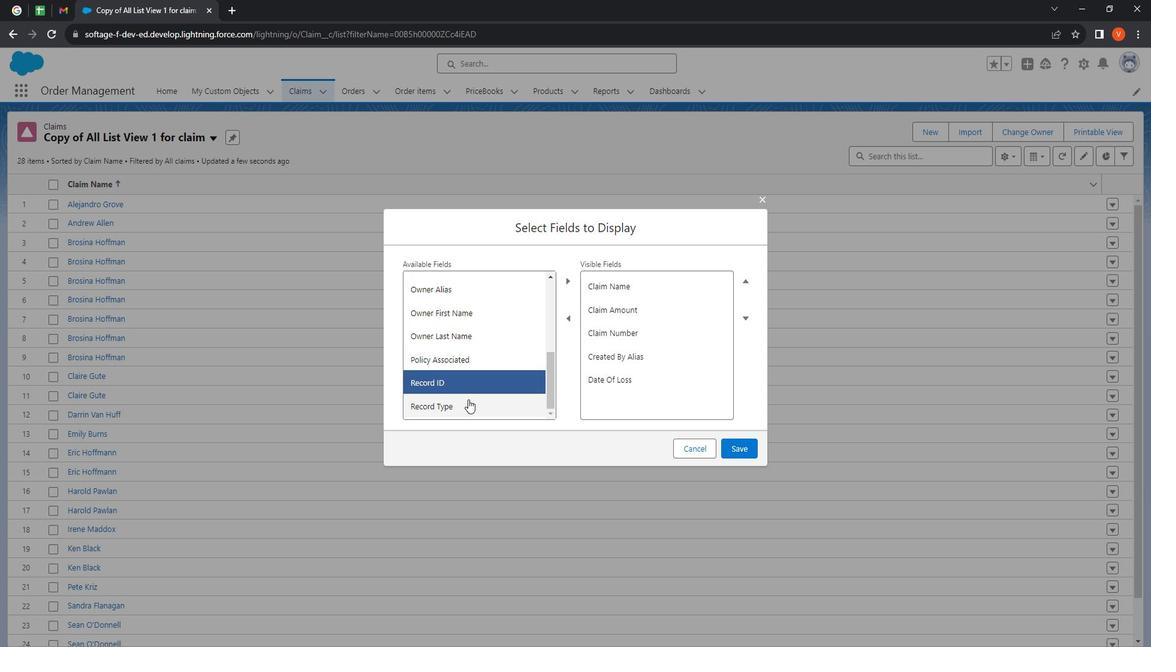 
Action: Mouse pressed left at (482, 399)
Screenshot: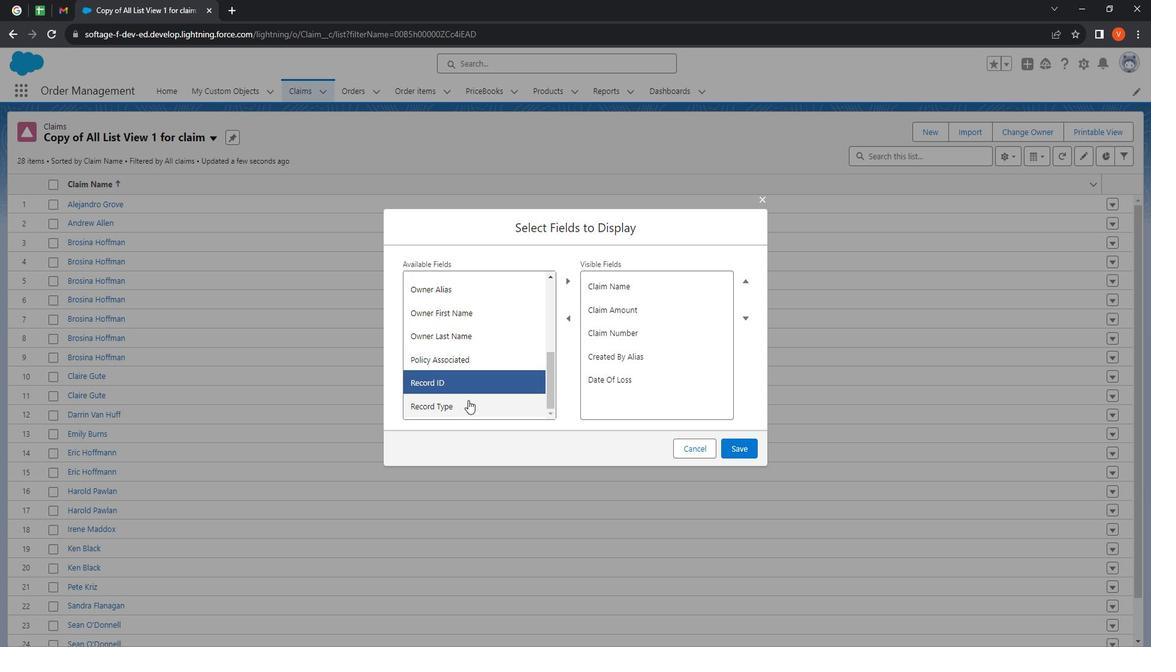 
Action: Mouse moved to (586, 289)
Screenshot: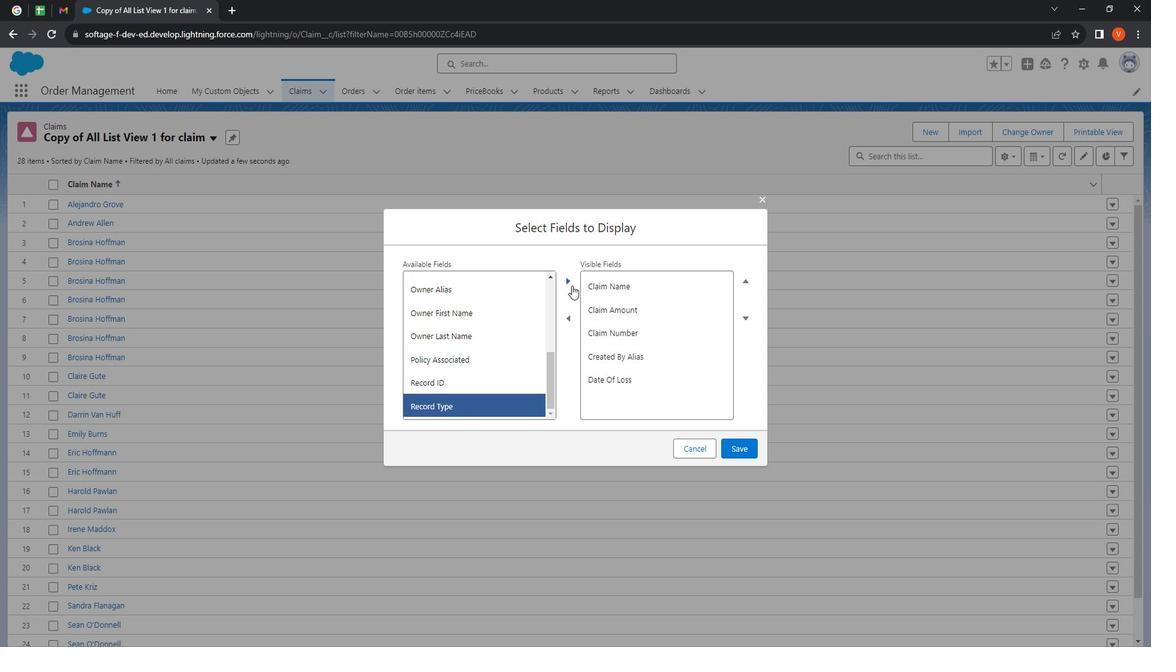 
Action: Mouse pressed left at (586, 289)
Screenshot: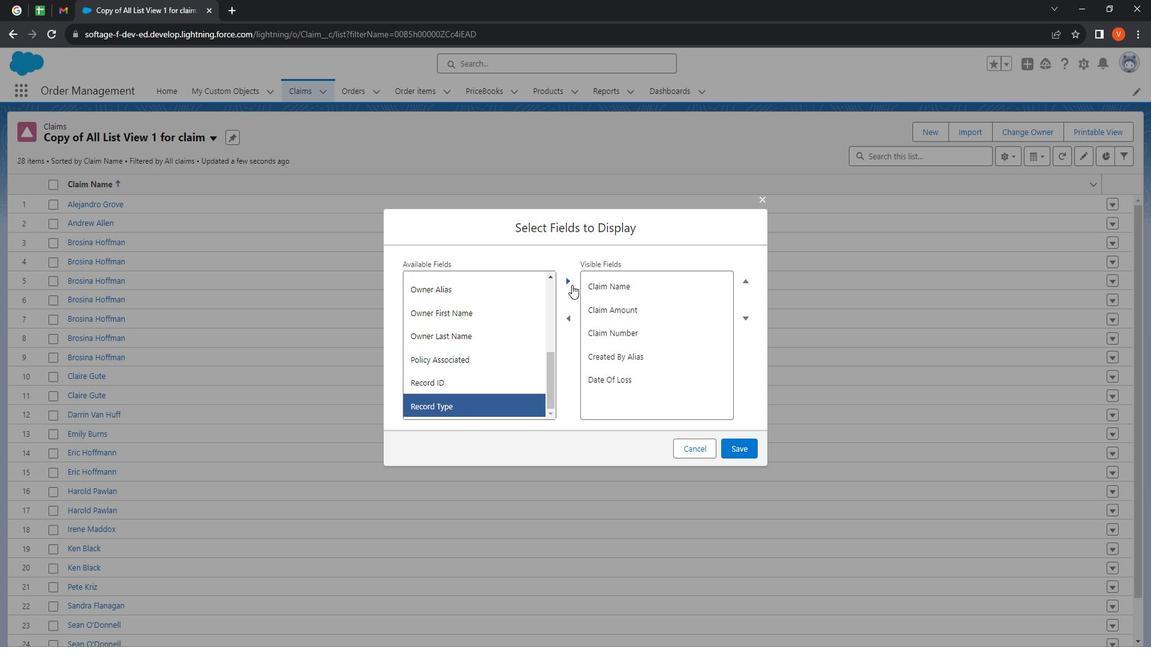 
Action: Mouse moved to (477, 347)
Screenshot: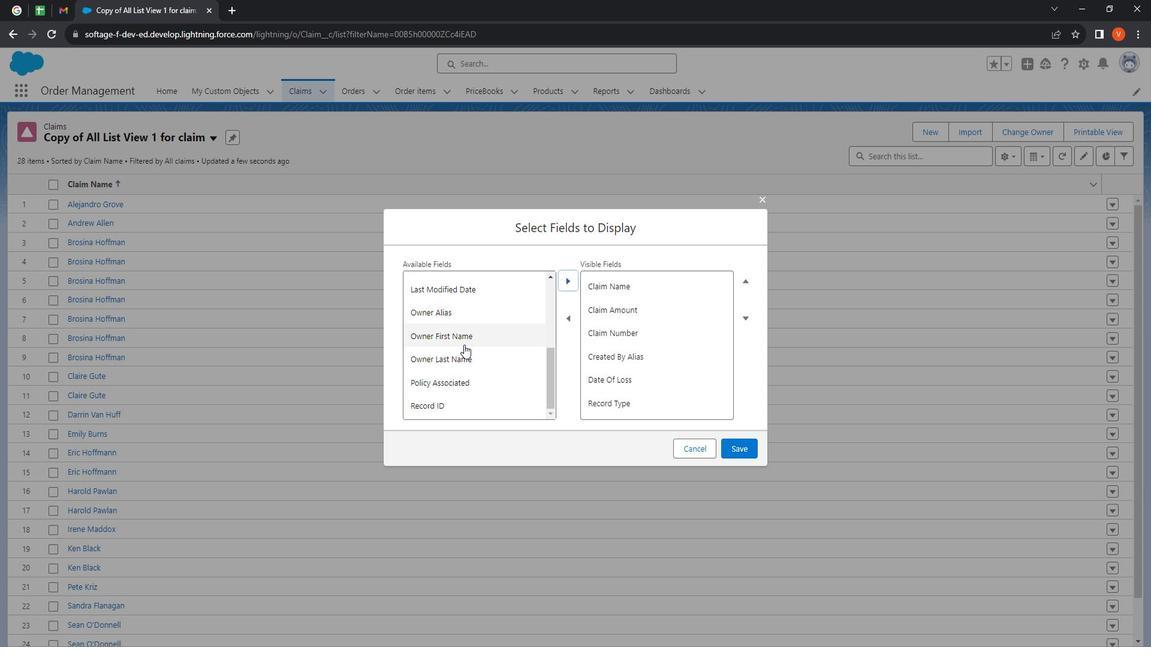 
Action: Mouse scrolled (477, 348) with delta (0, 0)
Screenshot: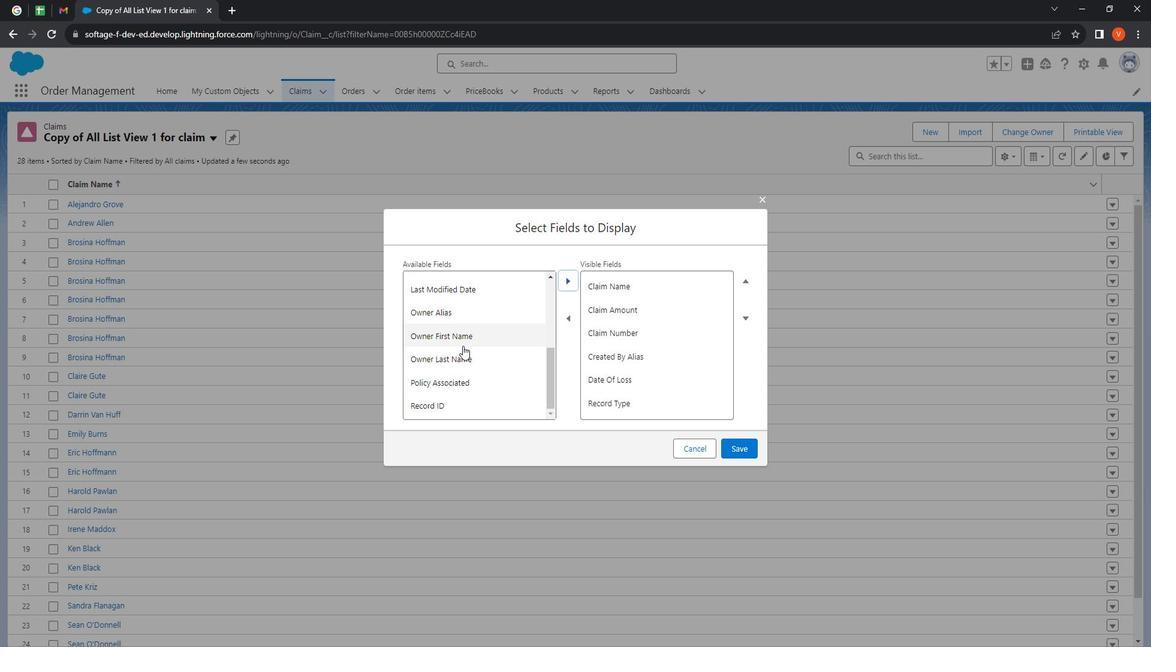 
Action: Mouse moved to (483, 356)
Screenshot: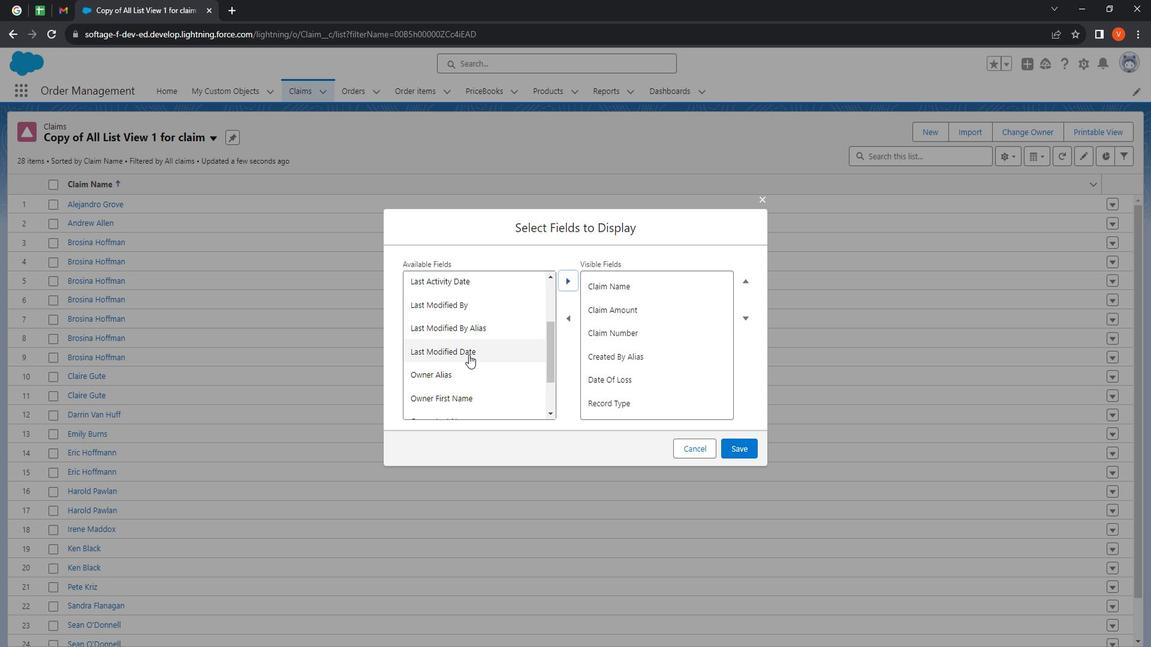 
Action: Mouse scrolled (483, 357) with delta (0, 0)
Screenshot: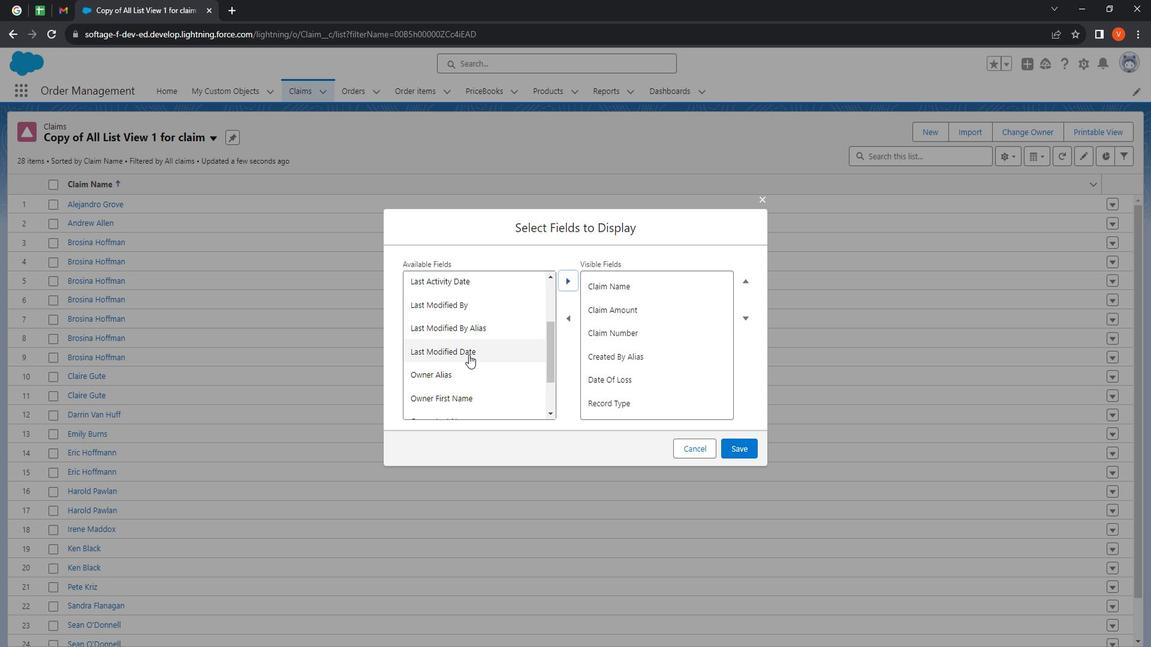 
Action: Mouse moved to (487, 364)
Screenshot: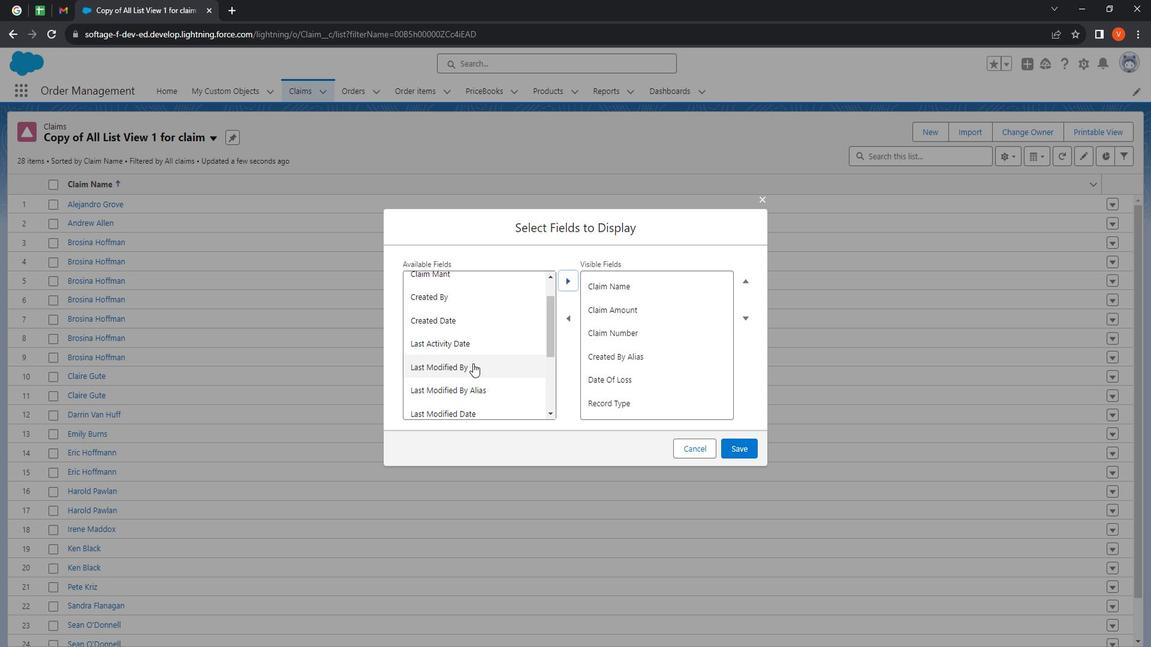 
Action: Mouse scrolled (487, 365) with delta (0, 0)
Screenshot: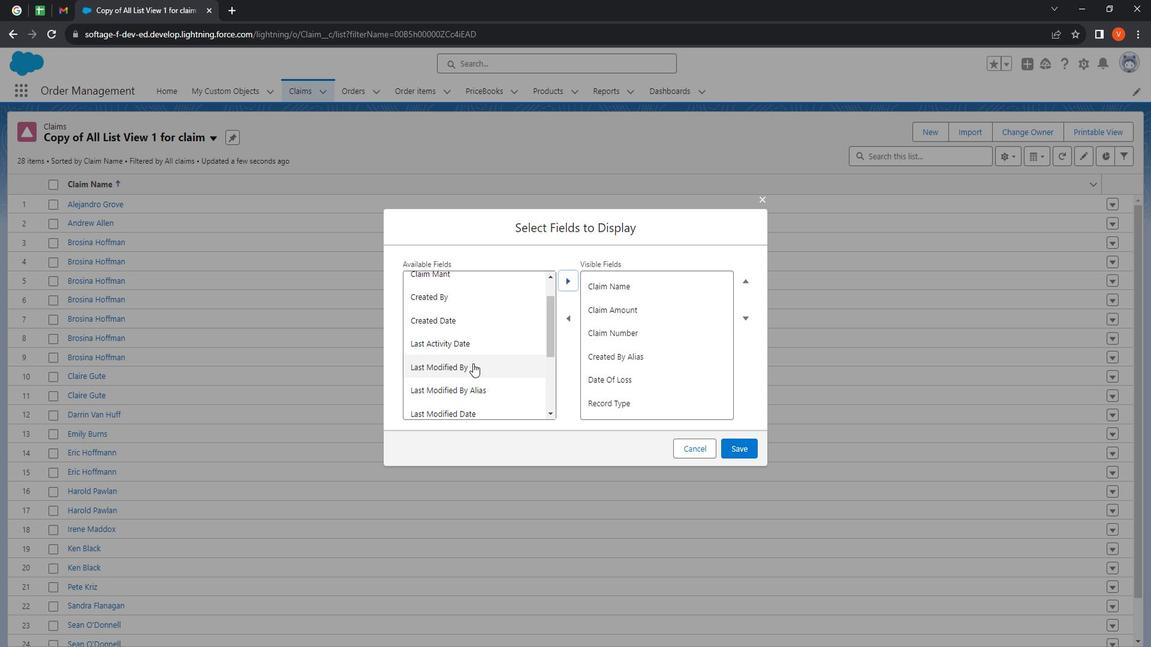 
Action: Mouse moved to (479, 312)
Screenshot: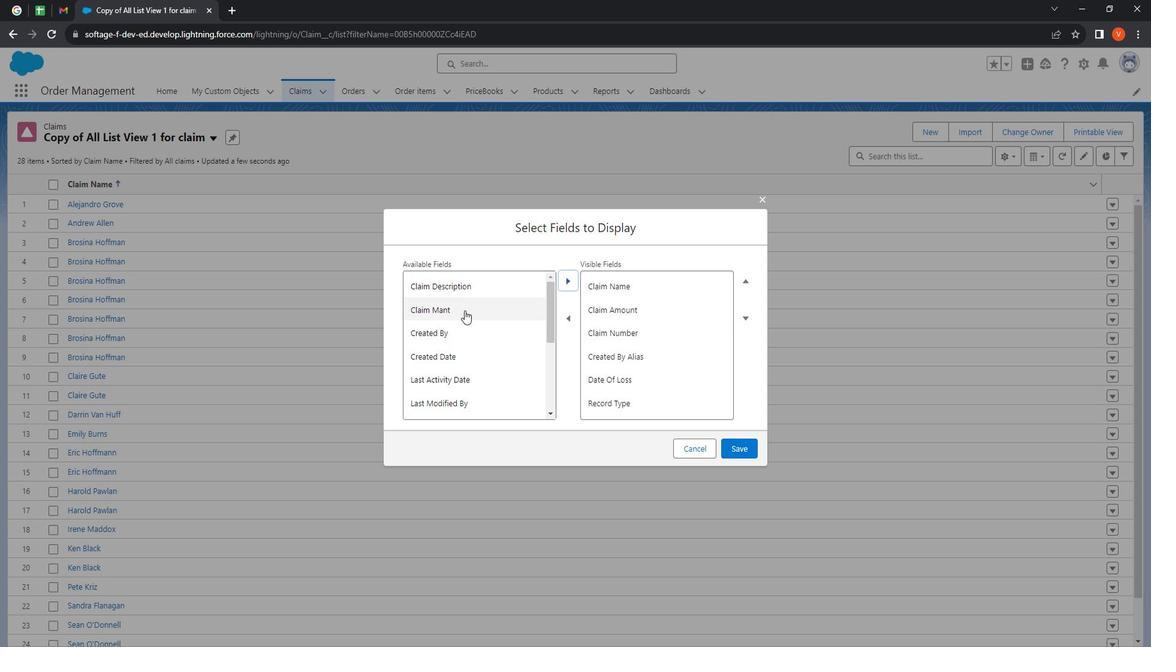 
Action: Mouse pressed left at (479, 312)
Screenshot: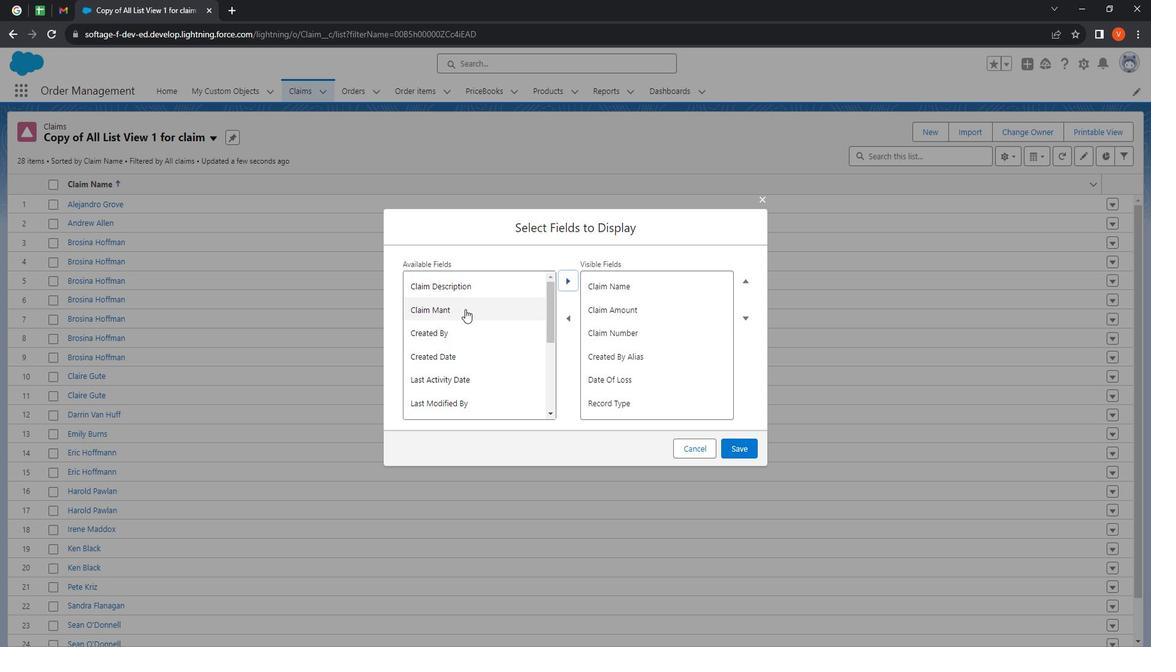 
Action: Mouse moved to (588, 281)
Screenshot: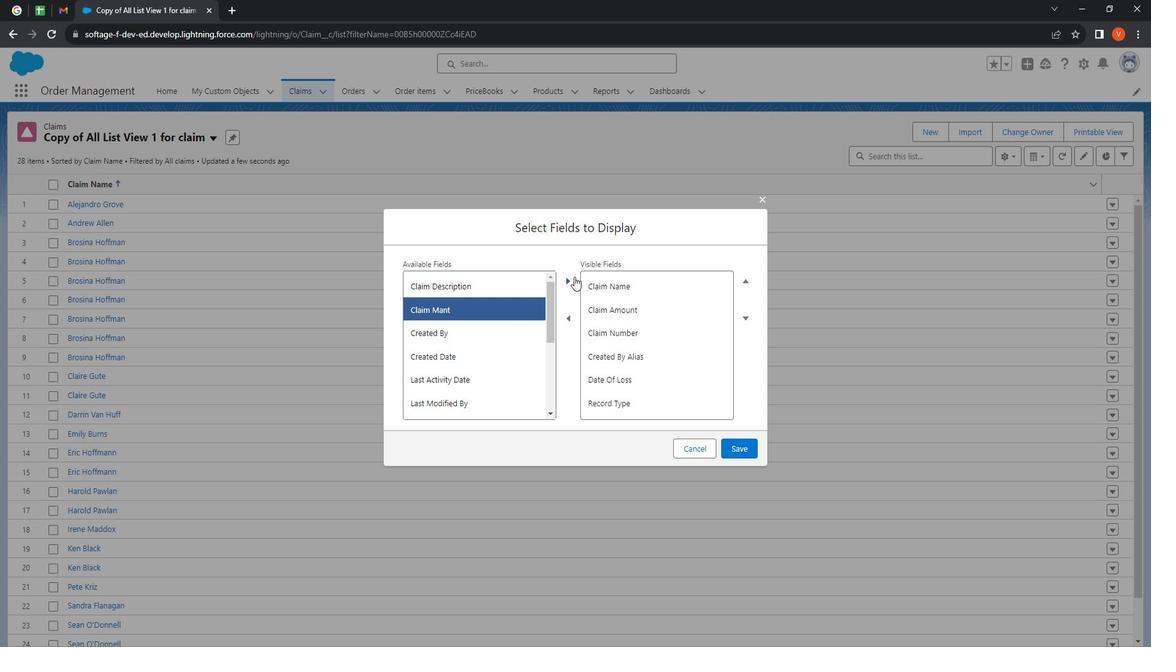 
Action: Mouse pressed left at (588, 281)
Screenshot: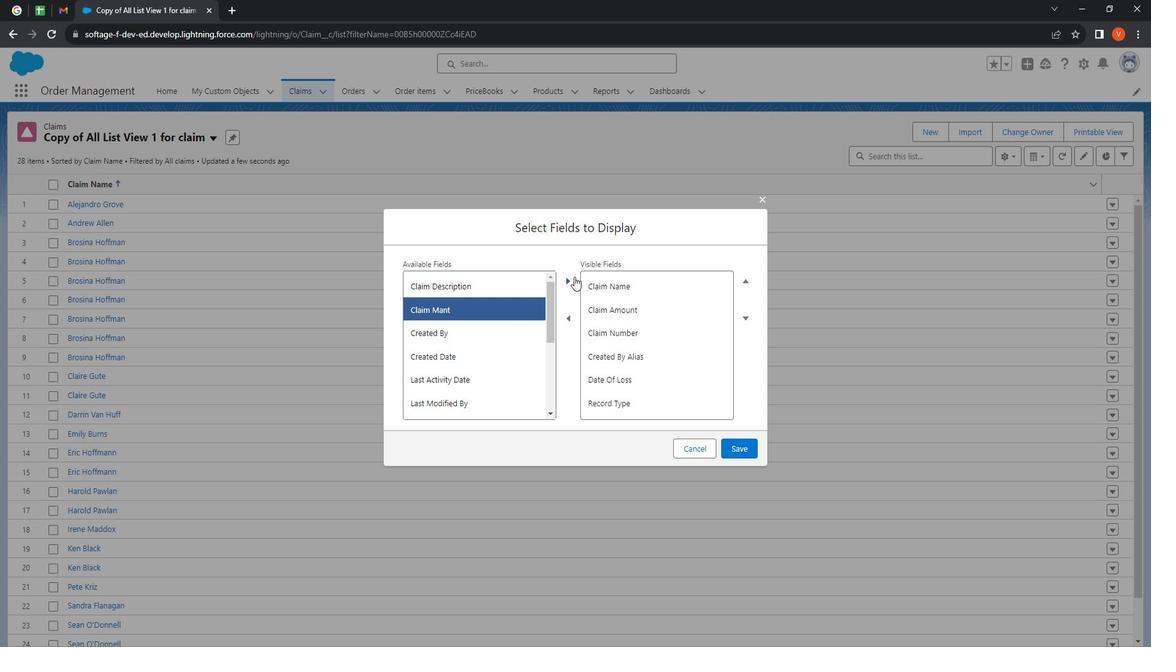 
Action: Mouse moved to (749, 444)
Screenshot: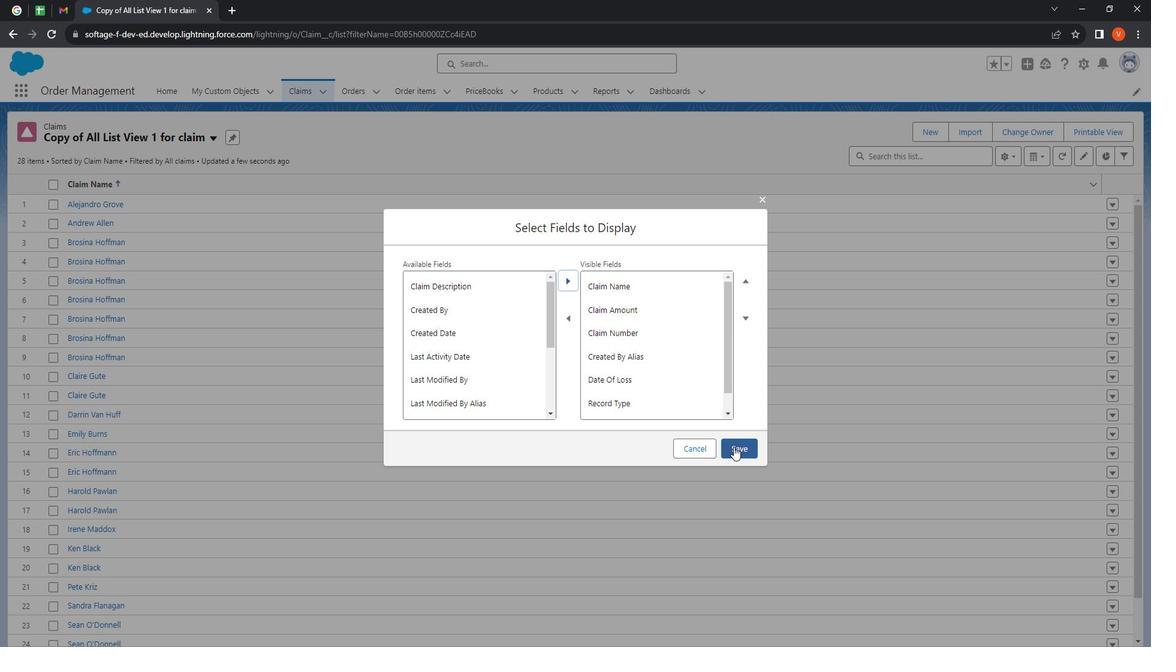 
Action: Mouse pressed left at (749, 444)
Screenshot: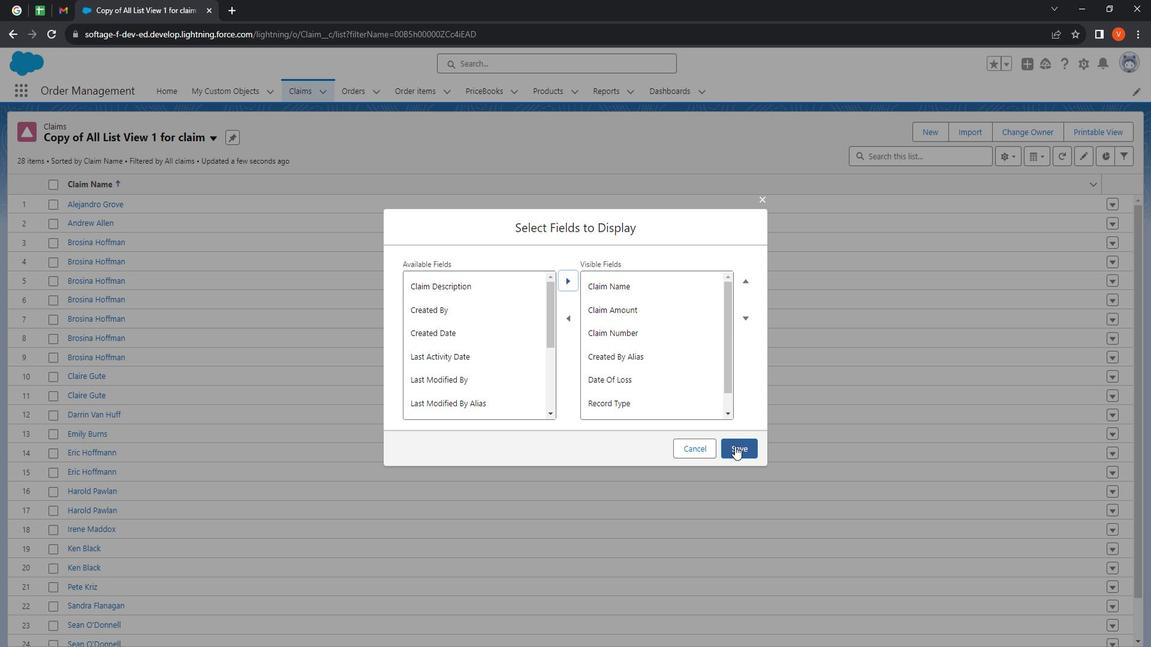
Action: Mouse moved to (1142, 161)
Screenshot: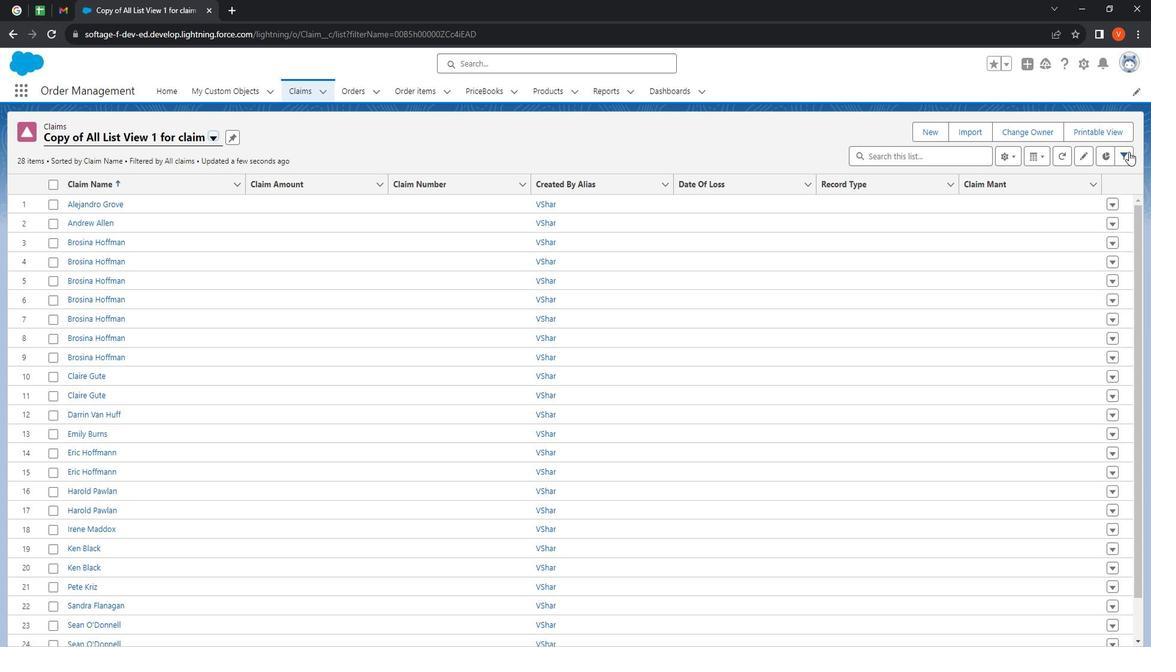 
Action: Mouse pressed left at (1142, 161)
Screenshot: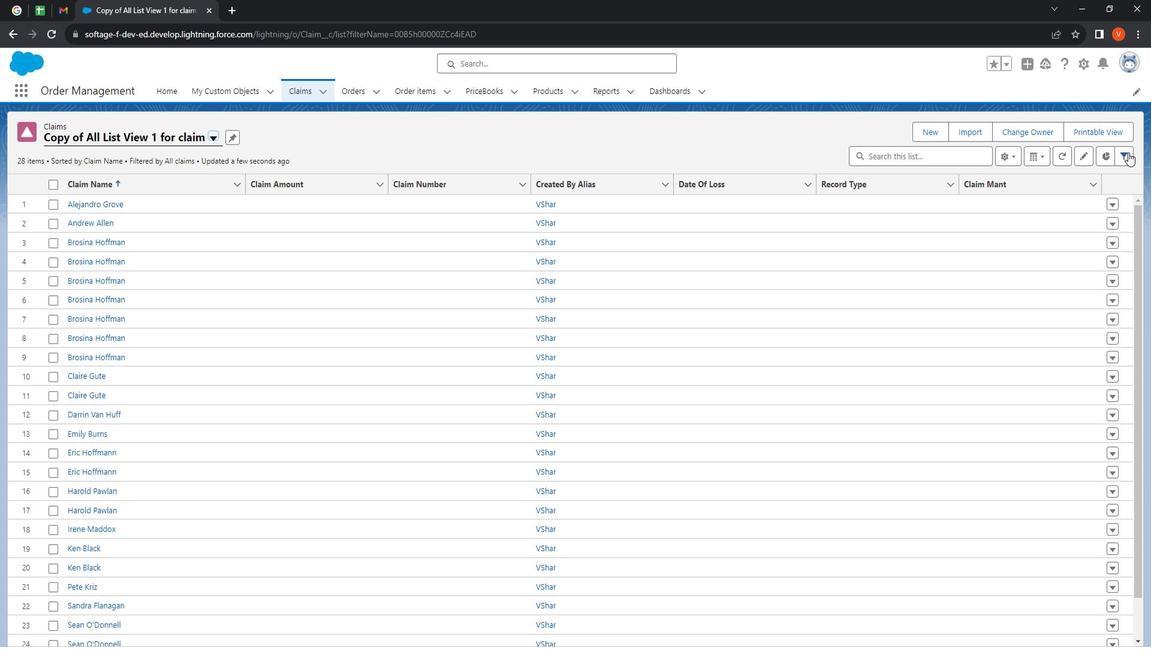 
Action: Mouse moved to (987, 270)
Screenshot: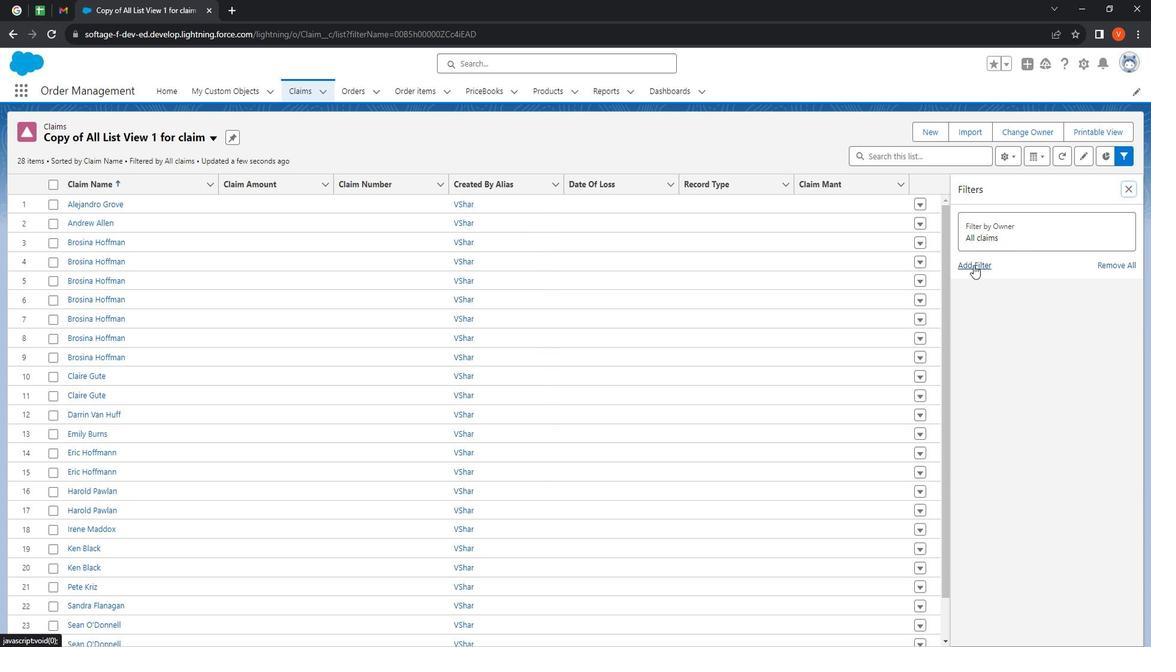 
Action: Mouse pressed left at (987, 270)
Screenshot: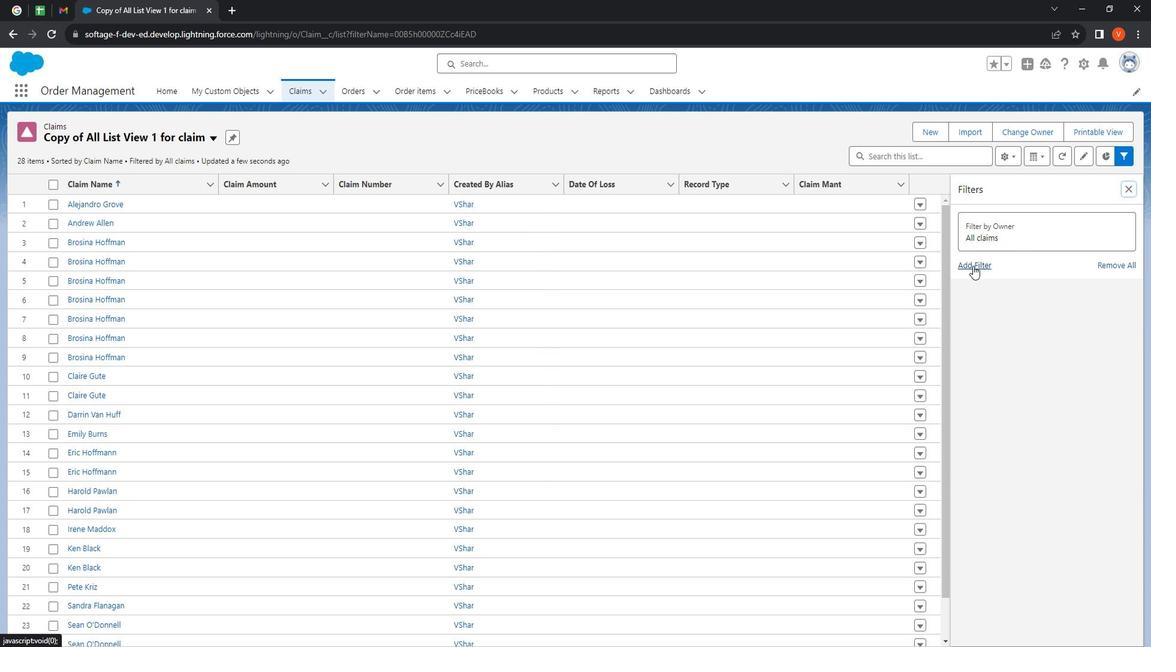 
Action: Mouse moved to (864, 233)
Screenshot: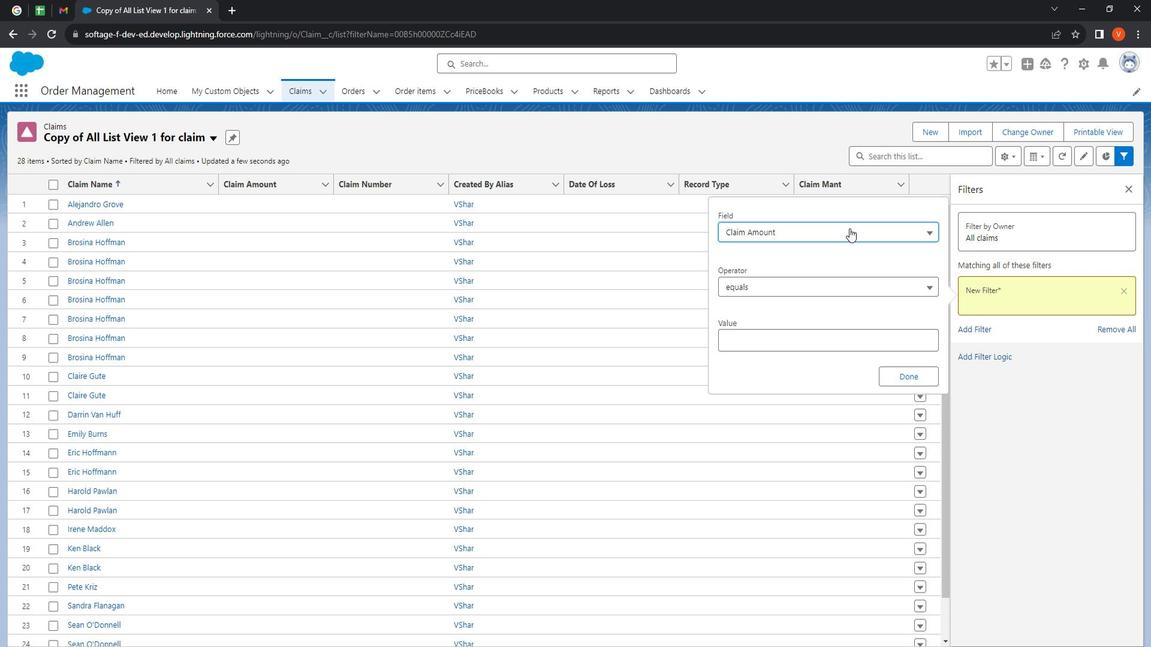 
Action: Mouse pressed left at (864, 233)
Screenshot: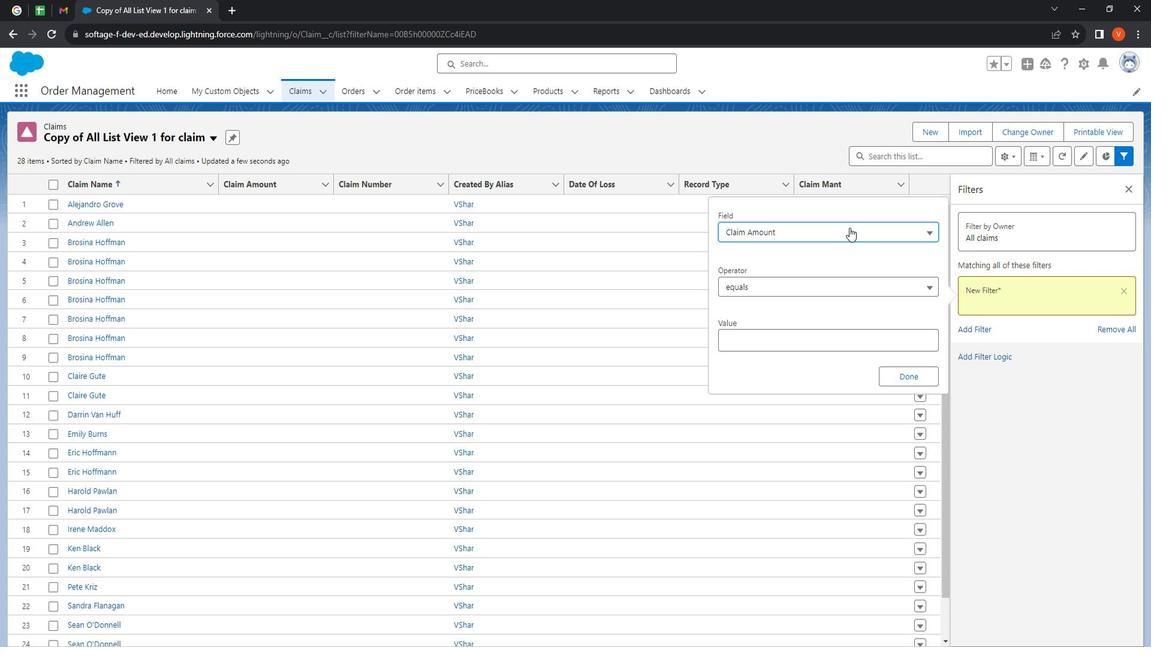 
Action: Mouse moved to (946, 295)
Screenshot: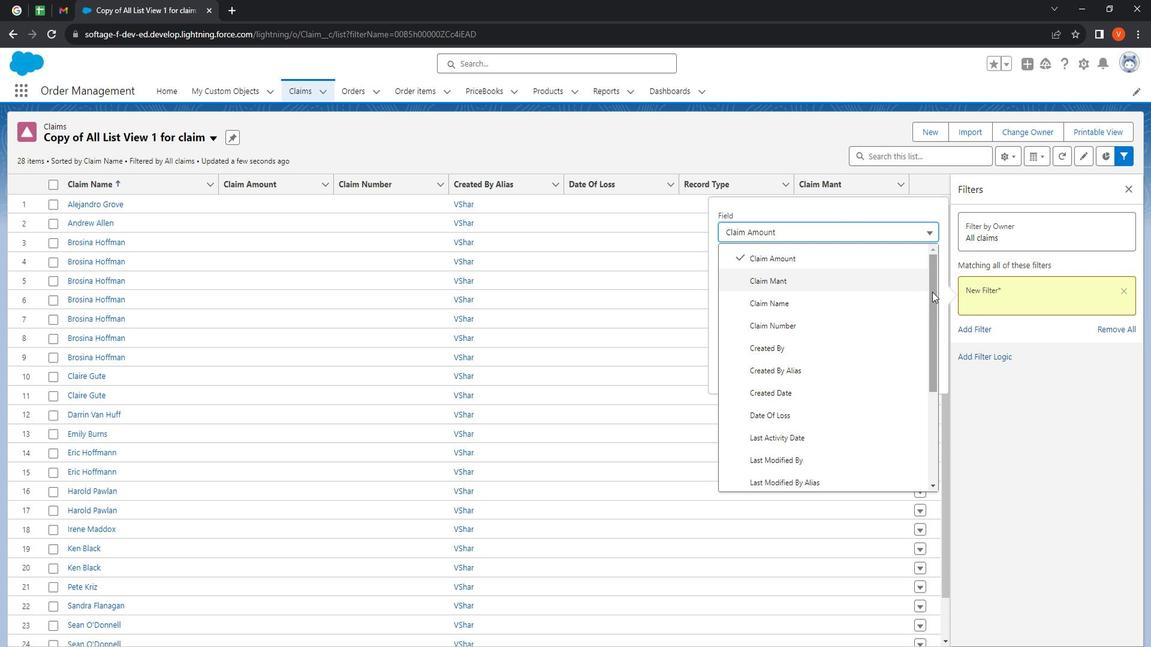 
Action: Mouse pressed left at (946, 295)
Screenshot: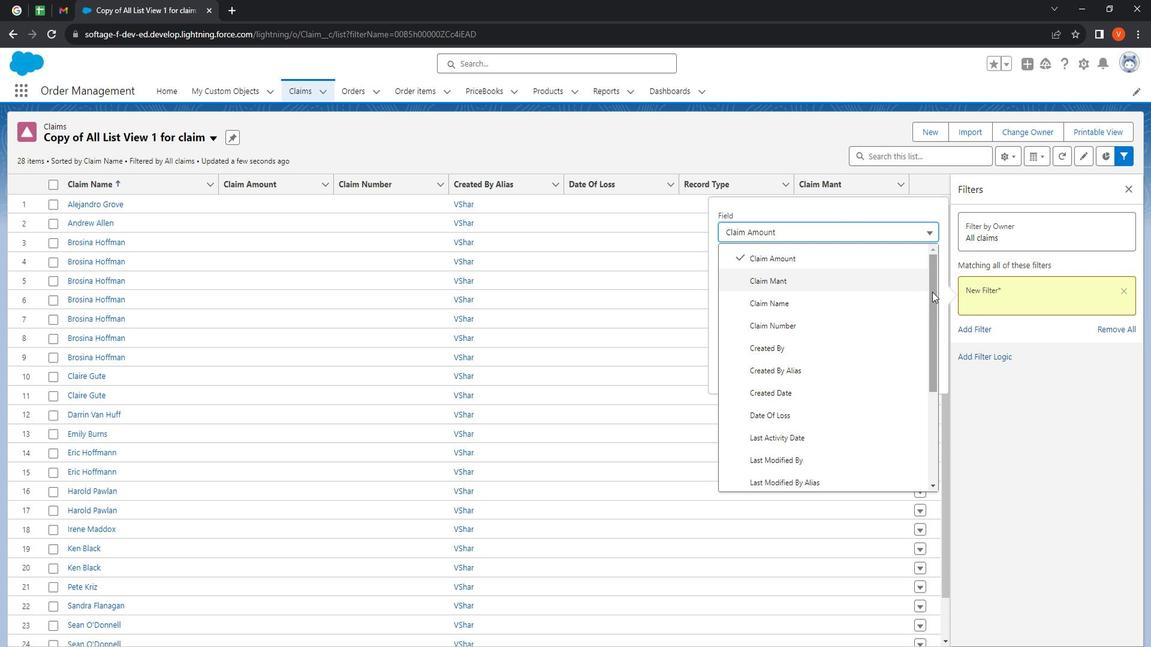 
Action: Mouse moved to (823, 310)
Screenshot: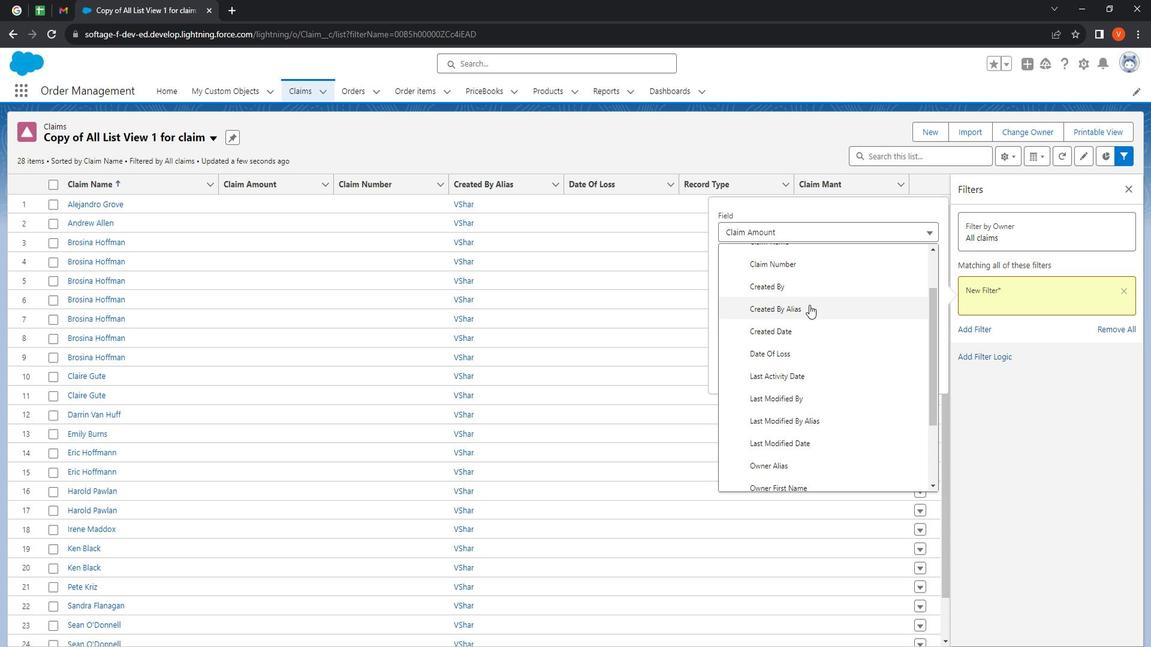 
Action: Mouse pressed left at (823, 310)
Screenshot: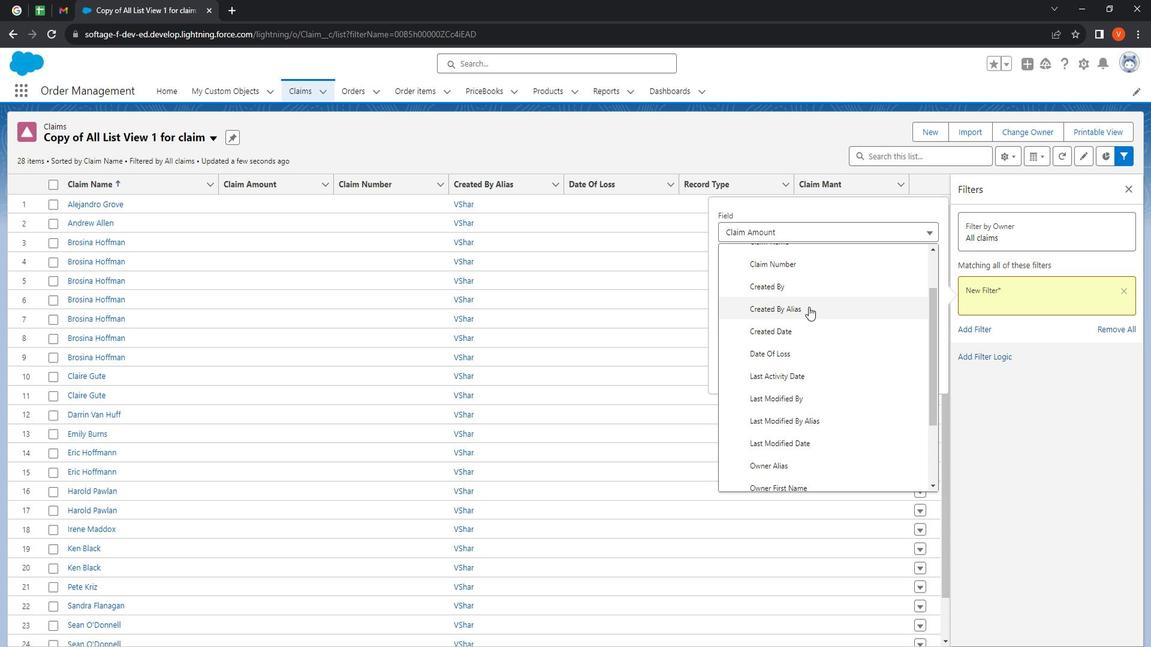 
Action: Mouse moved to (814, 340)
Screenshot: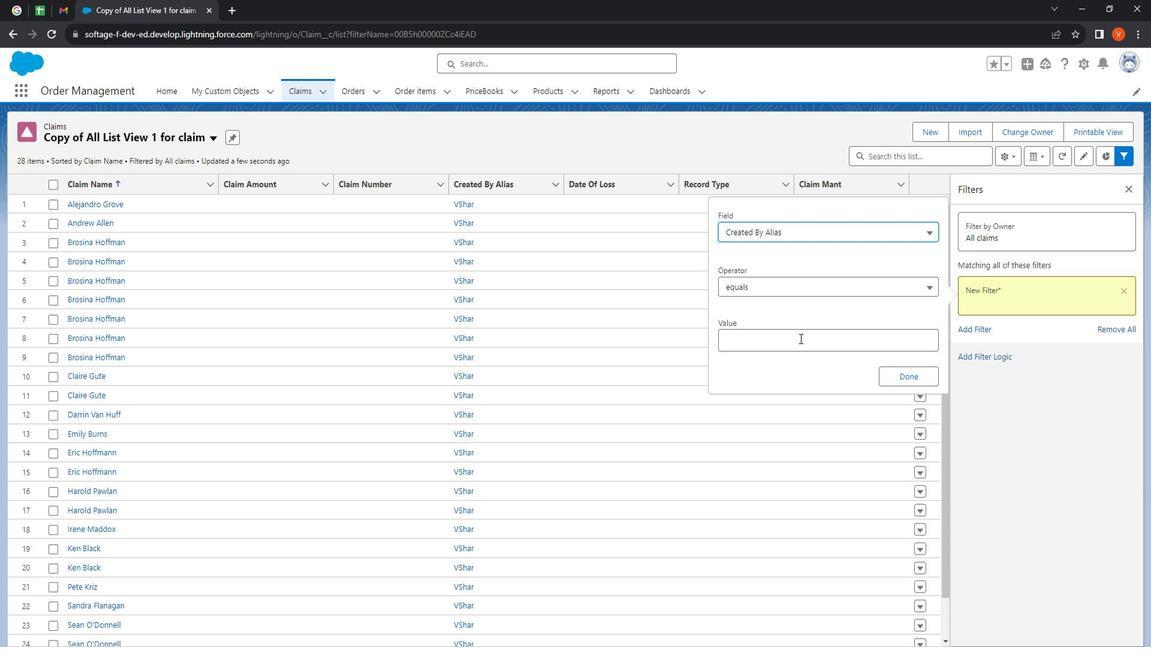 
Action: Mouse pressed left at (814, 340)
Screenshot: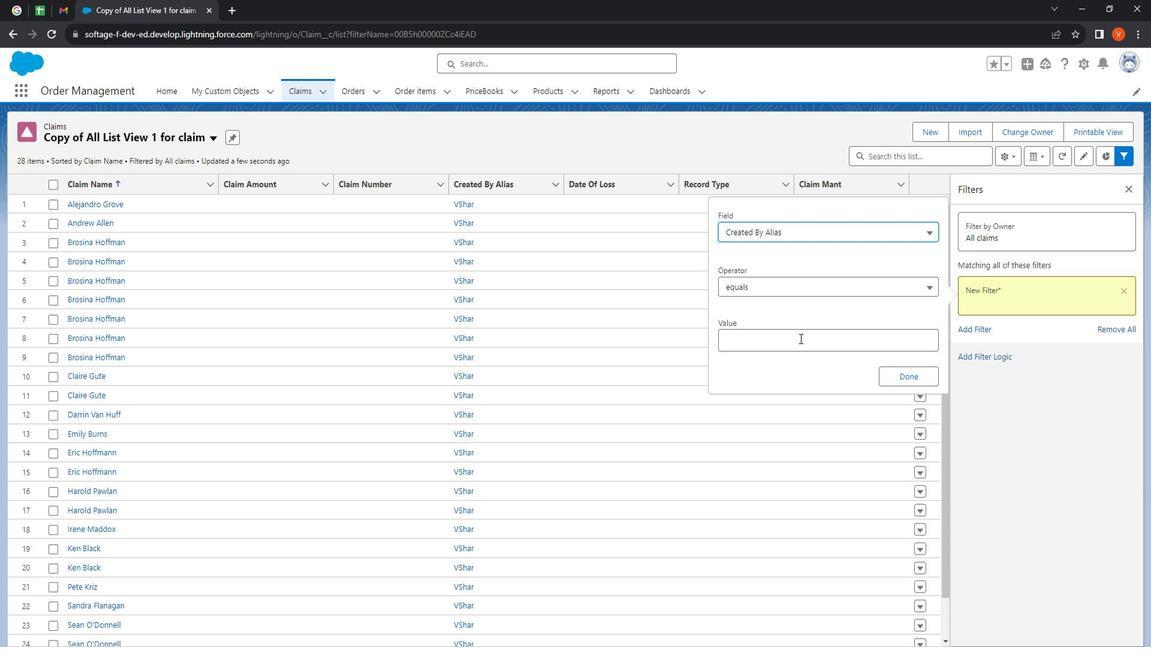 
Action: Mouse moved to (816, 341)
Screenshot: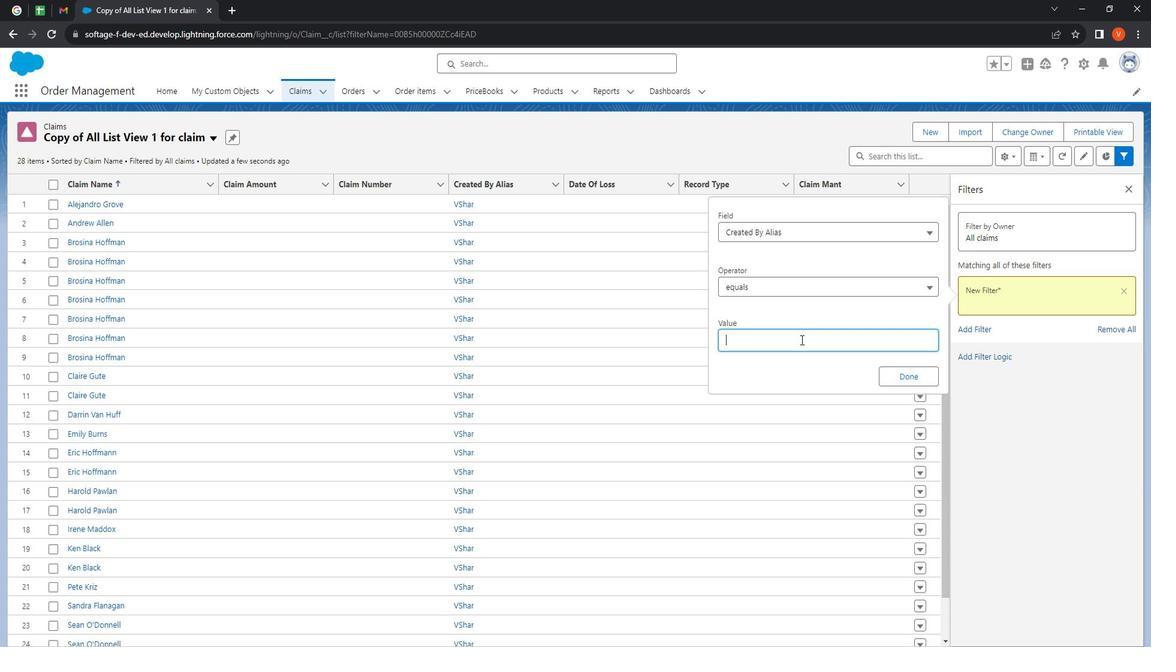 
Action: Key pressed <Key.shift>
Screenshot: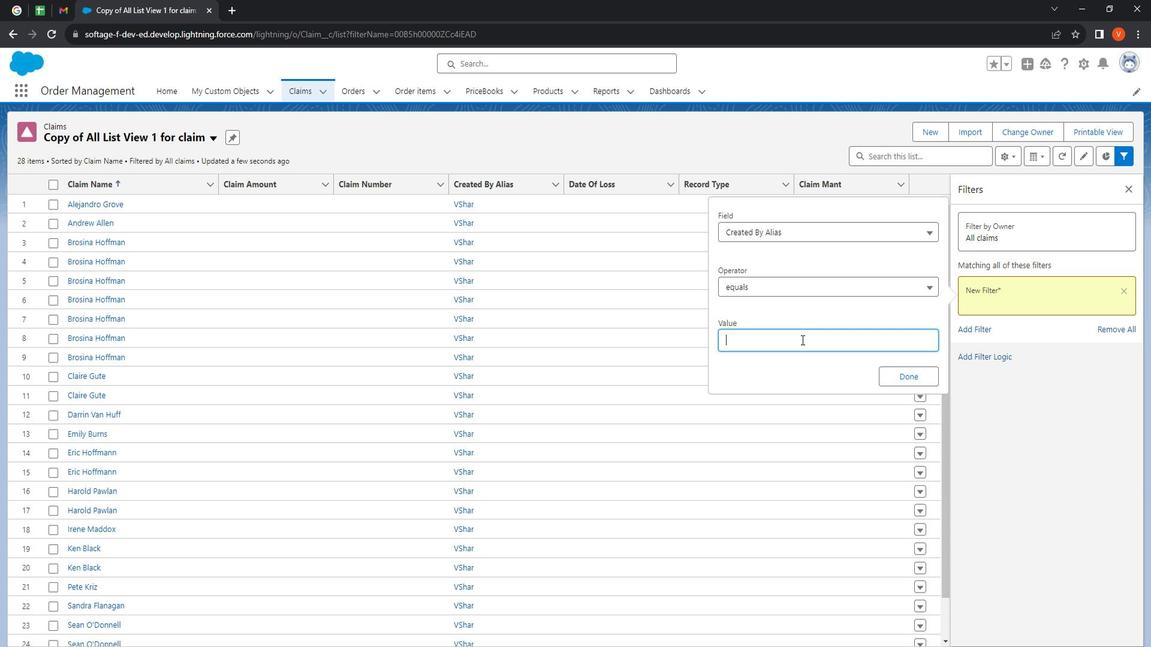 
Action: Mouse moved to (816, 341)
Screenshot: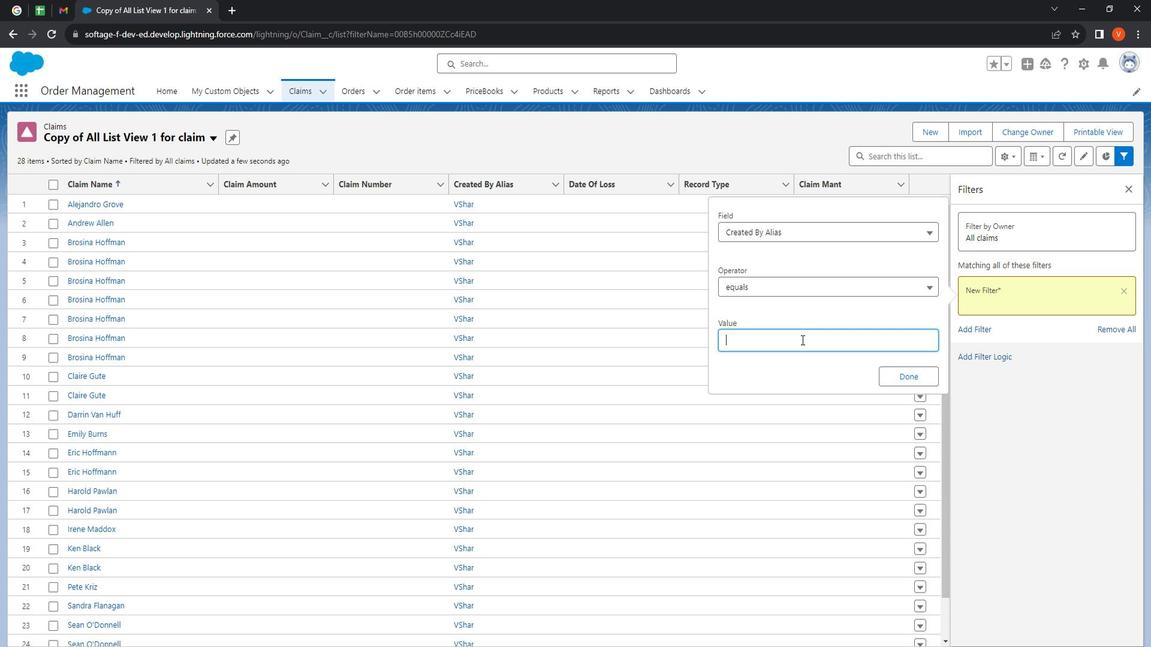 
Action: Key pressed <Key.shift><Key.shift><Key.shift><Key.shift><Key.shift><Key.shift><Key.shift><Key.shift><Key.shift><Key.shift><Key.shift><Key.shift>Vshar
Screenshot: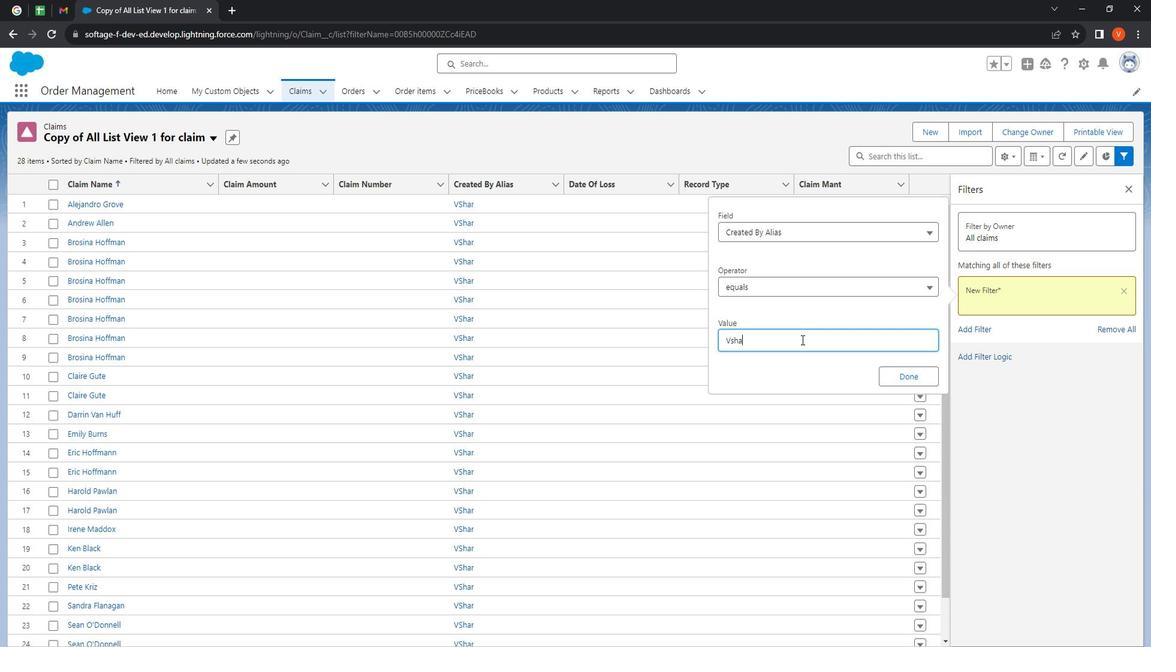 
Action: Mouse moved to (750, 345)
Screenshot: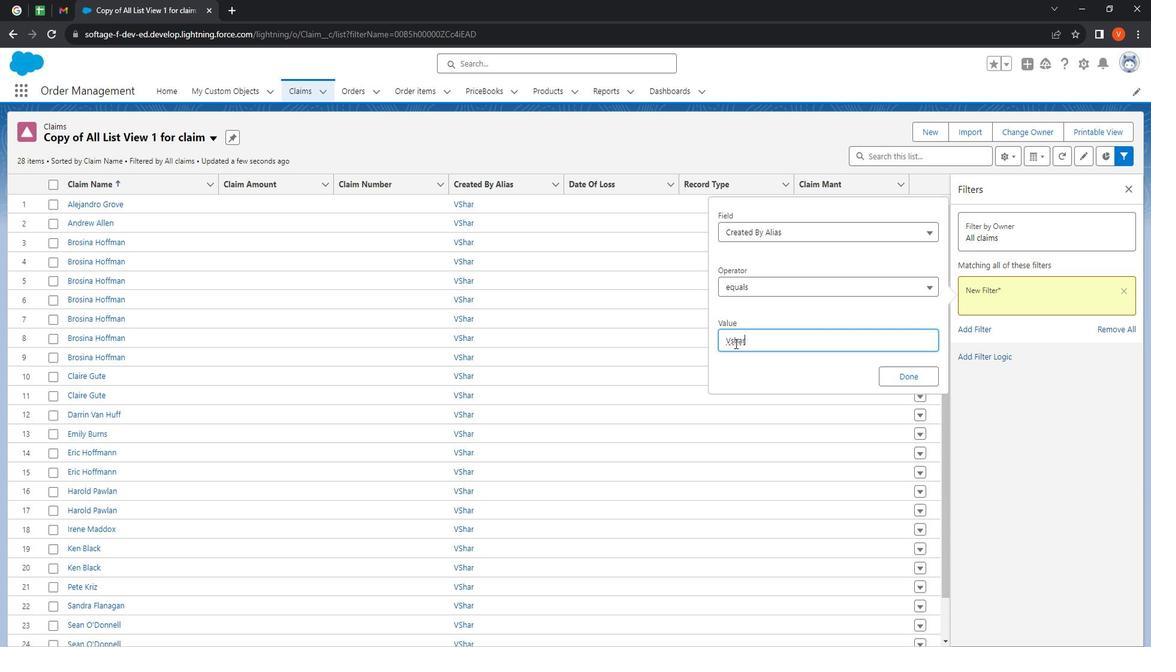 
Action: Mouse pressed left at (750, 345)
Screenshot: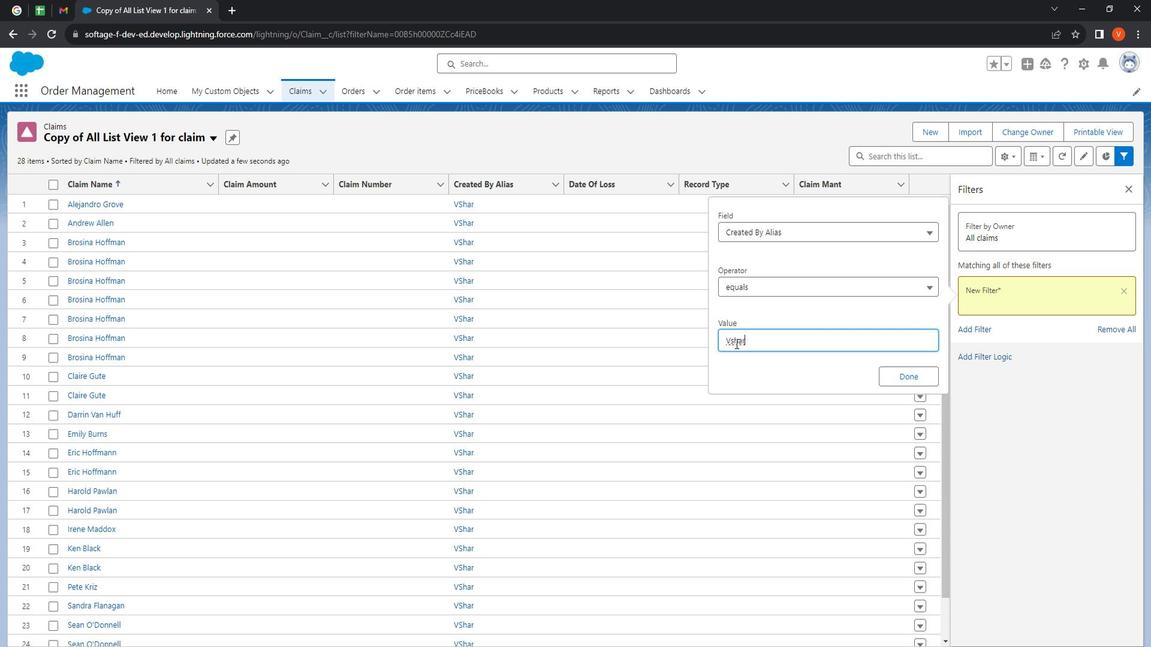 
Action: Mouse moved to (765, 366)
Screenshot: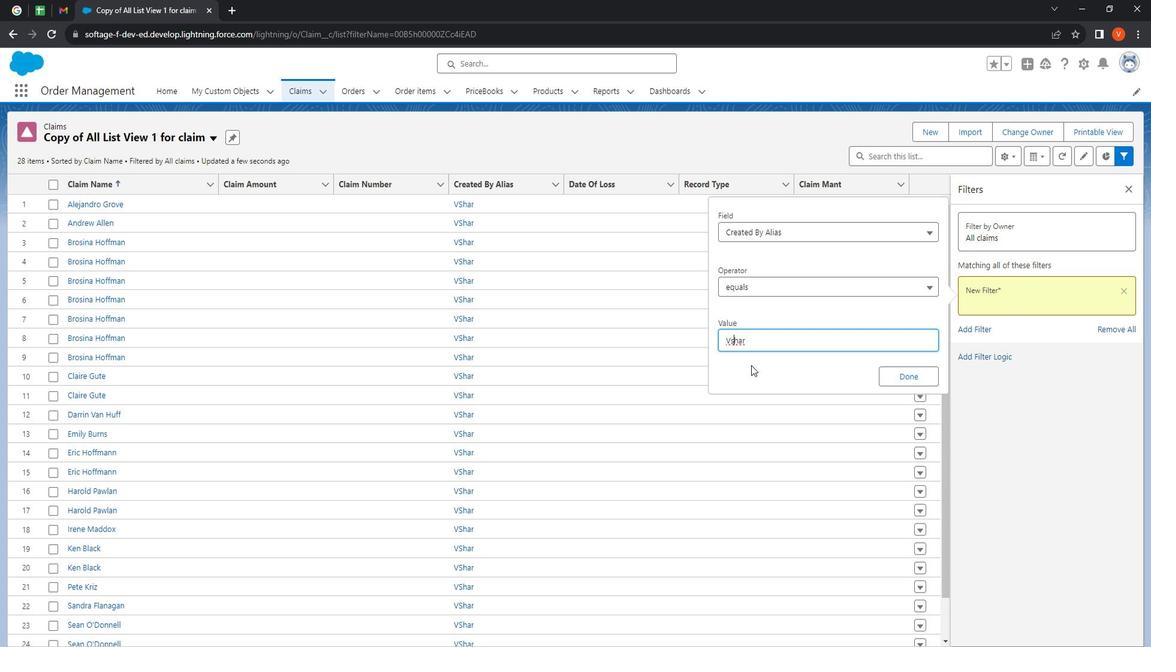 
Action: Key pressed <Key.backspace><Key.shift>S
Screenshot: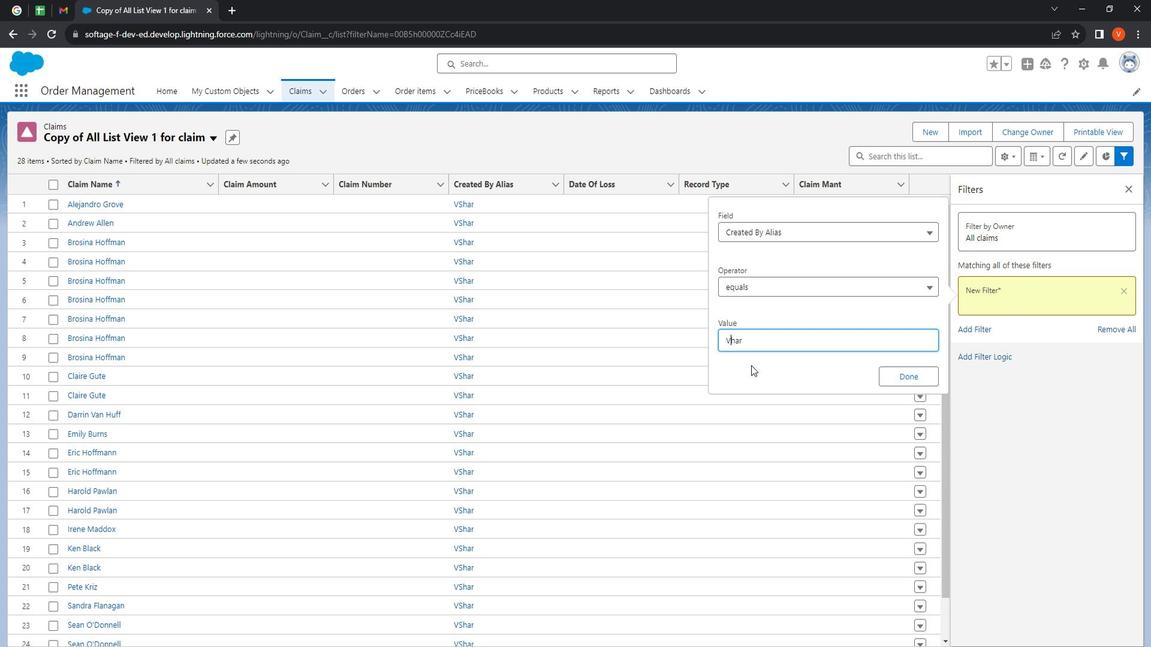
Action: Mouse moved to (924, 372)
Screenshot: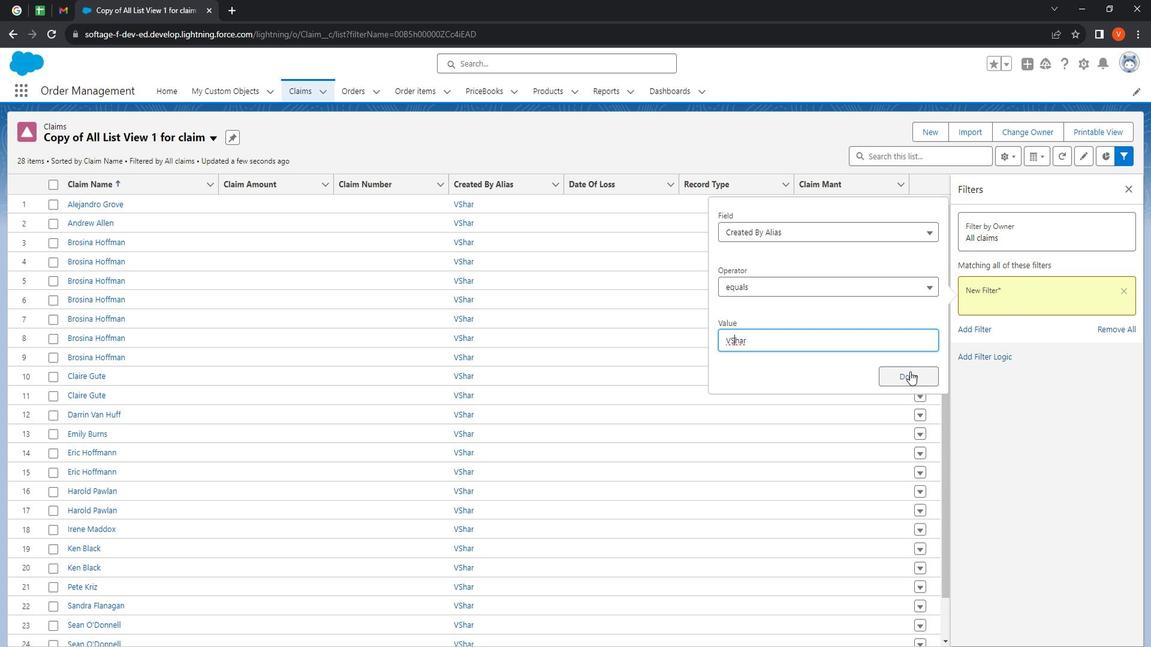 
Action: Mouse pressed left at (924, 372)
Screenshot: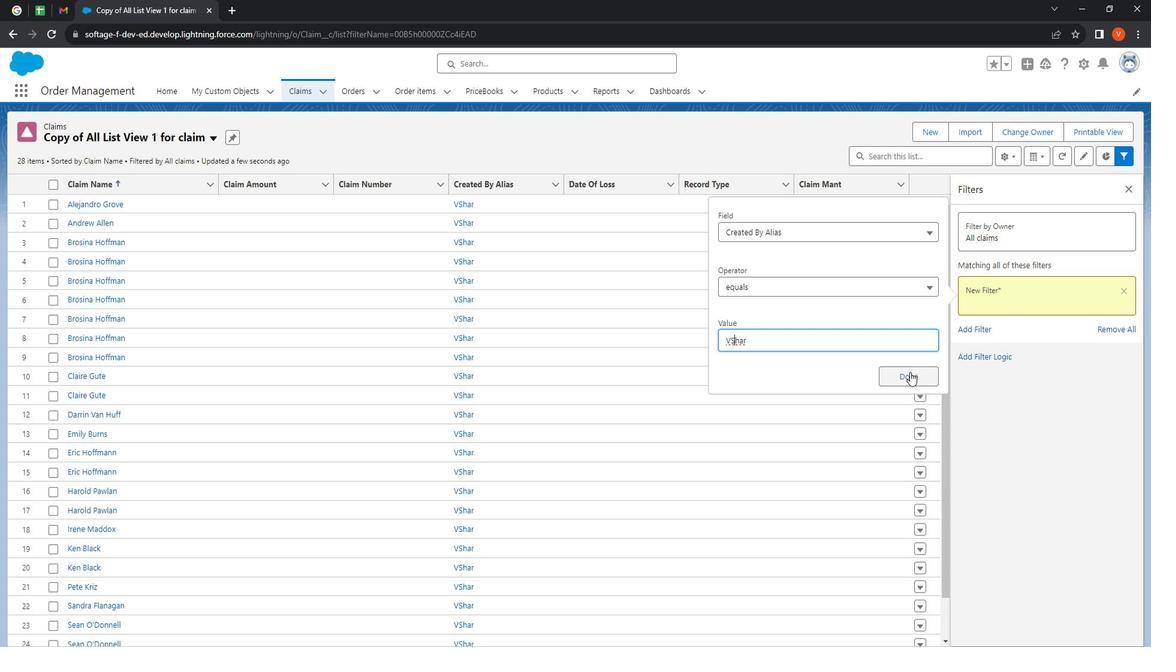 
Action: Mouse moved to (1010, 360)
Screenshot: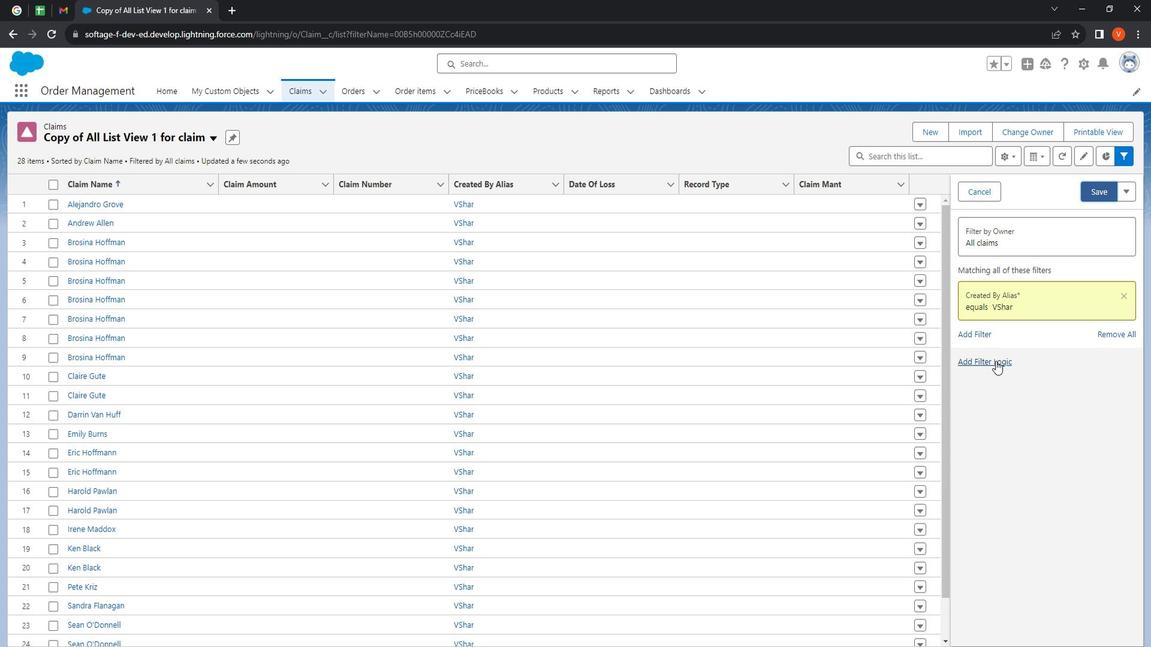 
Action: Mouse pressed left at (1010, 360)
Screenshot: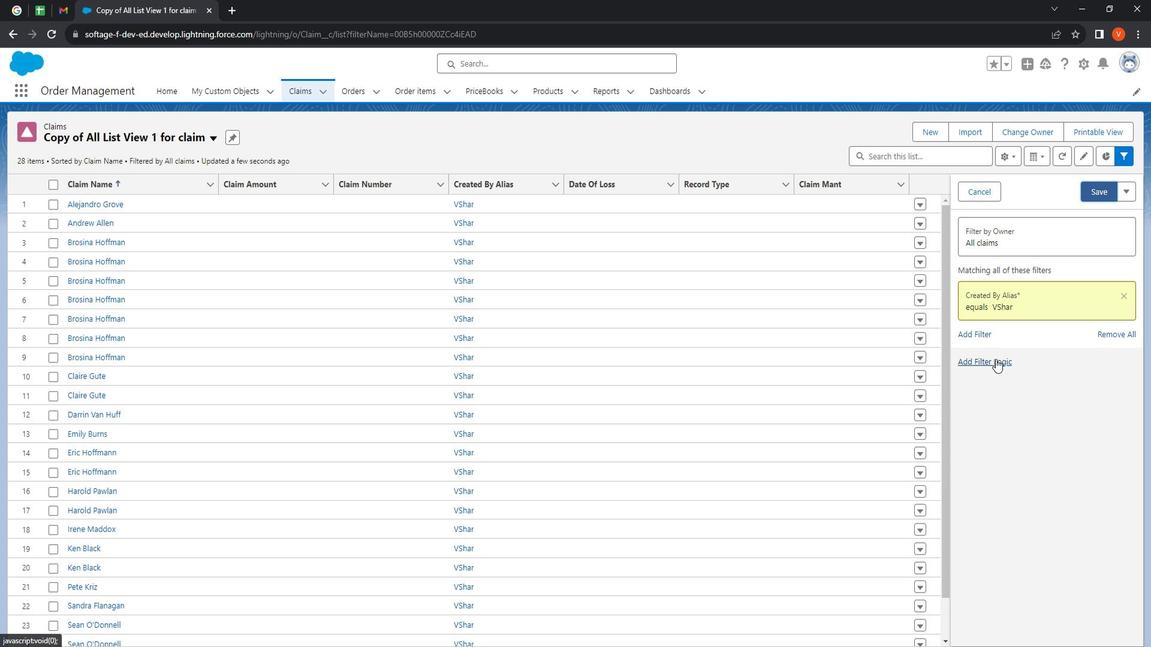 
Action: Mouse moved to (1025, 399)
Screenshot: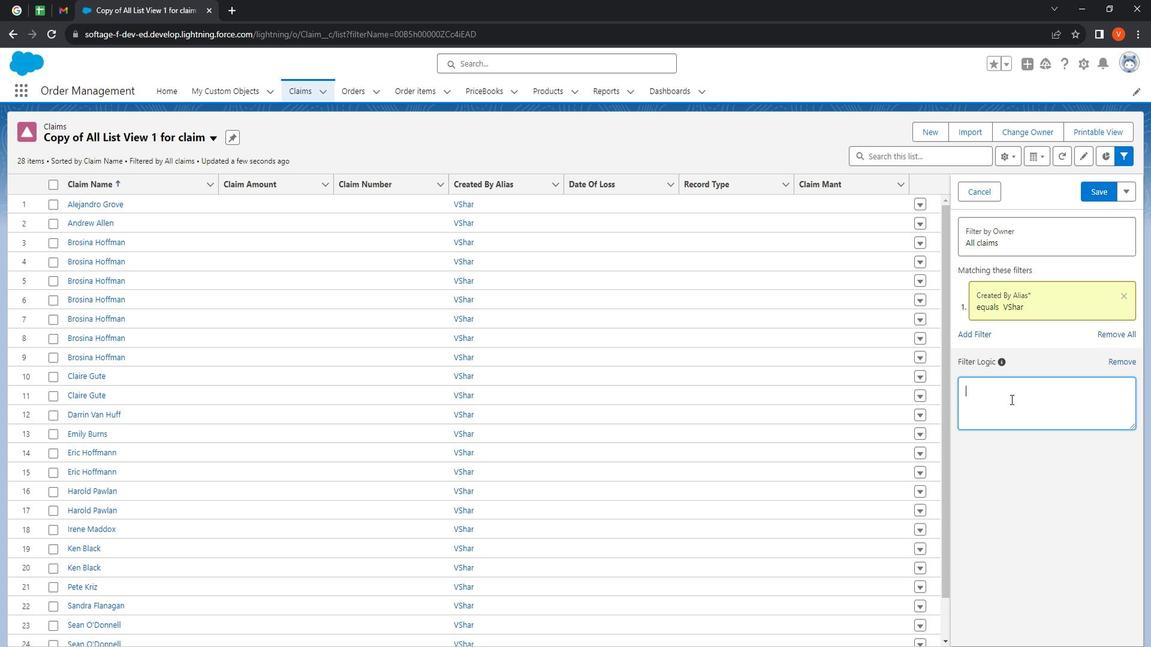 
Action: Mouse pressed left at (1025, 399)
Screenshot: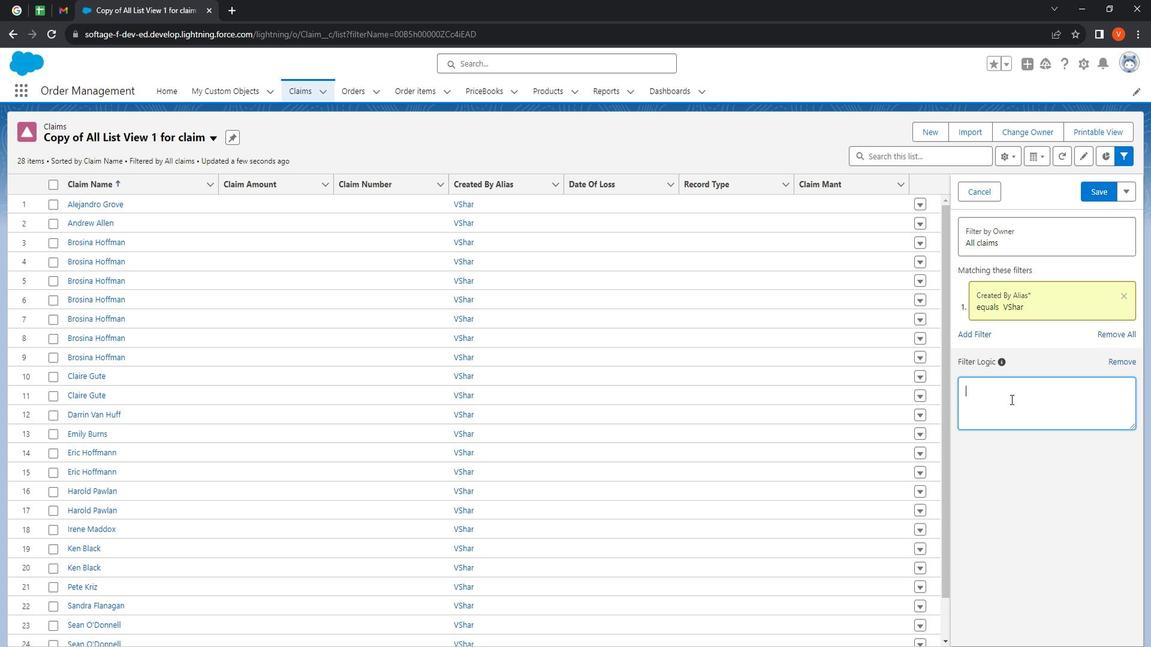 
Action: Key pressed <Key.shift><Key.shift><Key.shift><Key.shift>
Screenshot: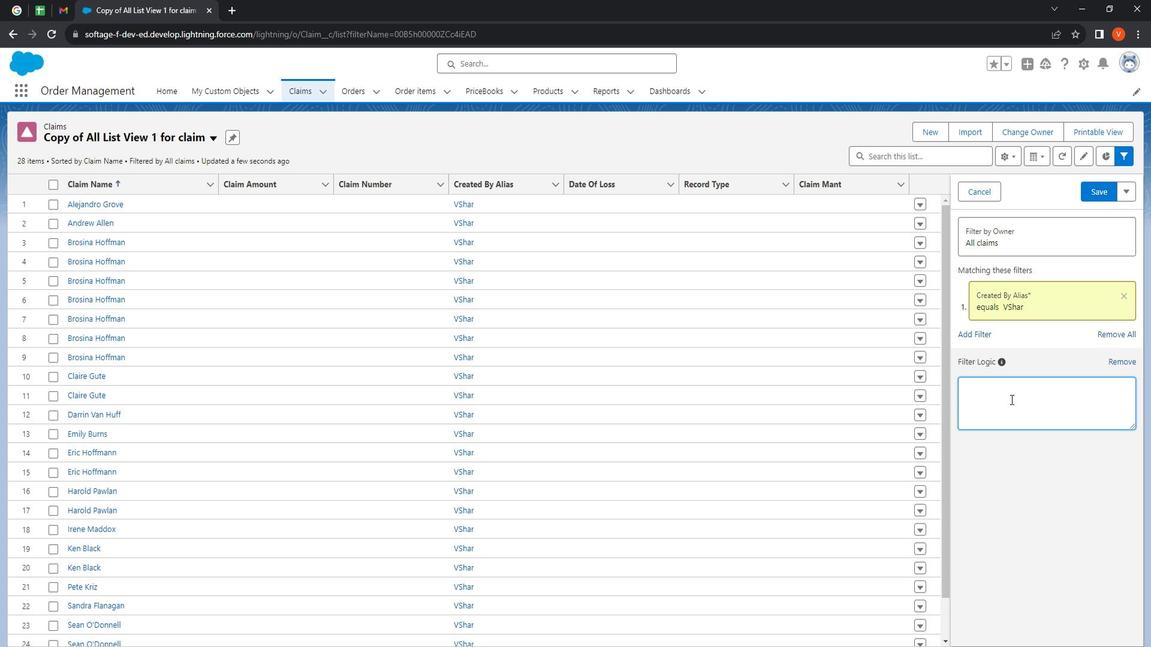 
Action: Mouse moved to (1025, 399)
Screenshot: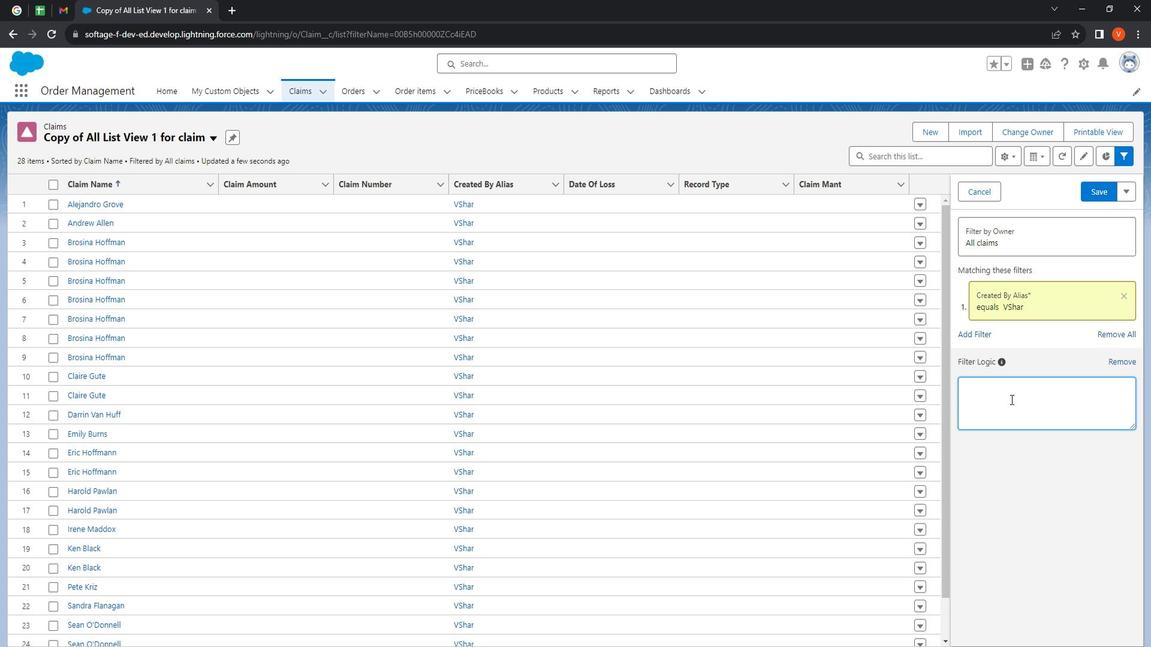 
Action: Key pressed <Key.shift><Key.shift><Key.shift><Key.shift><Key.shift><Key.shift><Key.shift><Key.shift><Key.shift><Key.shift><Key.shift><Key.shift><Key.shift><Key.shift><Key.shift><Key.shift>
Screenshot: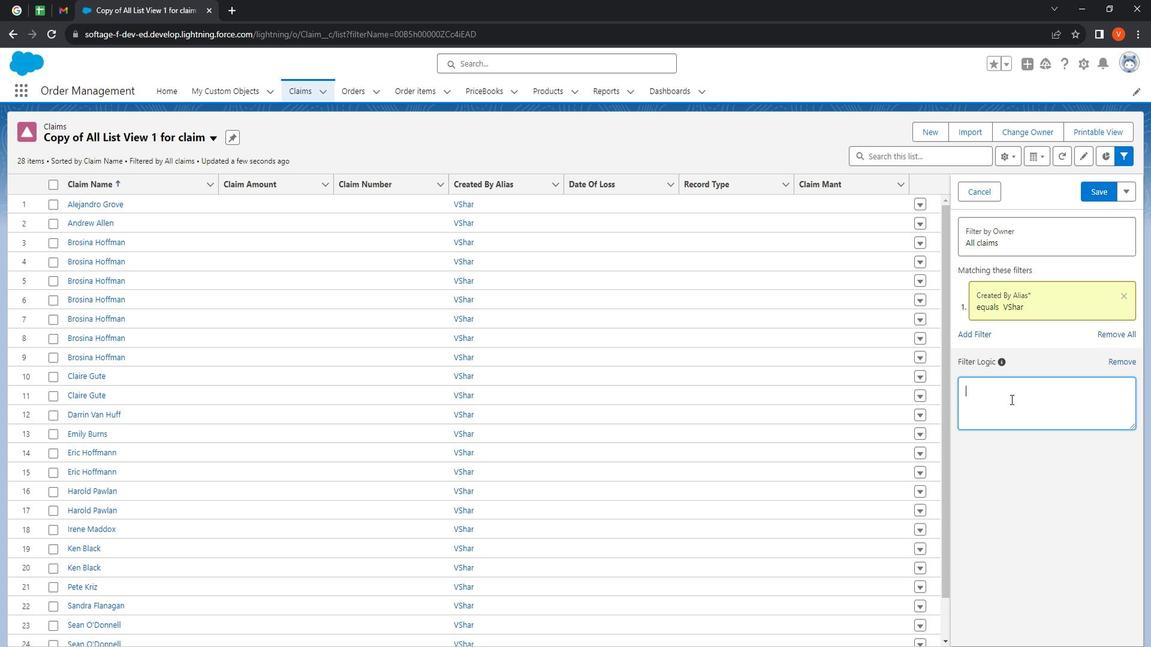 
Action: Mouse moved to (1135, 369)
Screenshot: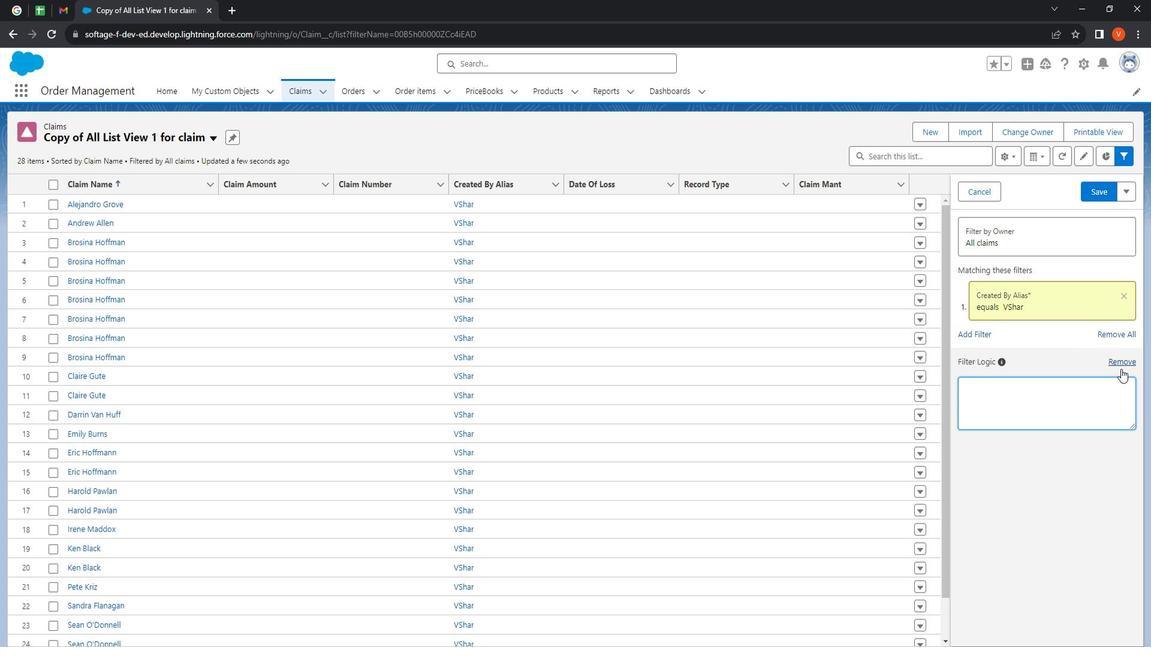 
Action: Mouse pressed left at (1135, 369)
Screenshot: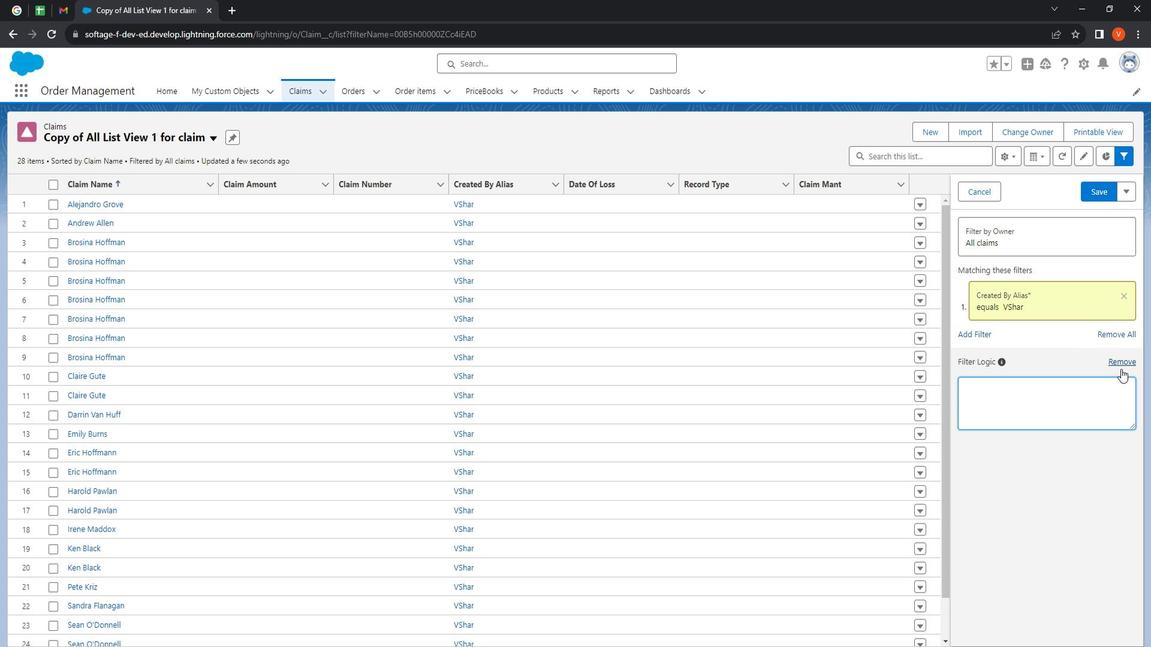 
Action: Mouse moved to (994, 337)
Screenshot: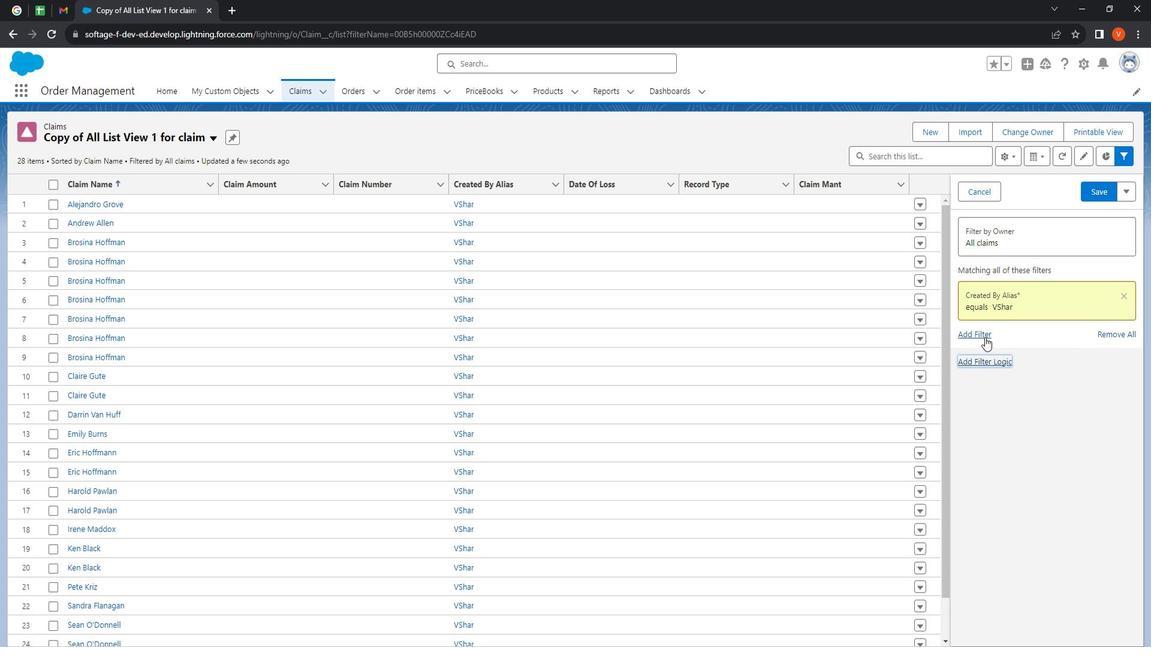 
Action: Mouse pressed left at (994, 337)
Screenshot: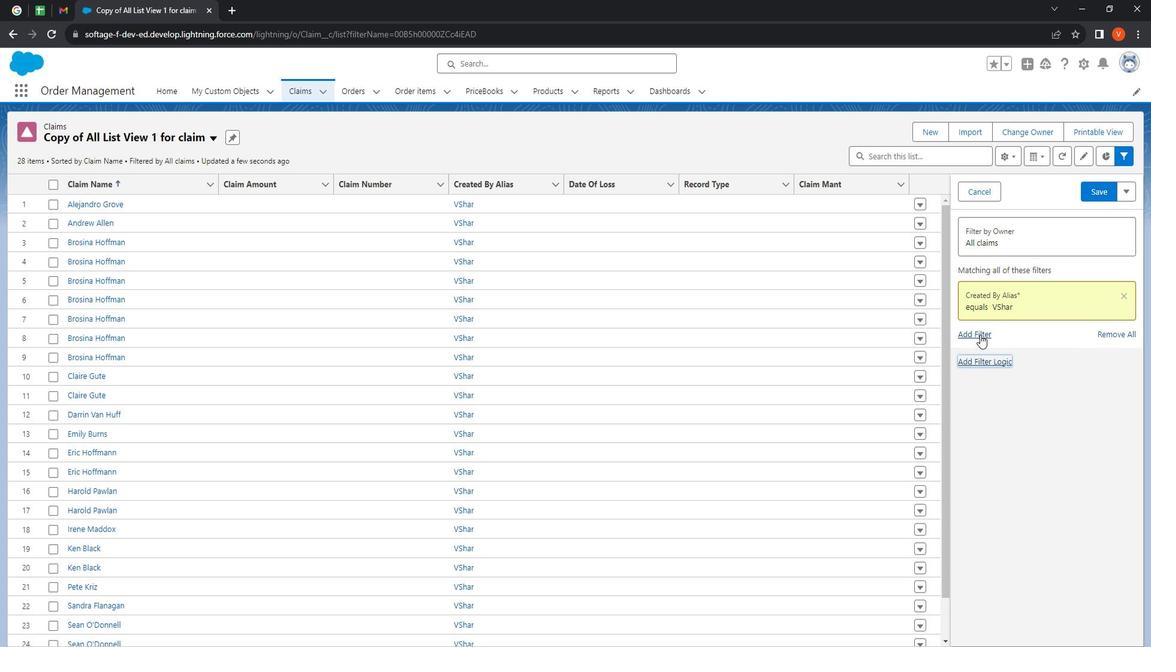 
Action: Mouse moved to (863, 287)
Screenshot: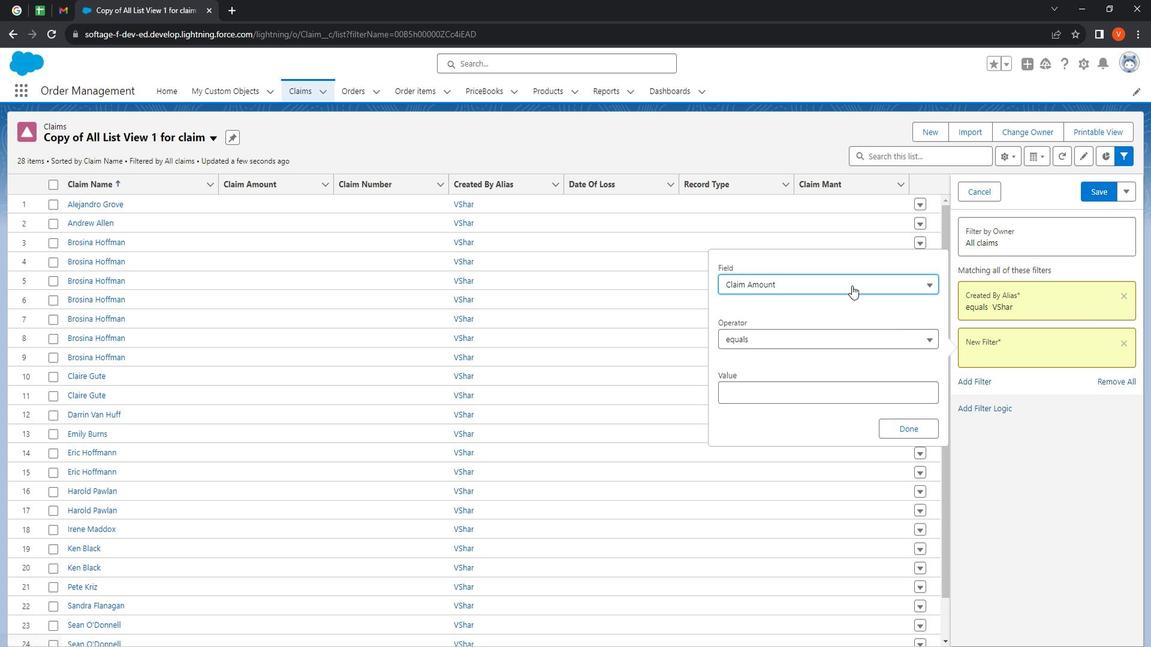 
Action: Mouse pressed left at (863, 287)
Screenshot: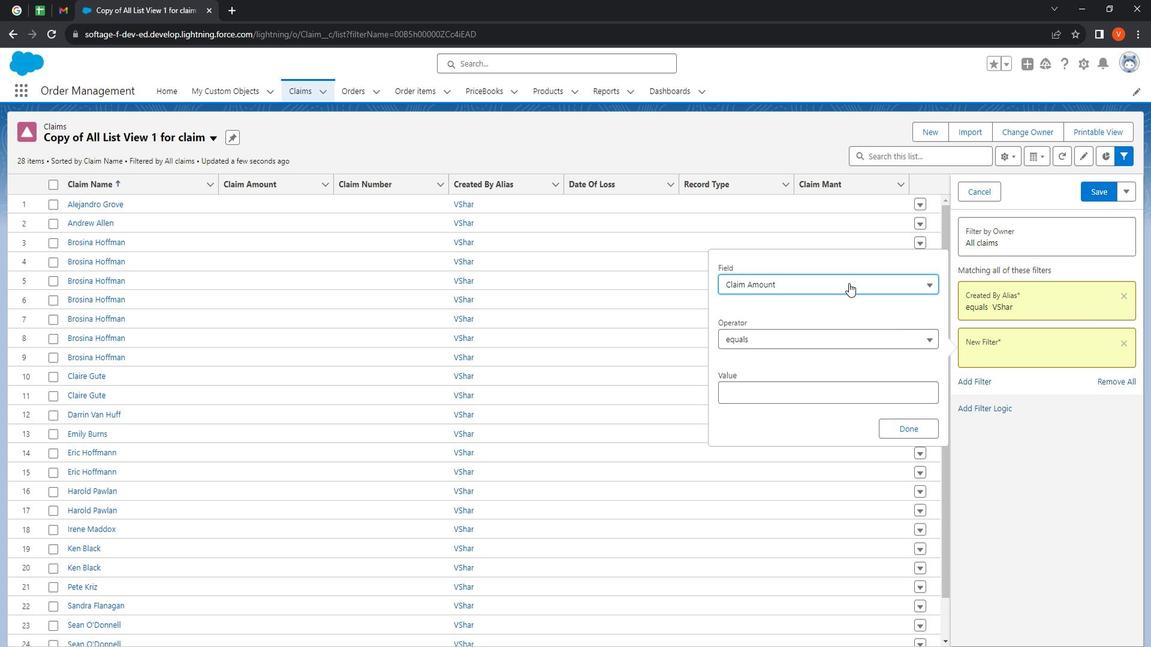 
Action: Mouse moved to (801, 313)
Screenshot: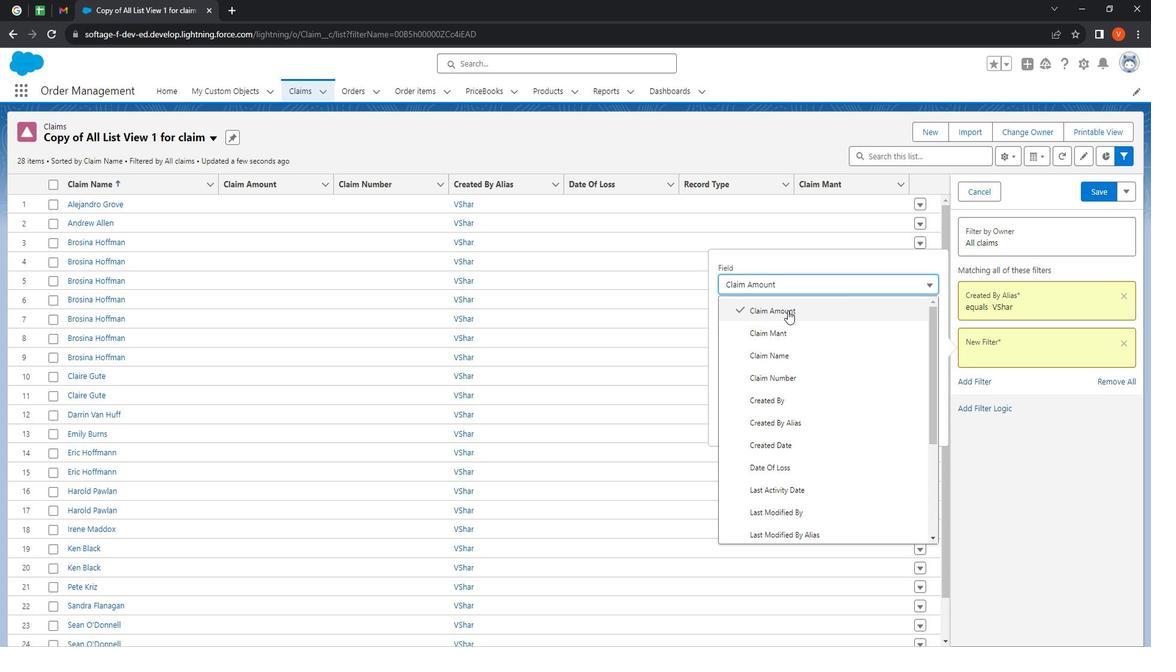 
Action: Mouse pressed left at (801, 313)
Screenshot: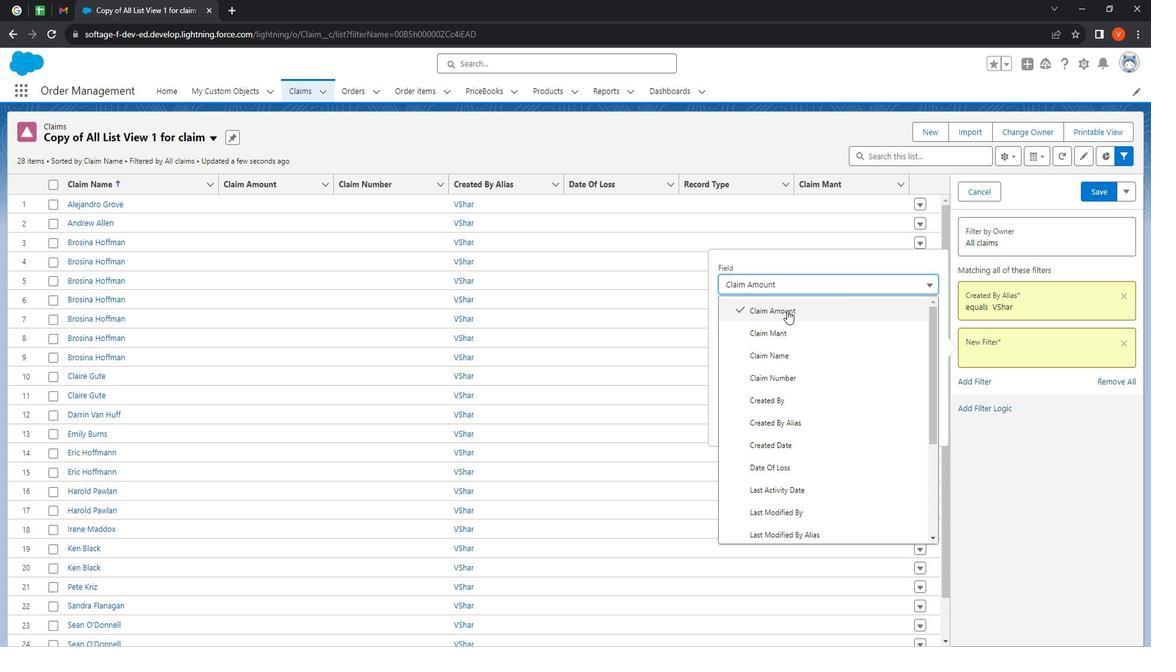 
Action: Mouse moved to (777, 338)
Screenshot: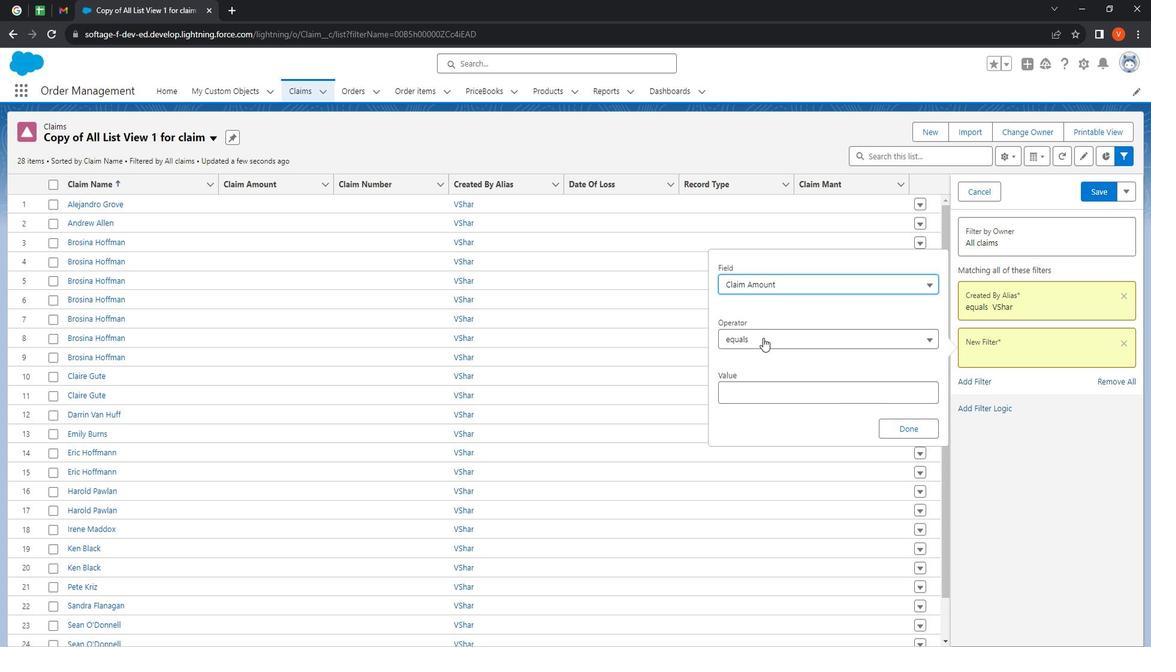 
Action: Mouse pressed left at (777, 338)
Screenshot: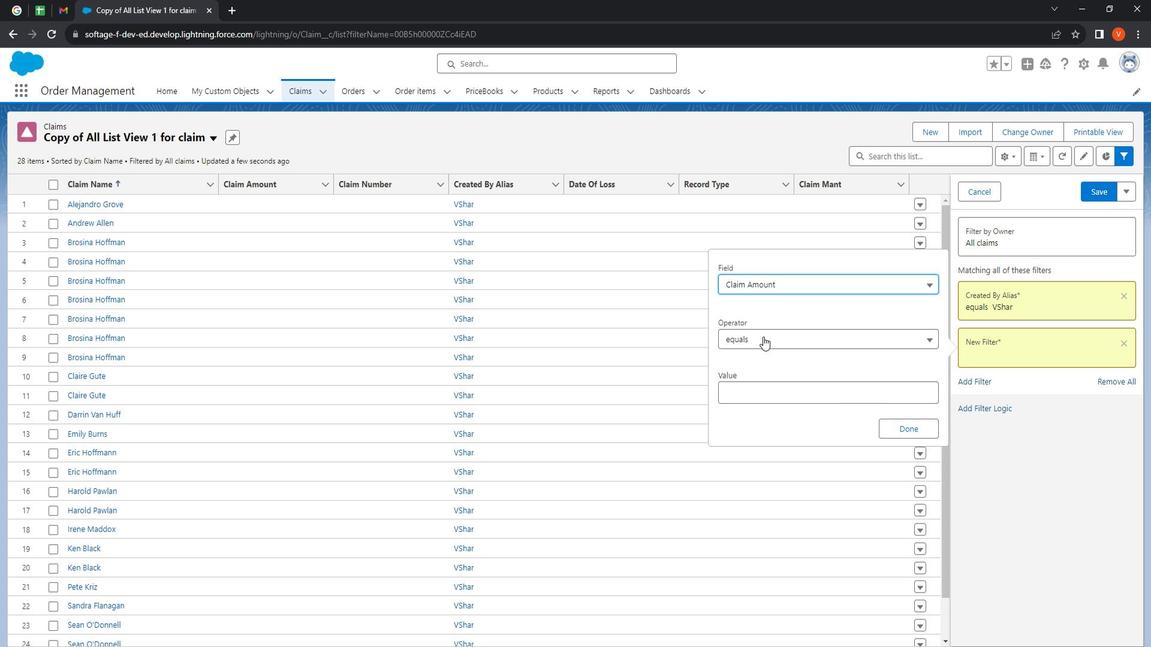 
Action: Mouse moved to (804, 400)
Screenshot: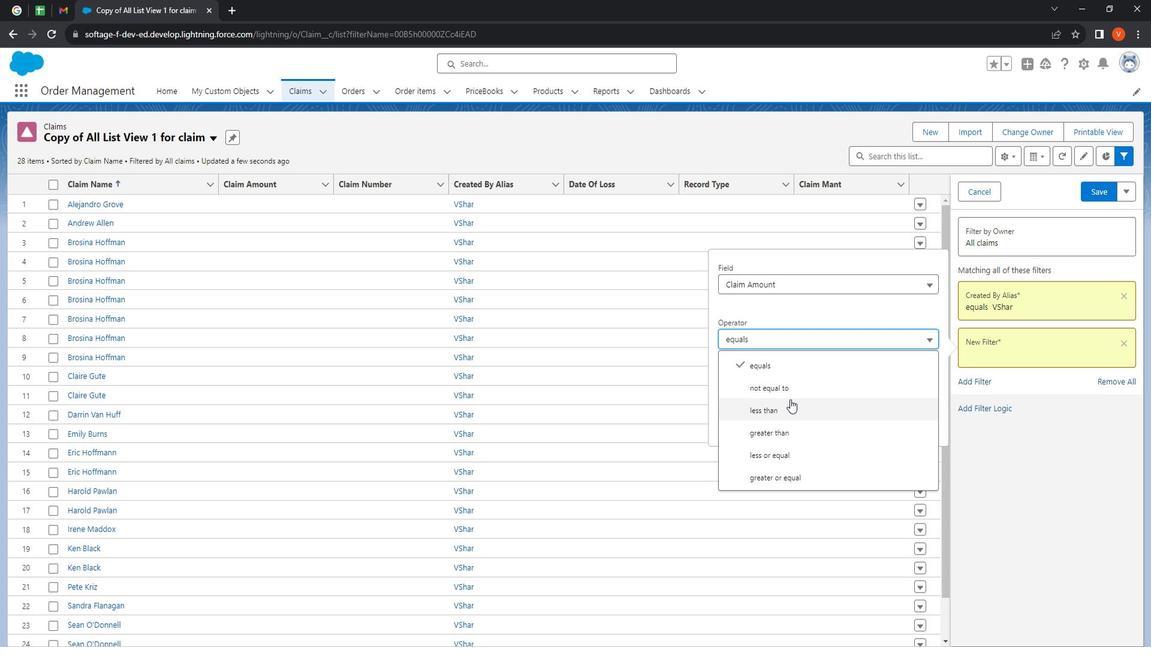
Action: Mouse pressed left at (804, 400)
Screenshot: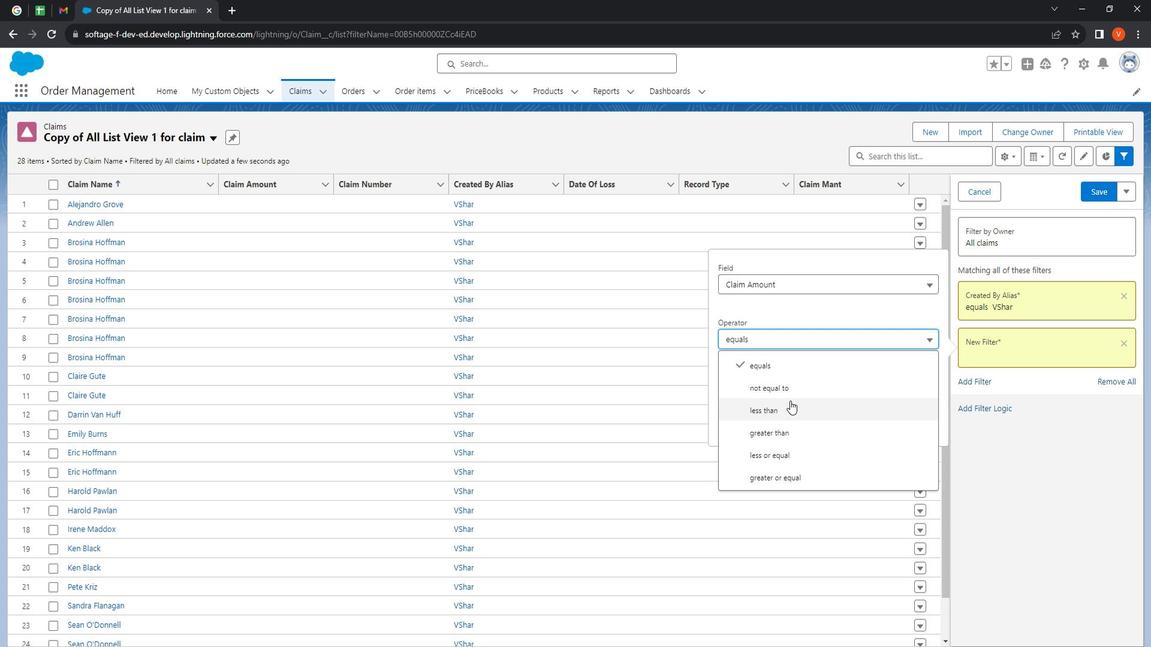 
Action: Mouse moved to (794, 399)
Screenshot: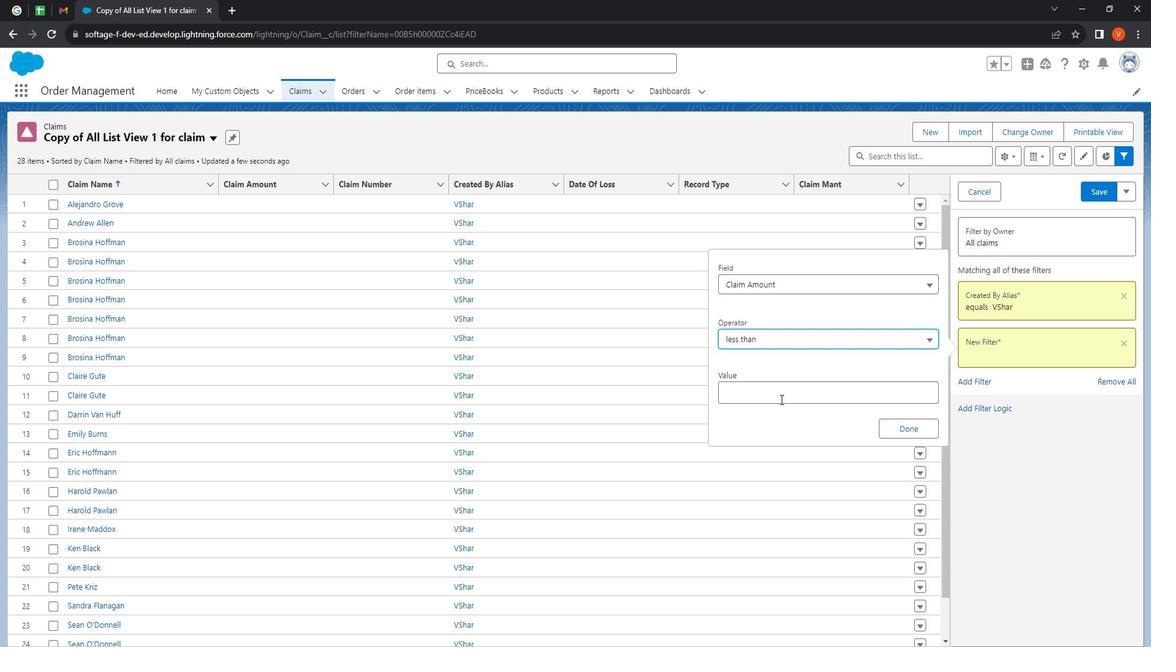 
Action: Mouse pressed left at (794, 399)
Screenshot: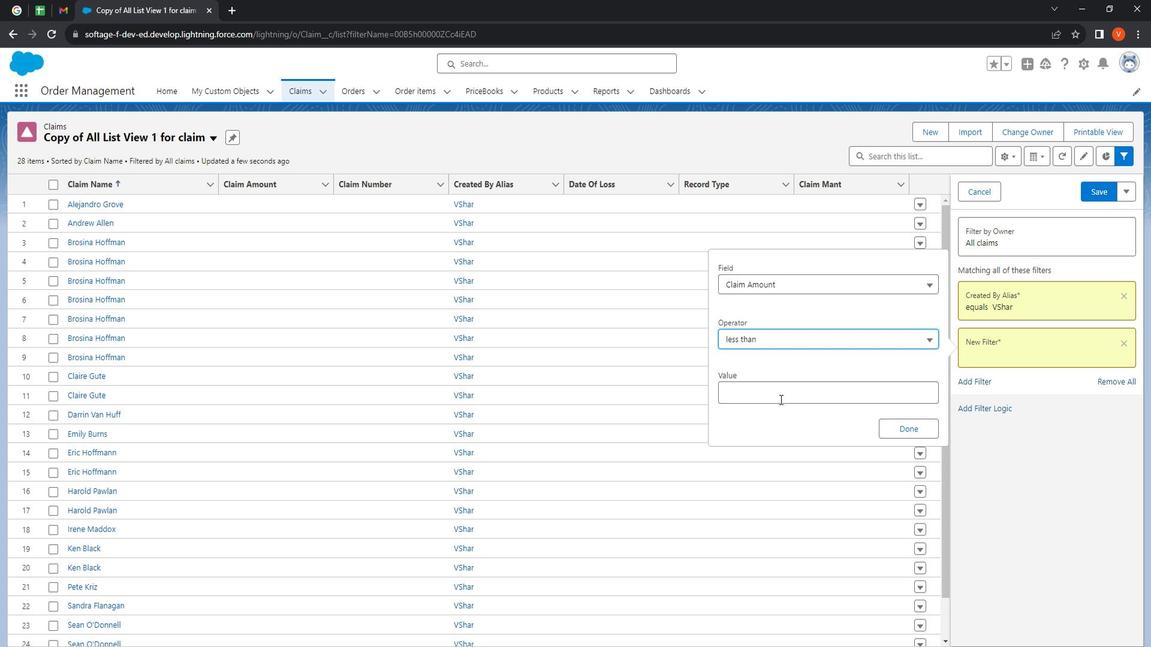 
Action: Mouse moved to (793, 399)
Screenshot: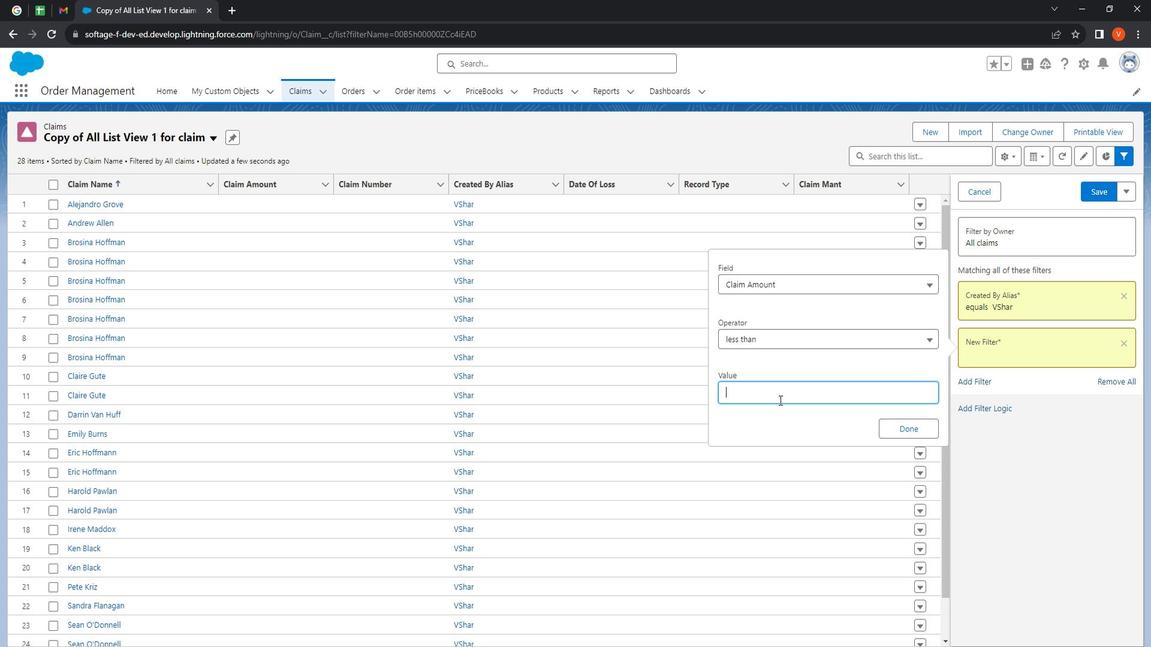 
Action: Key pressed 500
Screenshot: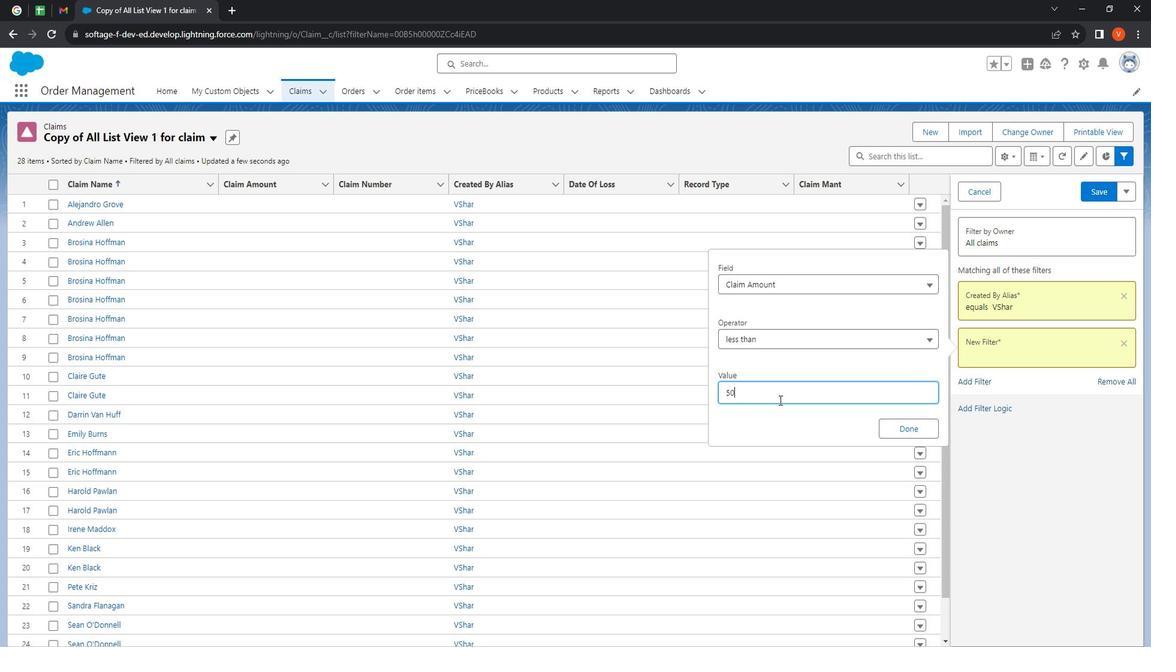 
Action: Mouse moved to (917, 427)
Screenshot: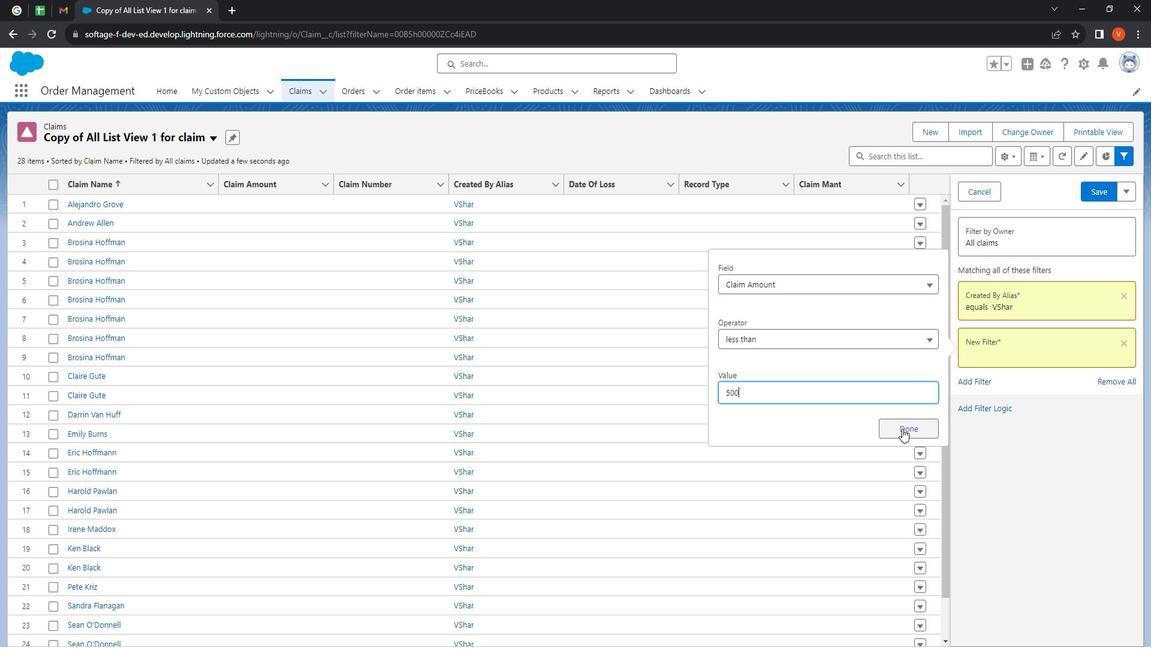 
Action: Mouse pressed left at (917, 427)
Screenshot: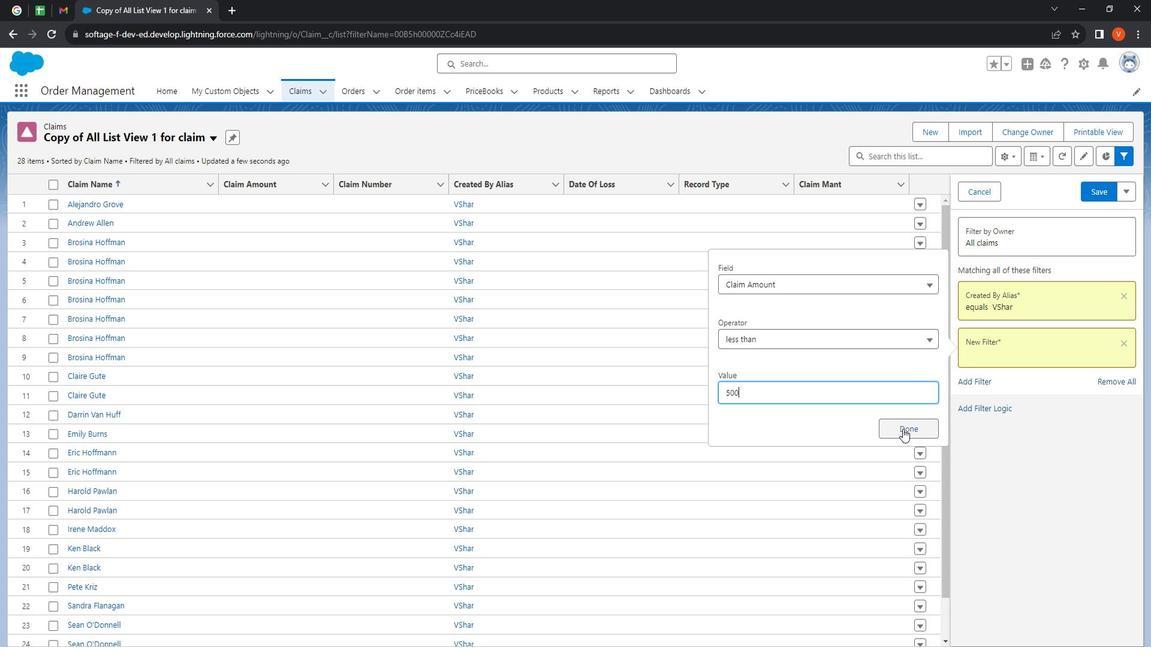 
Action: Mouse moved to (1117, 196)
Screenshot: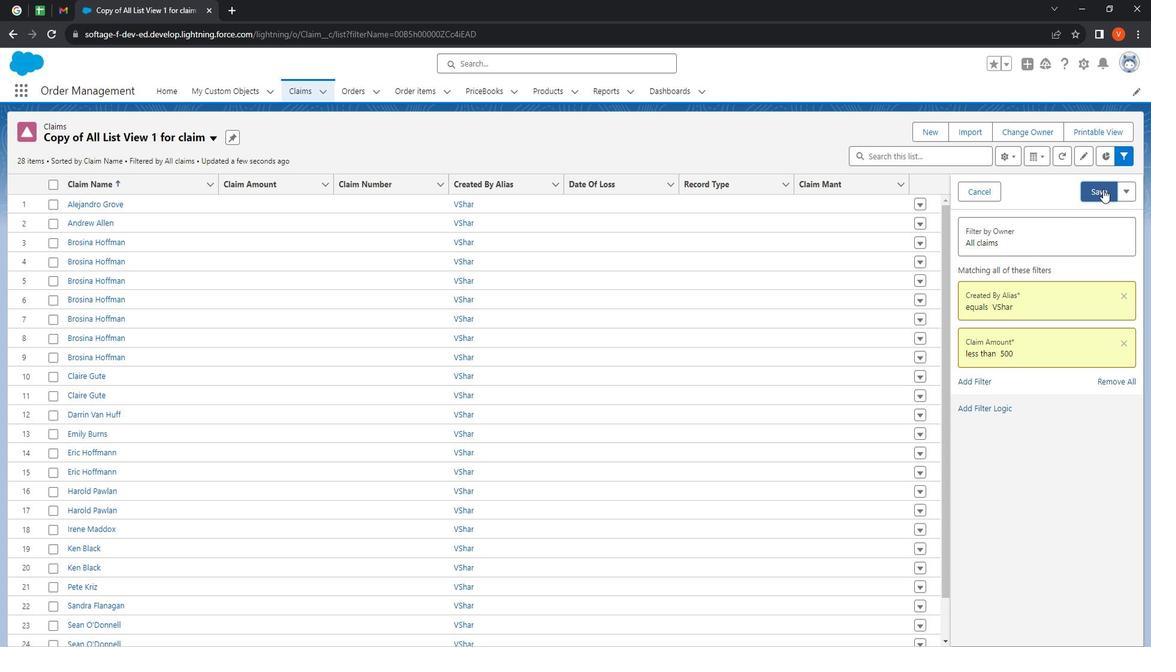 
Action: Mouse pressed left at (1117, 196)
Screenshot: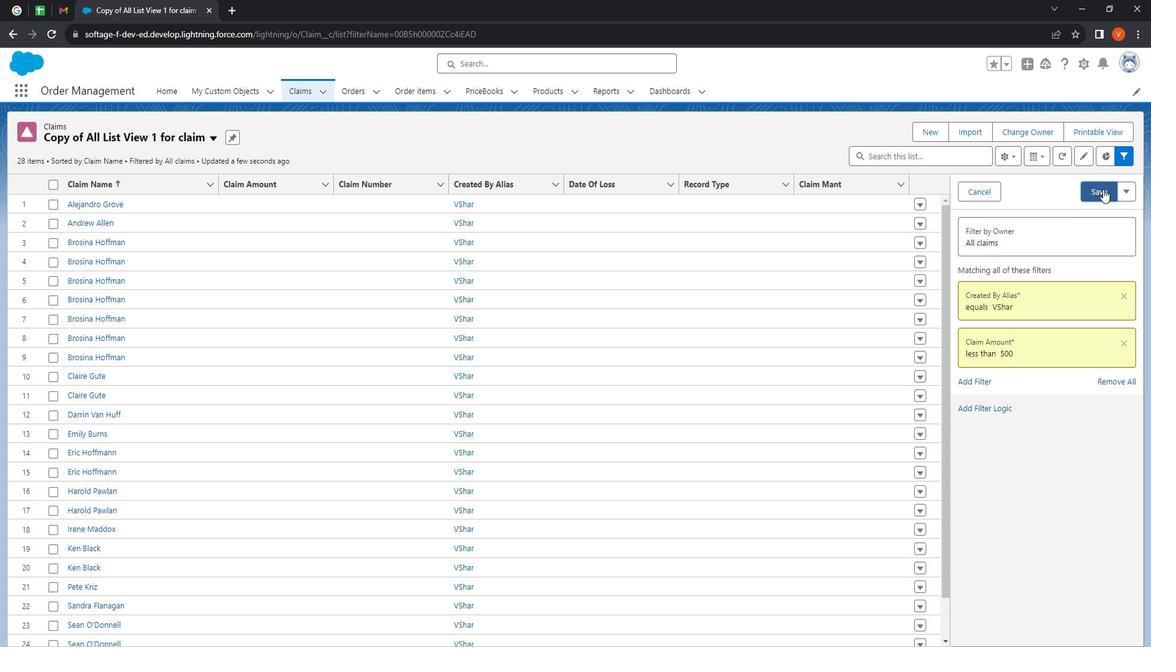 
Action: Mouse moved to (1141, 194)
Screenshot: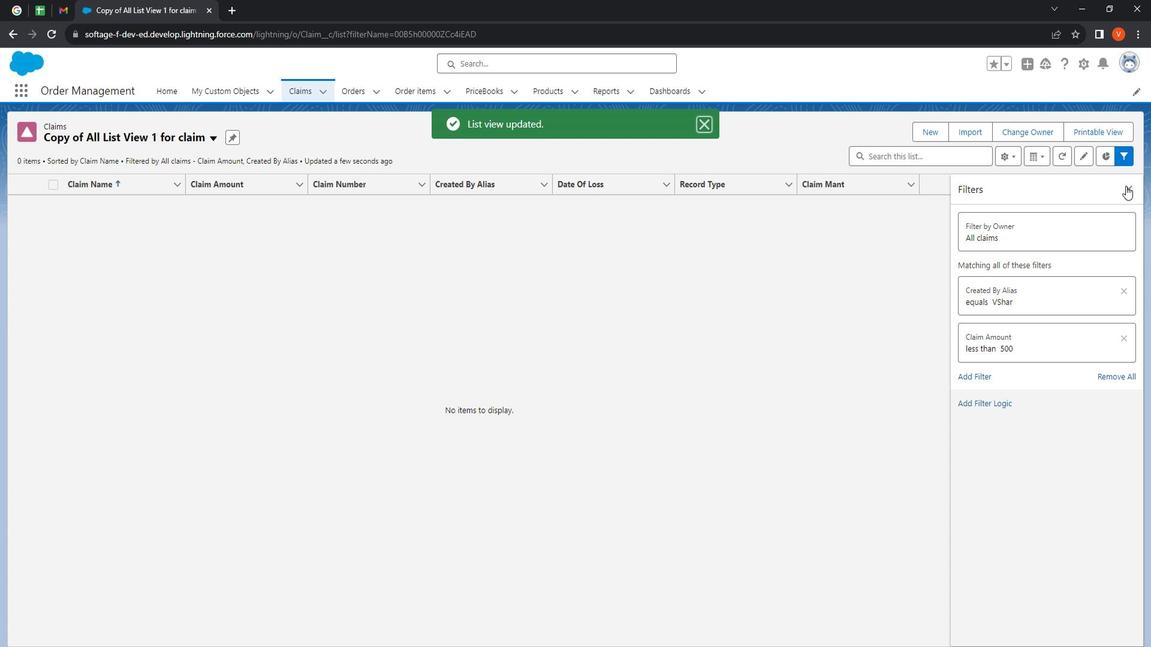
Action: Mouse pressed left at (1141, 194)
Screenshot: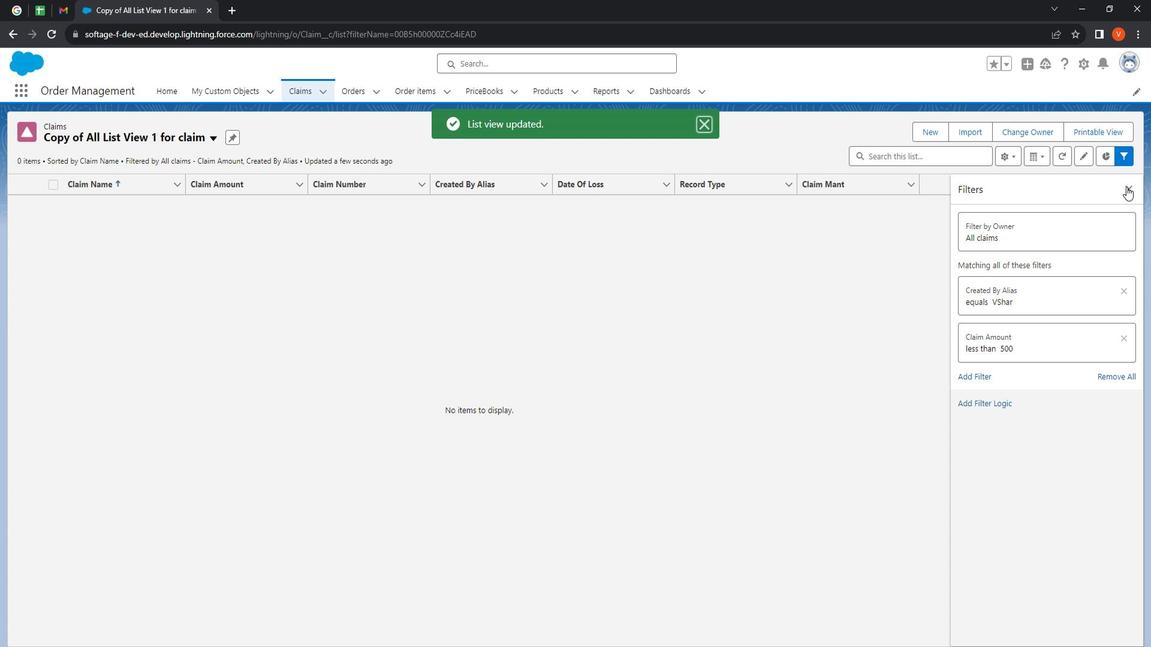 
Action: Mouse moved to (362, 103)
Screenshot: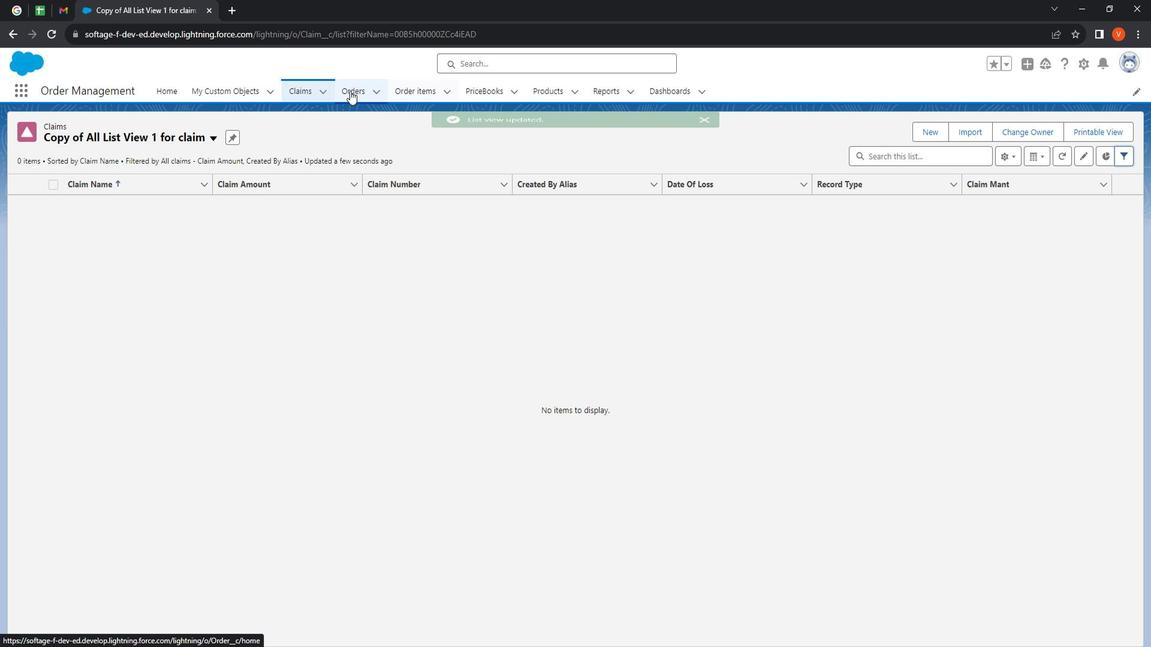 
Action: Mouse pressed left at (362, 103)
